 Task: Open a blank google sheet and write heading  Prime Sales. Add 10 people name  'David White, Emily Green, Andrew Baker, Madison Evans, Logan King, Grace Hill, Gabriel Young, Elizabeth Flores, Samuel Reed, Avery Nelson'Item code in between  1005-1056. Product range in between  1000-10000. Add Products   Keen Shoe, Lacoste Shoe, Merrell Shoe, Mizuno  Shoe, Onitsuka Tiger Shoe, Salomon Shoe, Sanuk Shoe, Saucony Shoe, Sperry Shoe, Superga Shoe.Choose quantity  1 to 10  In Total Add  the Amounts. Save page  Prime Sales   book
Action: Mouse moved to (18, 91)
Screenshot: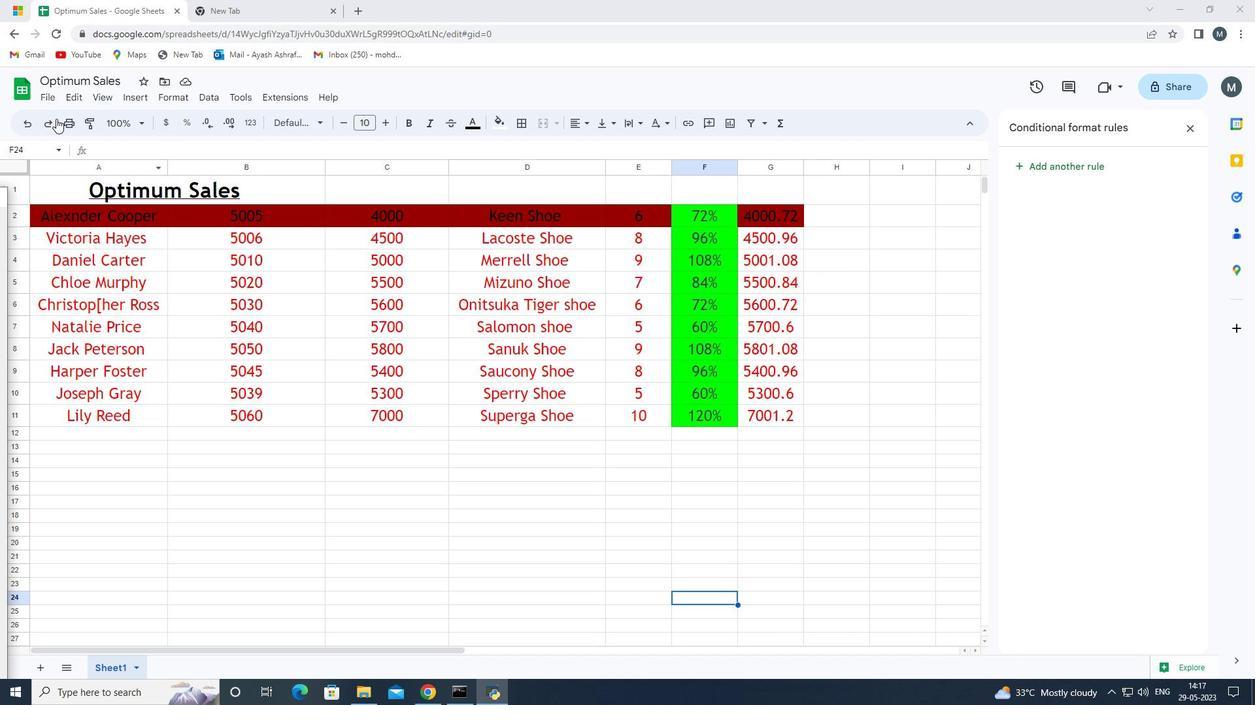 
Action: Mouse pressed left at (18, 91)
Screenshot: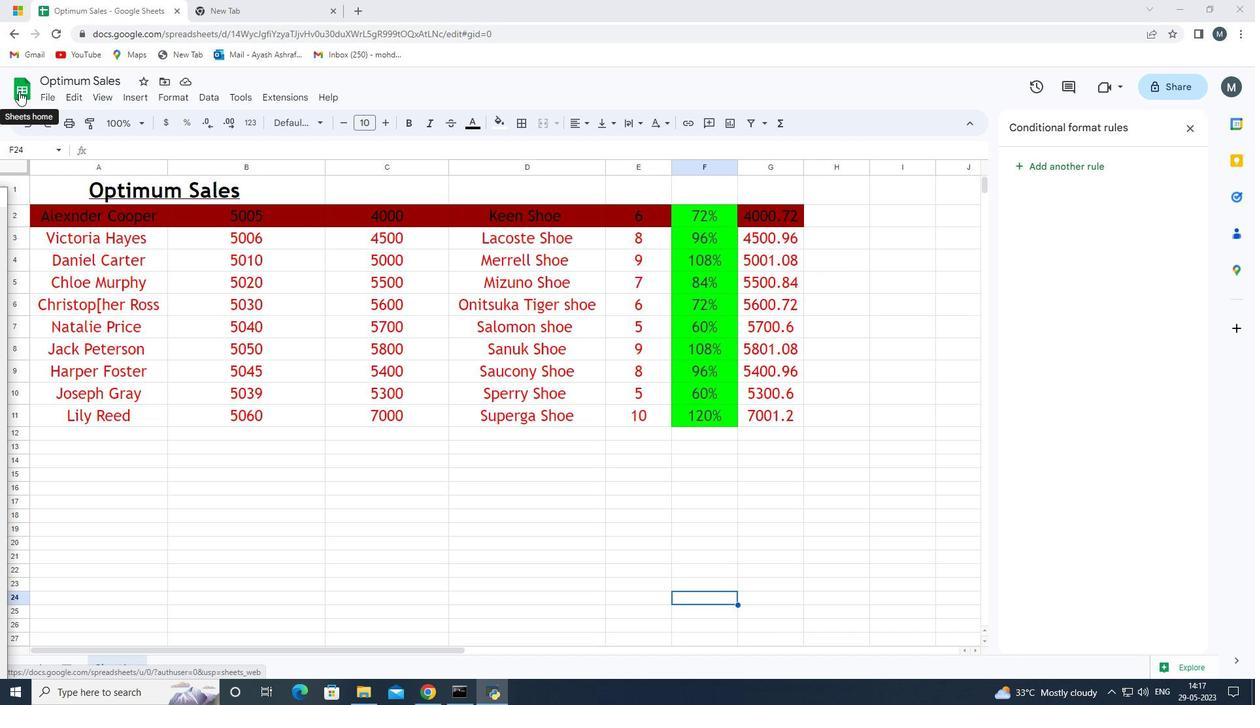 
Action: Mouse moved to (286, 164)
Screenshot: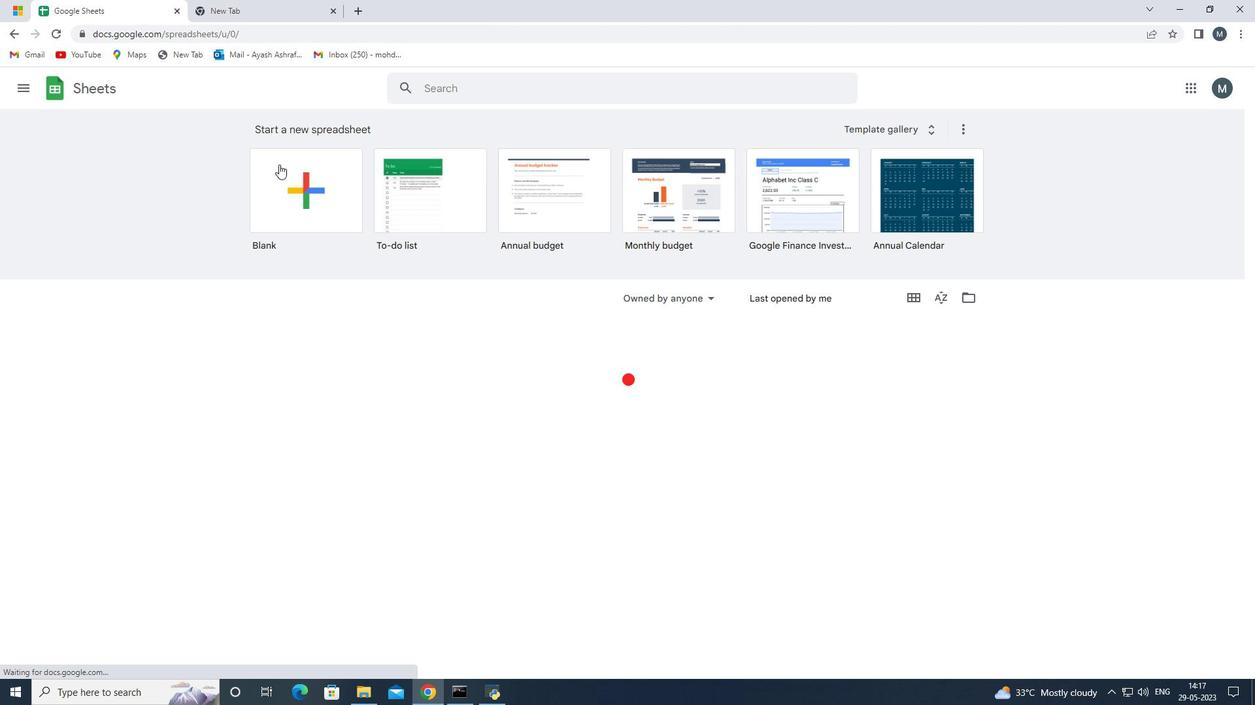 
Action: Mouse pressed left at (286, 164)
Screenshot: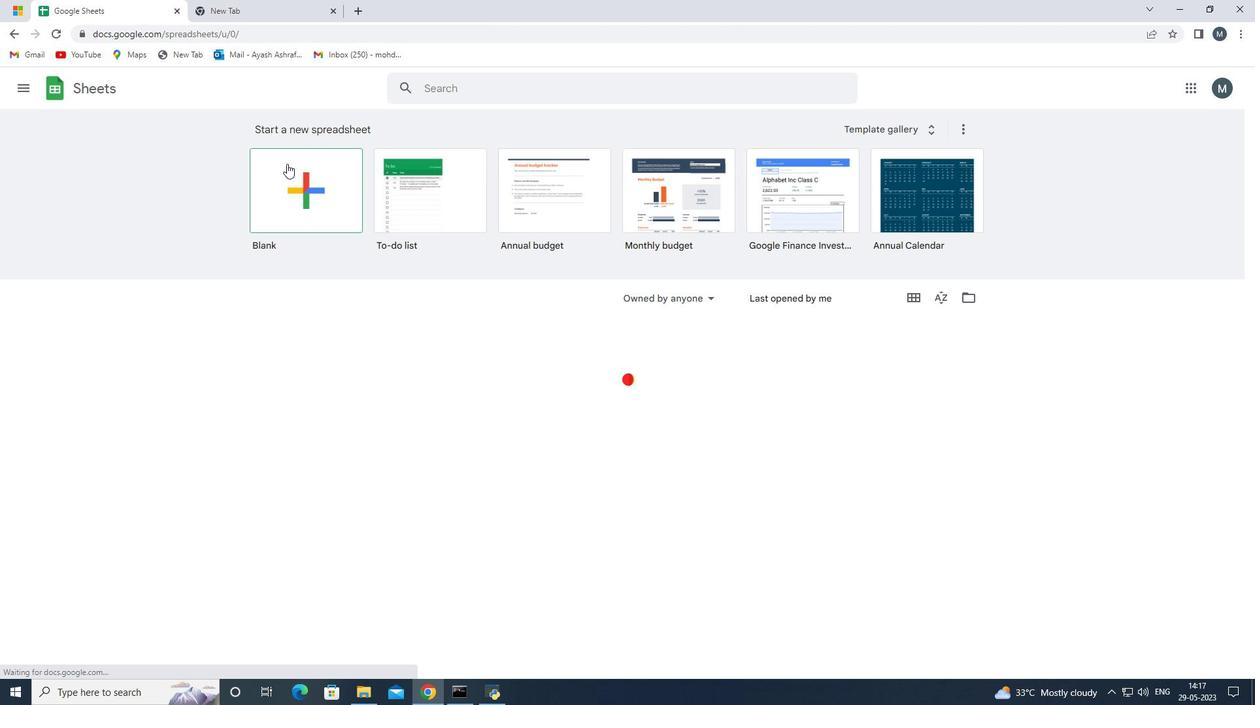 
Action: Mouse moved to (117, 192)
Screenshot: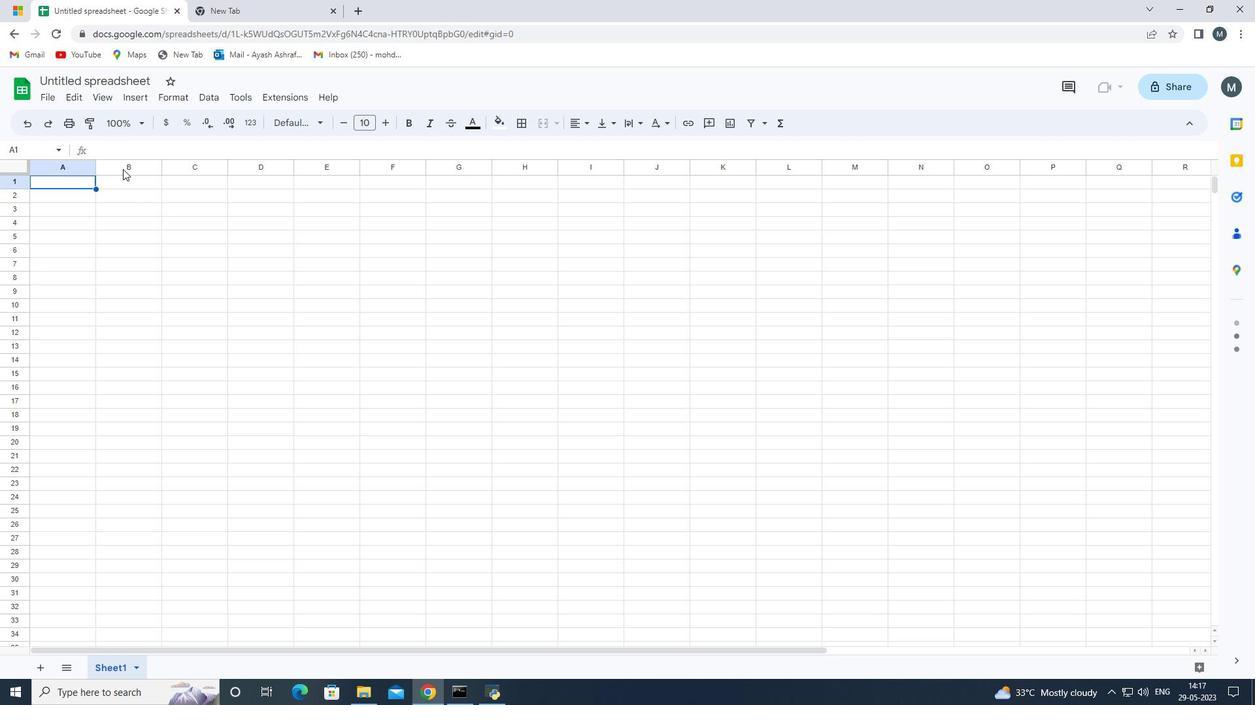 
Action: Key pressed <Key.space><Key.space><Key.space><Key.space><Key.space><Key.space><Key.space><Key.space><Key.space><Key.space><Key.space><Key.space><Key.space><Key.space><Key.space><Key.space><Key.space><Key.space><Key.space><Key.space><Key.space><Key.space><Key.space><Key.space><Key.space><Key.space><Key.space><Key.space><Key.space><Key.space><Key.space><Key.space><Key.space>
Screenshot: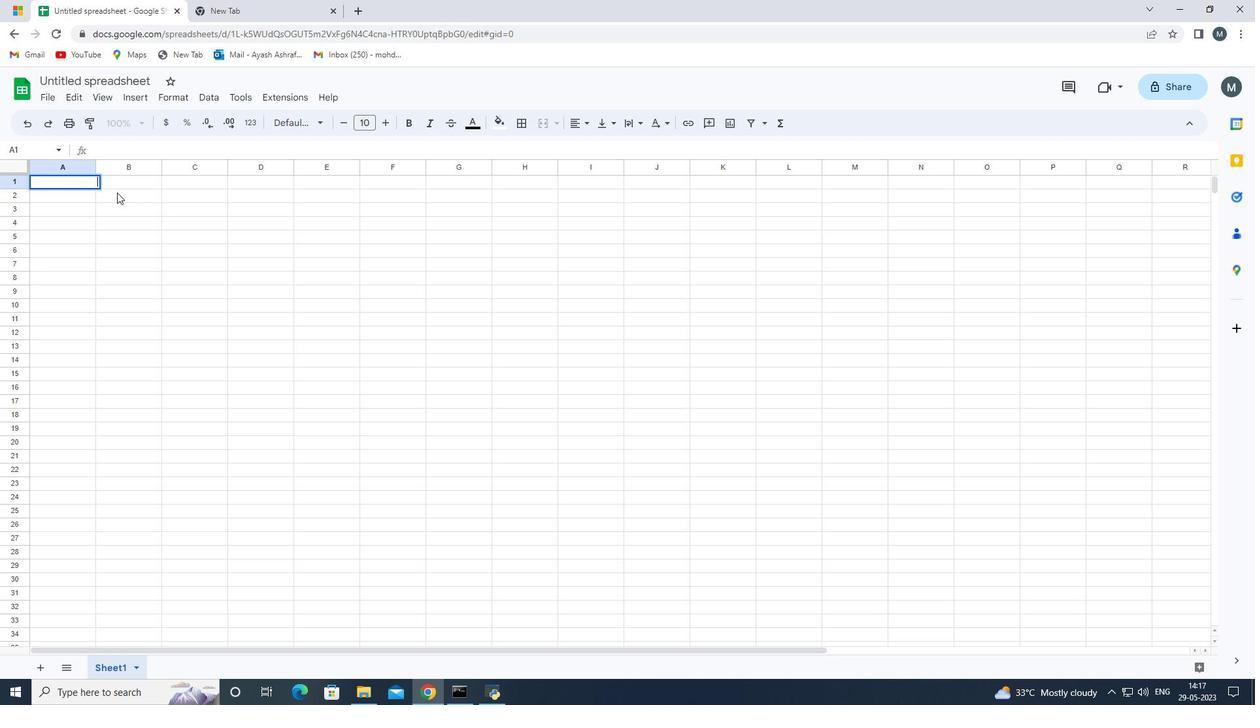 
Action: Mouse moved to (155, 154)
Screenshot: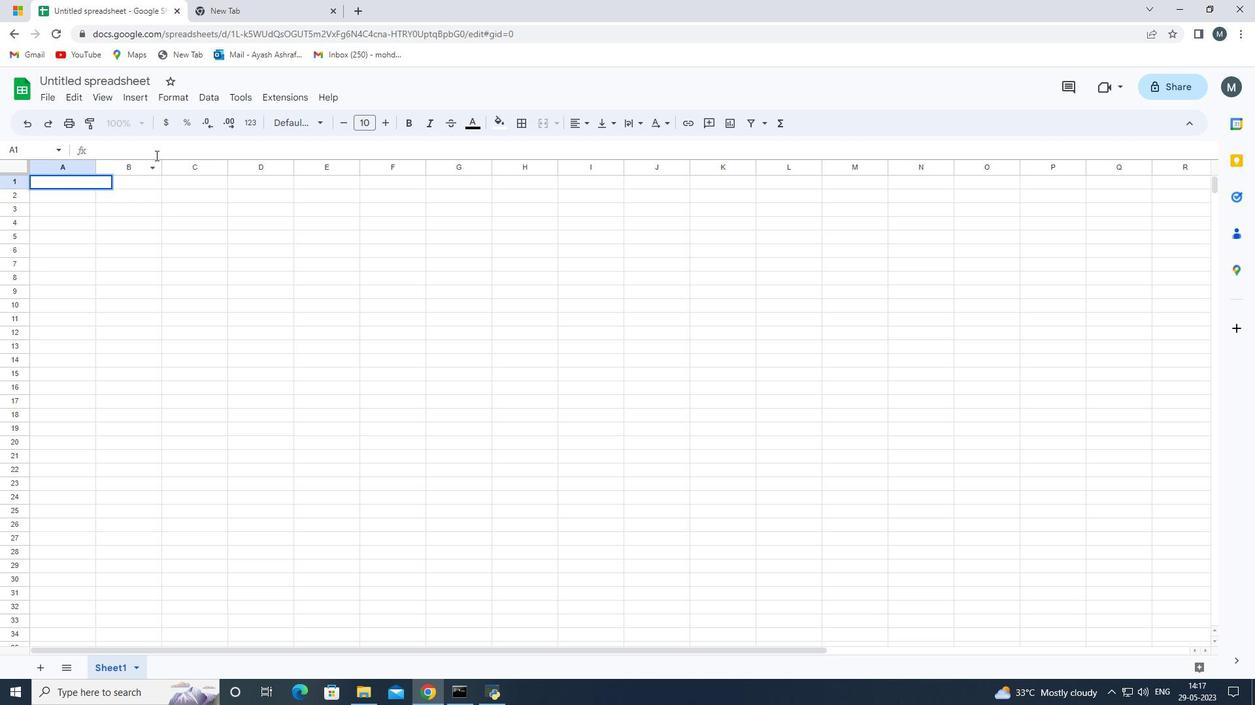 
Action: Mouse pressed left at (155, 154)
Screenshot: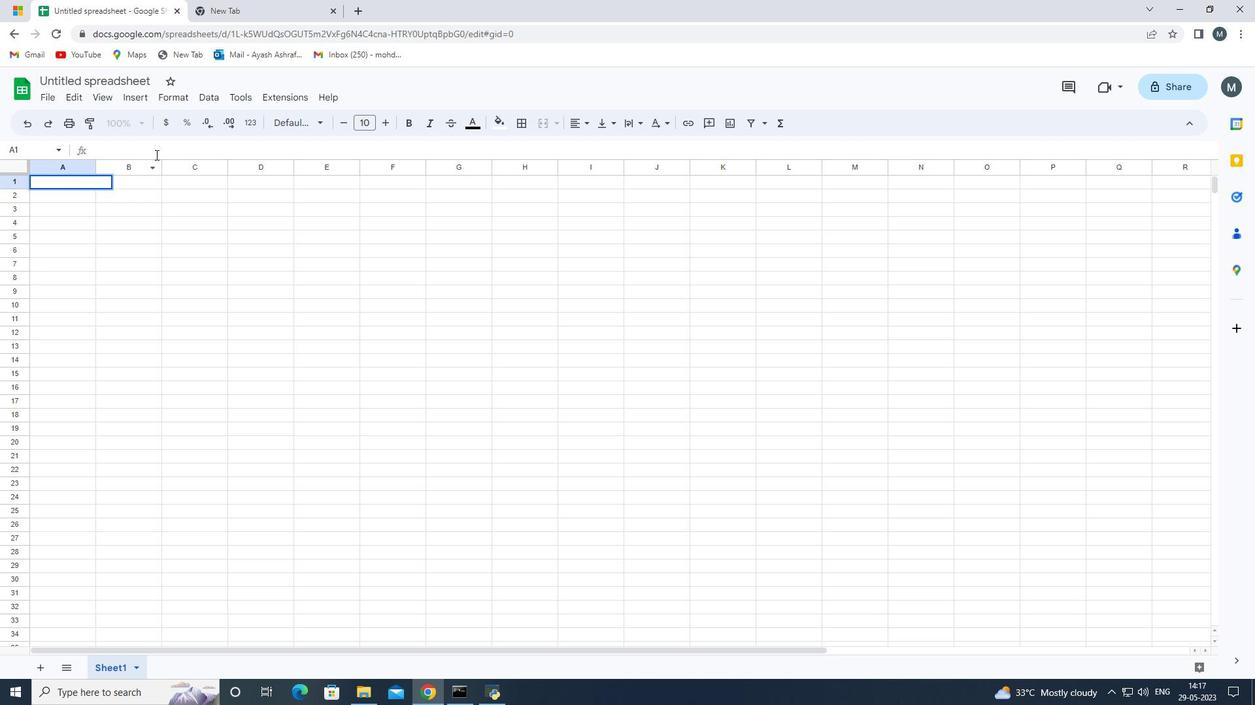 
Action: Mouse moved to (190, 150)
Screenshot: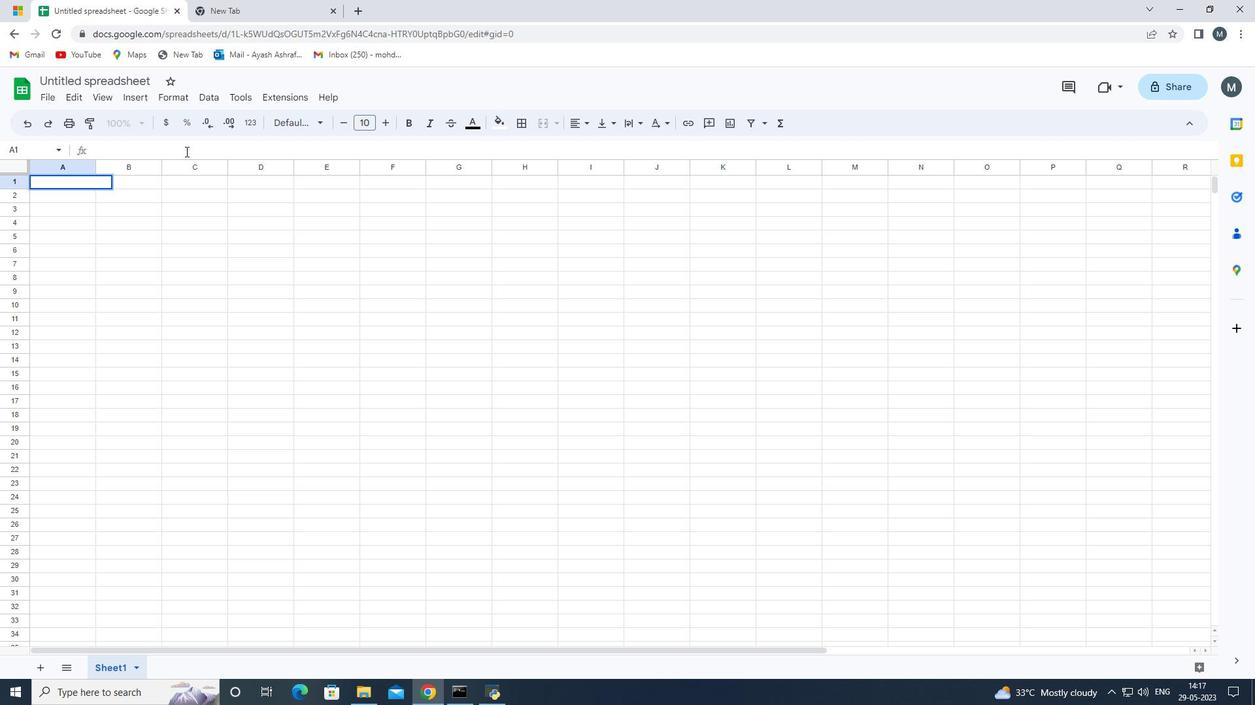 
Action: Key pressed <Key.space><Key.space><Key.space><Key.space><Key.space><Key.space><Key.space>
Screenshot: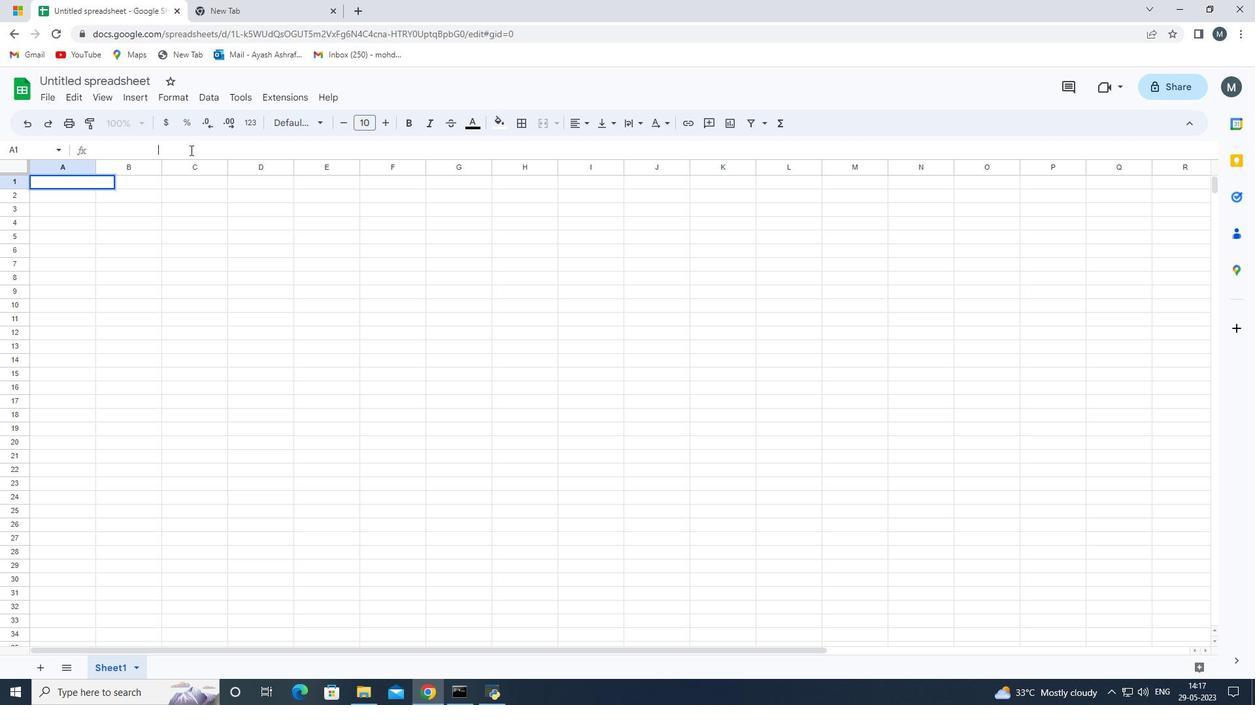 
Action: Mouse moved to (191, 150)
Screenshot: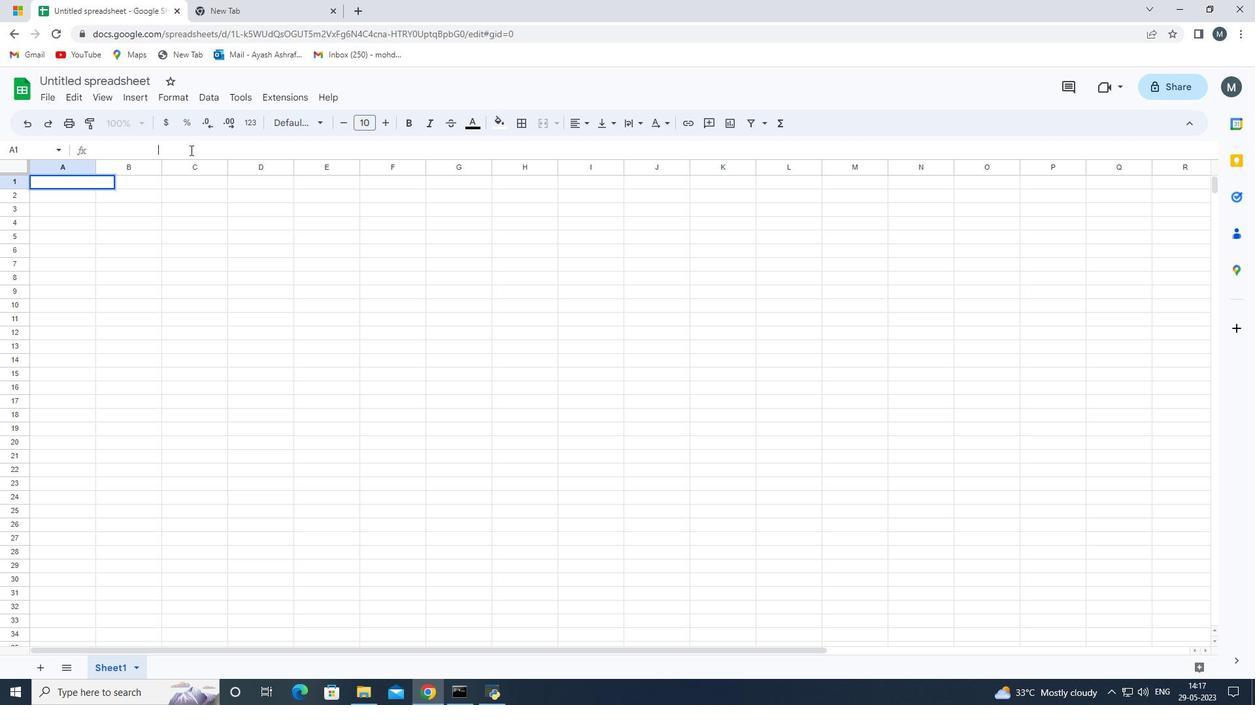 
Action: Key pressed <Key.space><Key.space>
Screenshot: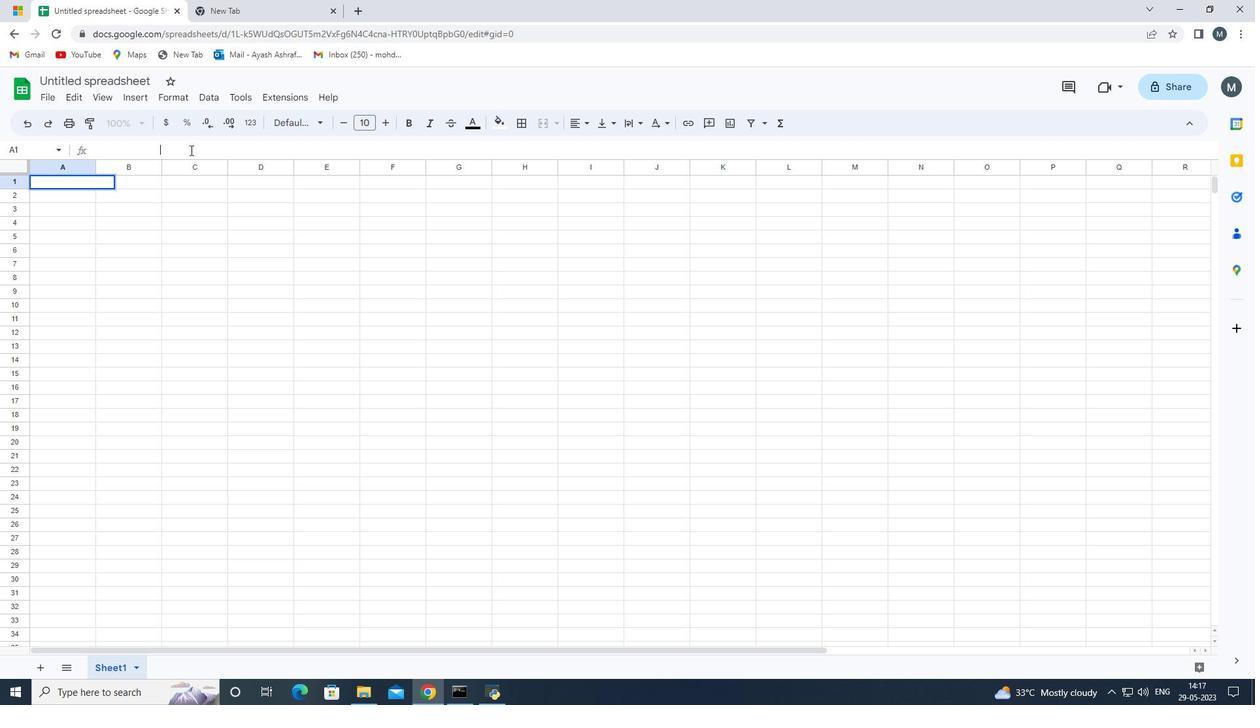 
Action: Mouse moved to (192, 150)
Screenshot: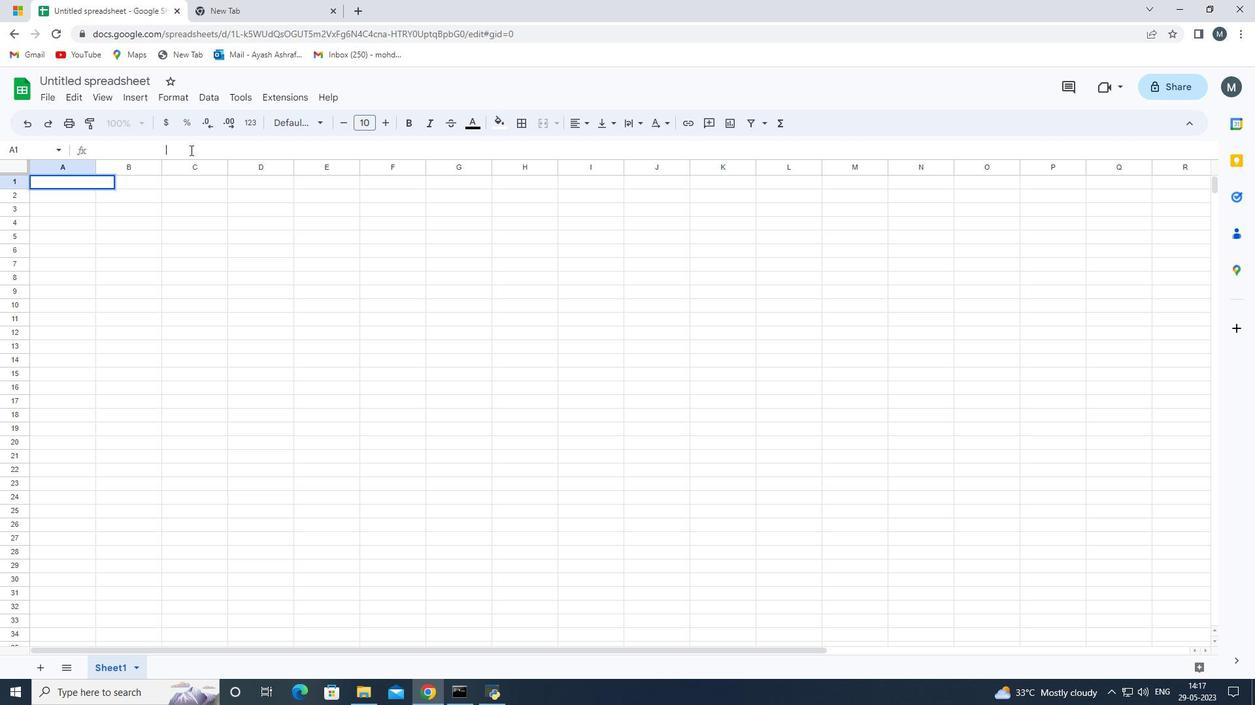 
Action: Key pressed <Key.space>
Screenshot: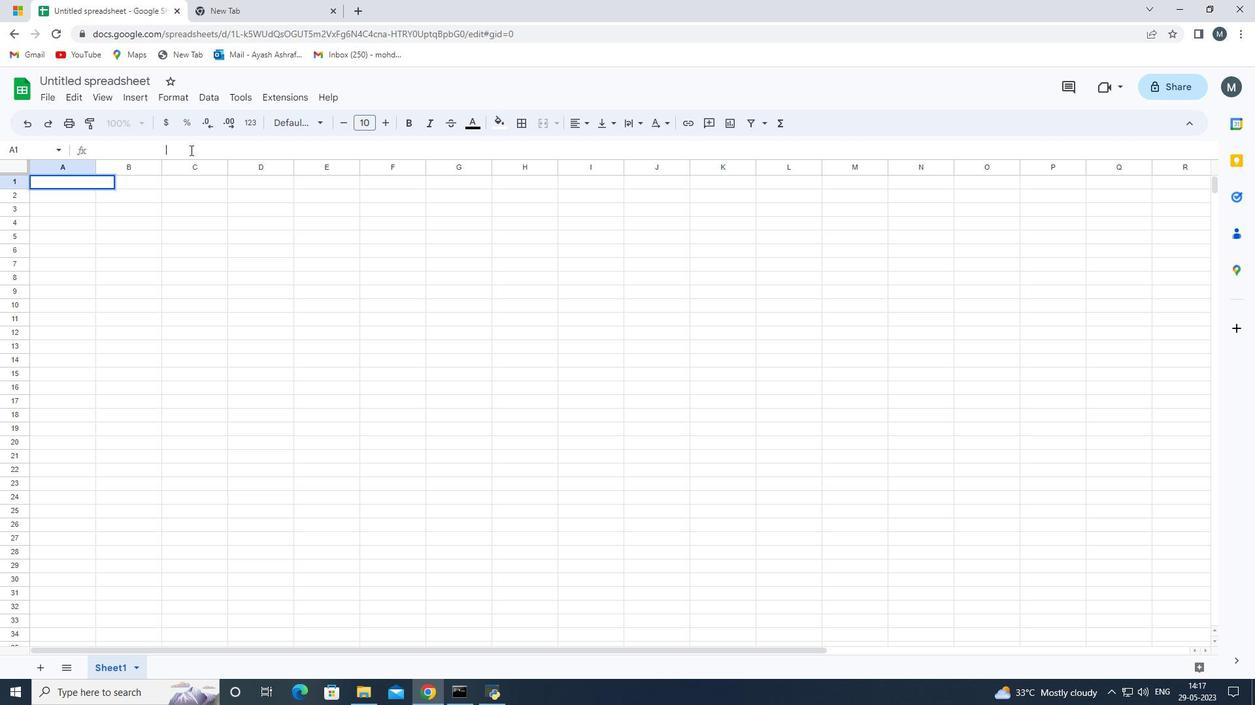 
Action: Mouse moved to (192, 150)
Screenshot: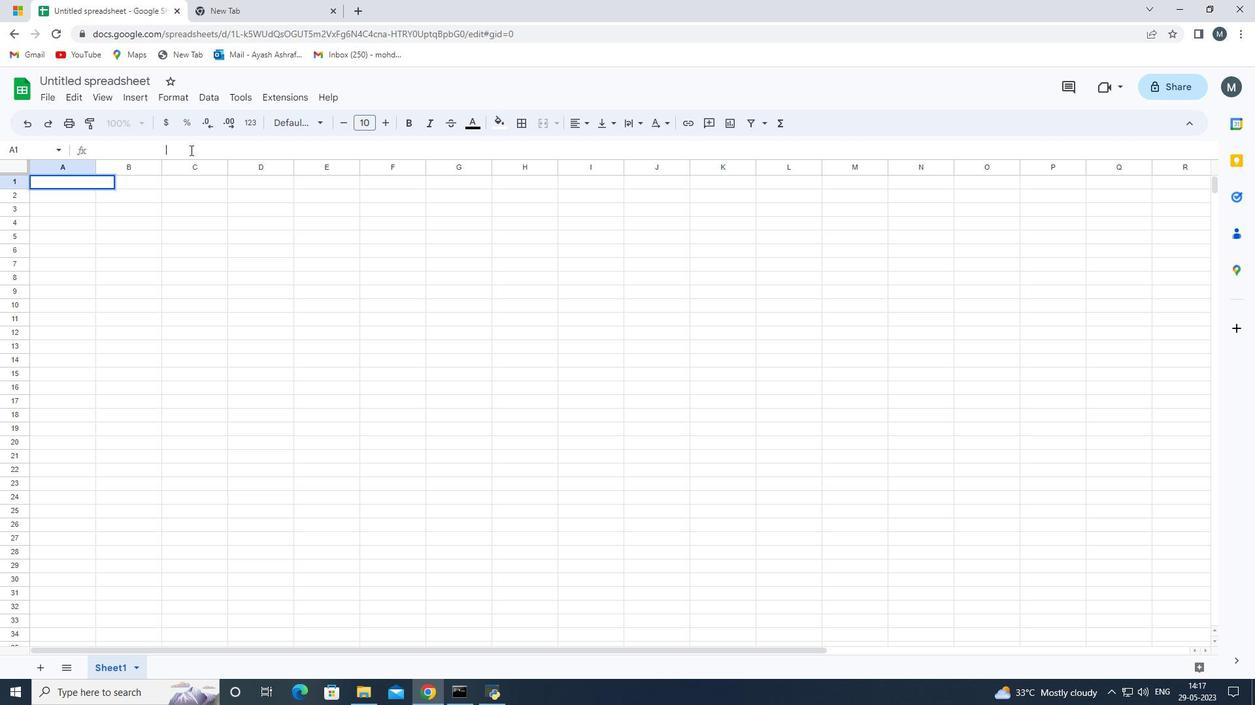 
Action: Key pressed <Key.space>
Screenshot: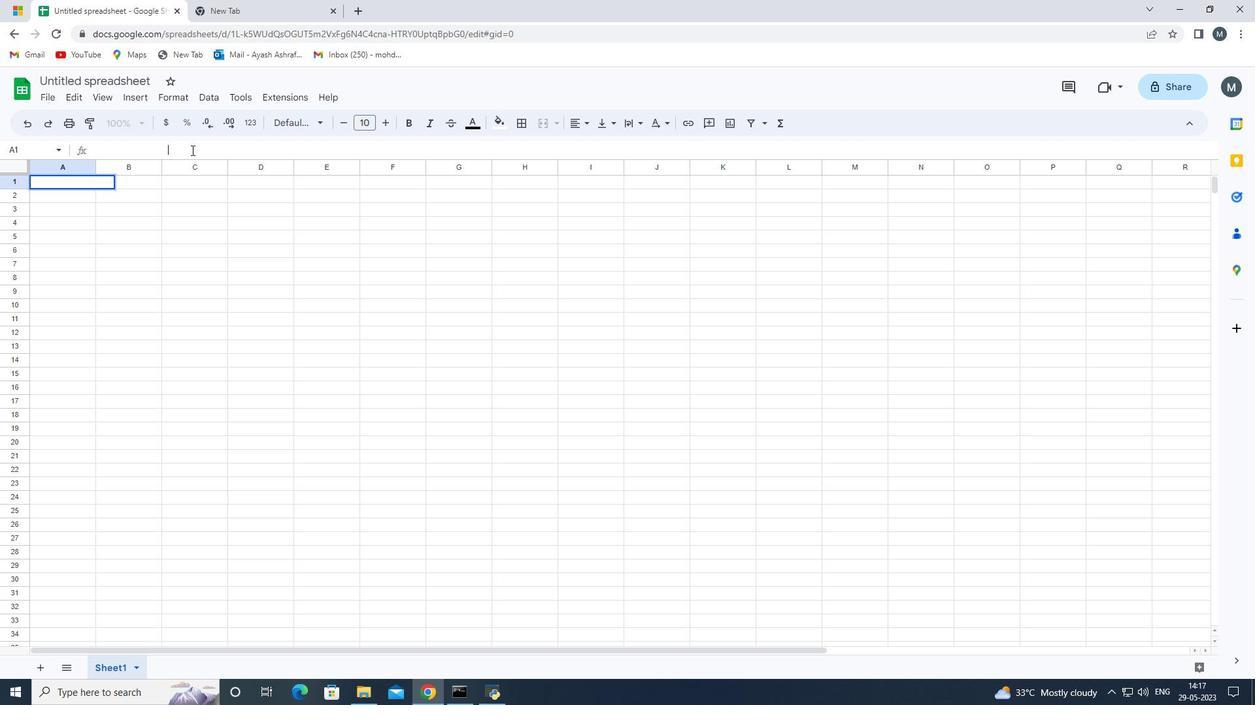 
Action: Mouse moved to (193, 150)
Screenshot: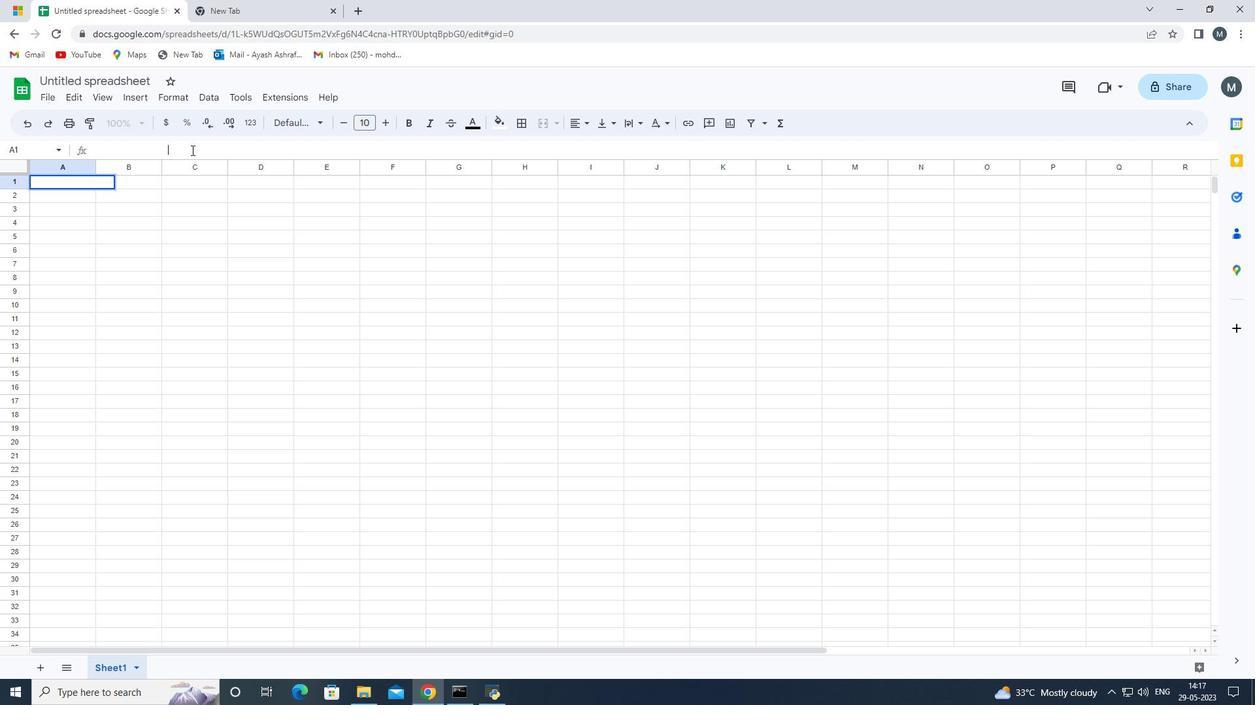 
Action: Key pressed <Key.space><Key.space>
Screenshot: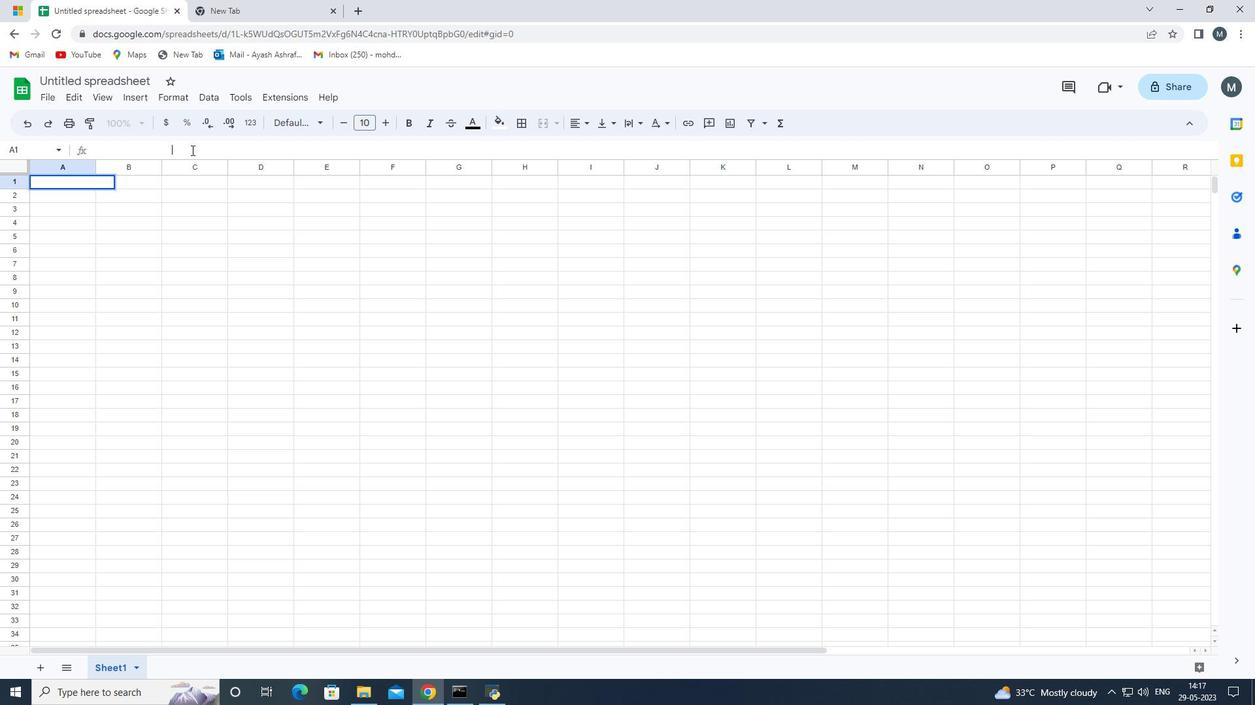 
Action: Mouse moved to (194, 150)
Screenshot: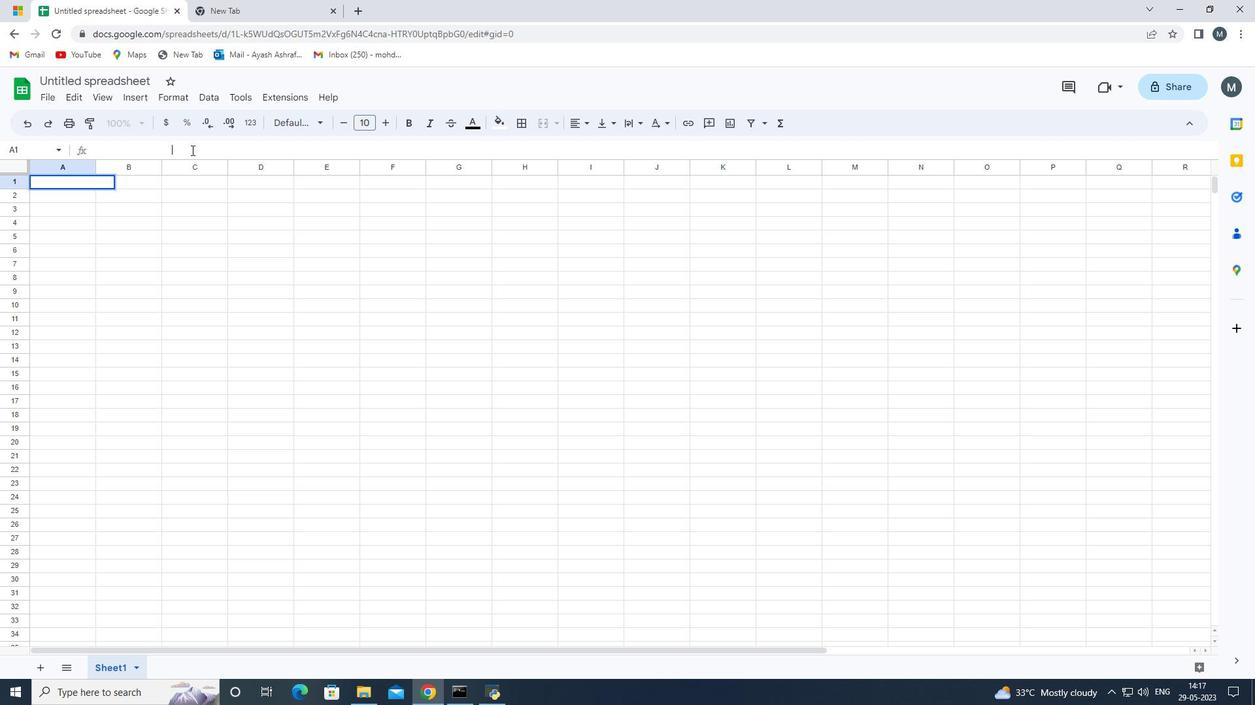 
Action: Key pressed <Key.space><Key.space><Key.space><Key.space><Key.space>
Screenshot: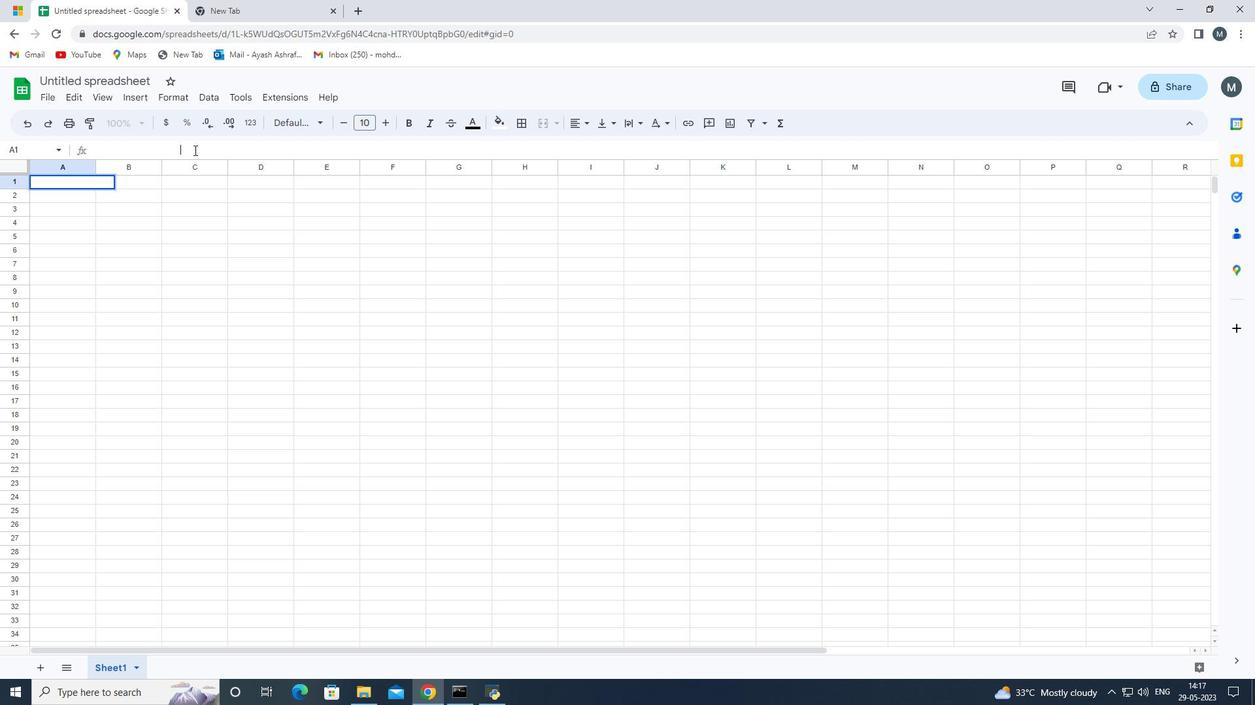 
Action: Mouse moved to (195, 150)
Screenshot: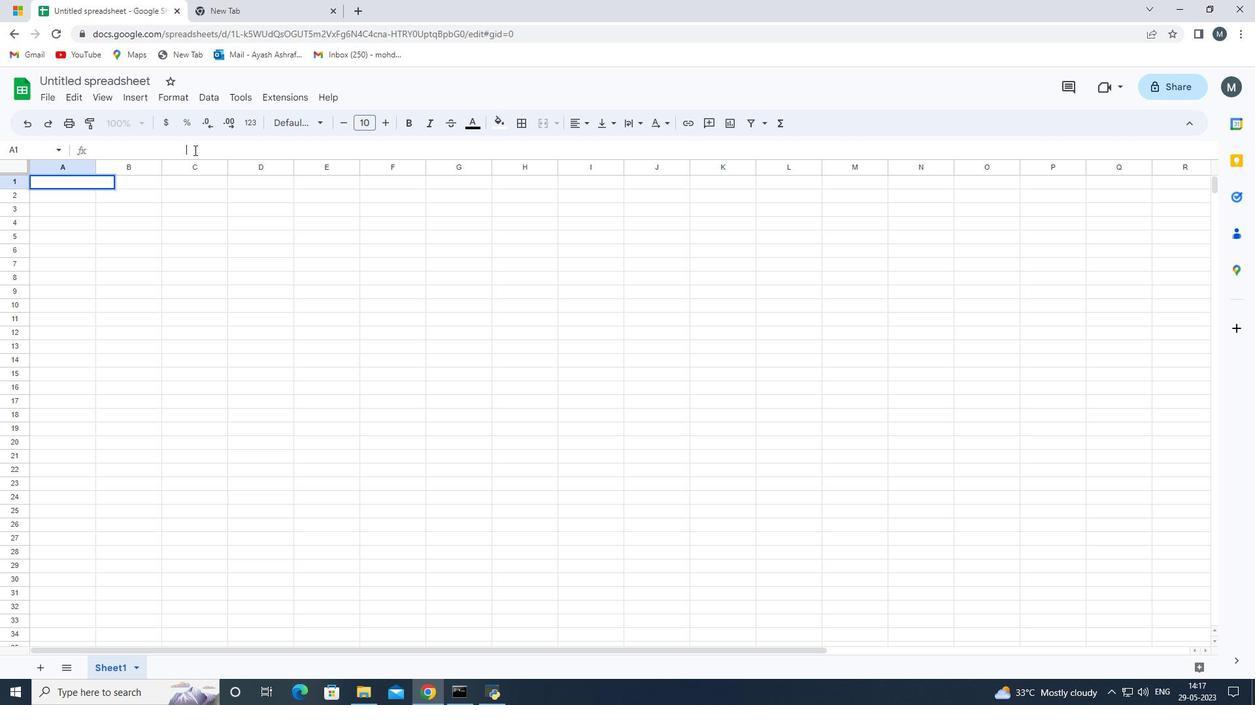 
Action: Key pressed <Key.space>
Screenshot: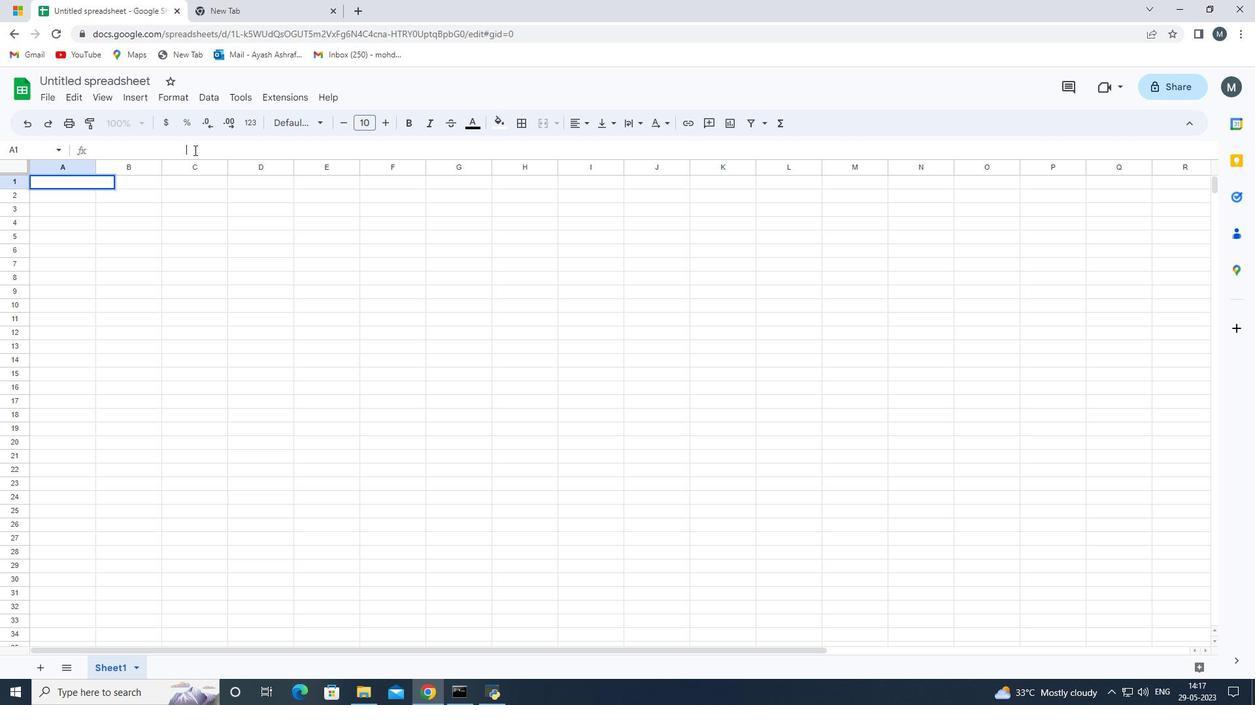 
Action: Mouse moved to (195, 150)
Screenshot: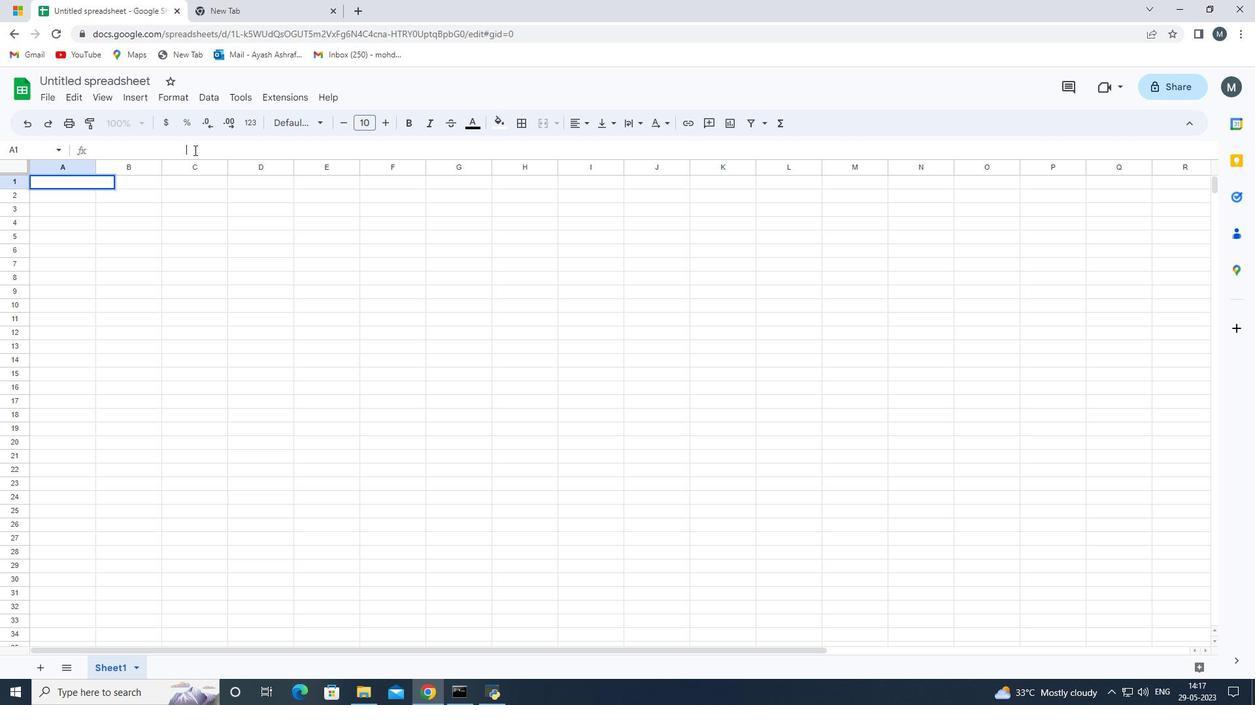 
Action: Key pressed <Key.space><Key.space><Key.space>
Screenshot: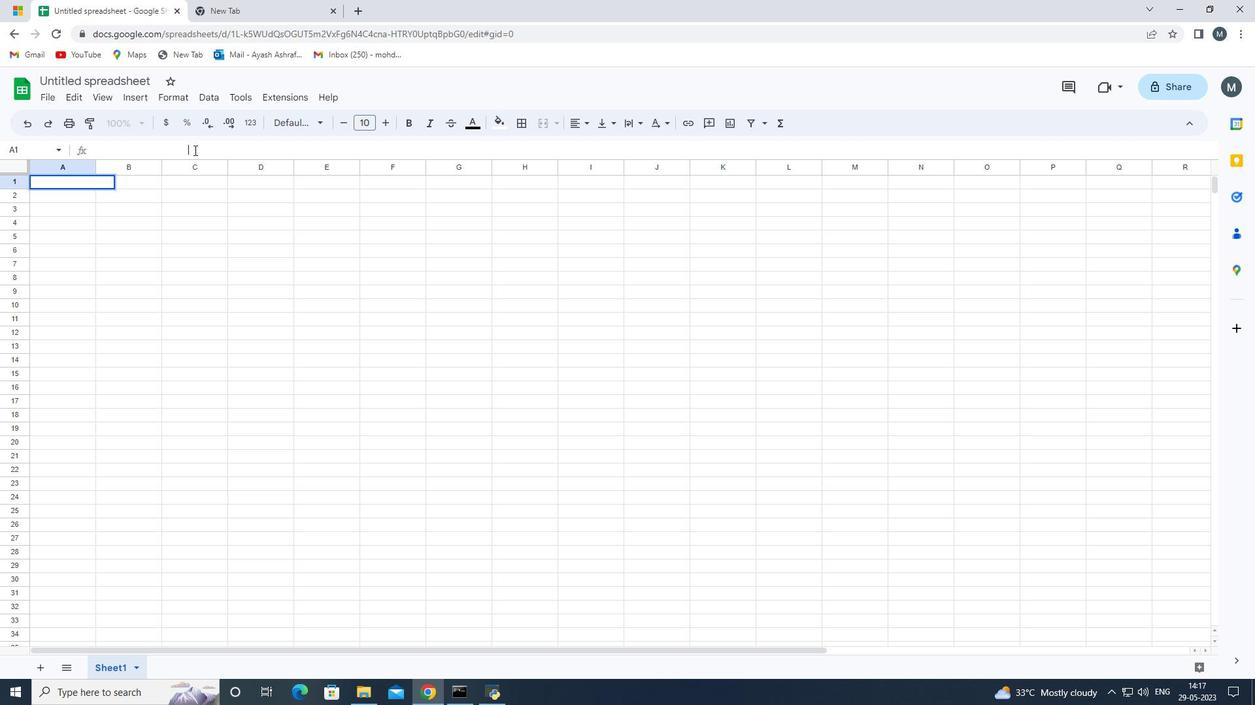 
Action: Mouse moved to (196, 150)
Screenshot: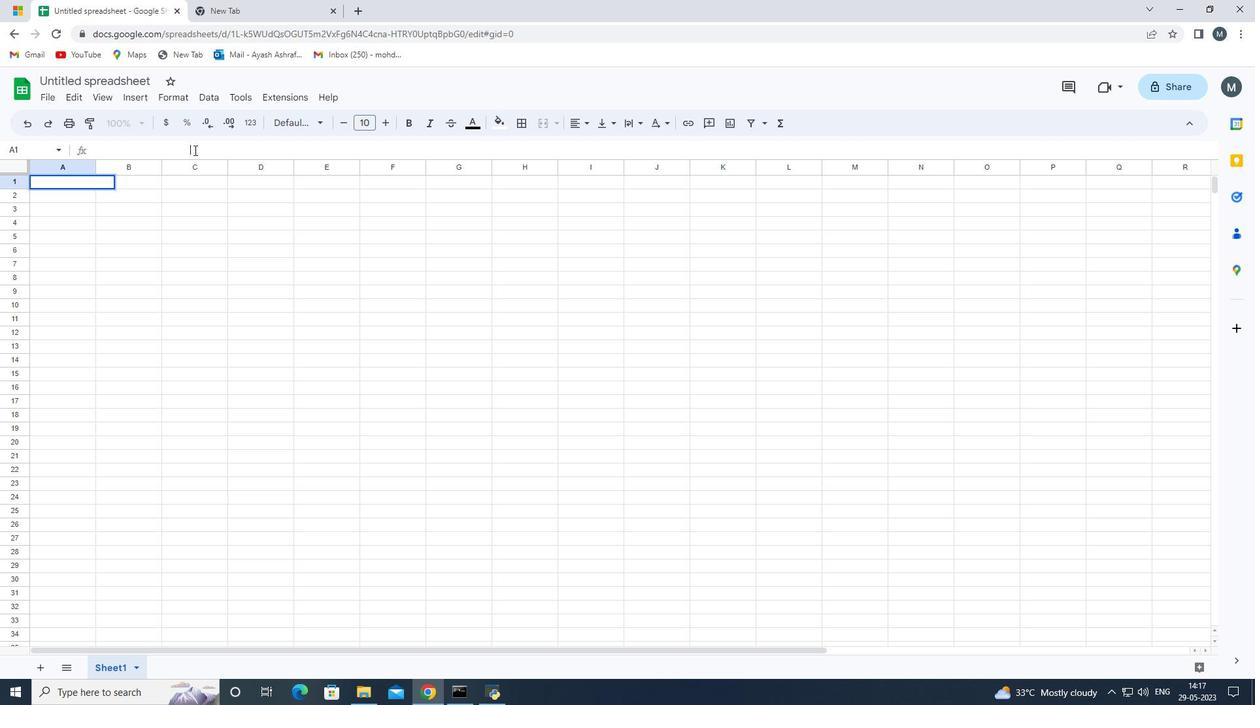 
Action: Key pressed <Key.space>
Screenshot: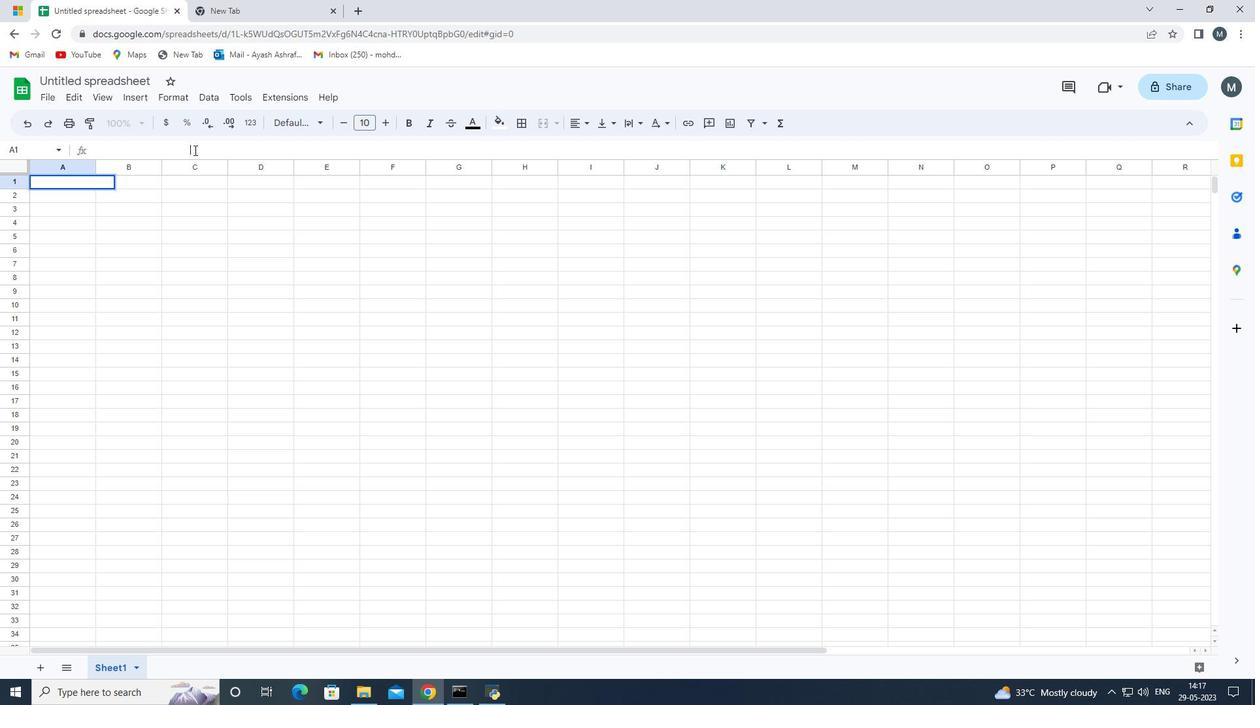 
Action: Mouse moved to (197, 150)
Screenshot: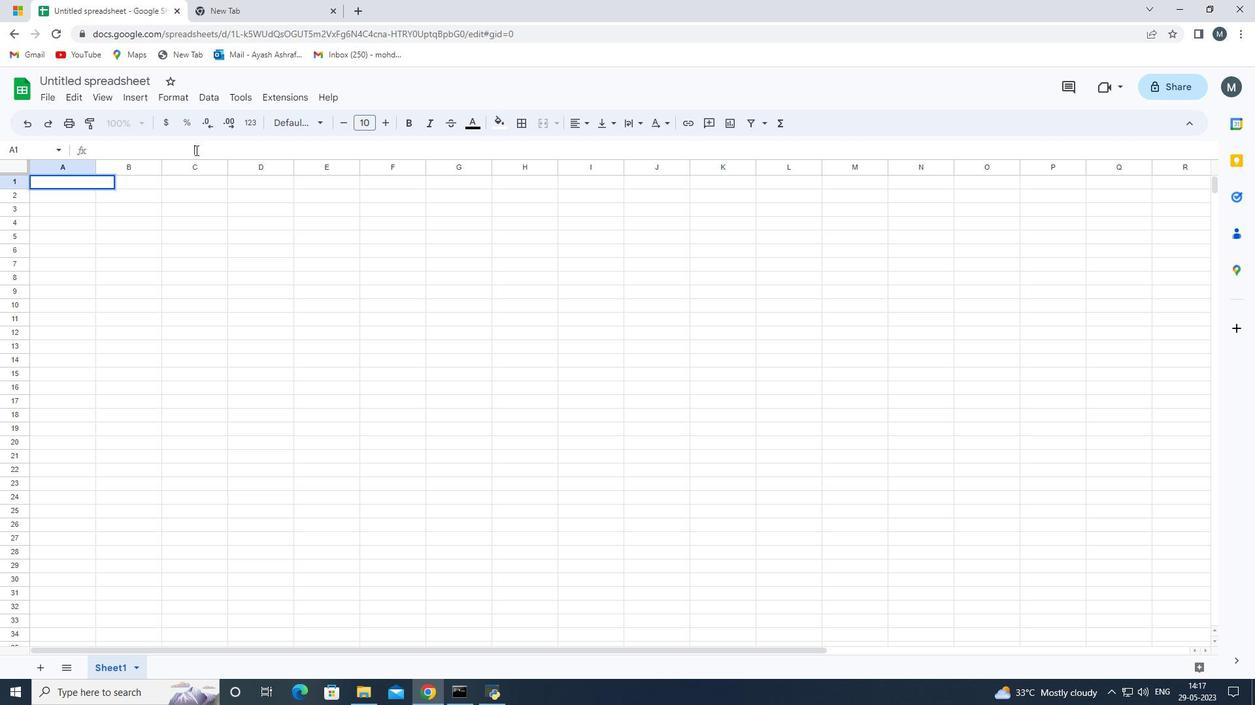 
Action: Key pressed <Key.space><Key.space><Key.space><Key.space><Key.space><Key.space><Key.space><Key.space><Key.space><Key.space><Key.space><Key.space><Key.shift>Prime<Key.space><Key.shift>Sales<Key.space>
Screenshot: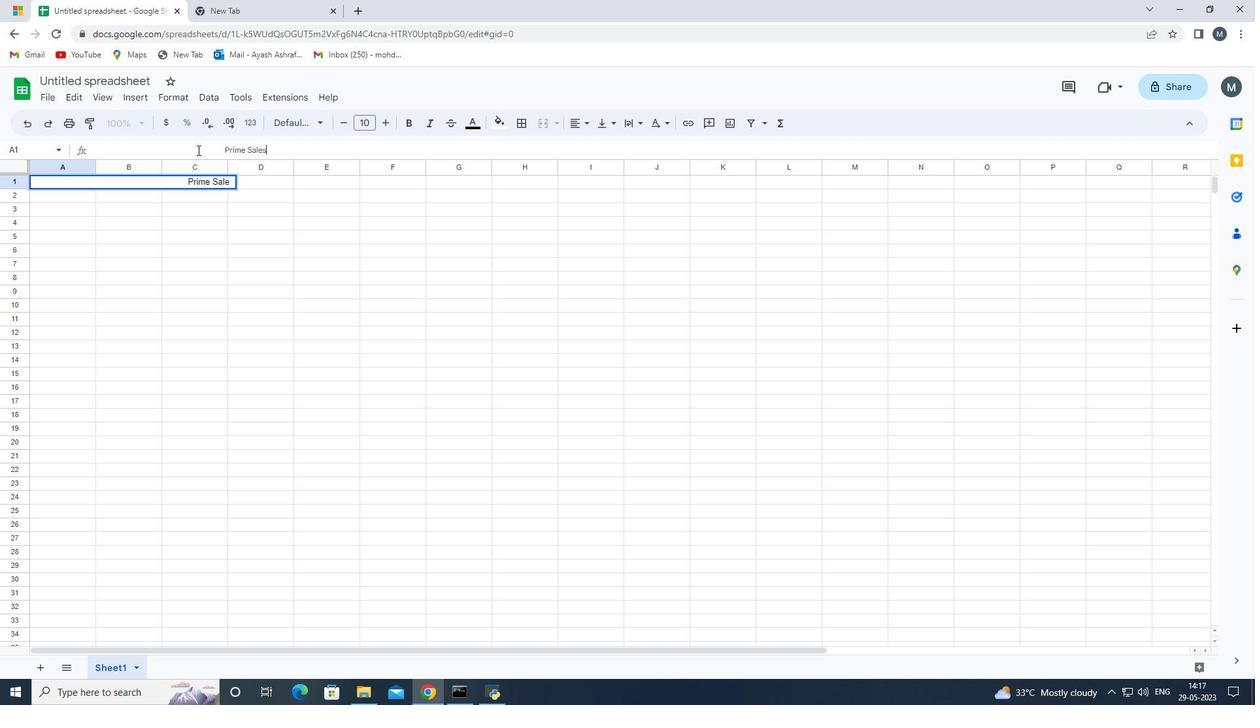 
Action: Mouse moved to (58, 198)
Screenshot: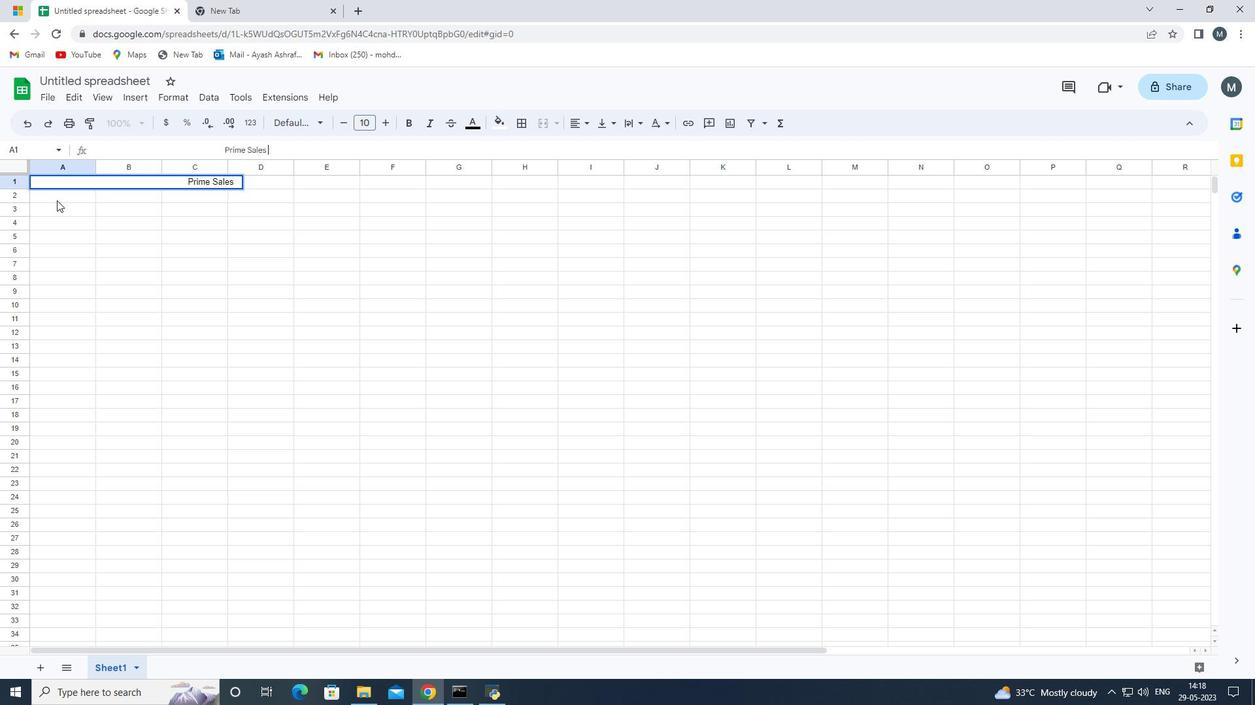 
Action: Mouse pressed left at (58, 198)
Screenshot: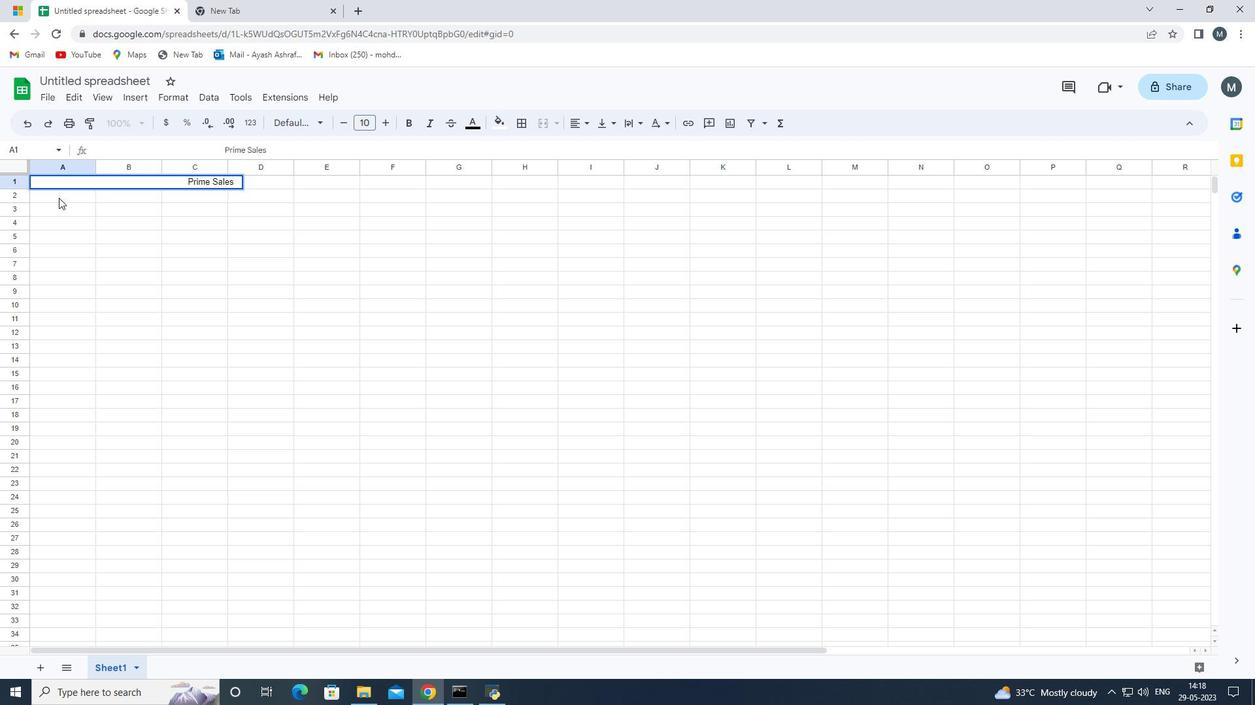 
Action: Mouse moved to (63, 196)
Screenshot: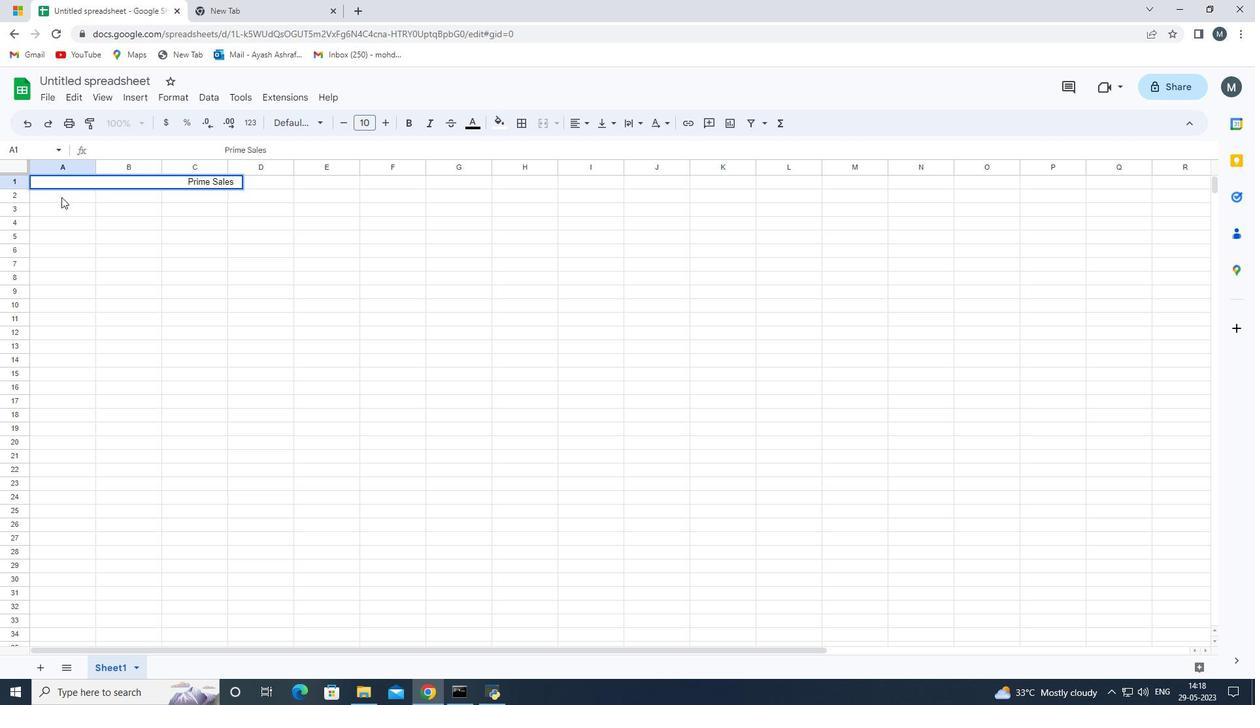 
Action: Mouse pressed left at (63, 196)
Screenshot: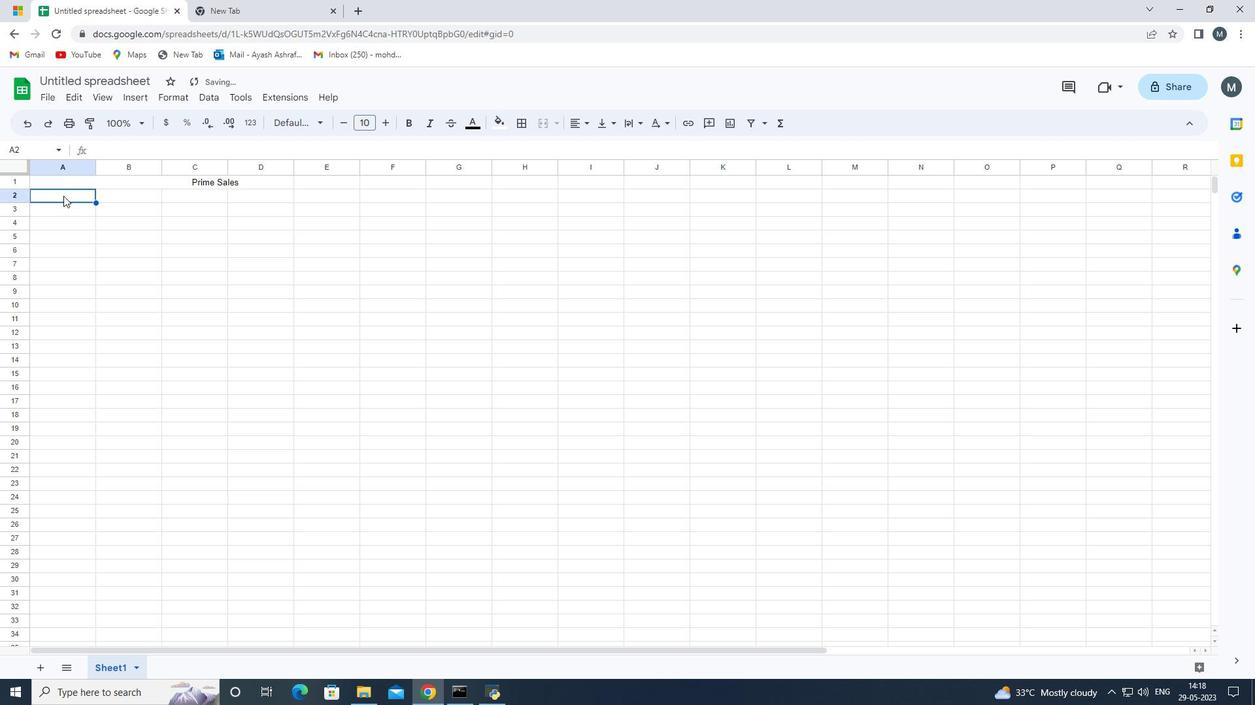 
Action: Mouse moved to (69, 192)
Screenshot: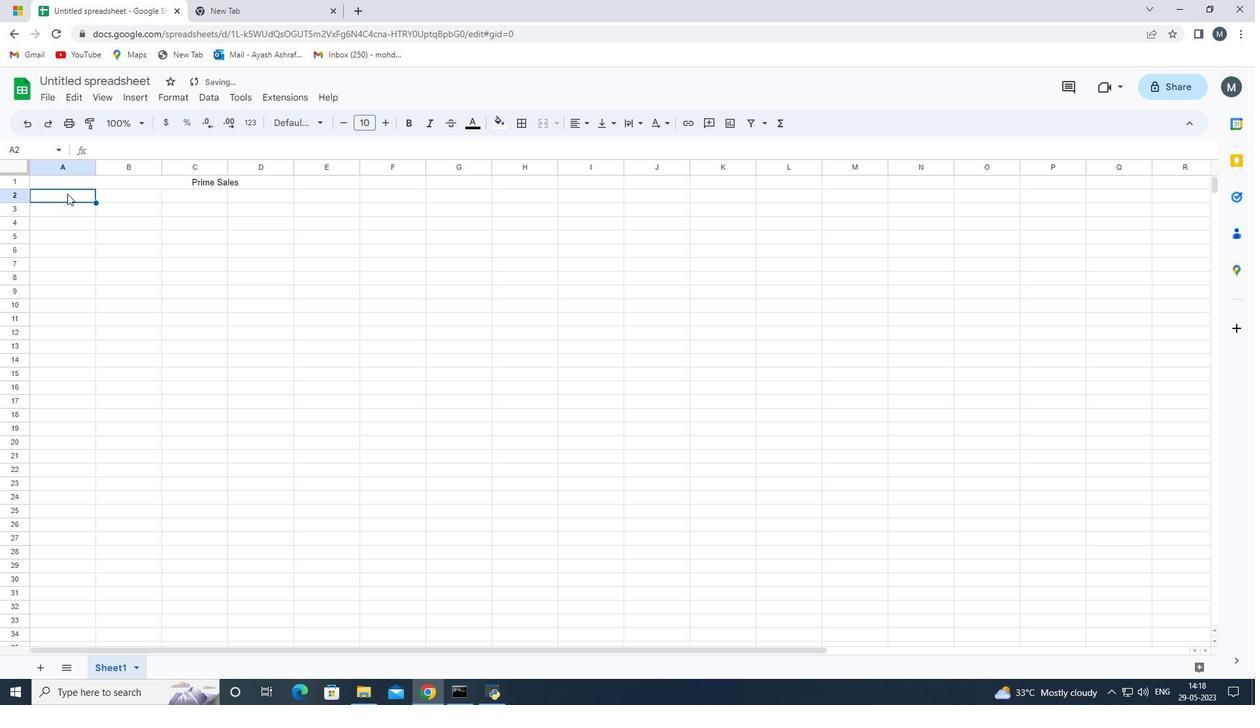 
Action: Mouse pressed left at (69, 192)
Screenshot: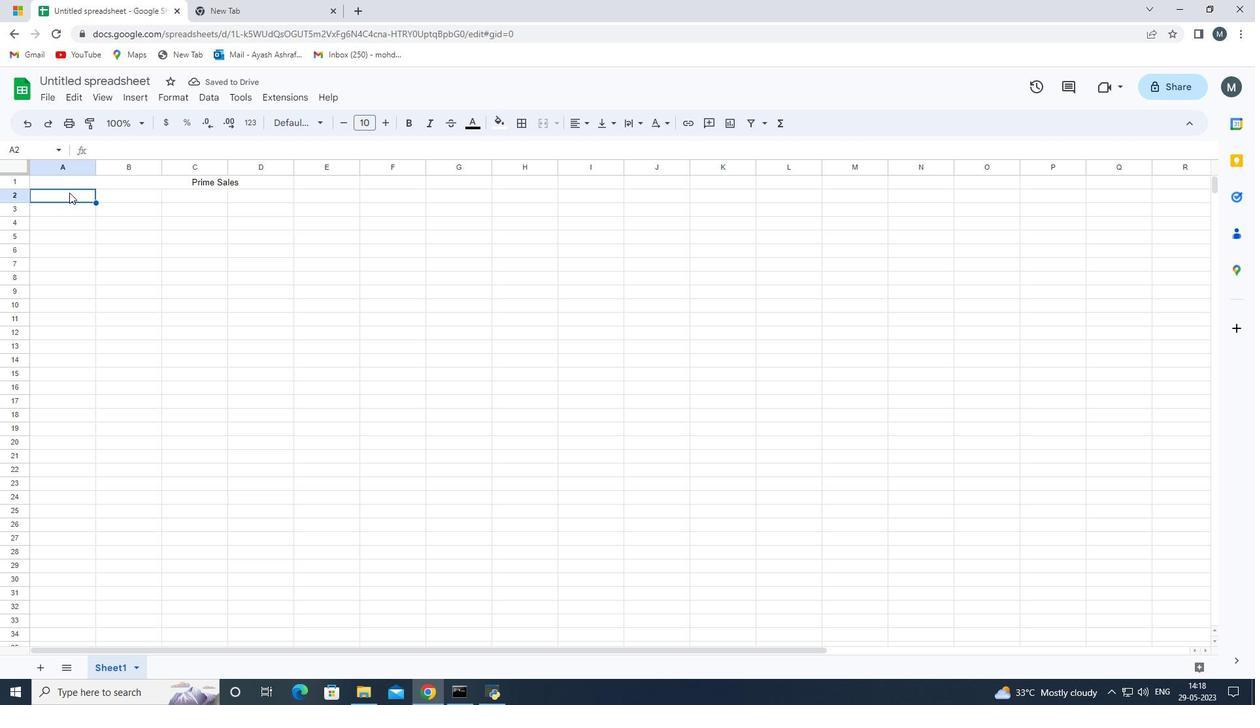 
Action: Mouse pressed left at (69, 192)
Screenshot: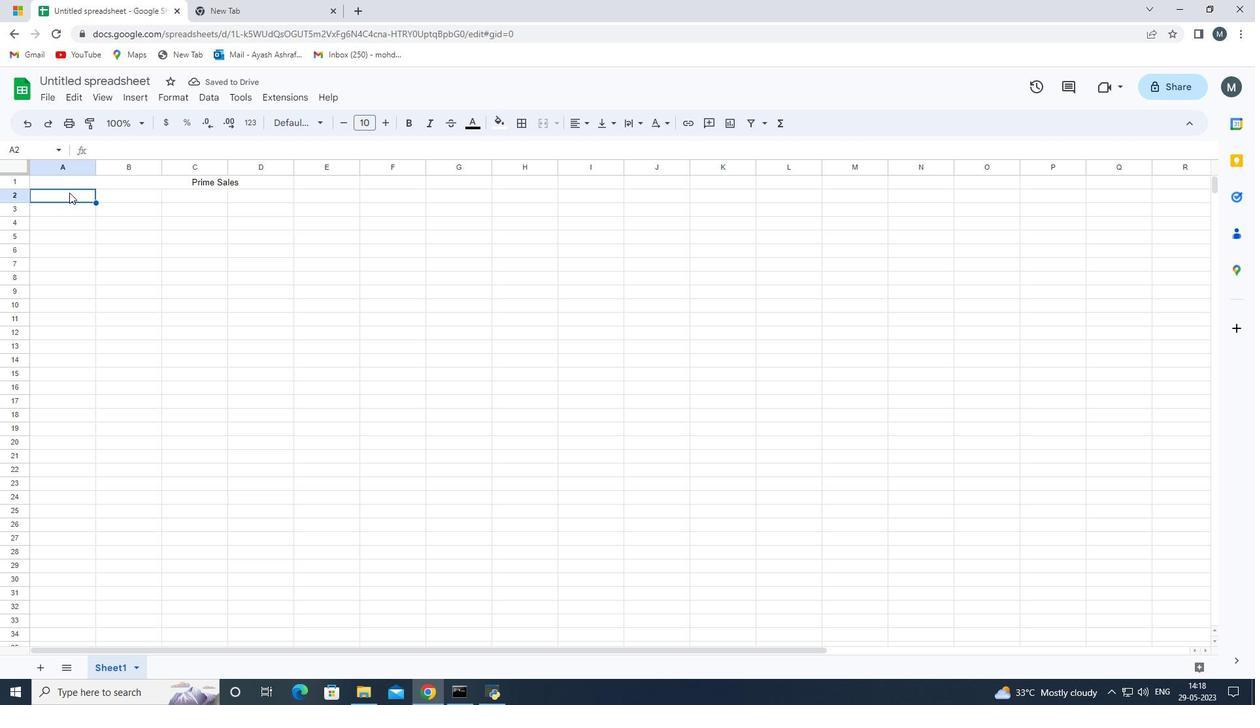 
Action: Key pressed <Key.shift>Name<Key.space><Key.enter><Key.shift><Key.shift>David<Key.space><Key.shift><Key.shift><Key.shift><Key.shift><Key.shift><Key.shift><Key.shift><Key.shift><Key.shift><Key.shift><Key.shift><Key.shift><Key.shift><Key.shift>White<Key.space><Key.enter><Key.shift><Key.shift><Key.shift><Key.shift><Key.shift><Key.shift><Key.shift><Key.shift><Key.shift><Key.shift><Key.shift><Key.shift><Key.backspace><Key.shift><Key.shift><Key.shift><Key.shift><Key.shift>Emily<Key.space><Key.shift><Key.shift><Key.shift><Key.shift>Green<Key.space><Key.enter><Key.shift><Key.shift>Andrew<Key.space><Key.shift>Baker<Key.enter><Key.shift>Madison<Key.space><Key.shift>Evans<Key.space><Key.enter><Key.shift>Logan<Key.space><Key.shift><Key.shift><Key.shift><Key.shift><Key.shift><Key.shift><Key.shift>King<Key.space><Key.enter><Key.shift>D<Key.backspace><Key.backspace><Key.shift><Key.shift><Key.shift><Key.shift><Key.shift><Key.shift><Key.shift><Key.shift><Key.shift><Key.shift><Key.shift><Key.shift><Key.shift><Key.shift><Key.shift><Key.shift><Key.shift>Grace<Key.space><Key.shift>Ho<Key.backspace>ill<Key.enter><Key.shift><Key.shift><Key.shift><Key.shift><Key.shift><Key.shift><Key.shift><Key.shift><Key.shift><Key.shift><Key.shift><Key.shift><Key.shift><Key.shift><Key.shift><Key.shift><Key.shift><Key.shift><Key.shift>Gabriel<Key.space><Key.shift>Young<Key.space><Key.enter><Key.shift>Elizabeth<Key.space><Key.shift>Flores<Key.space><Key.enter><Key.shift>Samuel<Key.enter><Key.up><Key.shift><Key.shift><Key.shift><Key.shift><Key.shift><Key.shift><Key.shift>R<Key.backspace><Key.shift>Samuel<Key.space><Key.shift>Reed<Key.space><Key.enter><Key.shift>Avery<Key.space><Key.shift><Key.shift><Key.shift><Key.shift><Key.shift><Key.shift><Key.shift><Key.shift><Key.shift><Key.shift><Key.shift><Key.shift><Key.shift><Key.shift><Key.shift><Key.shift><Key.shift><Key.shift><Key.shift><Key.shift><Key.shift><Key.shift><Key.shift><Key.shift><Key.shift><Key.shift><Key.shift><Key.shift><Key.shift><Key.shift><Key.shift><Key.shift><Key.shift>B<Key.backspace><Key.shift>Nelson
Screenshot: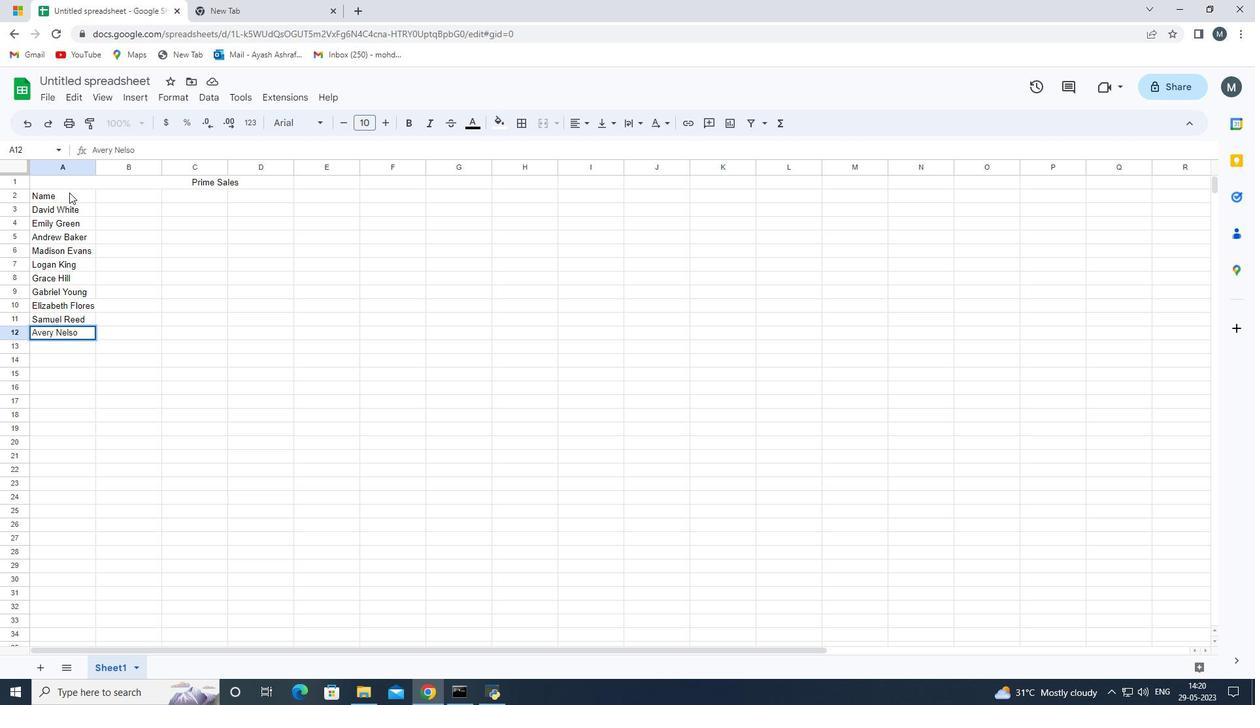 
Action: Mouse moved to (69, 196)
Screenshot: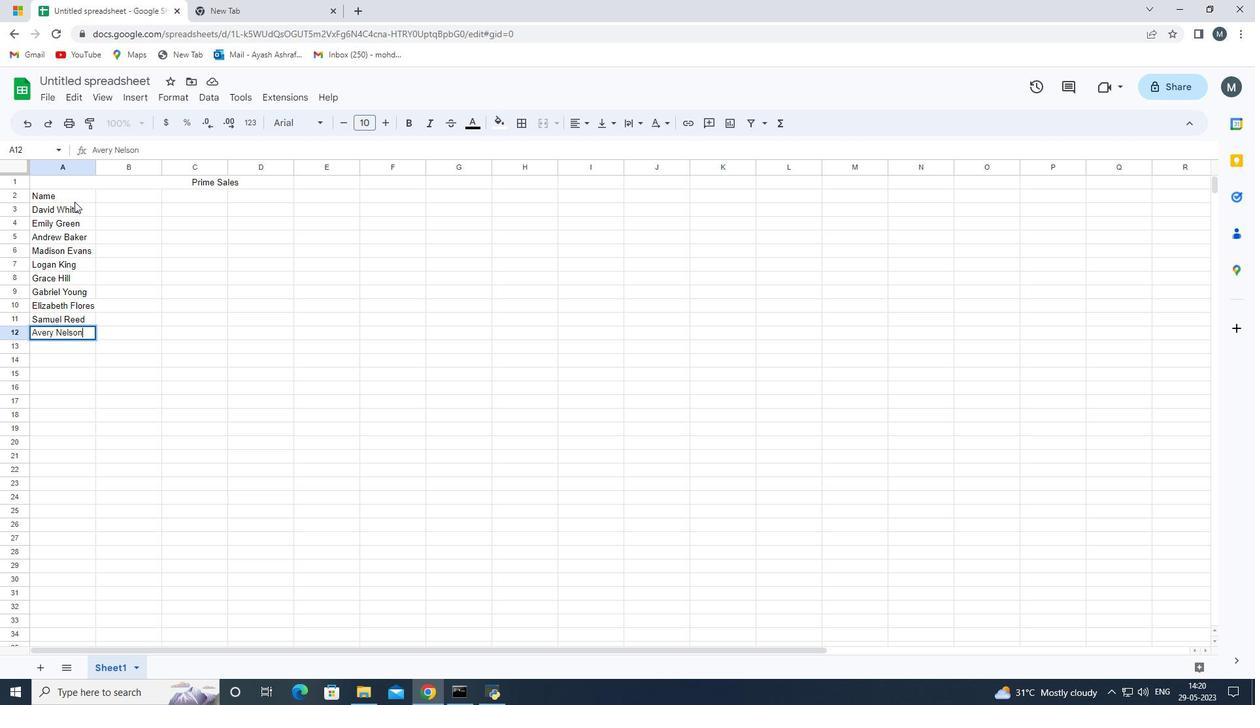 
Action: Mouse pressed left at (69, 196)
Screenshot: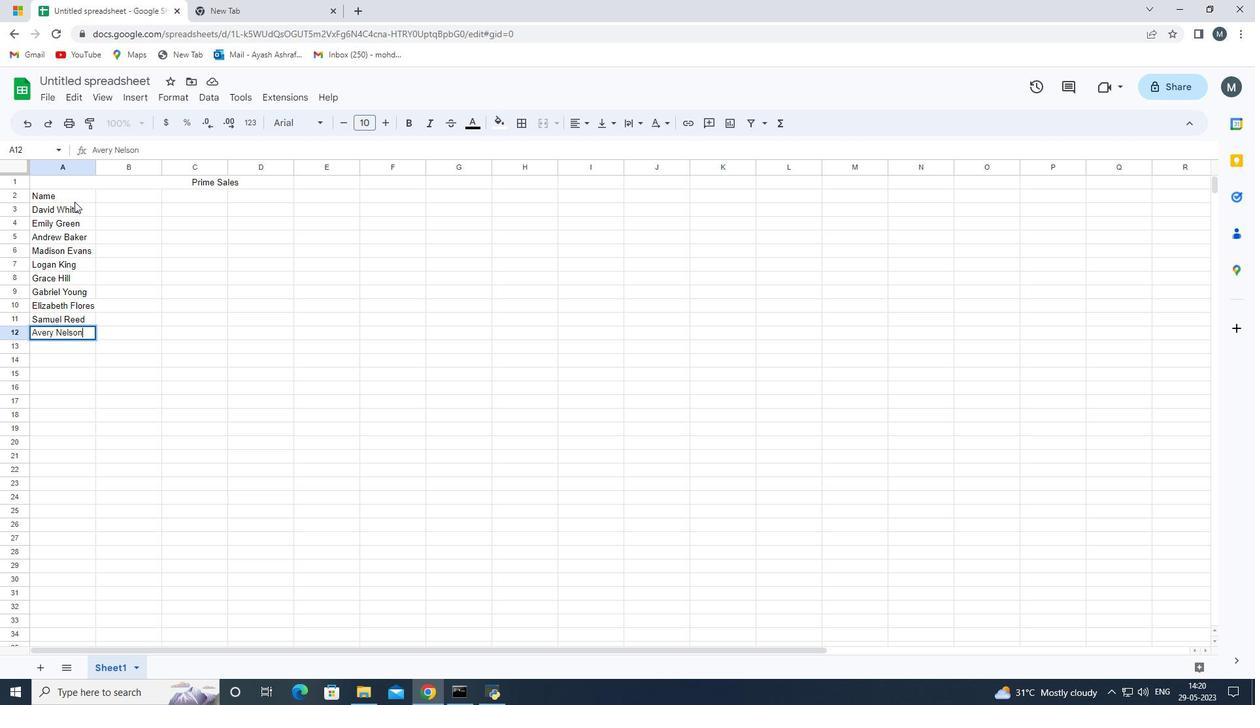 
Action: Mouse moved to (94, 164)
Screenshot: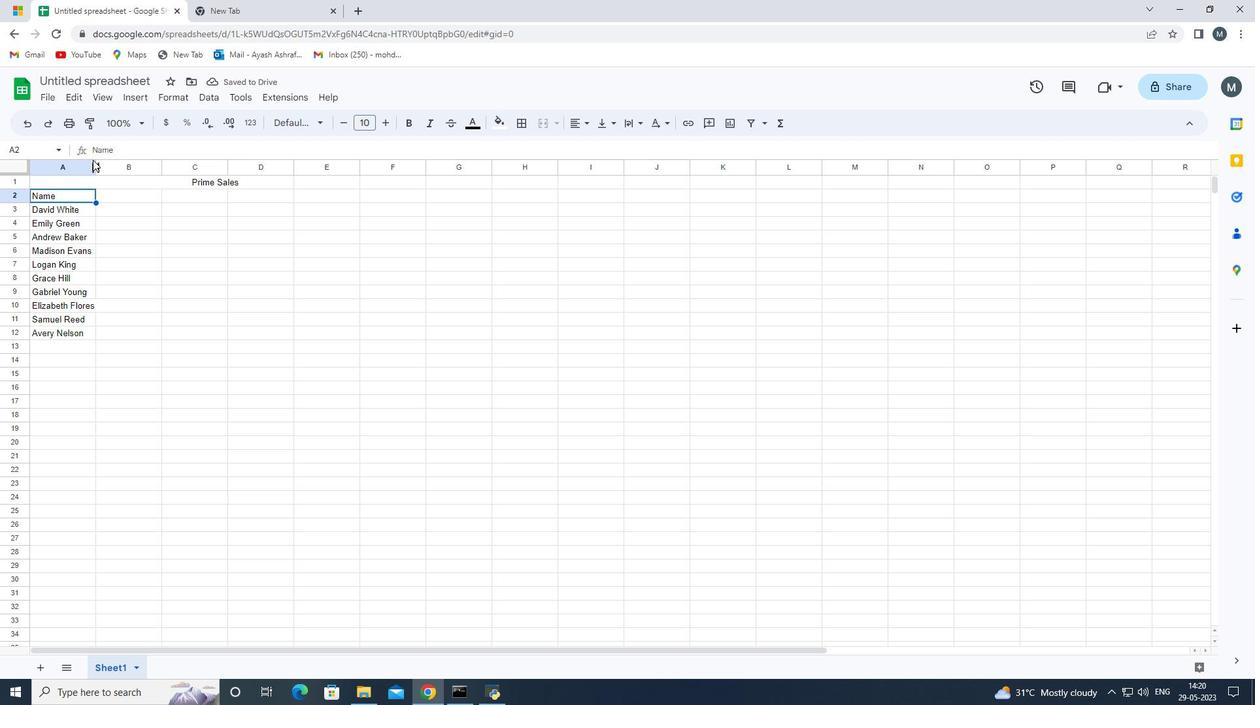 
Action: Mouse pressed left at (94, 164)
Screenshot: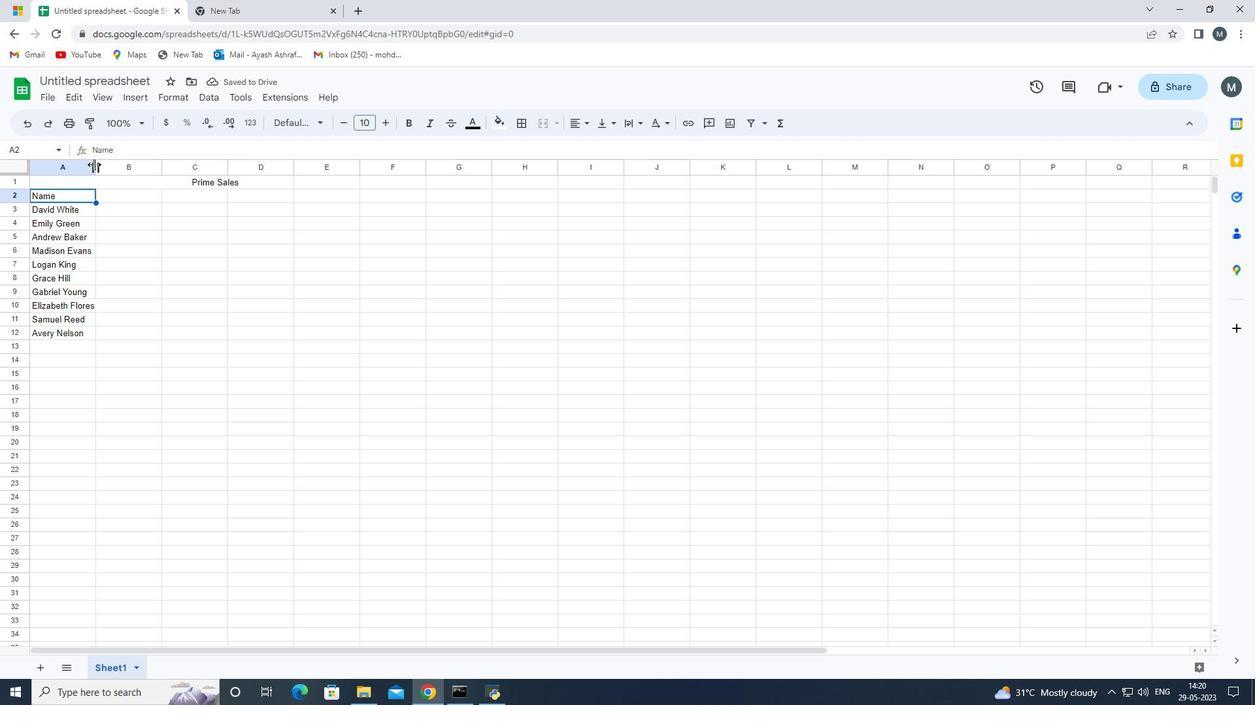 
Action: Mouse moved to (152, 194)
Screenshot: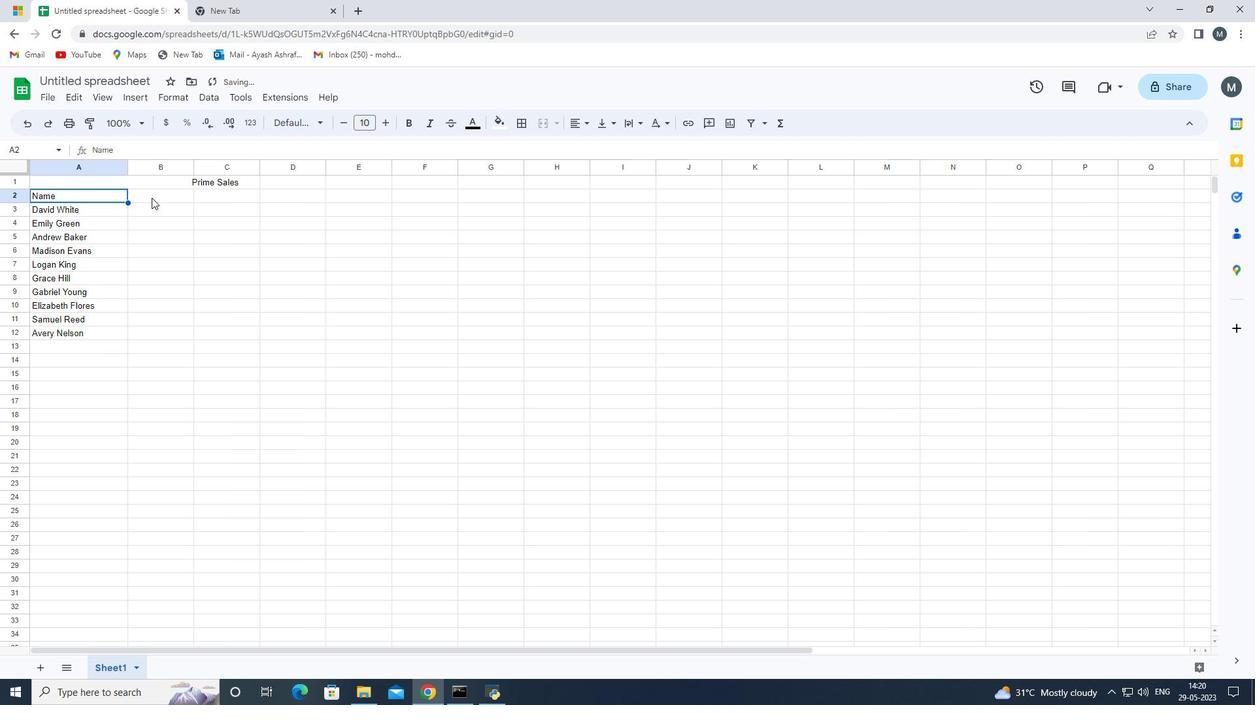
Action: Mouse pressed left at (152, 194)
Screenshot: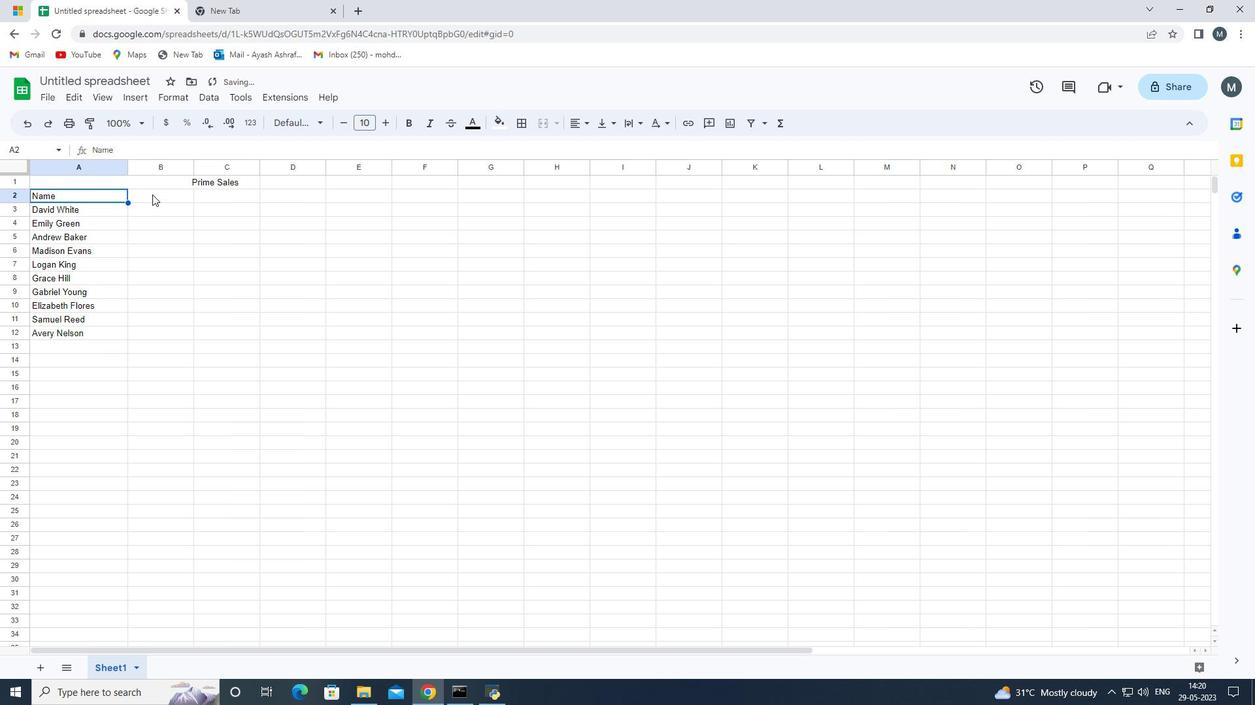 
Action: Mouse pressed left at (152, 194)
Screenshot: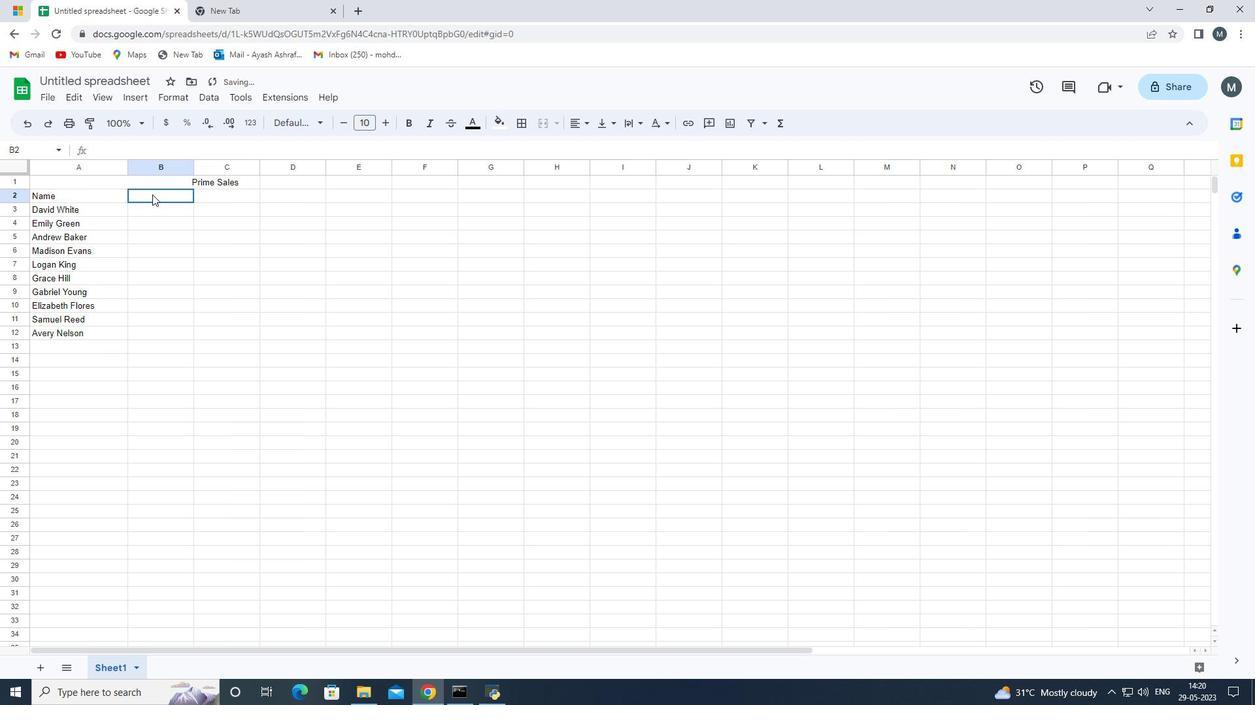 
Action: Mouse moved to (152, 194)
Screenshot: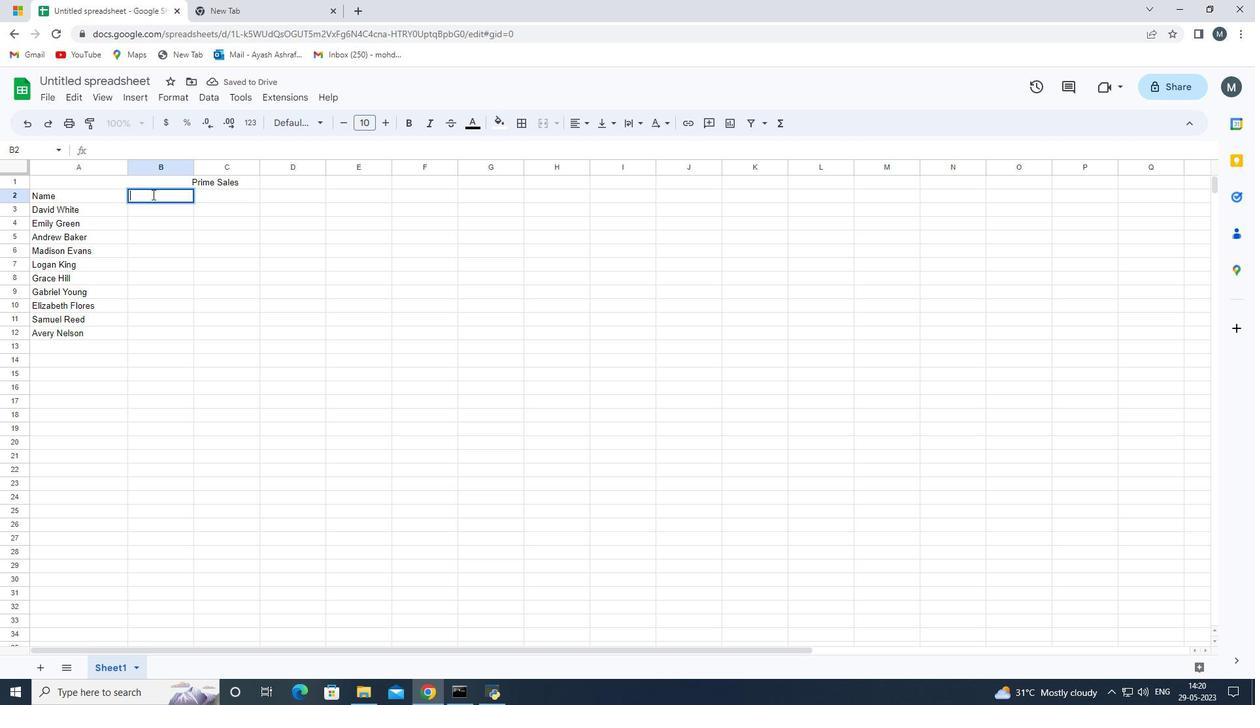 
Action: Key pressed <Key.shift>Item<Key.space><Key.shift>Code<Key.enter>1005<Key.enter>1010<Key.enter>1020<Key.enter>1030<Key.enter>1025<Key.enter>1023<Key.enter>106<Key.backspace>36<Key.enter>1040<Key.enter>1045<Key.enter>1056<Key.enter>
Screenshot: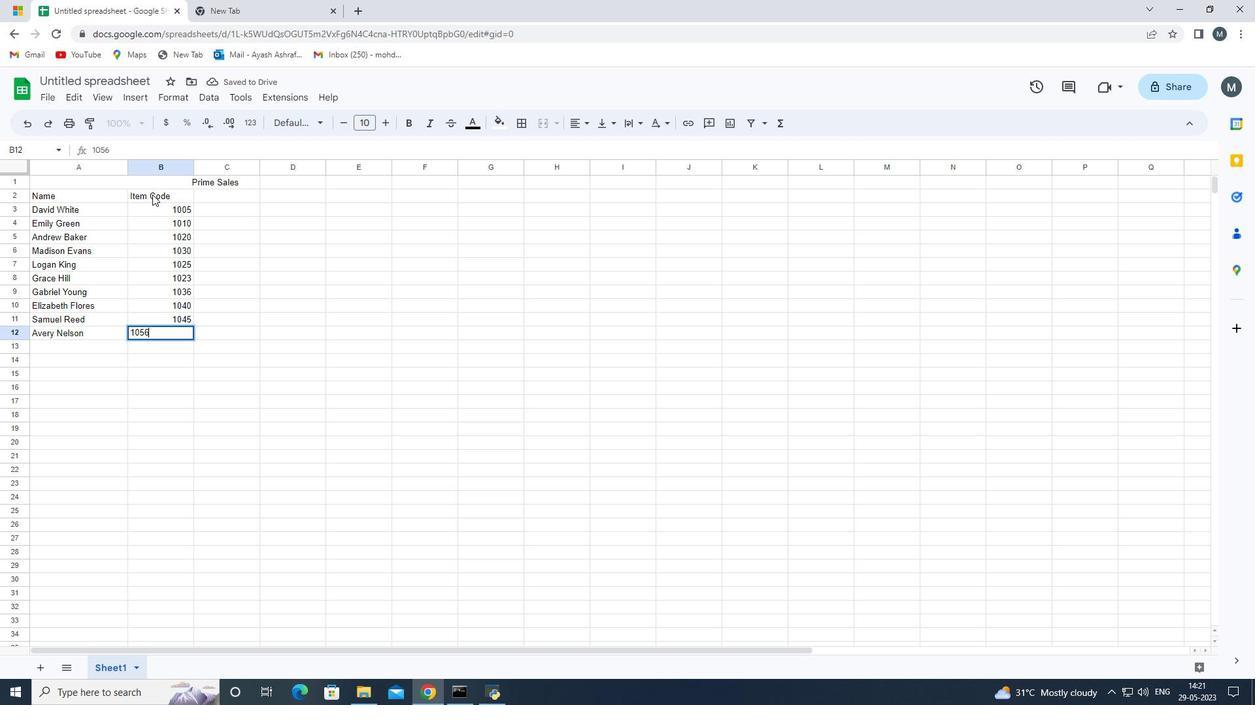 
Action: Mouse moved to (218, 196)
Screenshot: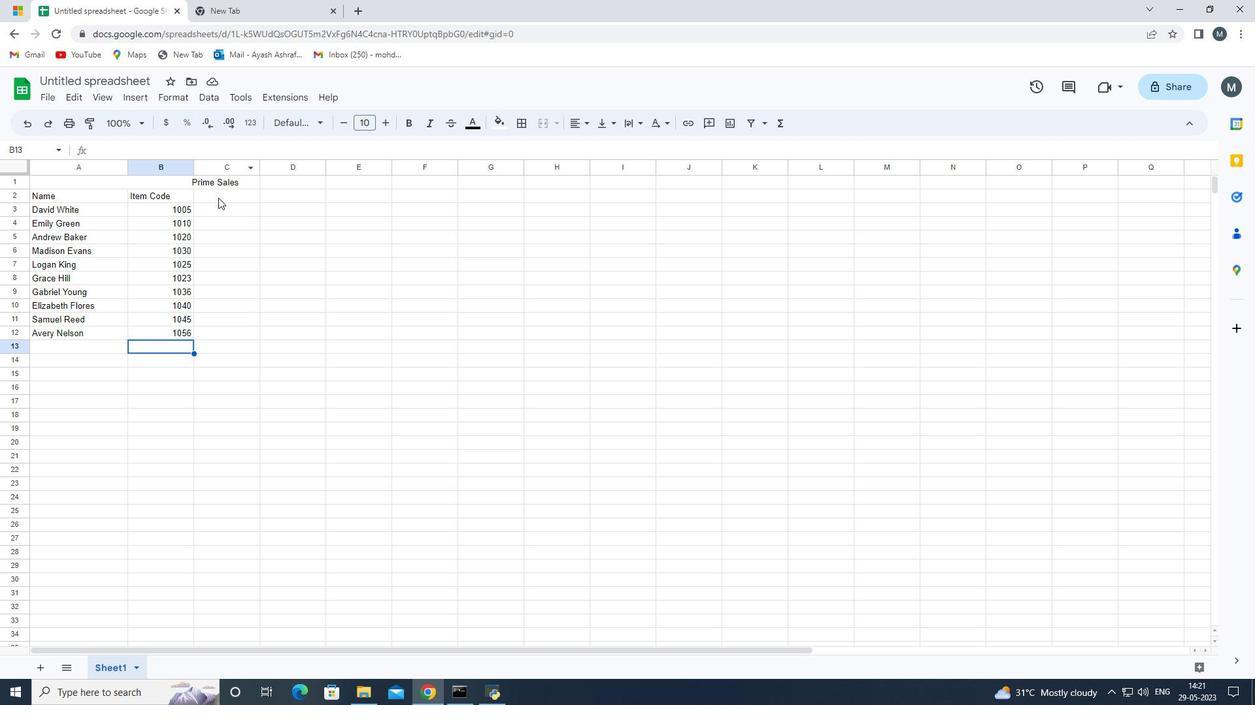 
Action: Mouse pressed left at (218, 196)
Screenshot: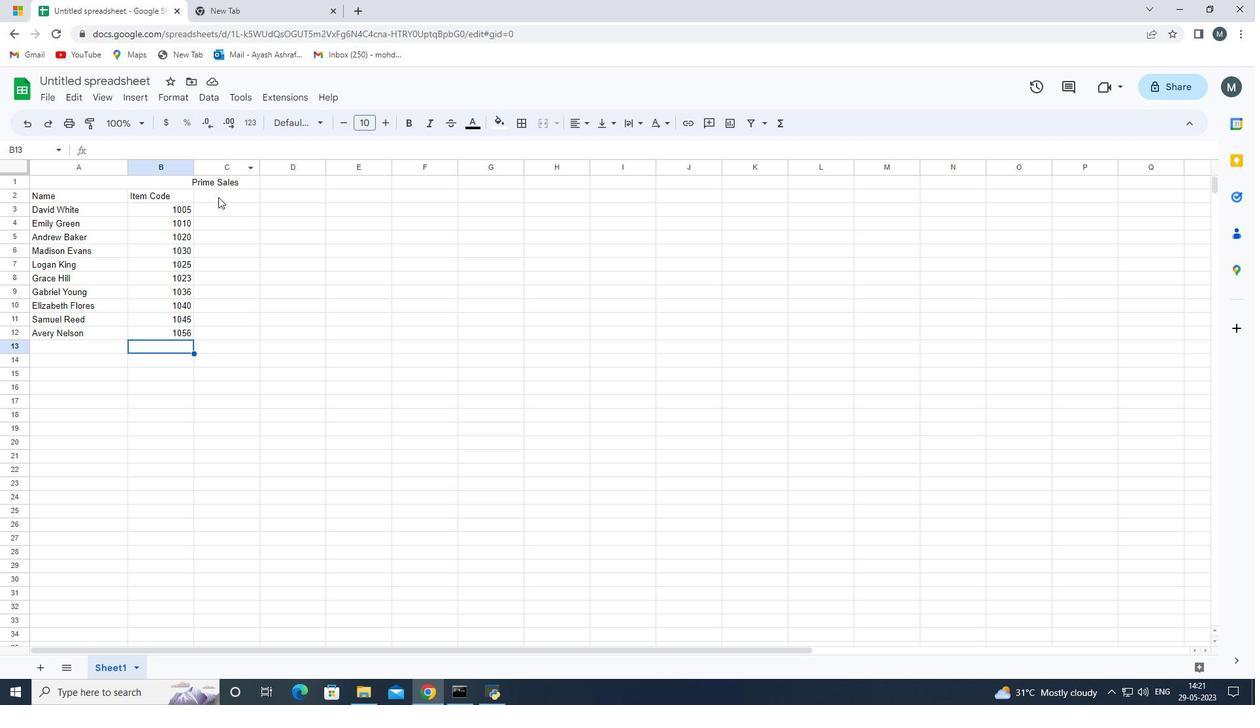 
Action: Mouse moved to (220, 193)
Screenshot: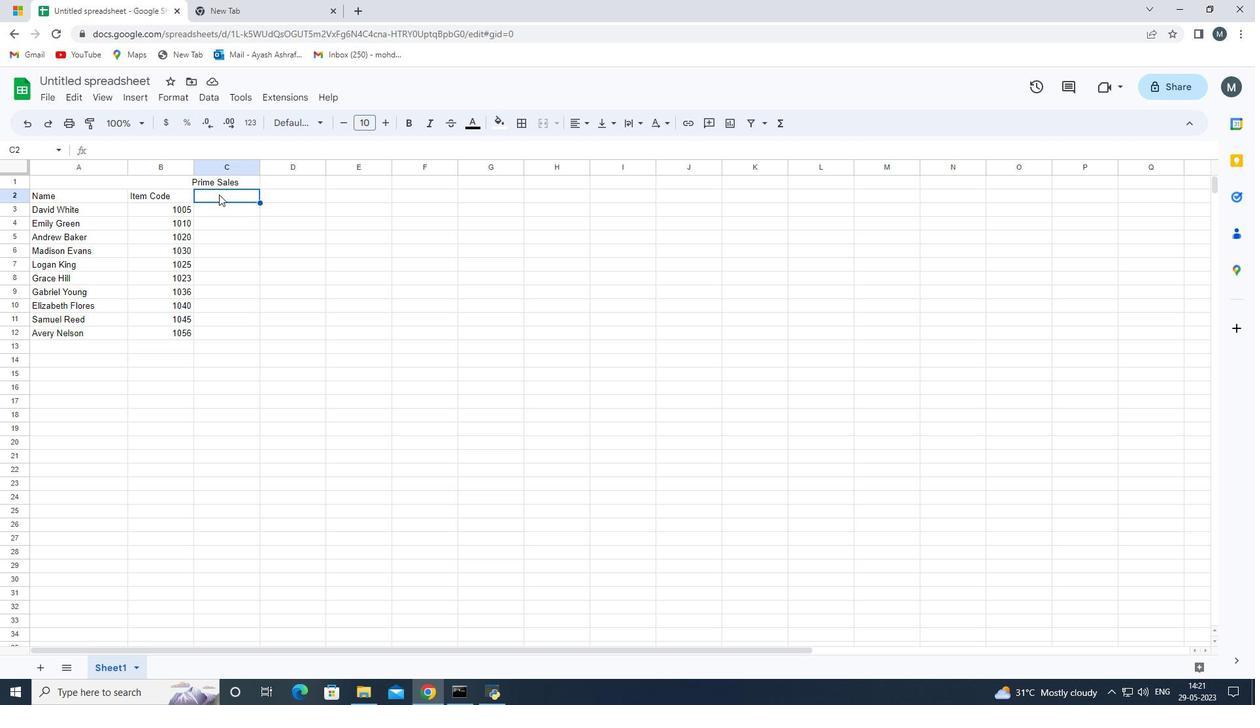 
Action: Mouse pressed left at (220, 193)
Screenshot: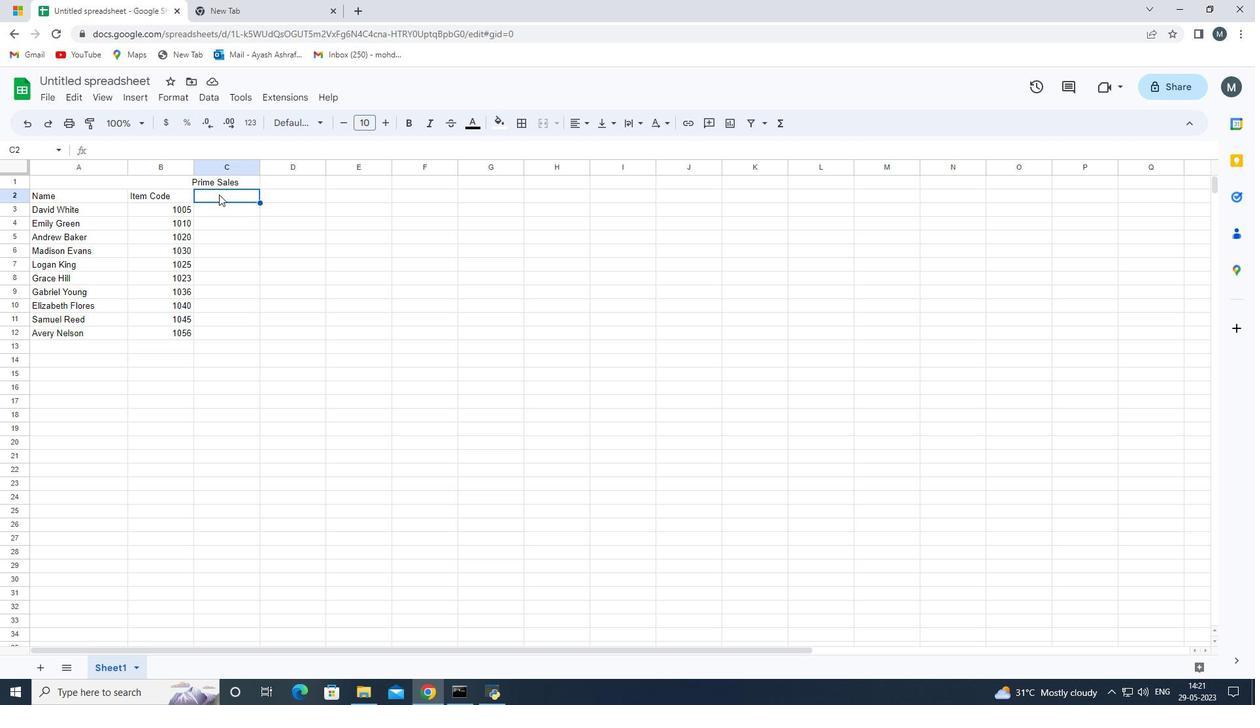 
Action: Mouse pressed left at (220, 193)
Screenshot: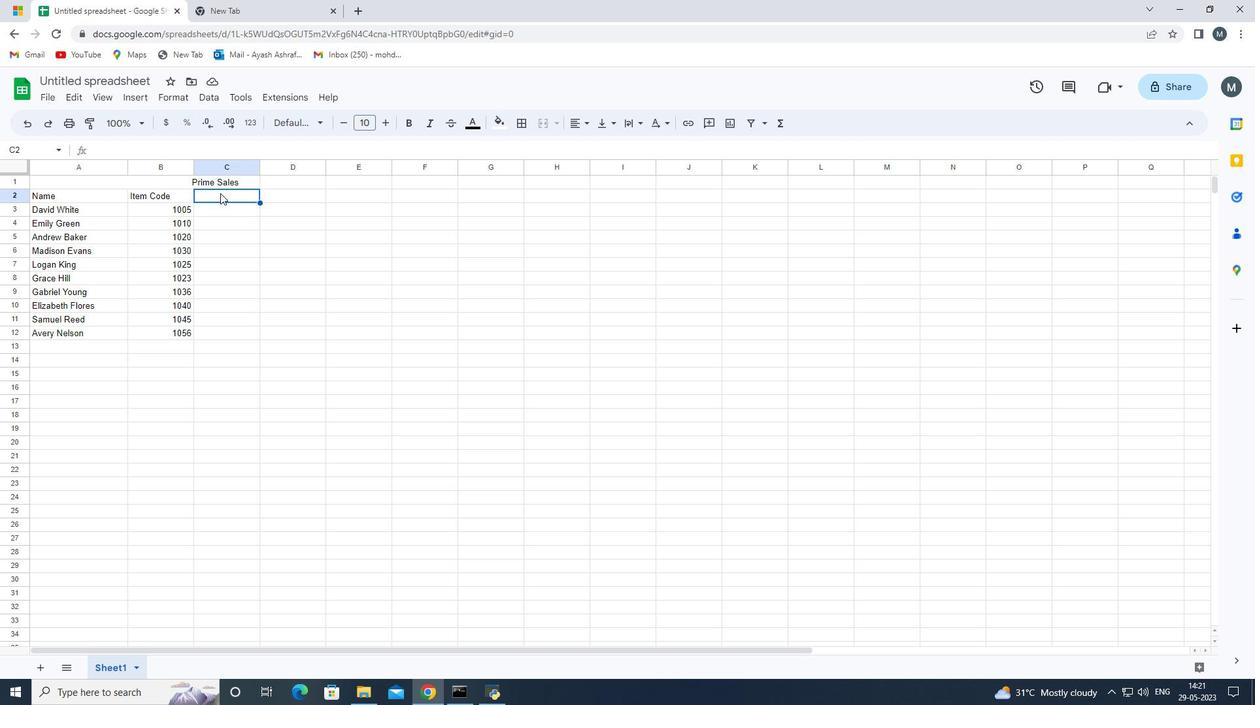 
Action: Mouse moved to (220, 193)
Screenshot: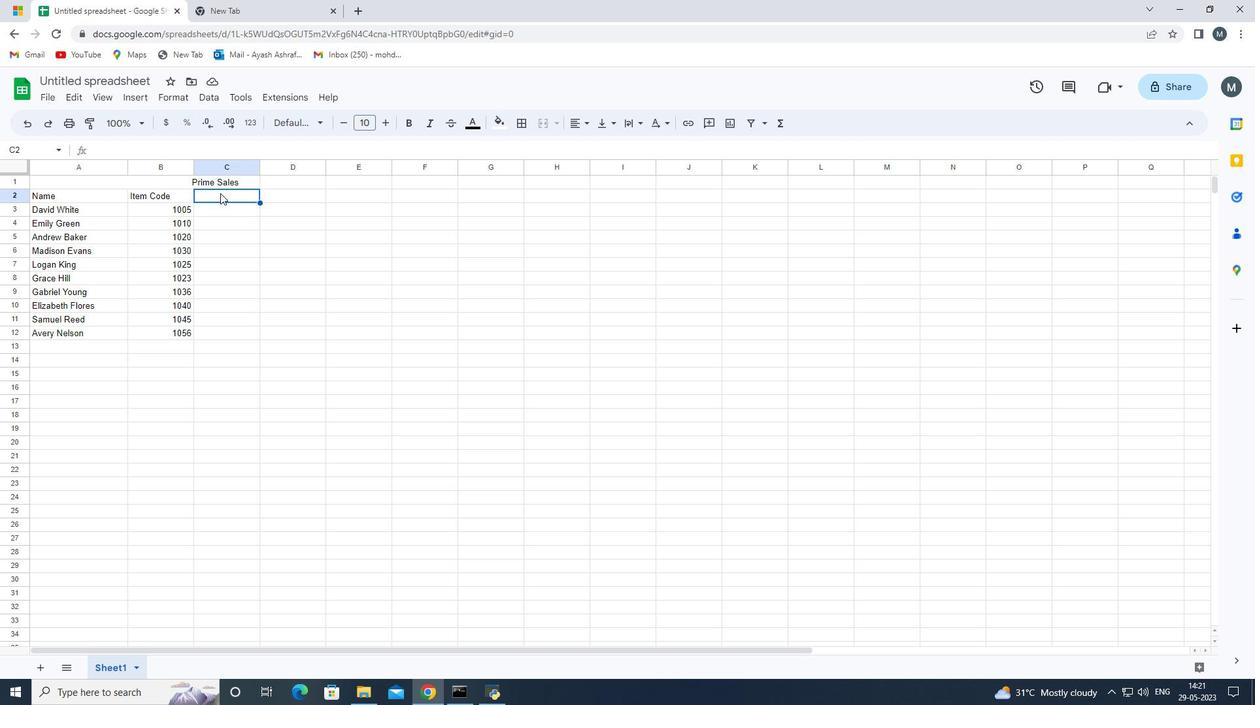 
Action: Key pressed <Key.shift>Product<Key.space><Key.shift><Key.shift><Key.shift><Key.shift><Key.shift><Key.shift>Rab<Key.backspace>nge<Key.enter>1000<Key.enter>11000<Key.enter>12000<Key.enter>12500<Key.enter>13500<Key.enter>14500<Key.enter>16000
Screenshot: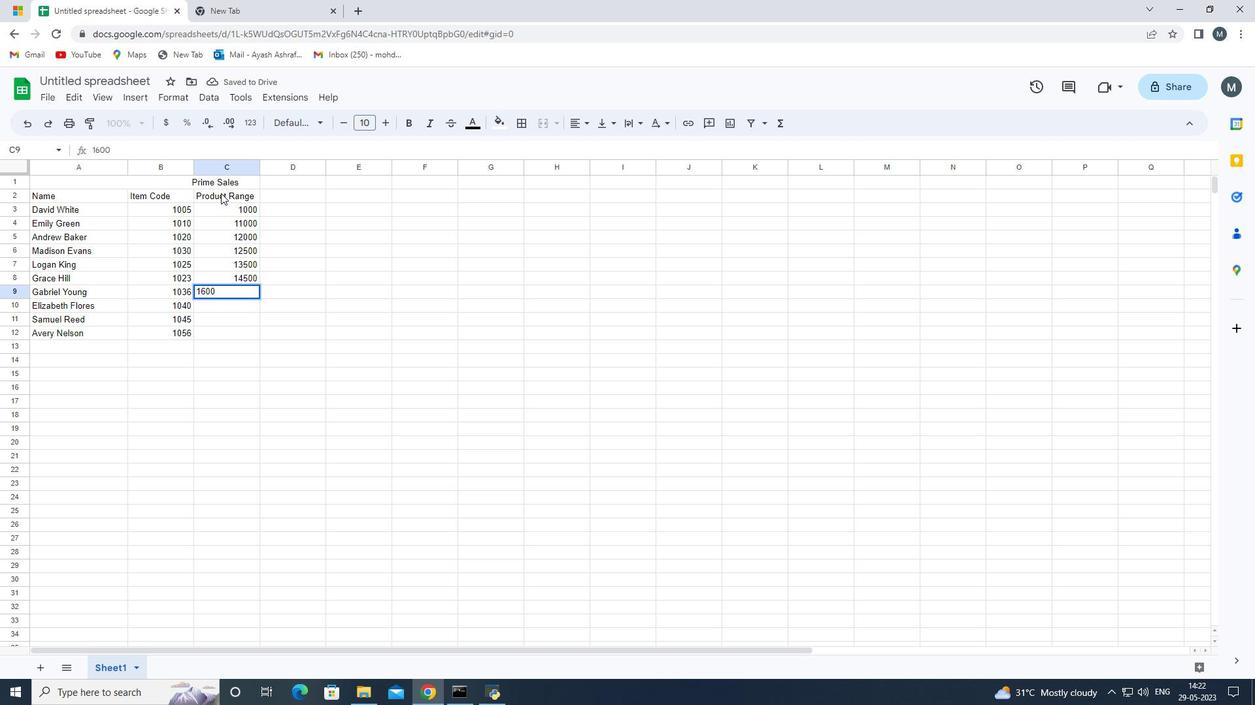 
Action: Mouse moved to (249, 222)
Screenshot: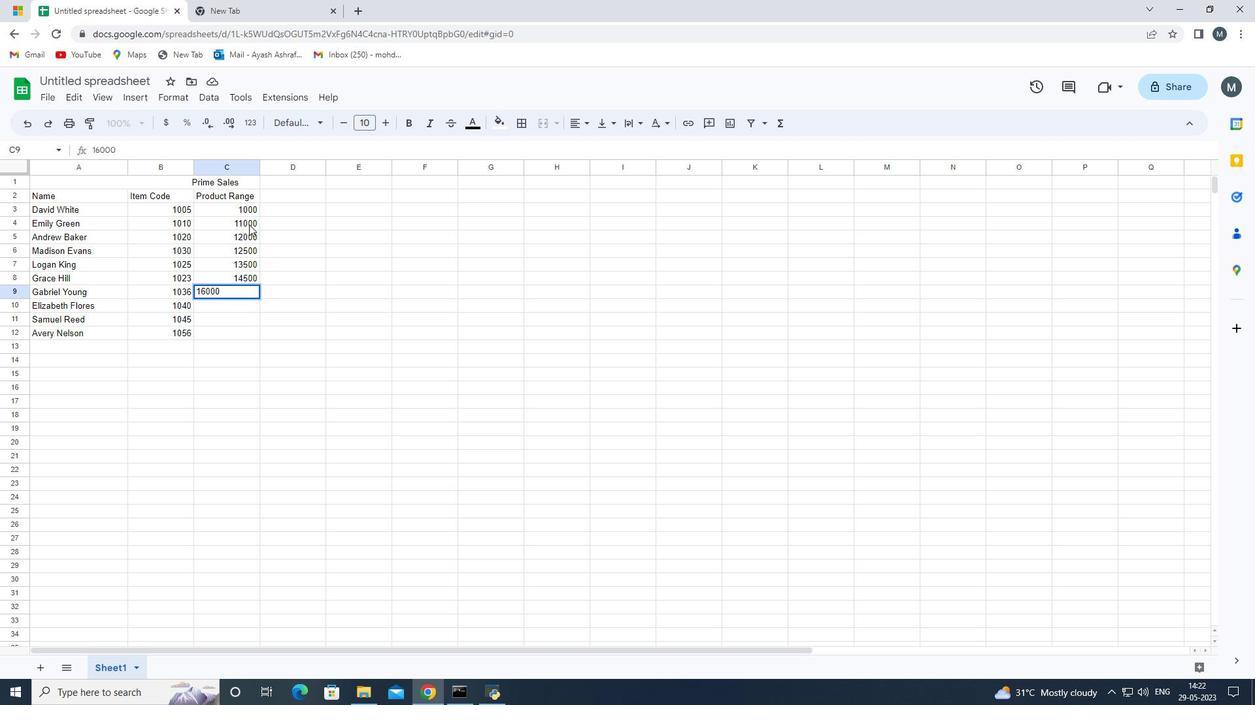 
Action: Mouse pressed left at (249, 222)
Screenshot: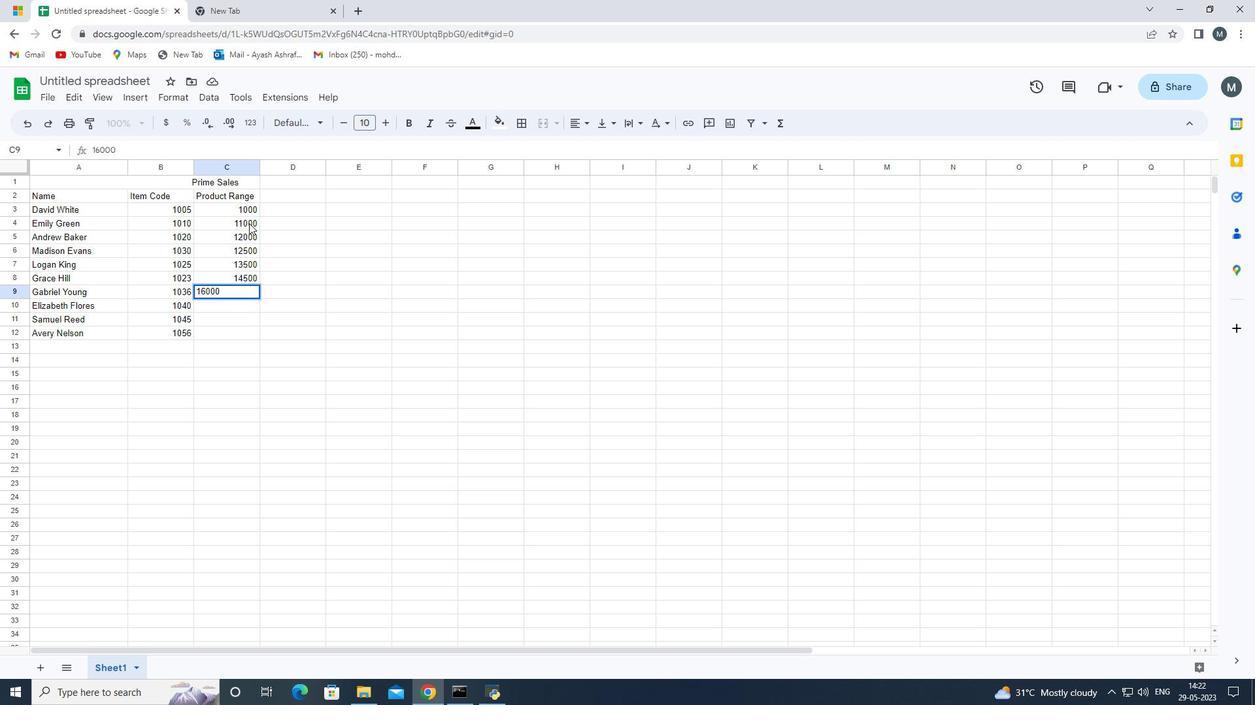 
Action: Key pressed 1200<Key.enter>13000<Key.backspace><Key.enter>
Screenshot: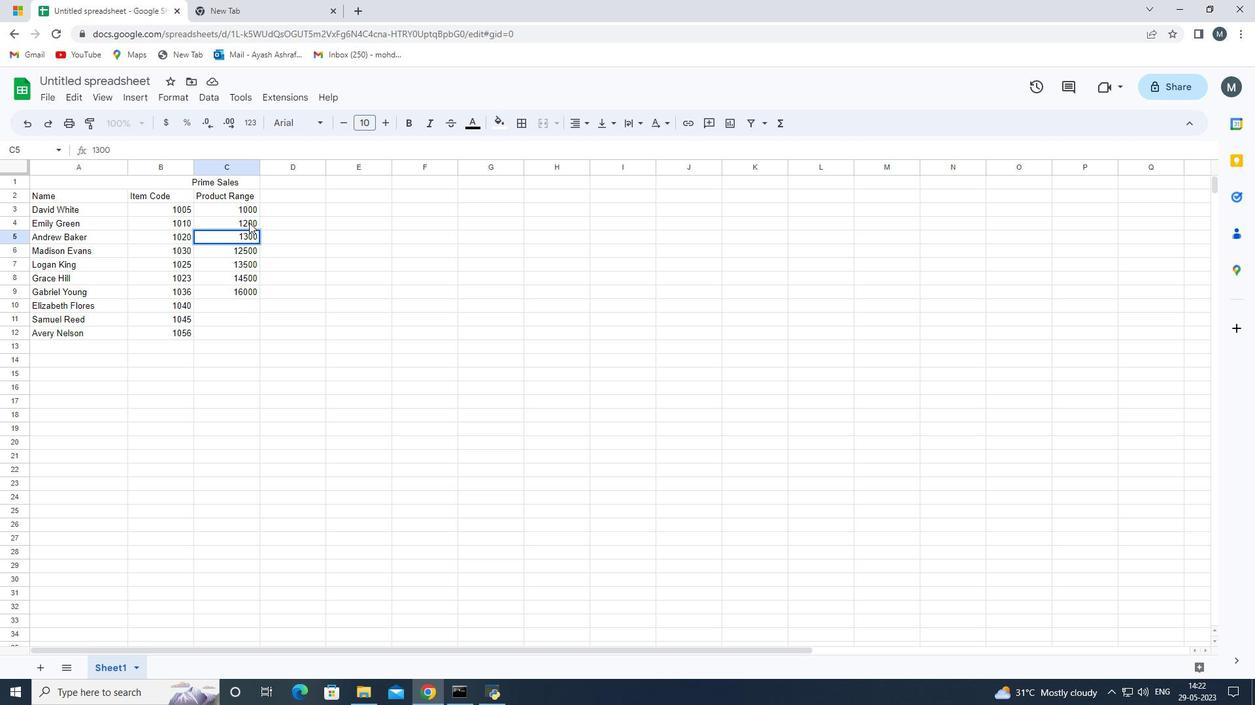 
Action: Mouse moved to (241, 266)
Screenshot: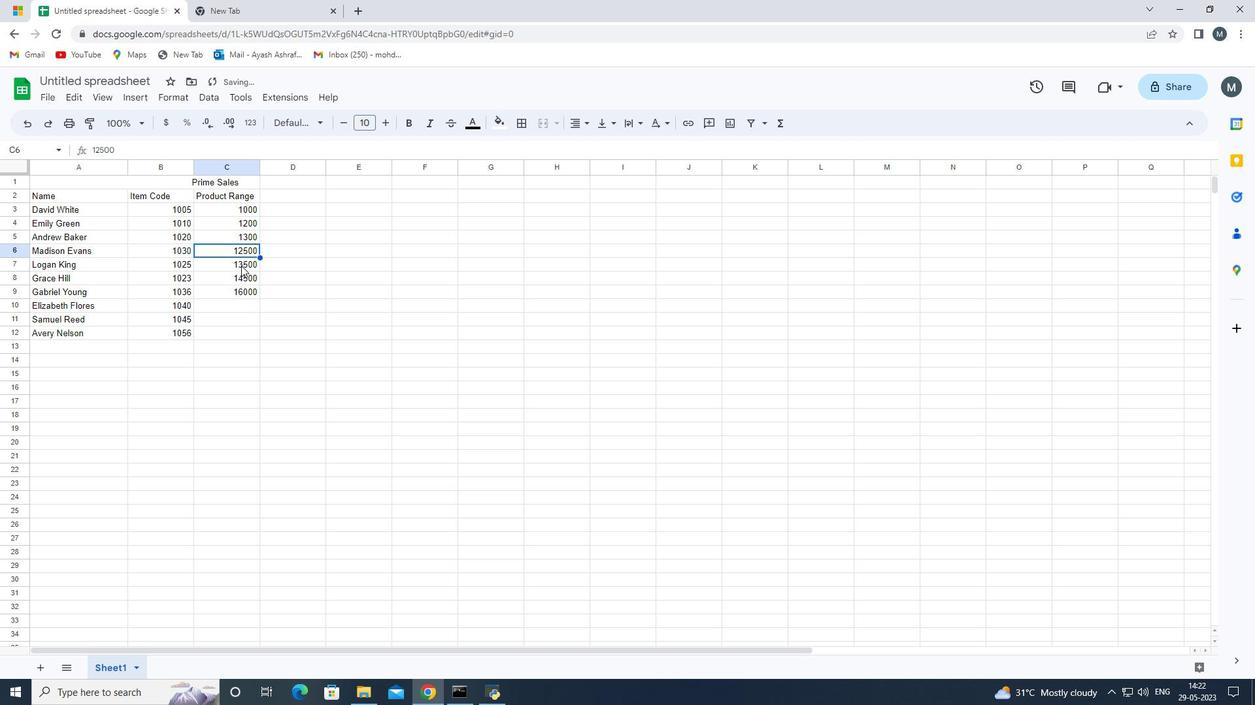 
Action: Mouse pressed left at (241, 266)
Screenshot: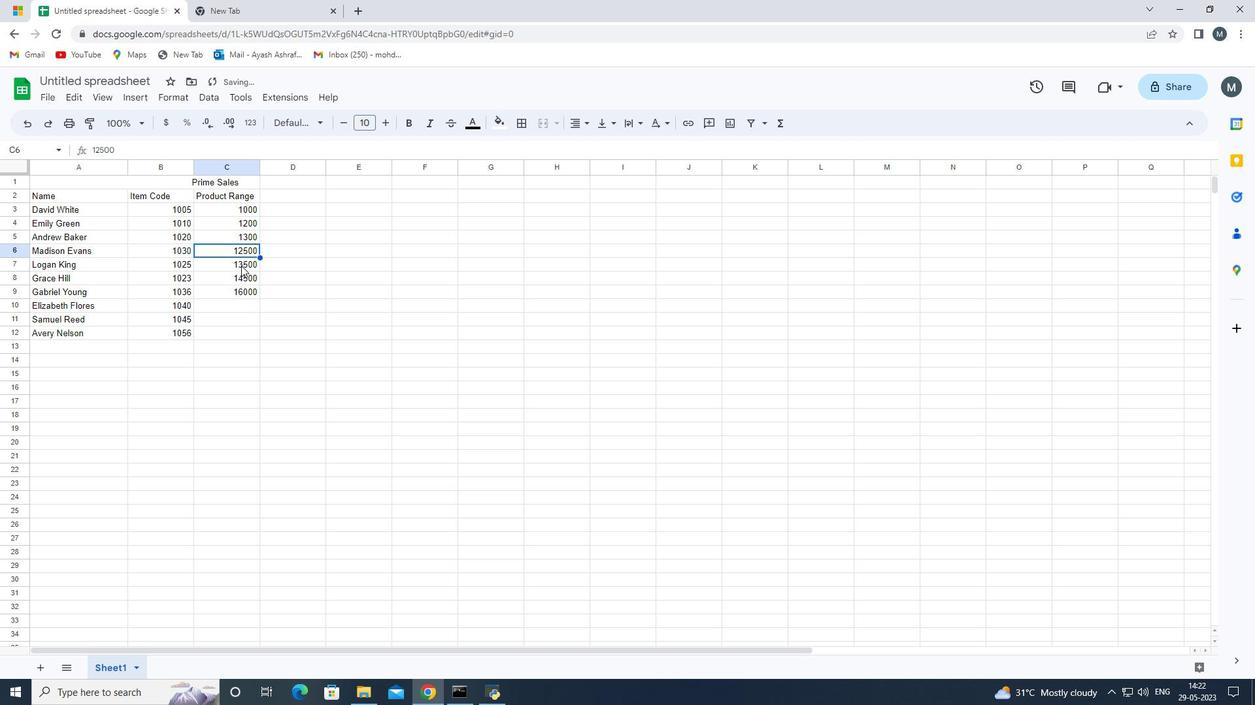 
Action: Key pressed 9000<Key.enter>7000<Key.enter>6000<Key.enter>4000<Key.enter>2000<Key.enter>10000<Key.enter>
Screenshot: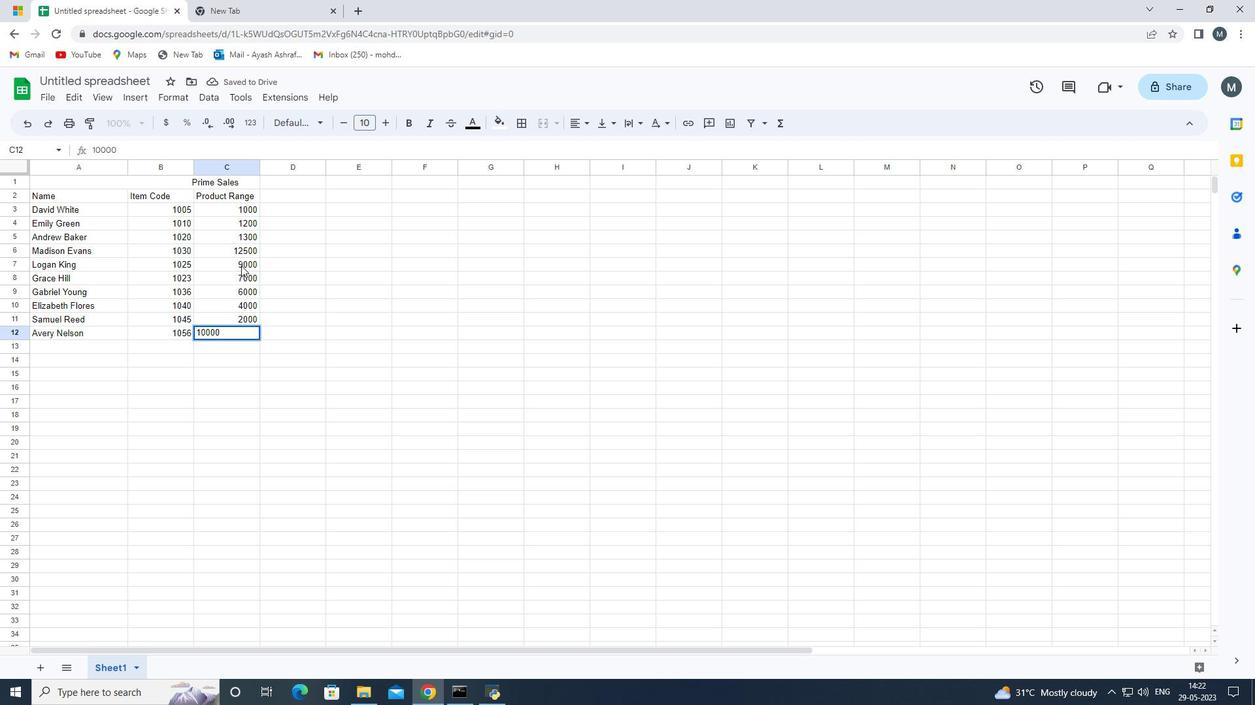 
Action: Mouse moved to (289, 182)
Screenshot: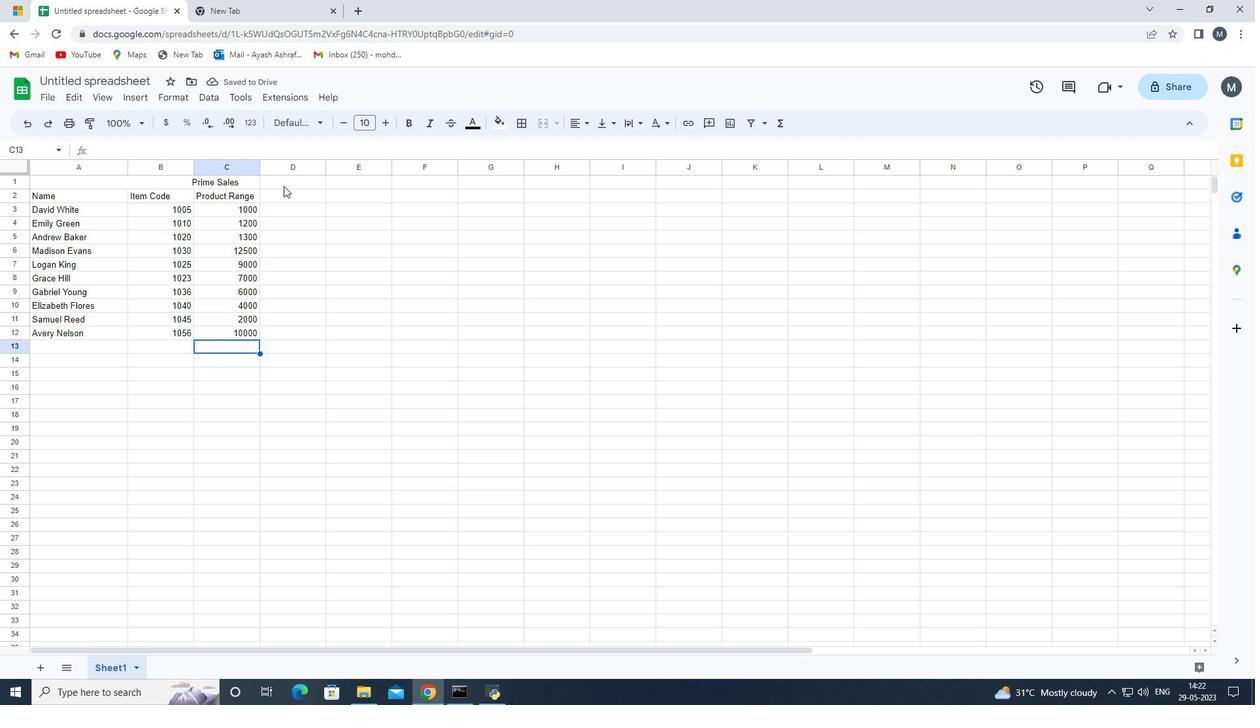 
Action: Mouse pressed left at (289, 182)
Screenshot: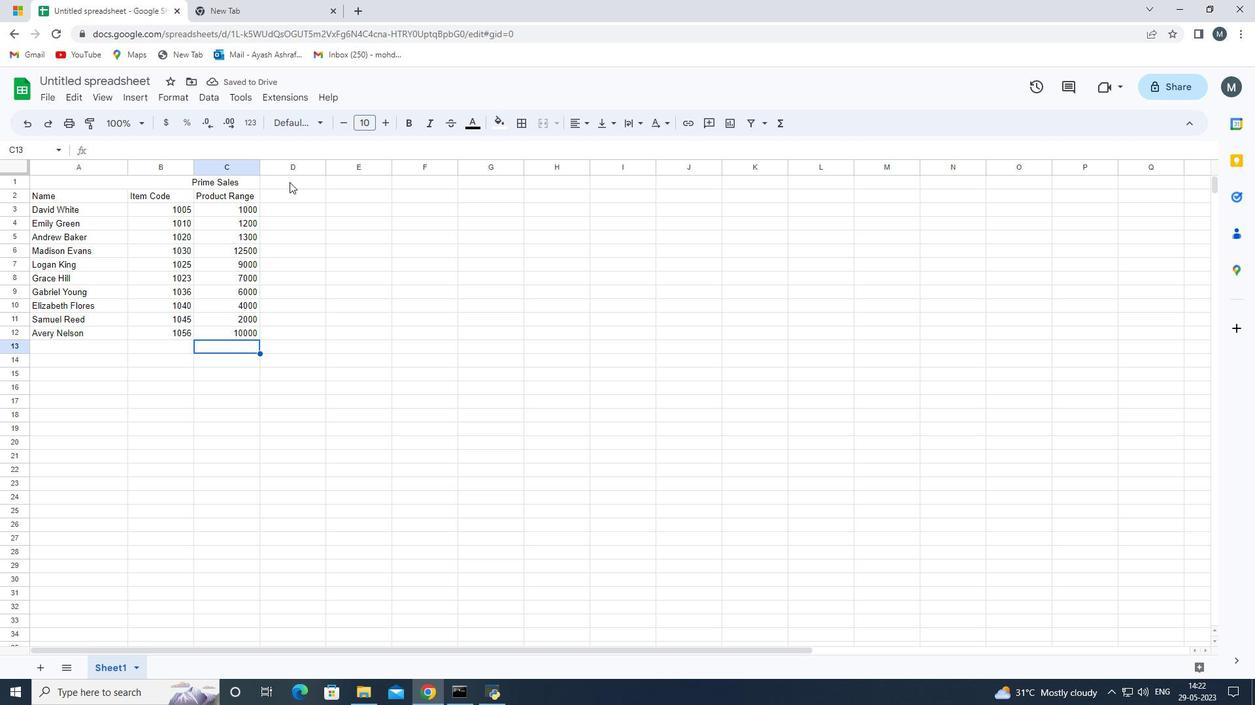 
Action: Mouse moved to (293, 198)
Screenshot: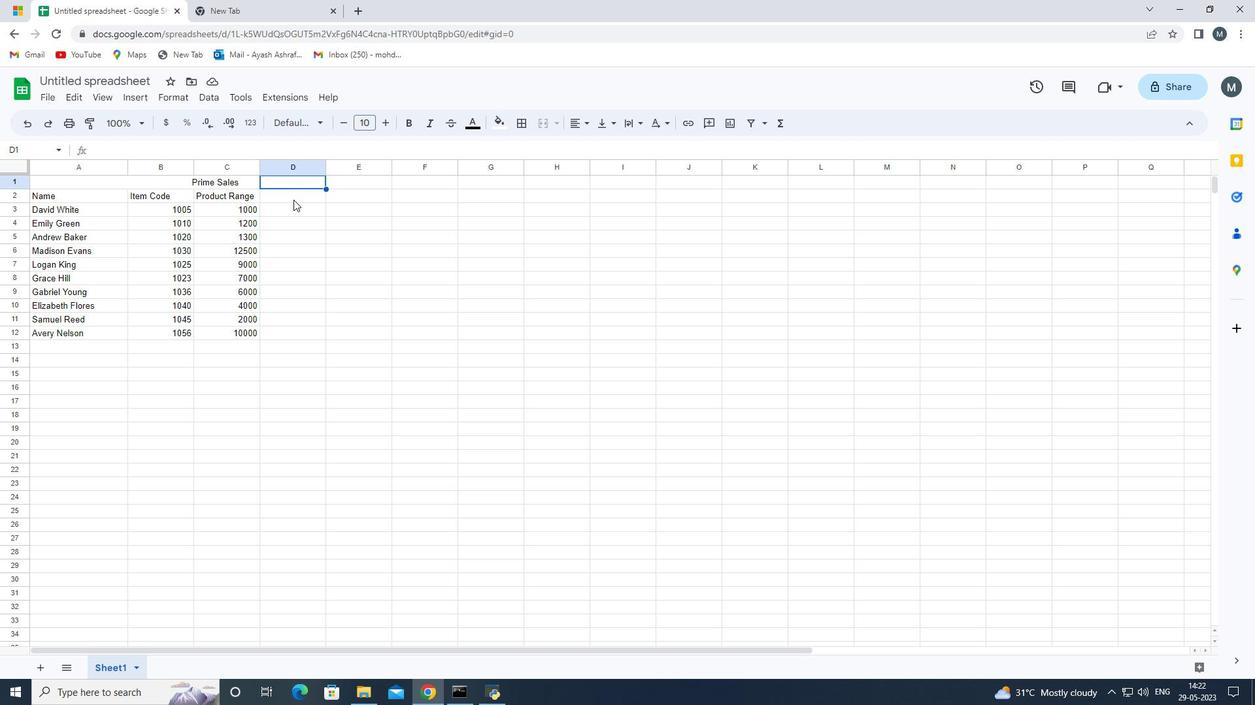 
Action: Mouse pressed left at (293, 198)
Screenshot: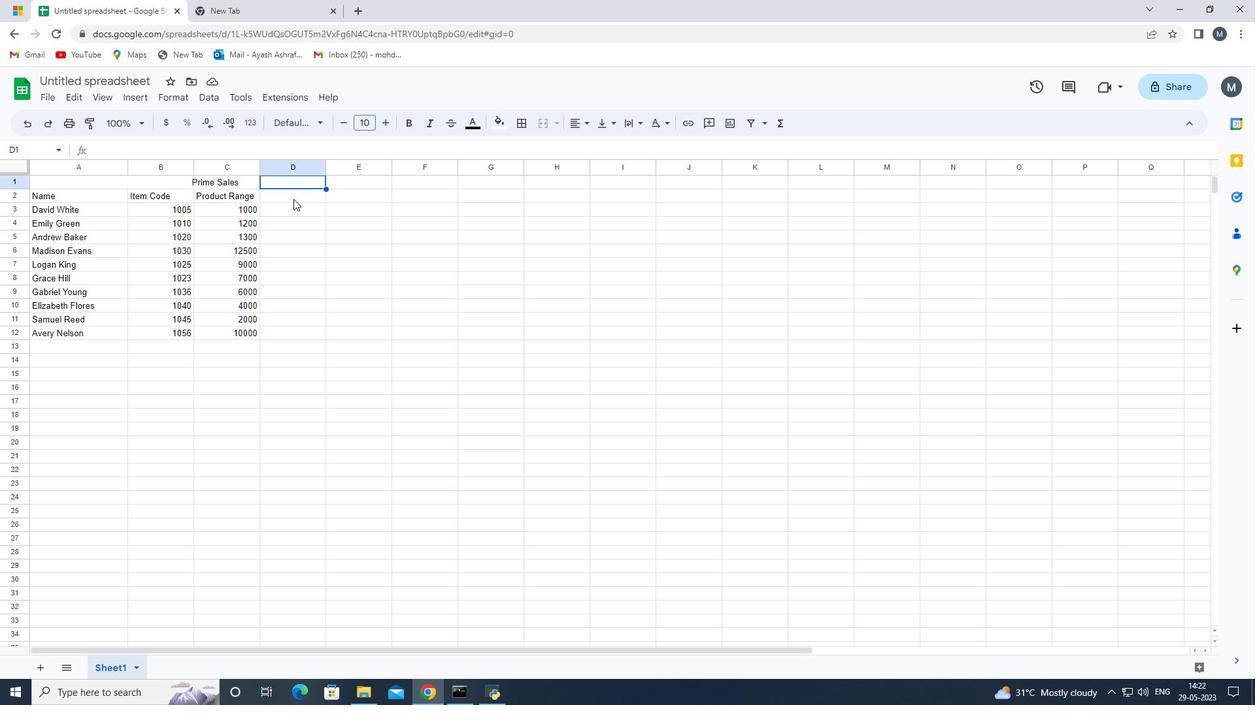 
Action: Key pressed <Key.shift>Products<Key.space><Key.enter><Key.shift>Keen<Key.space><Key.shift>Shoe<Key.enter><Key.shift>Lacoste<Key.space><Key.shift>Shoe<Key.enter><Key.shift>Merrell<Key.space><Key.shift>Shoe<Key.space><Key.enter><Key.shift>Mizuno<Key.enter><Key.up>
Screenshot: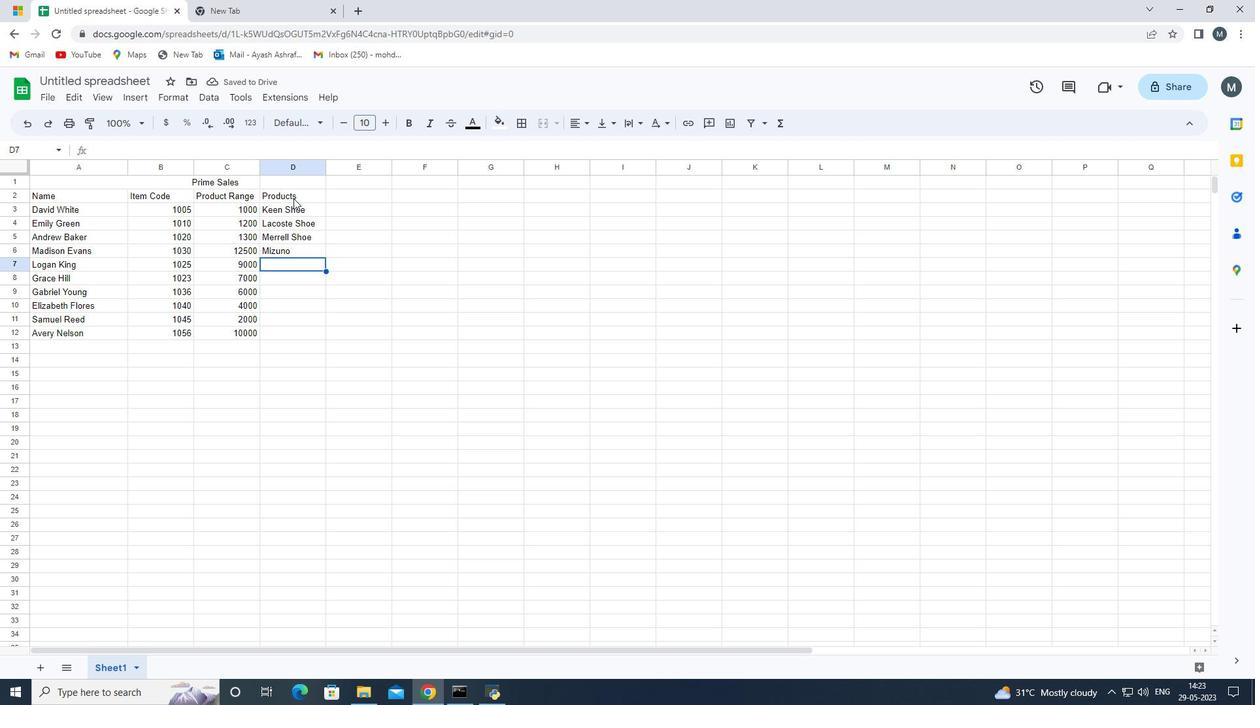 
Action: Mouse moved to (296, 251)
Screenshot: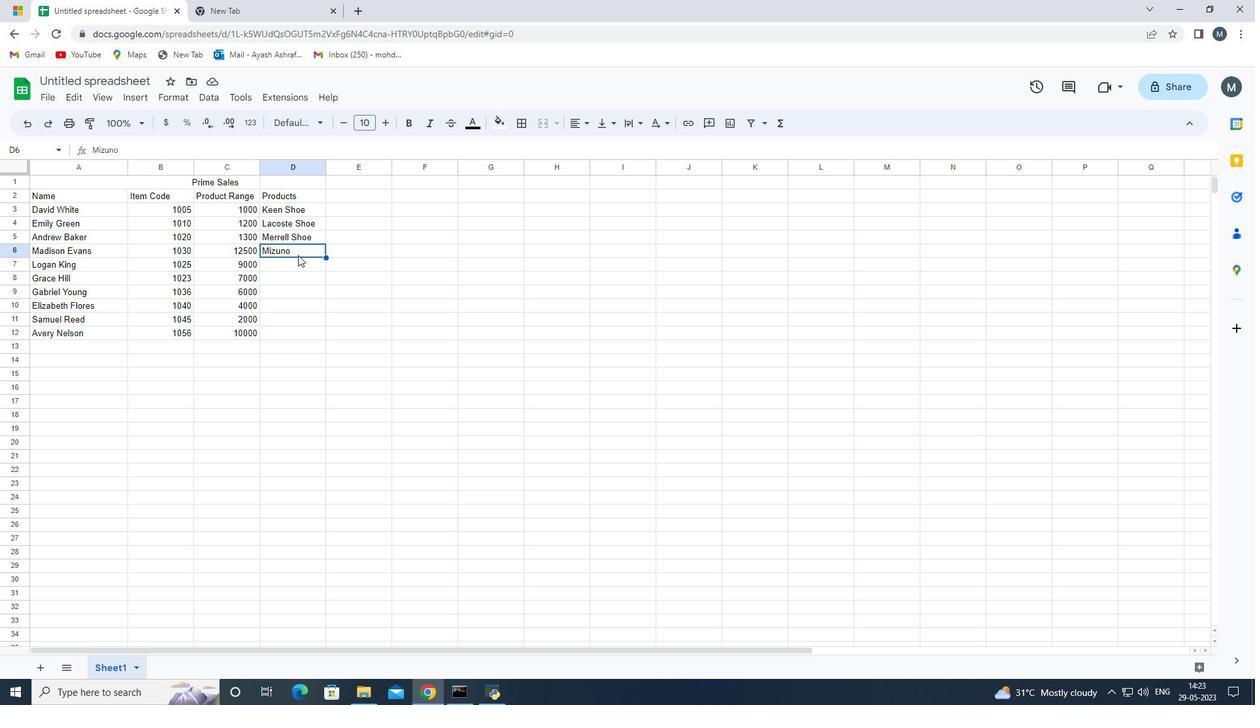 
Action: Mouse pressed left at (296, 251)
Screenshot: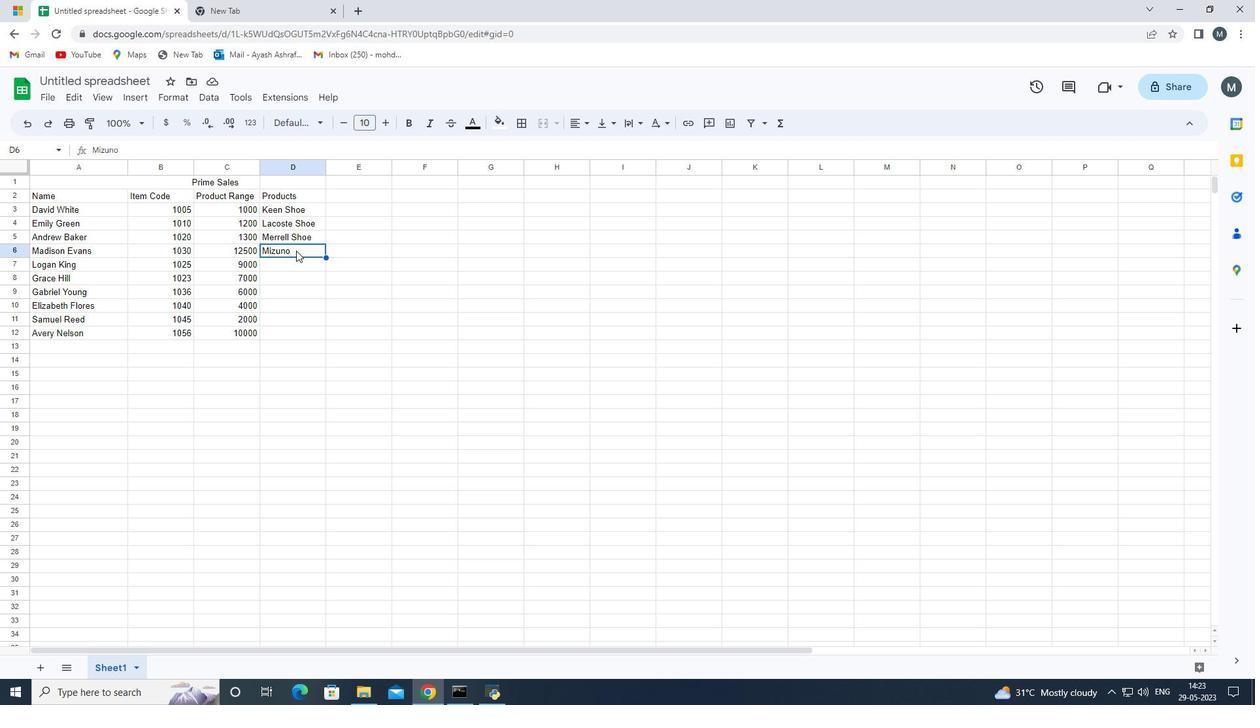 
Action: Mouse moved to (297, 249)
Screenshot: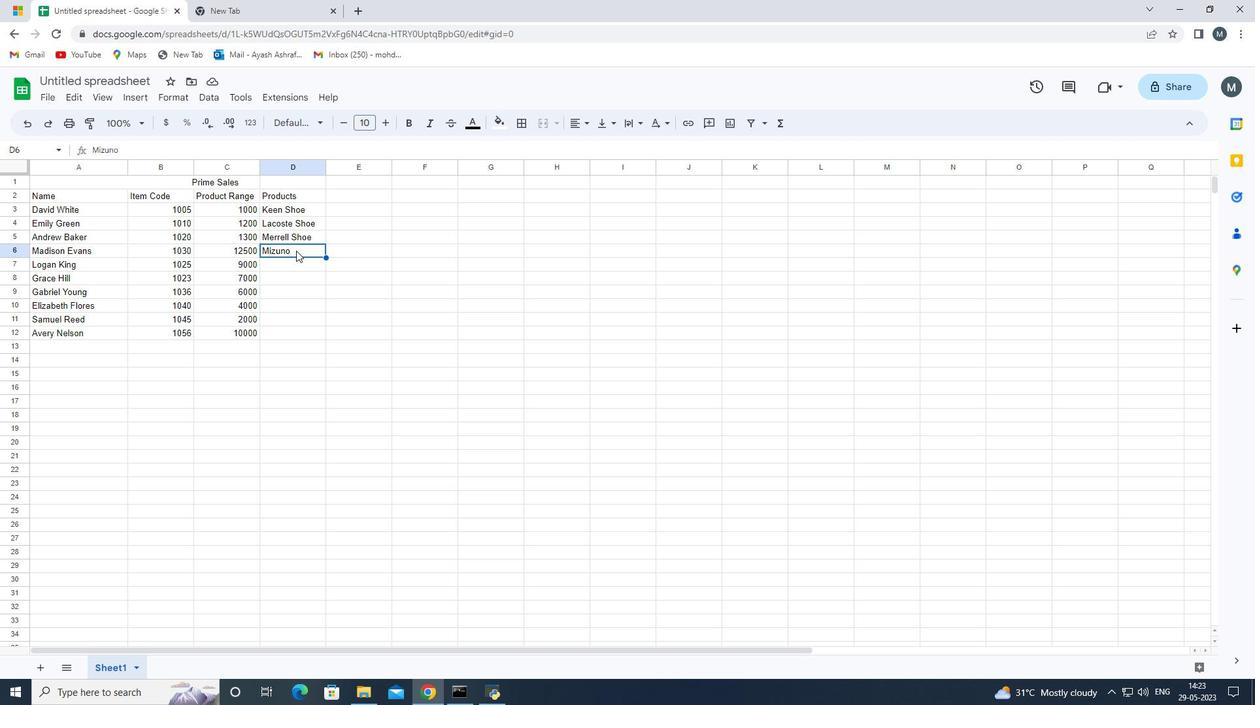 
Action: Mouse pressed left at (297, 249)
Screenshot: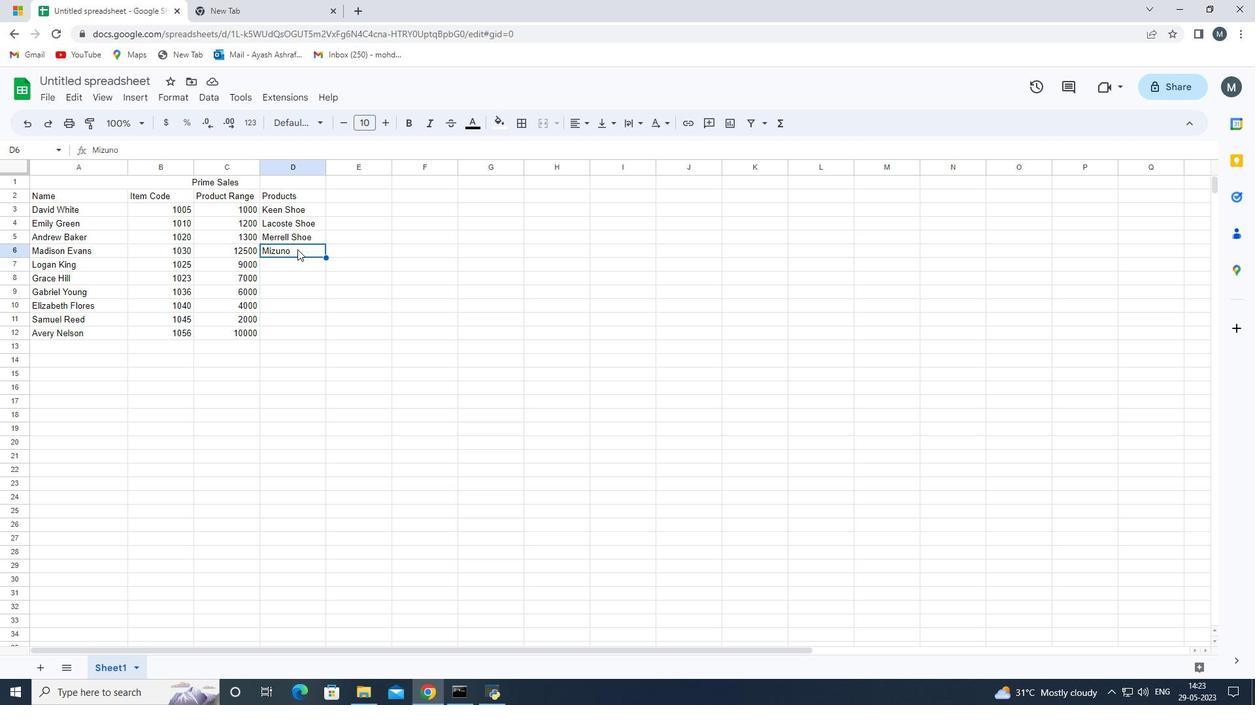 
Action: Mouse pressed left at (297, 249)
Screenshot: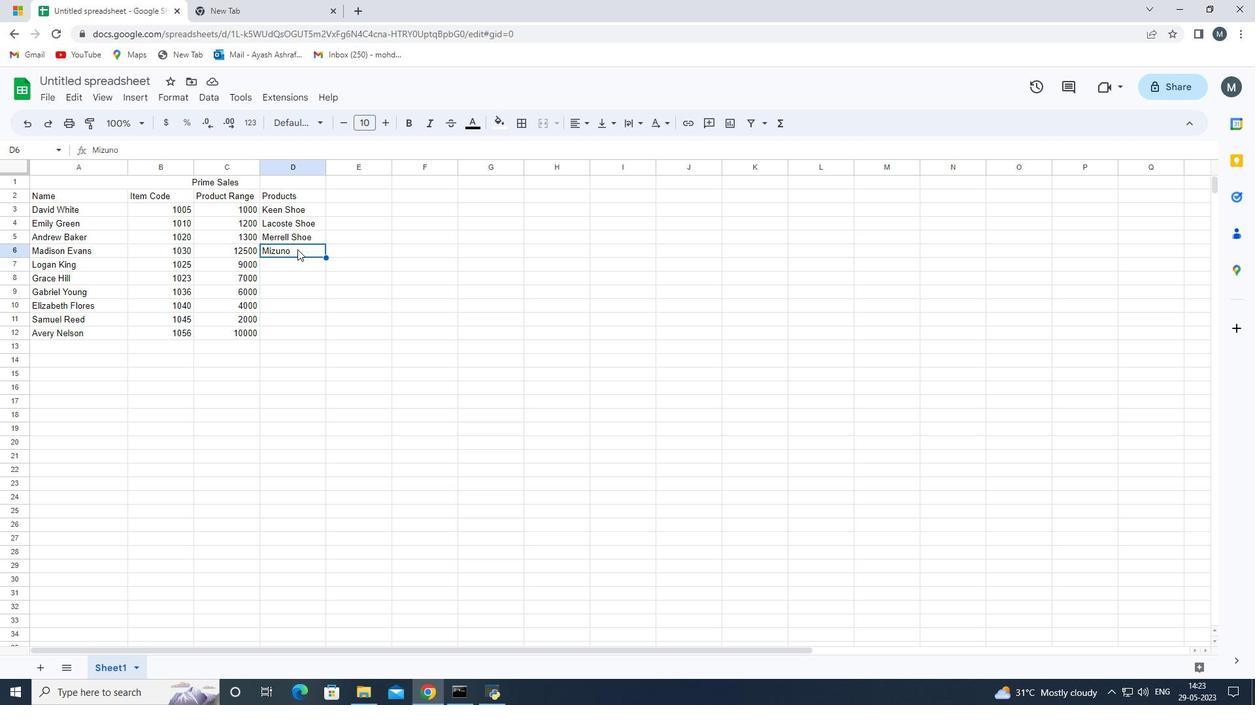 
Action: Mouse moved to (298, 253)
Screenshot: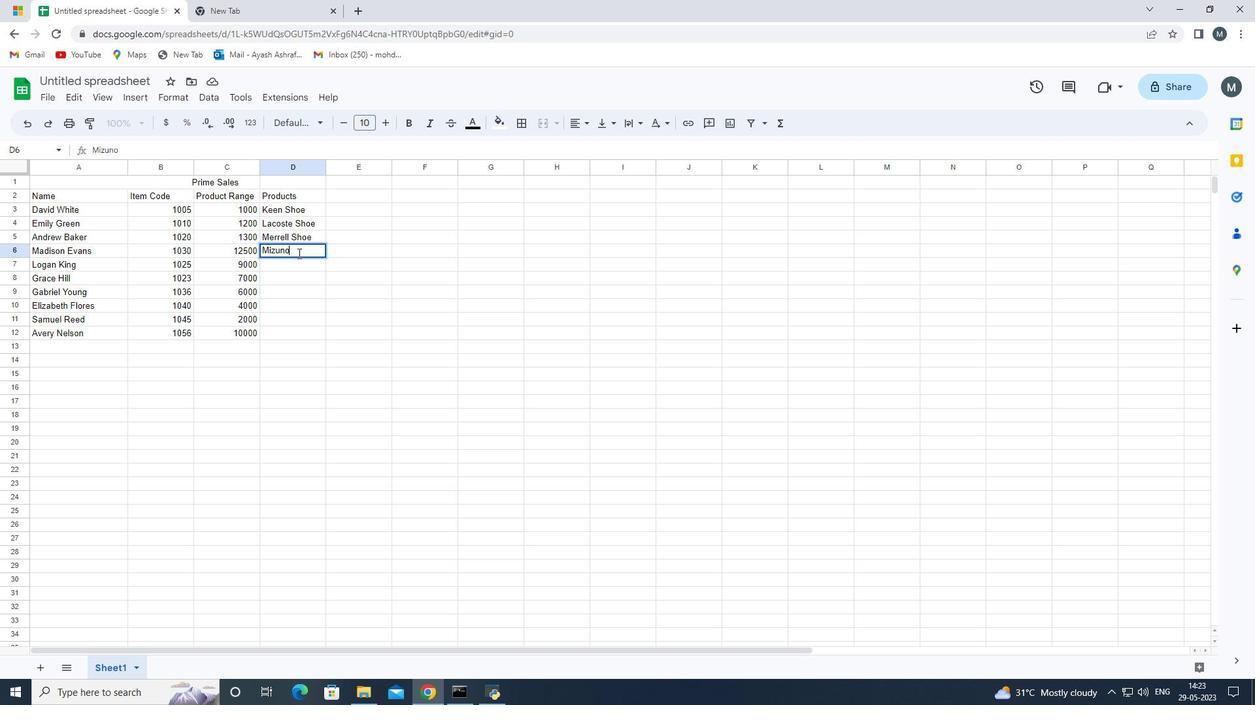 
Action: Key pressed <Key.space><Key.shift>Sj<Key.backspace>hoe<Key.space><Key.enter><Key.shift>Onitsuka<Key.enter><Key.shift>Saloma<Key.backspace>on<Key.space><Key.shift>Shoe<Key.space>
Screenshot: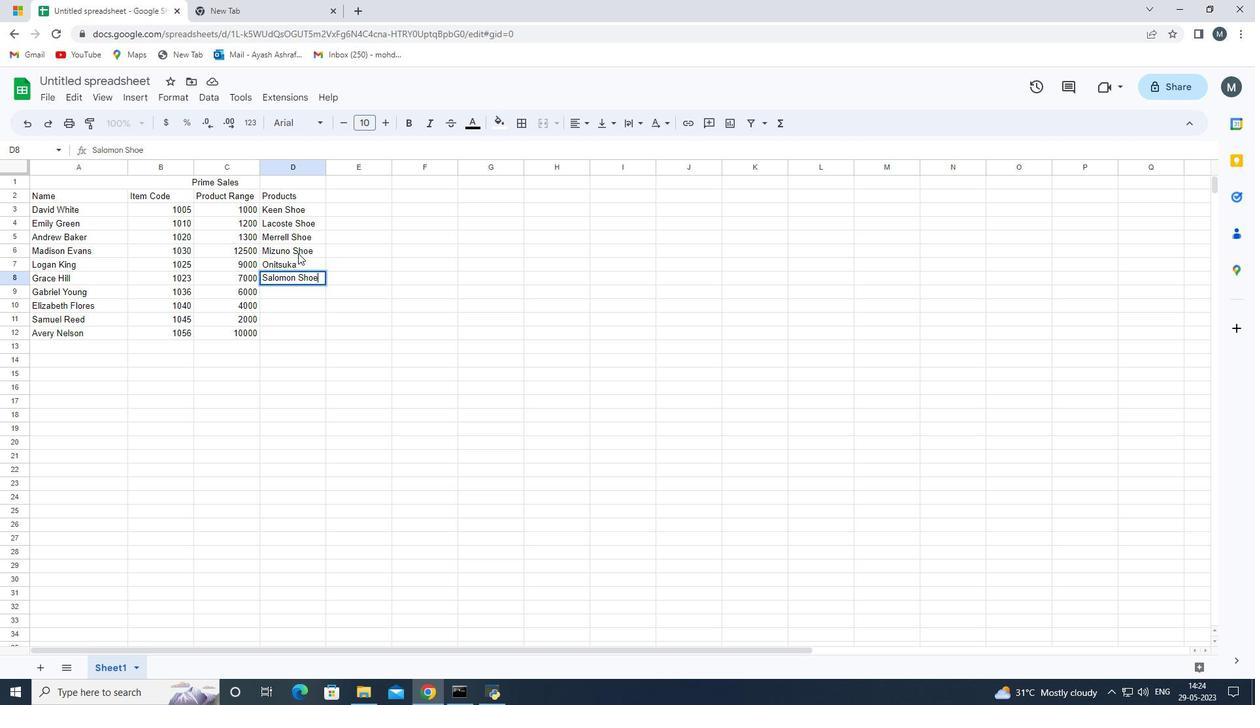 
Action: Mouse moved to (284, 294)
Screenshot: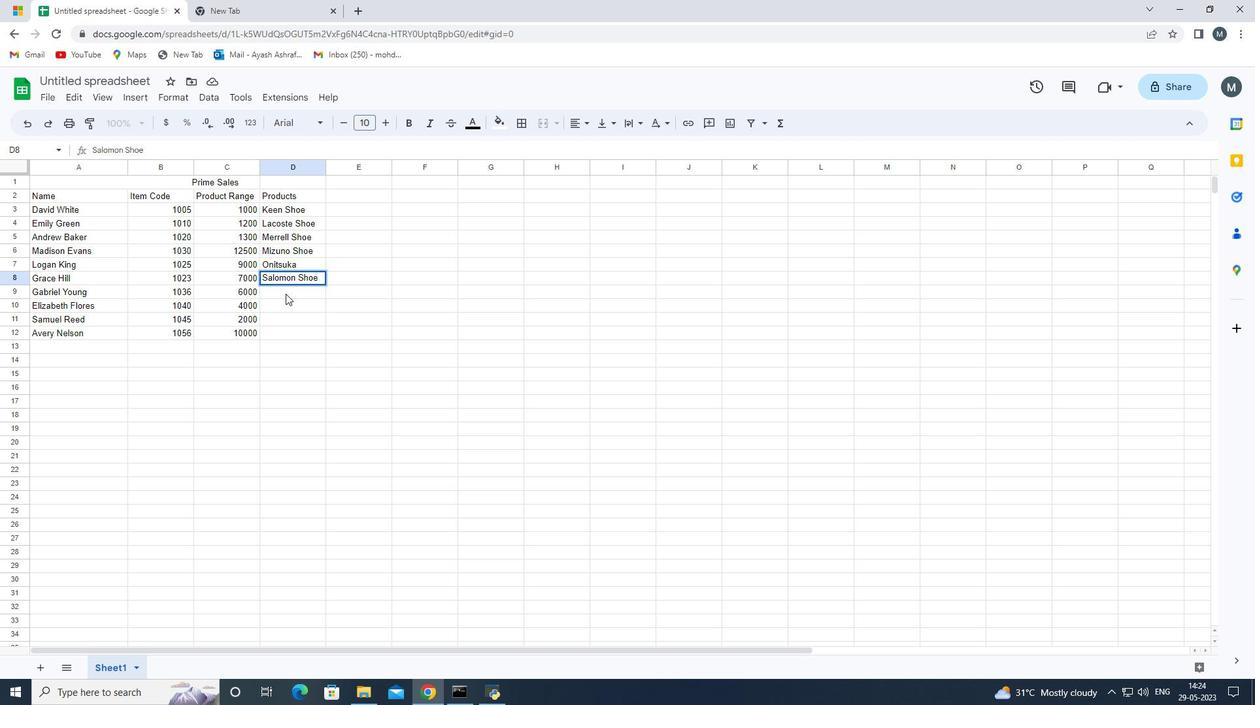 
Action: Mouse pressed left at (284, 294)
Screenshot: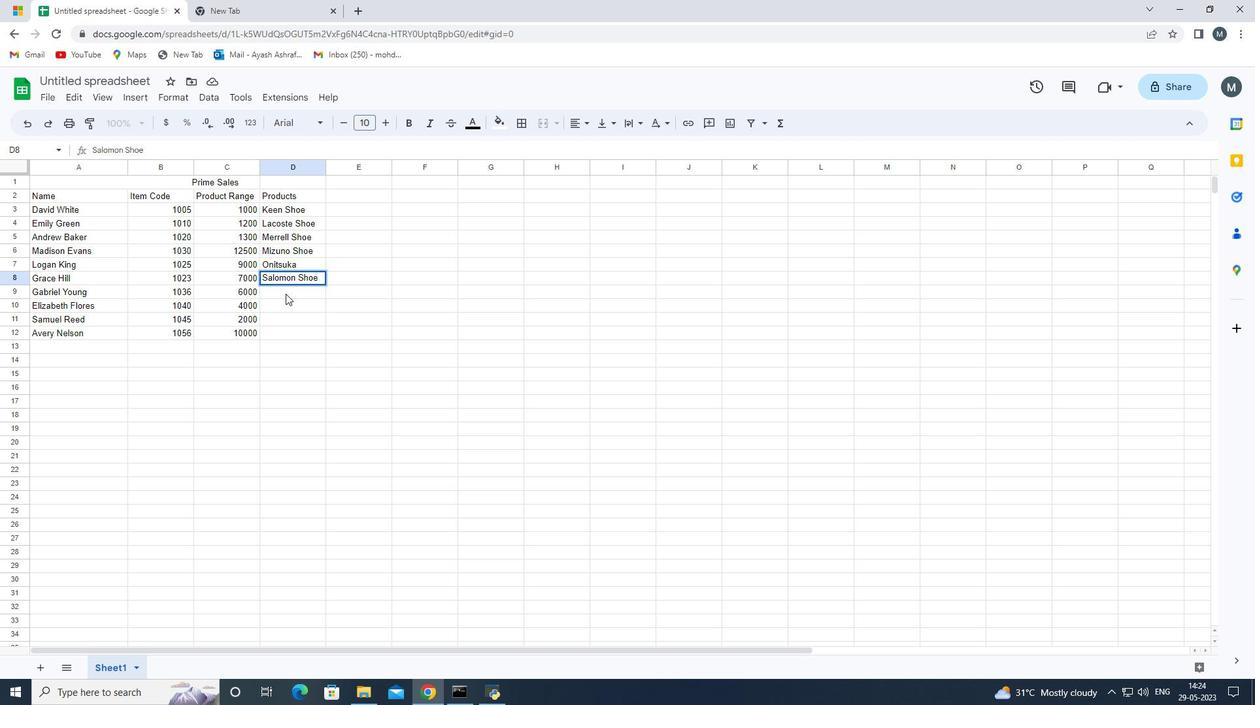 
Action: Key pressed <Key.shift>Sanuk<Key.space><Key.shift>Shoe<Key.space>
Screenshot: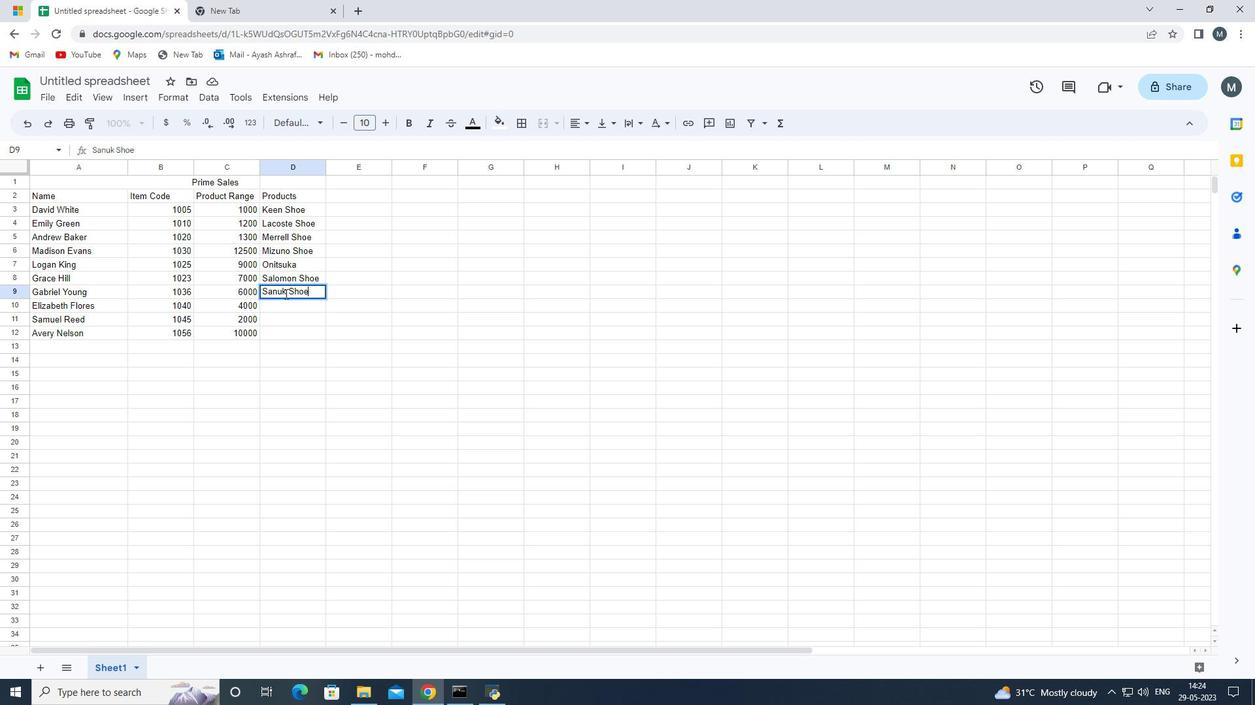 
Action: Mouse moved to (282, 305)
Screenshot: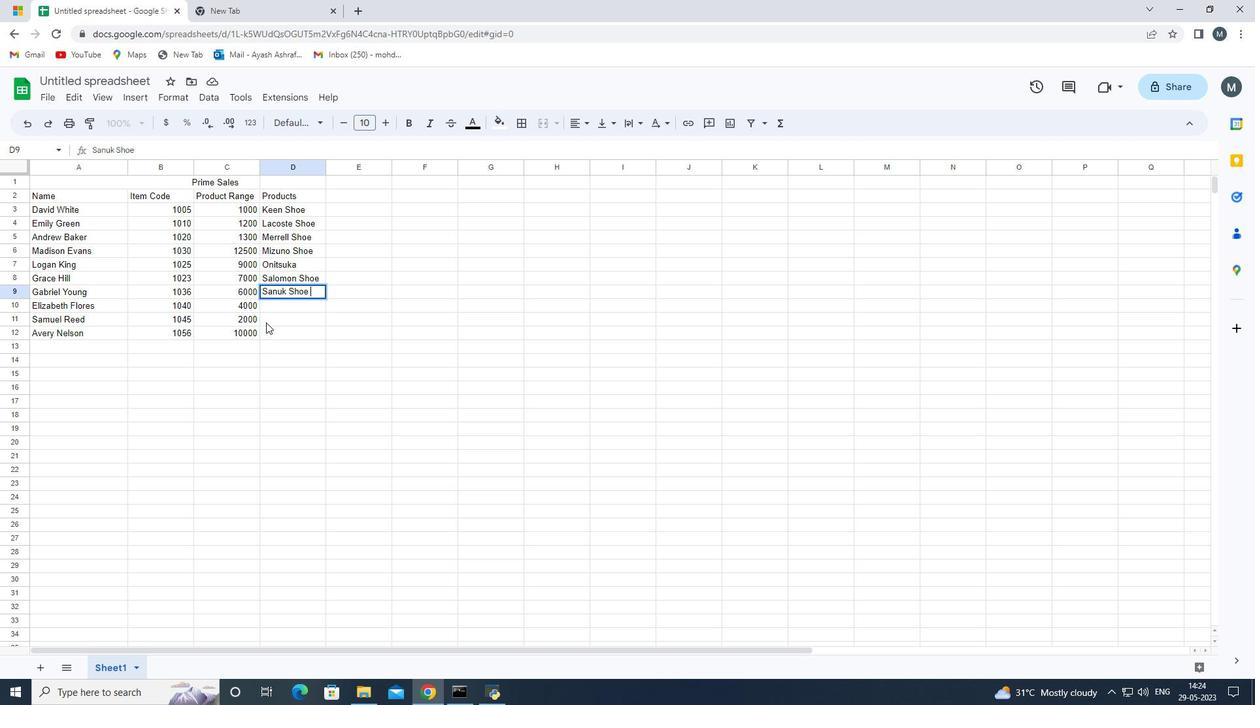 
Action: Mouse pressed left at (282, 305)
Screenshot: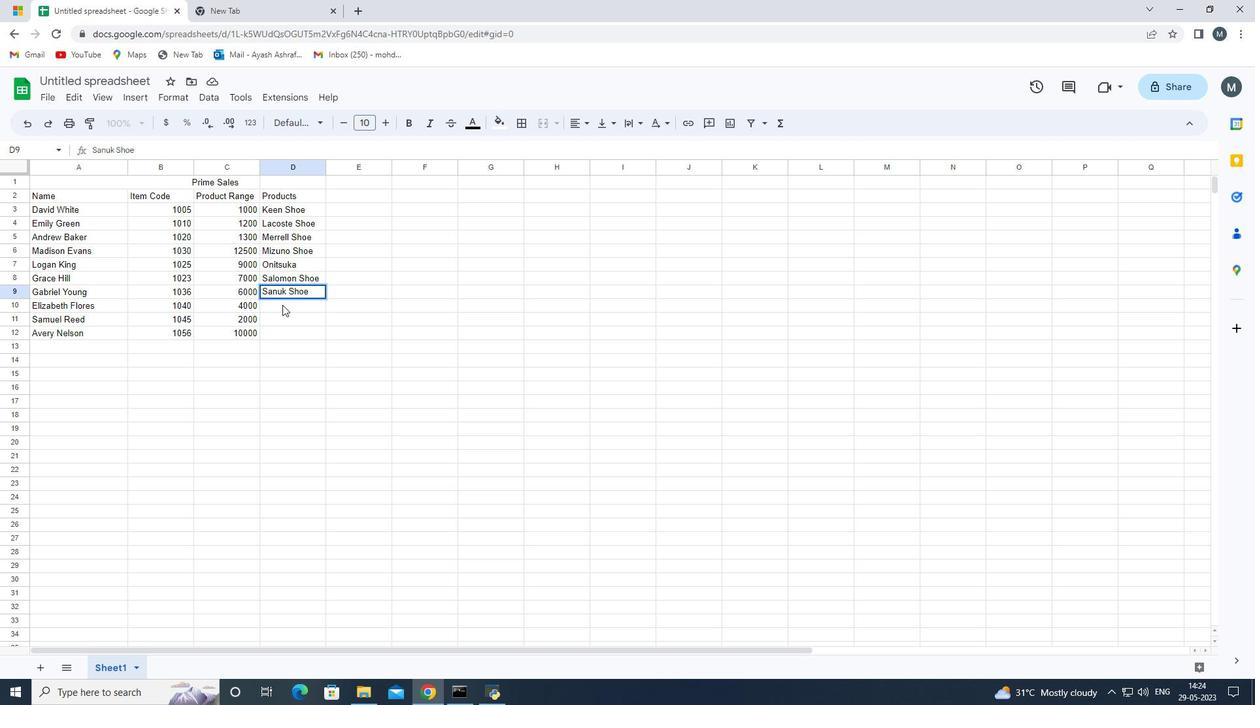 
Action: Mouse moved to (283, 305)
Screenshot: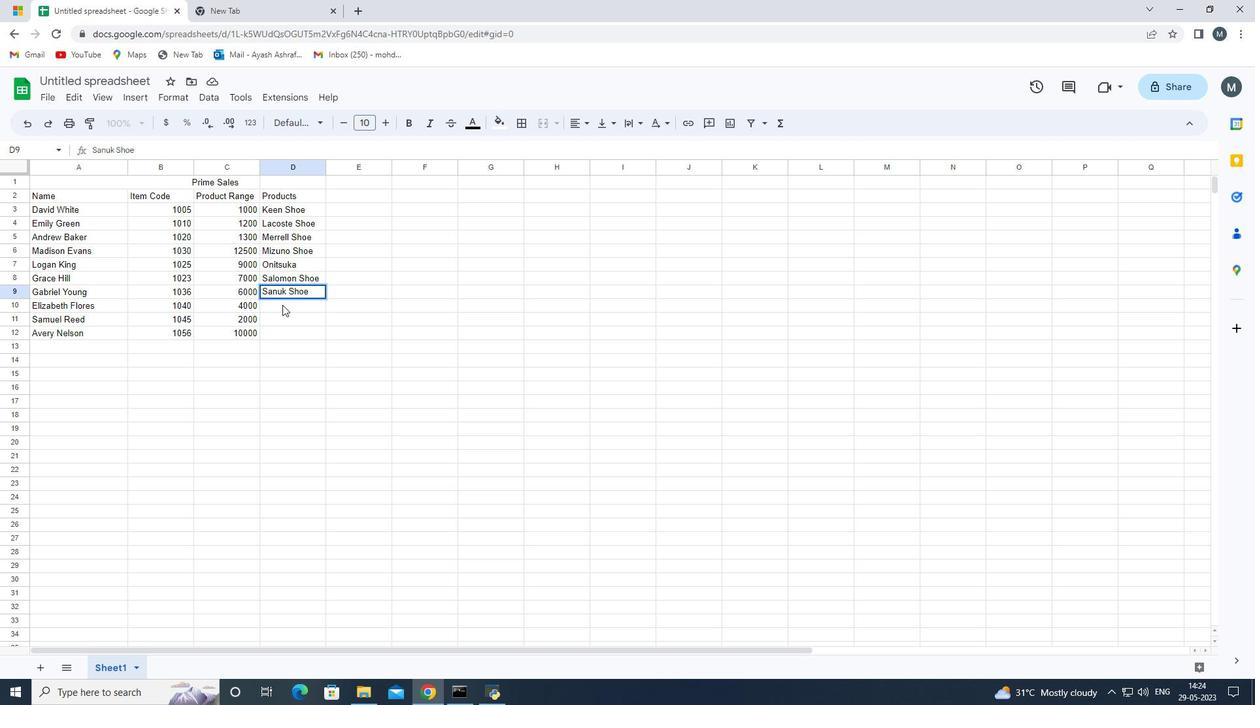 
Action: Key pressed <Key.shift><Key.shift><Key.shift><Key.shift><Key.shift><Key.shift><Key.shift>Saucony<Key.space><Key.shift>Shoe<Key.space>
Screenshot: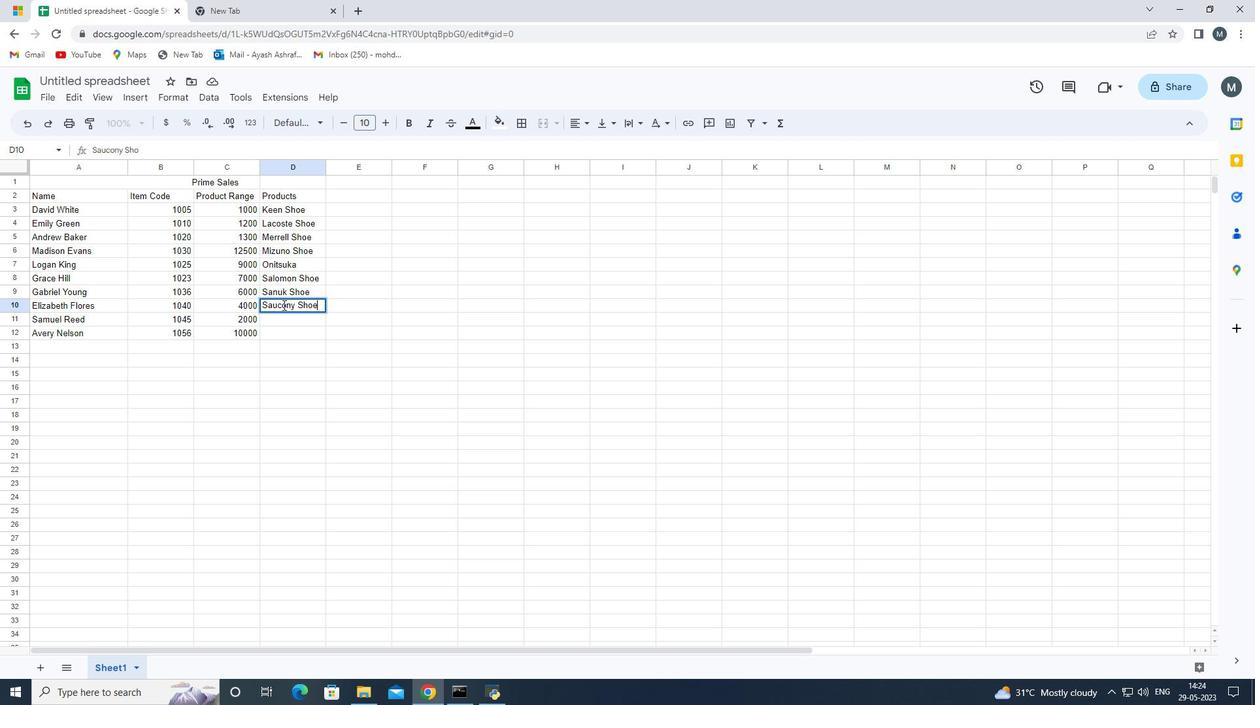 
Action: Mouse moved to (279, 320)
Screenshot: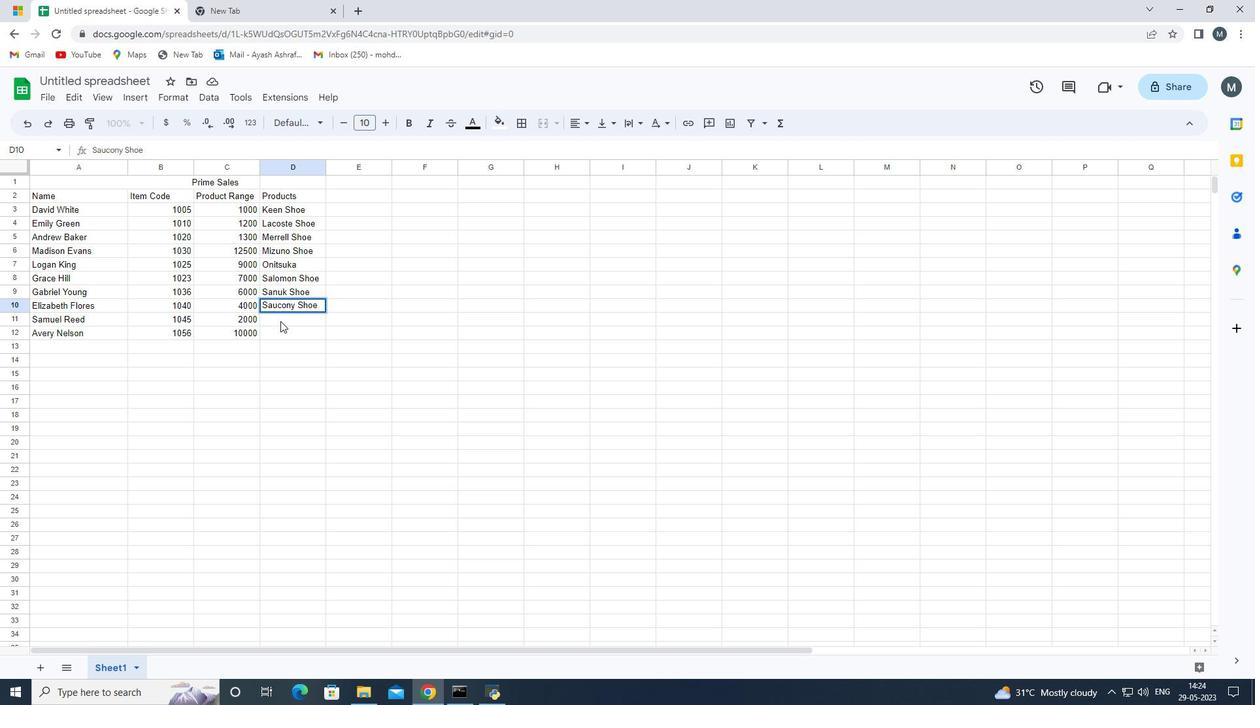 
Action: Mouse pressed left at (279, 320)
Screenshot: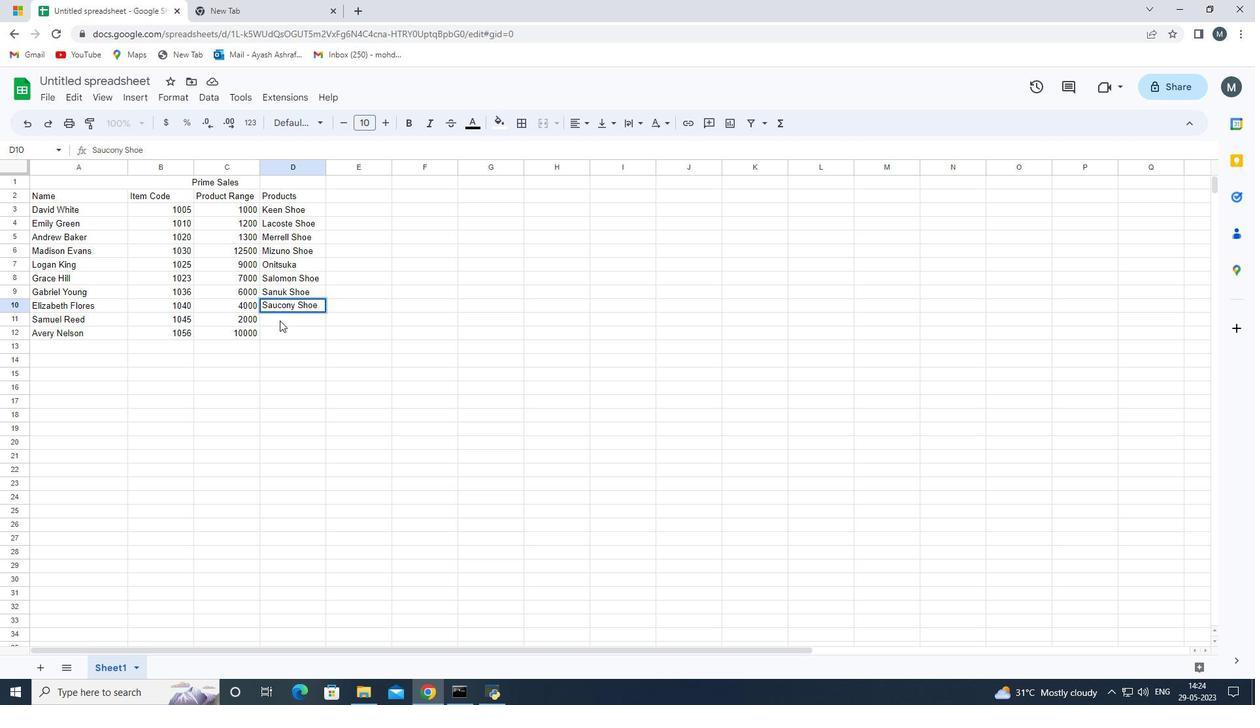 
Action: Mouse moved to (279, 320)
Screenshot: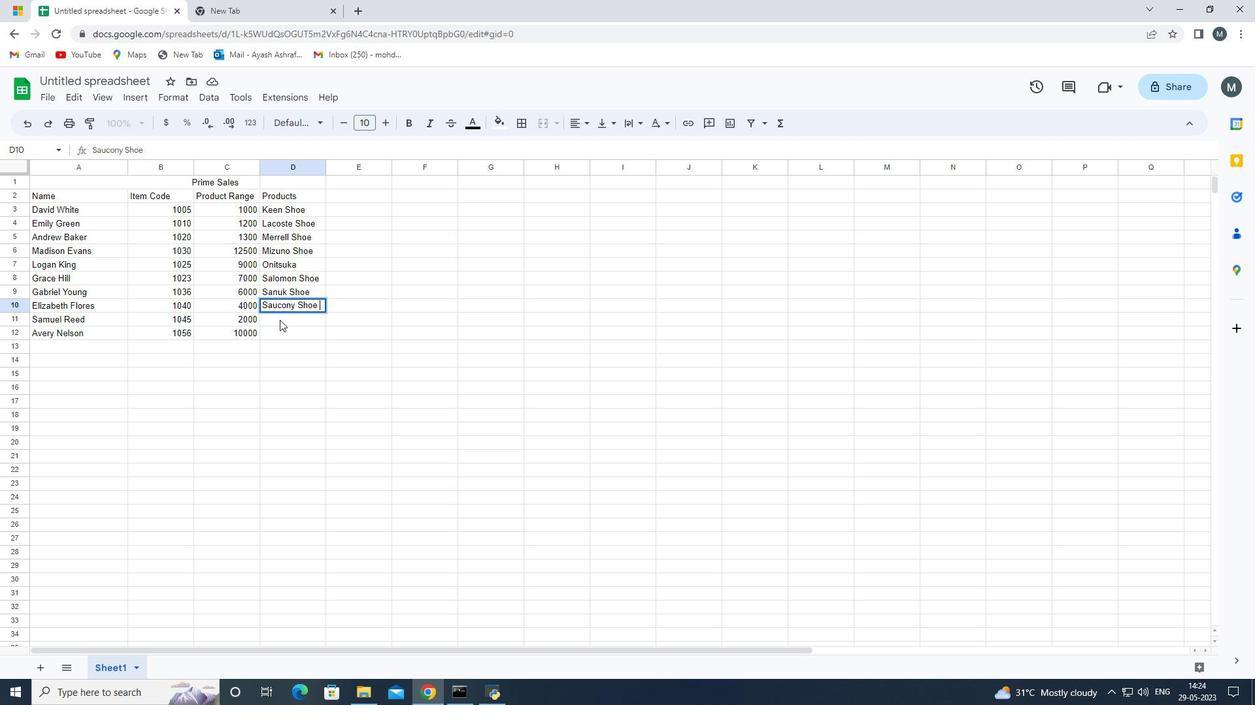 
Action: Key pressed <Key.shift>Sperry<Key.space><Key.shift>Shoe<Key.space>
Screenshot: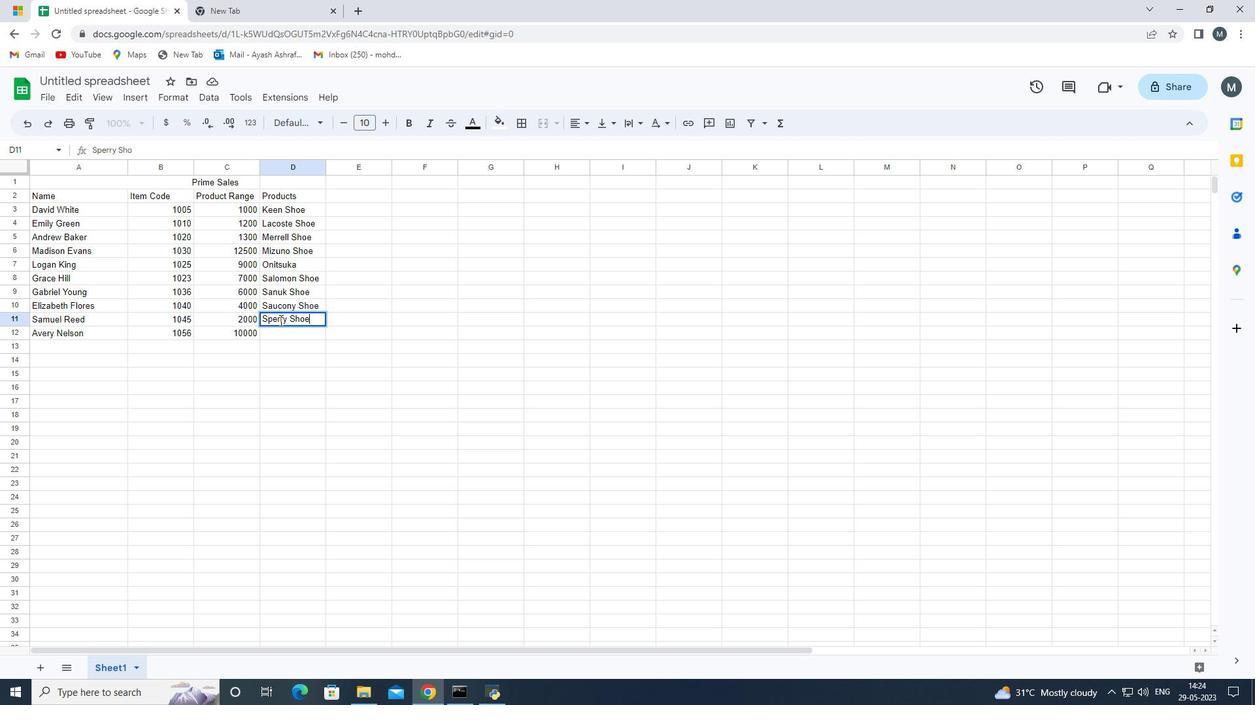 
Action: Mouse moved to (283, 335)
Screenshot: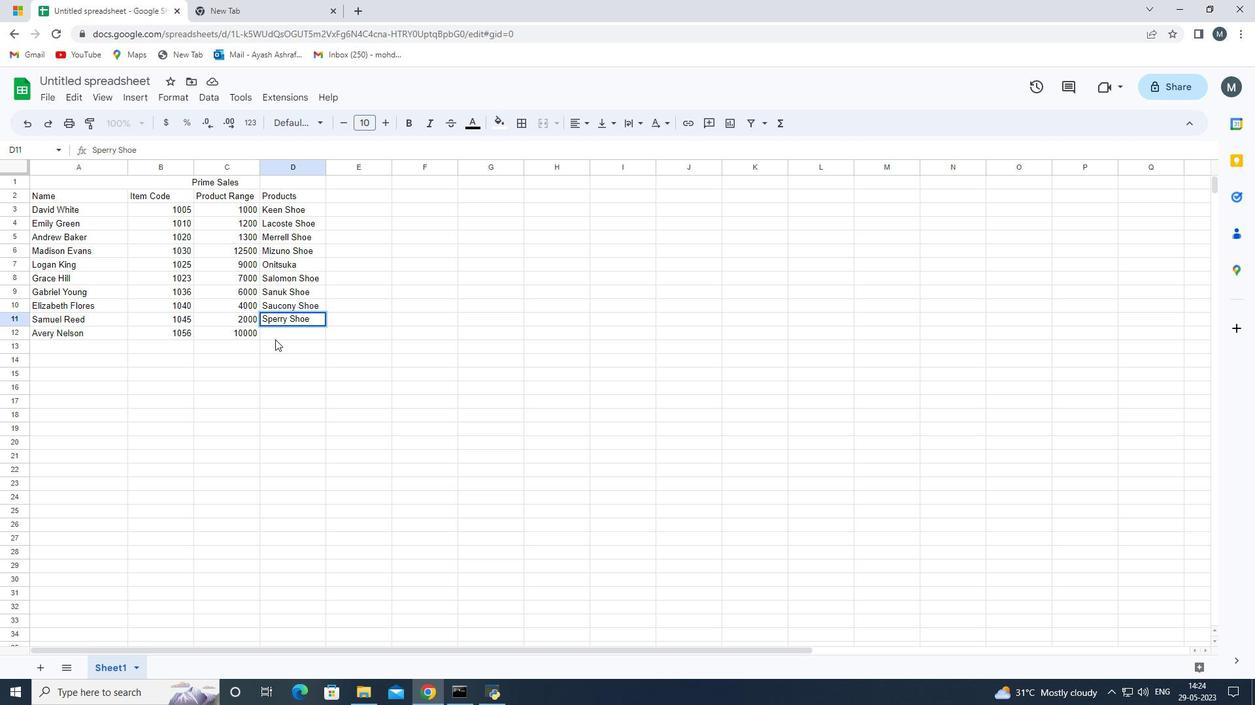 
Action: Mouse pressed left at (283, 335)
Screenshot: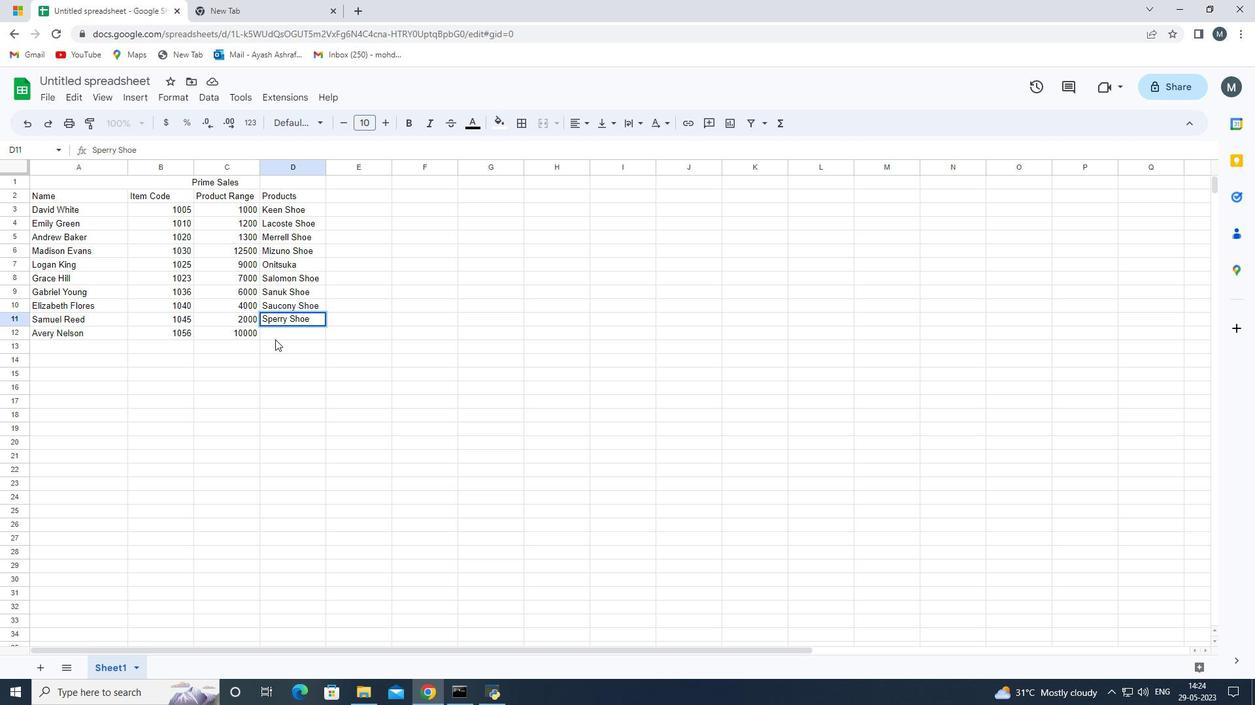 
Action: Mouse moved to (284, 334)
Screenshot: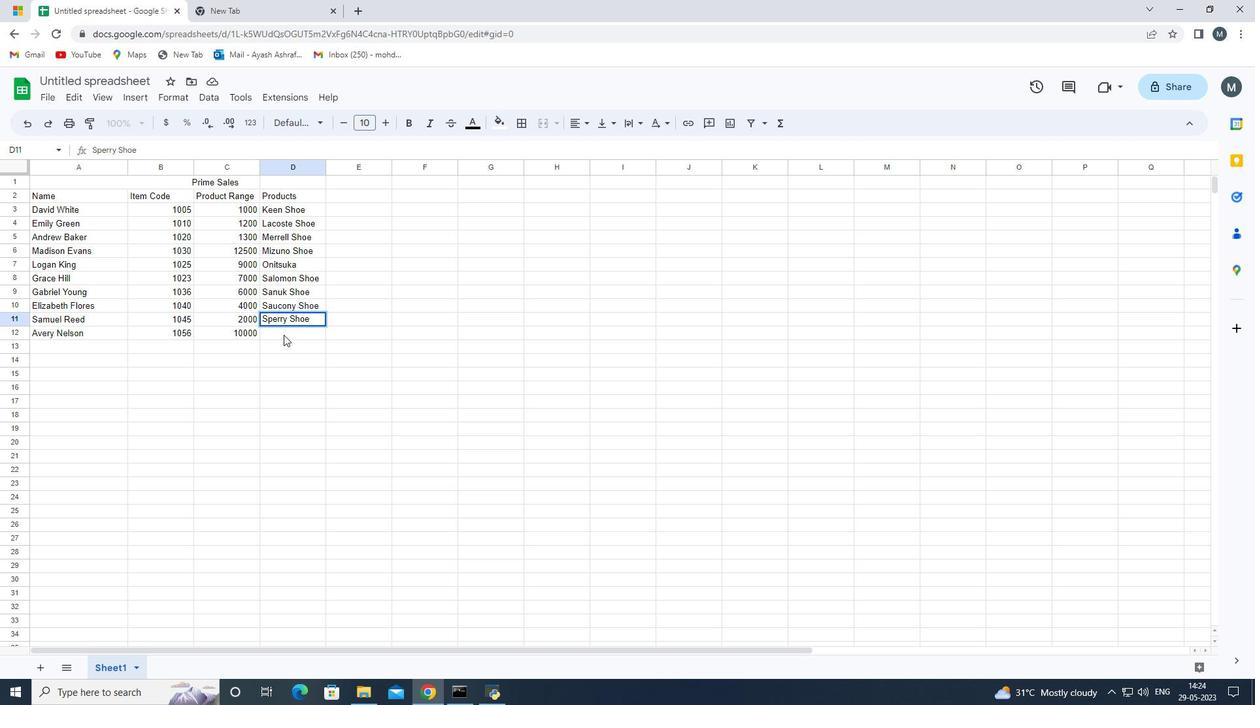 
Action: Key pressed <Key.shift>Superga<Key.space><Key.shift>Shoe<Key.space>
Screenshot: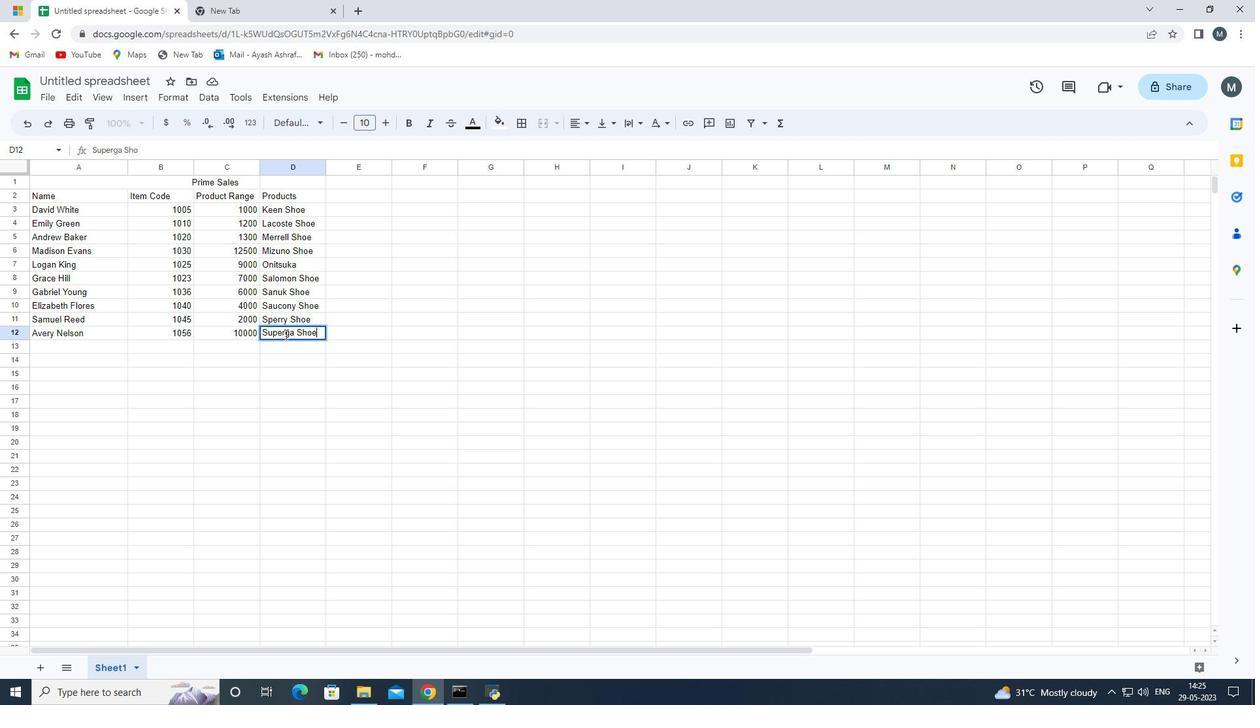 
Action: Mouse moved to (351, 189)
Screenshot: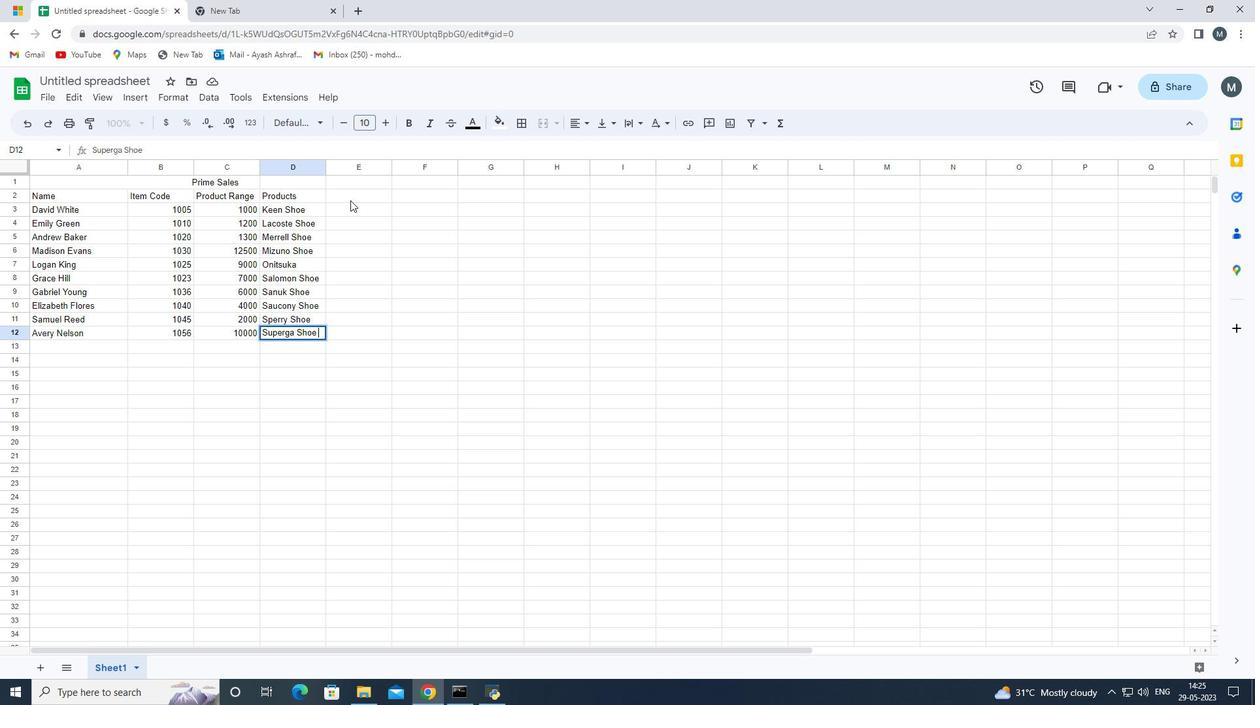 
Action: Mouse pressed left at (351, 189)
Screenshot: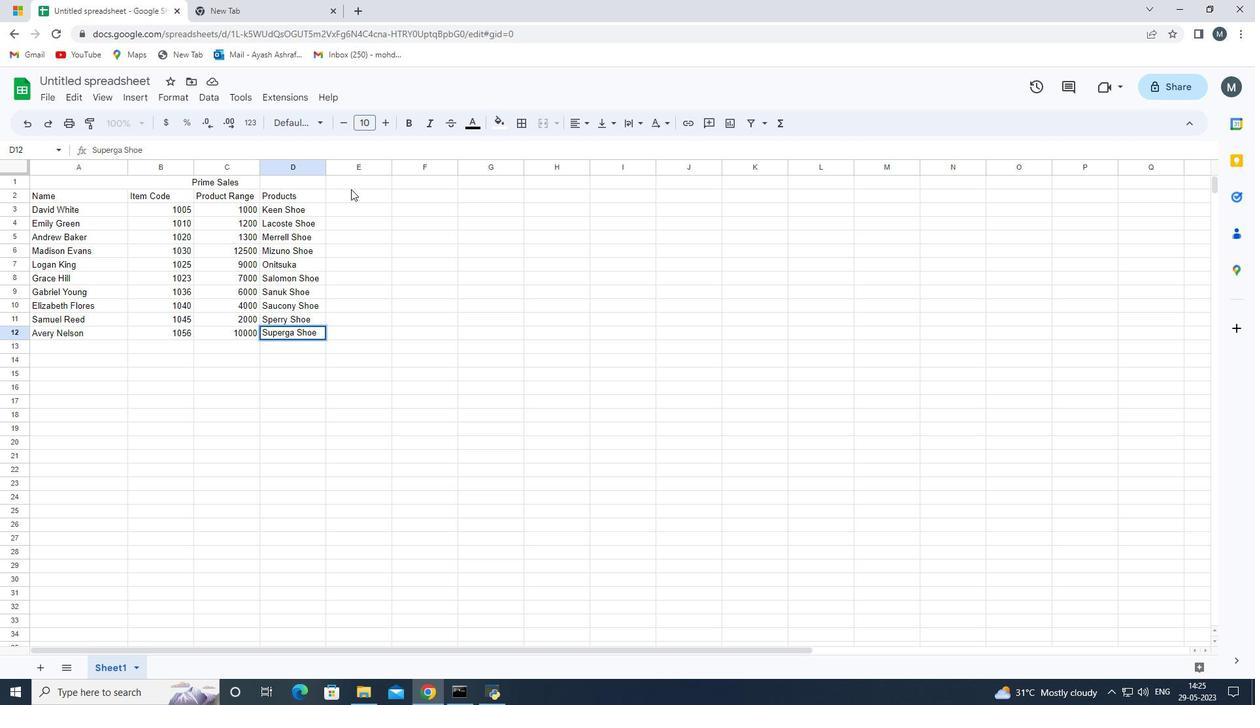 
Action: Mouse moved to (358, 195)
Screenshot: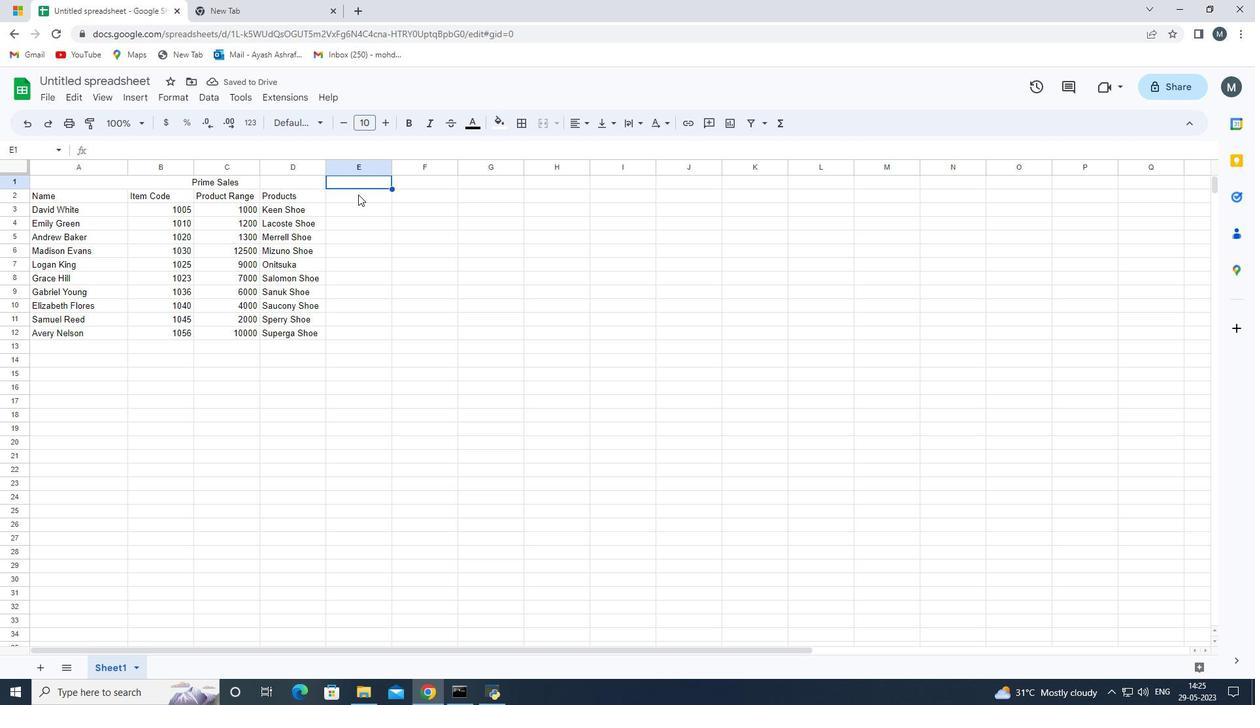 
Action: Mouse pressed left at (358, 195)
Screenshot: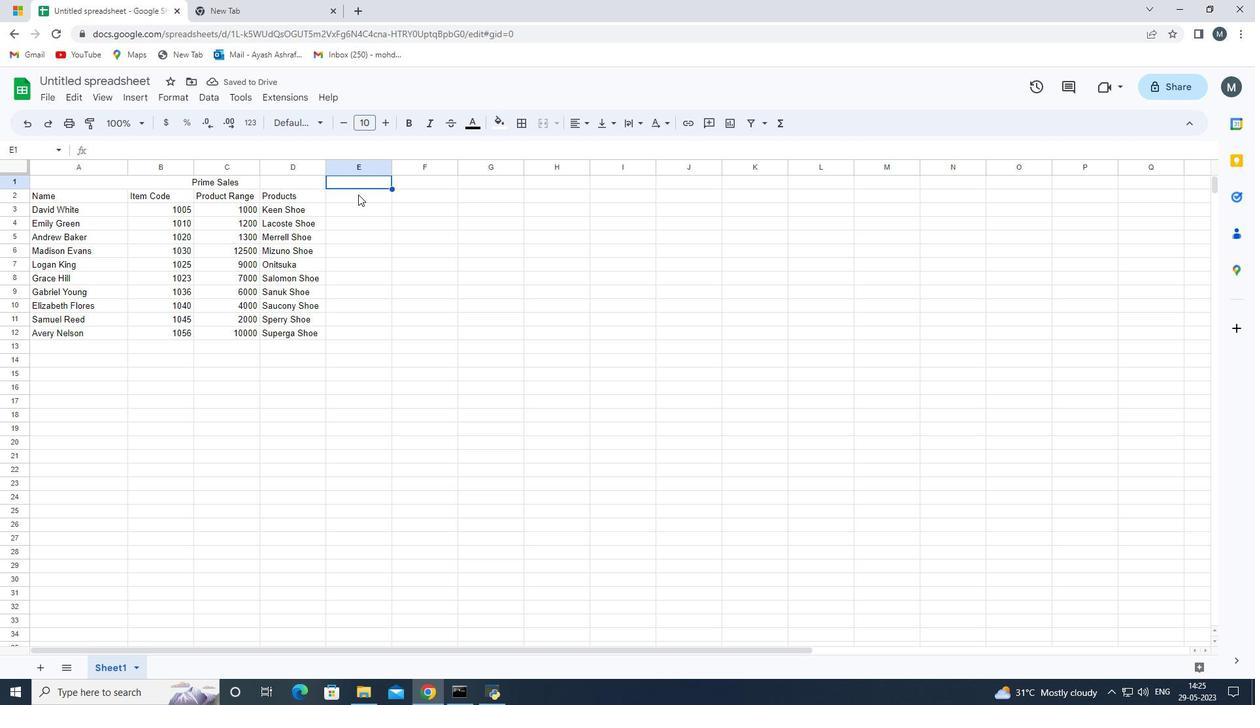 
Action: Mouse moved to (358, 196)
Screenshot: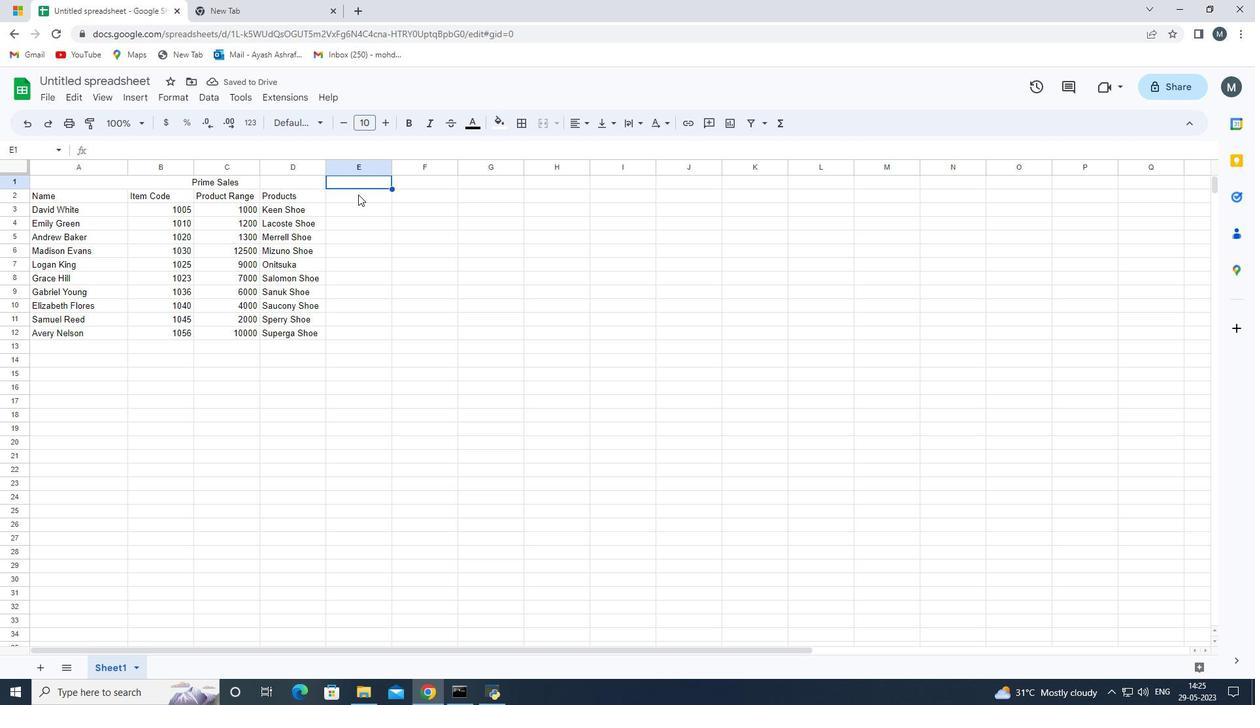 
Action: Key pressed <Key.shift>Quantity<Key.enter>9<Key.enter>1<Key.enter>8<Key.enter>5<Key.enter>6<Key.down>4<Key.enter>1<Key.enter>2<Key.enter>3<Key.enter>10
Screenshot: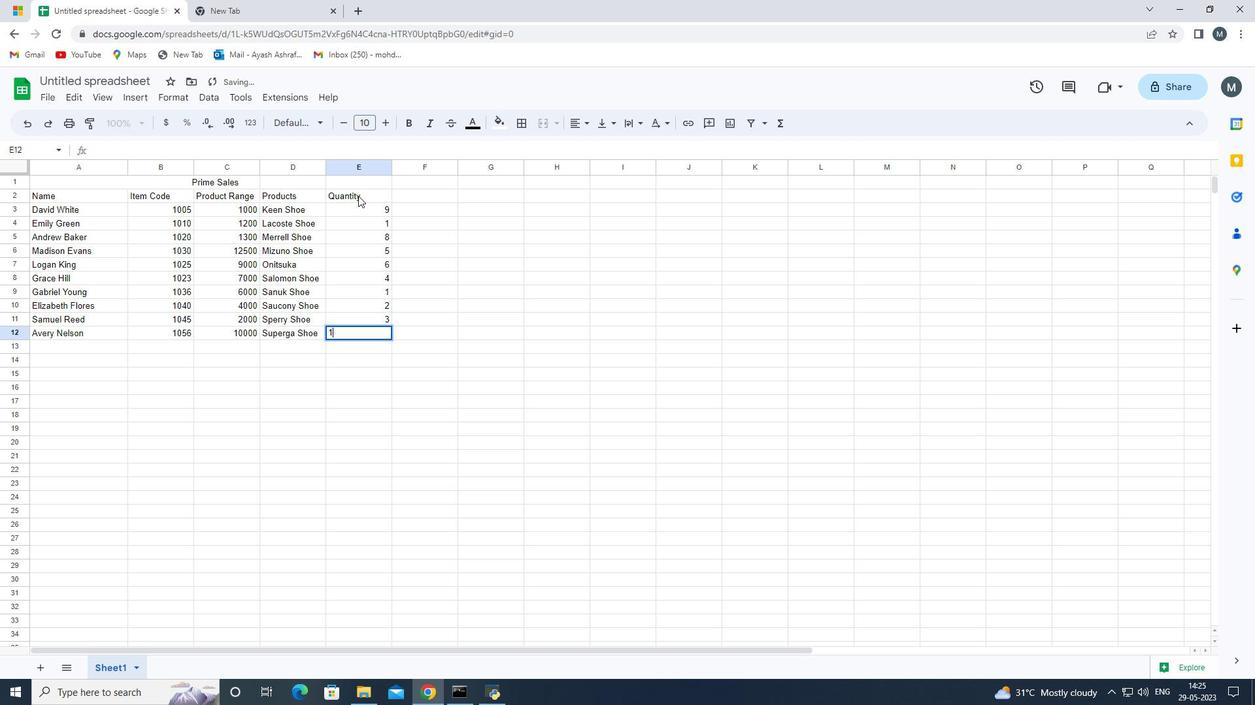 
Action: Mouse moved to (407, 197)
Screenshot: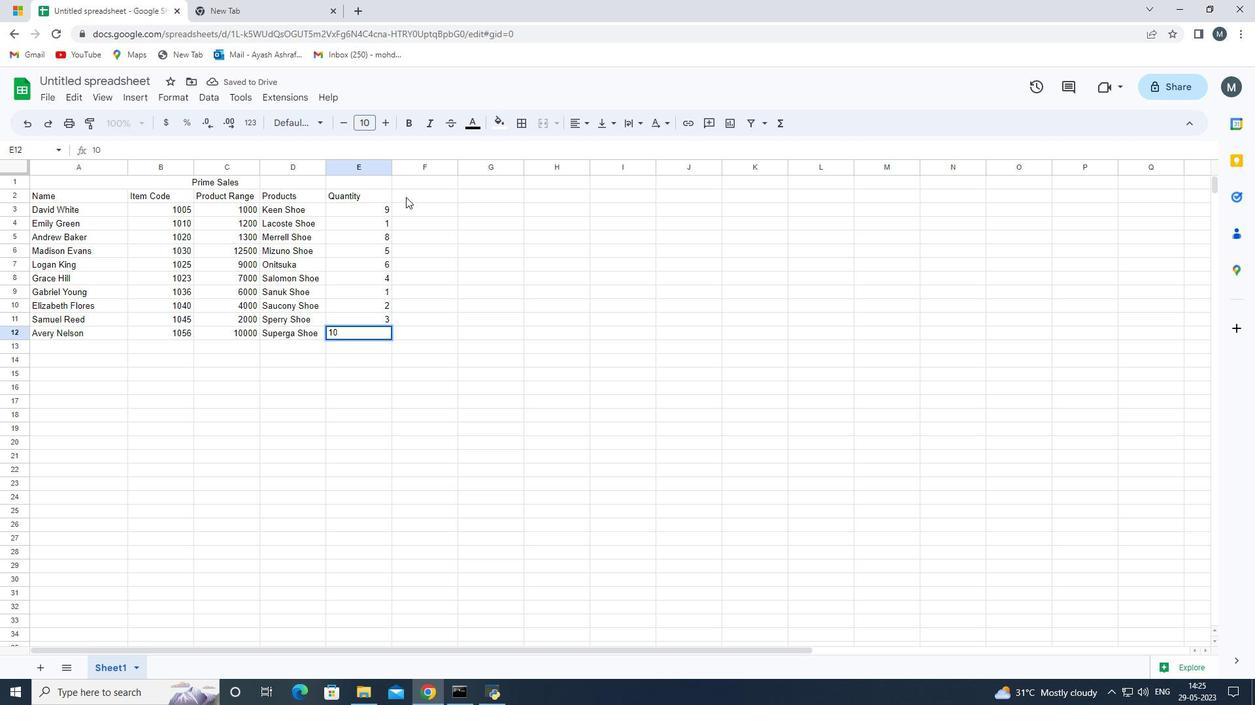 
Action: Mouse pressed left at (407, 197)
Screenshot: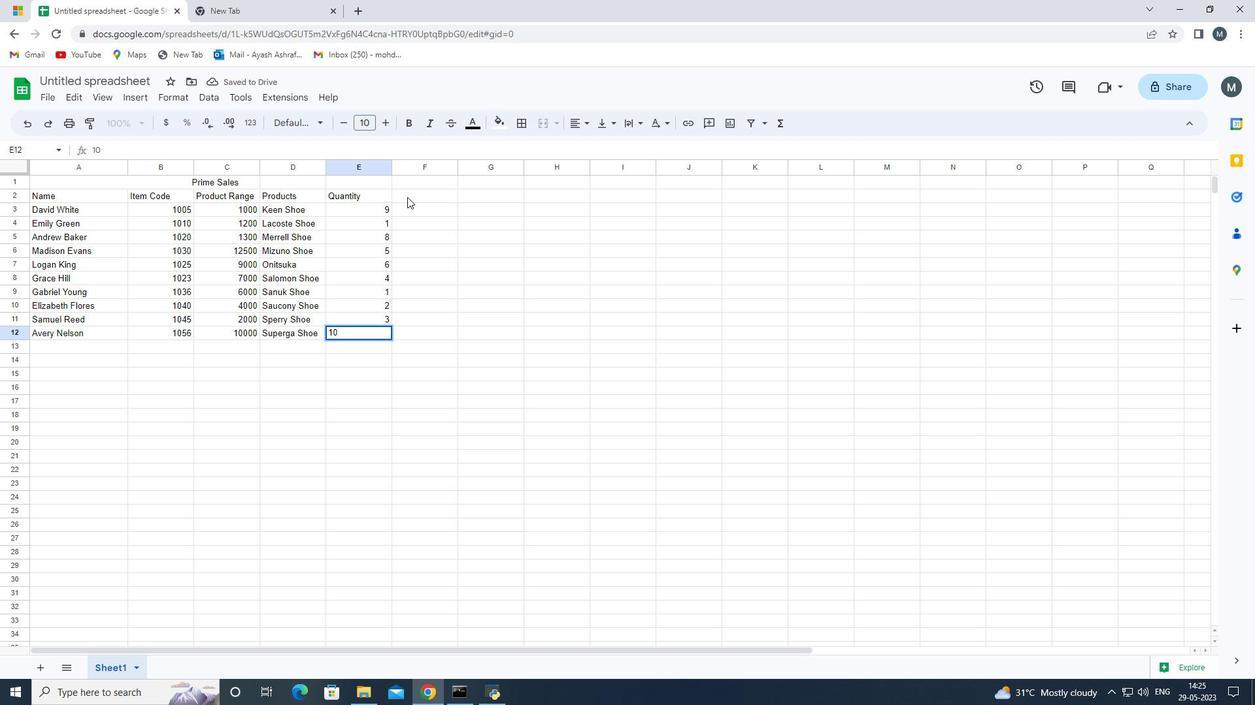 
Action: Mouse moved to (405, 198)
Screenshot: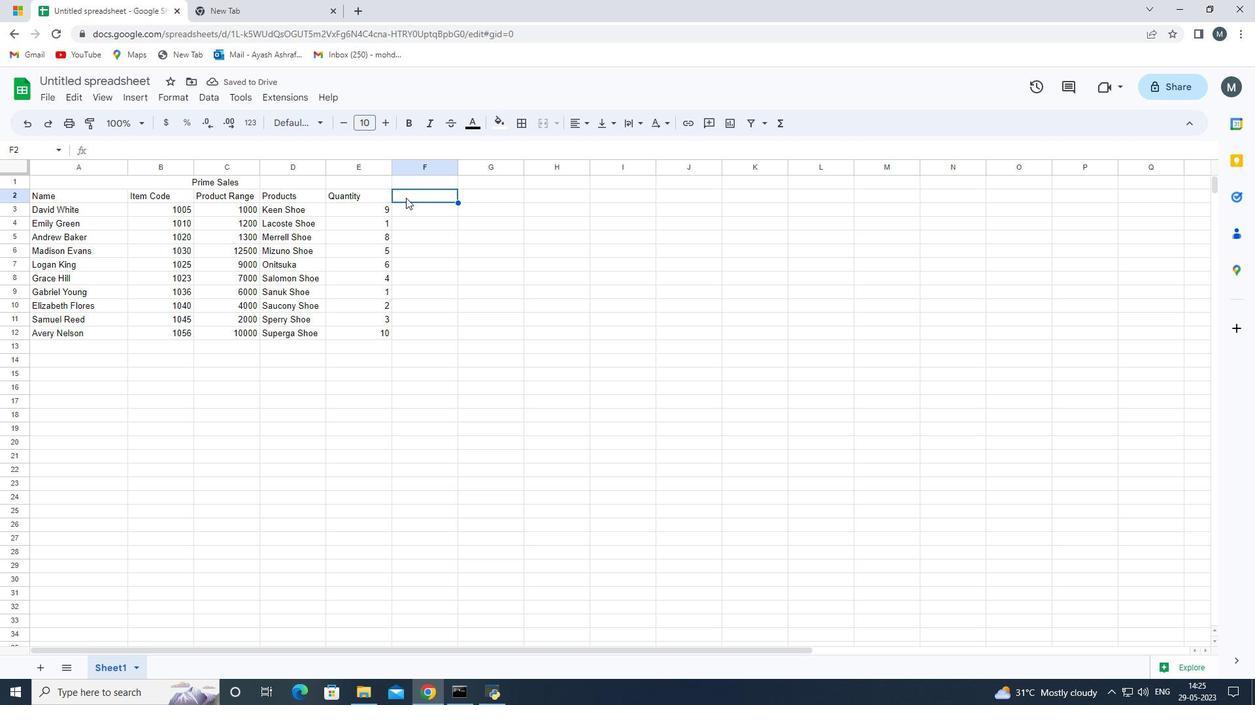 
Action: Key pressed <Key.shift>Total
Screenshot: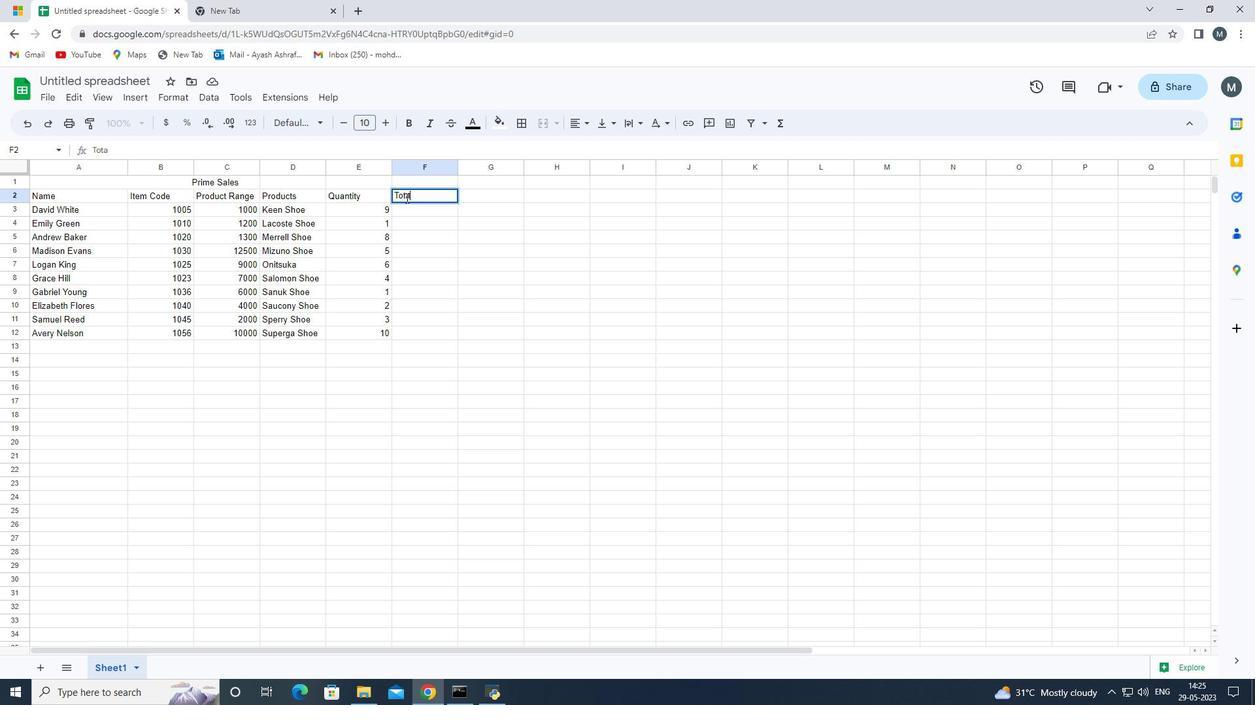 
Action: Mouse moved to (414, 209)
Screenshot: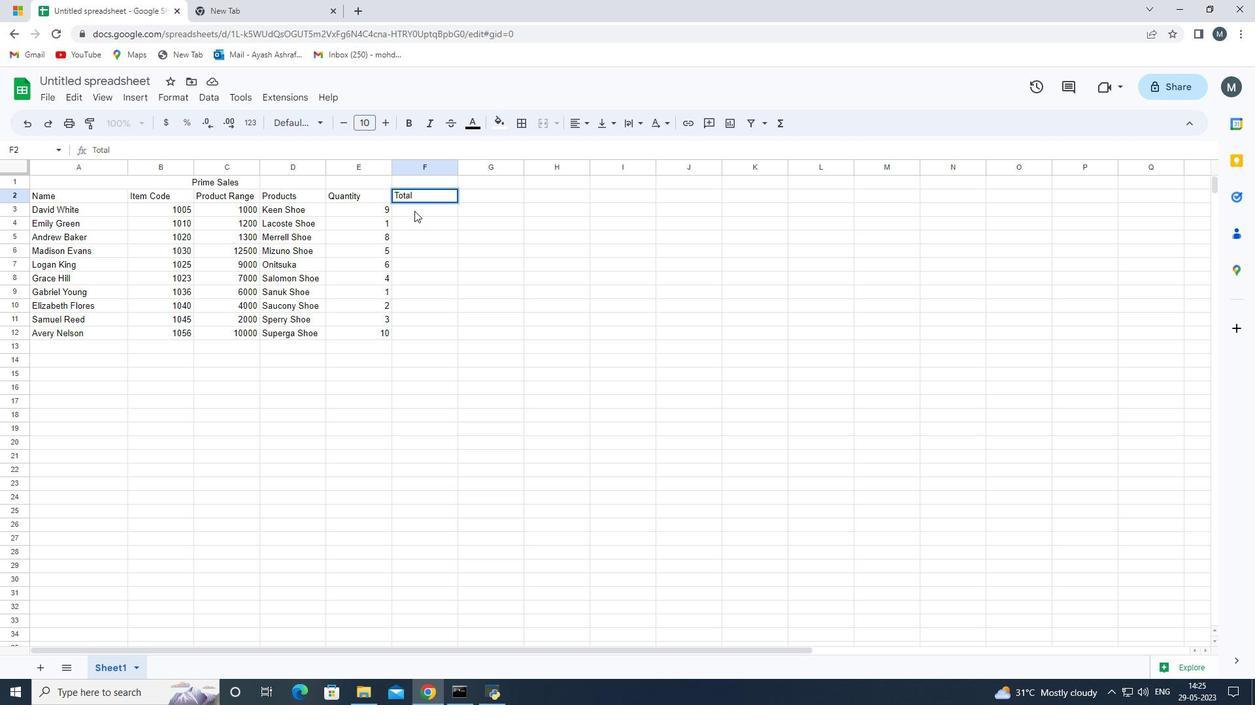 
Action: Mouse pressed left at (414, 209)
Screenshot: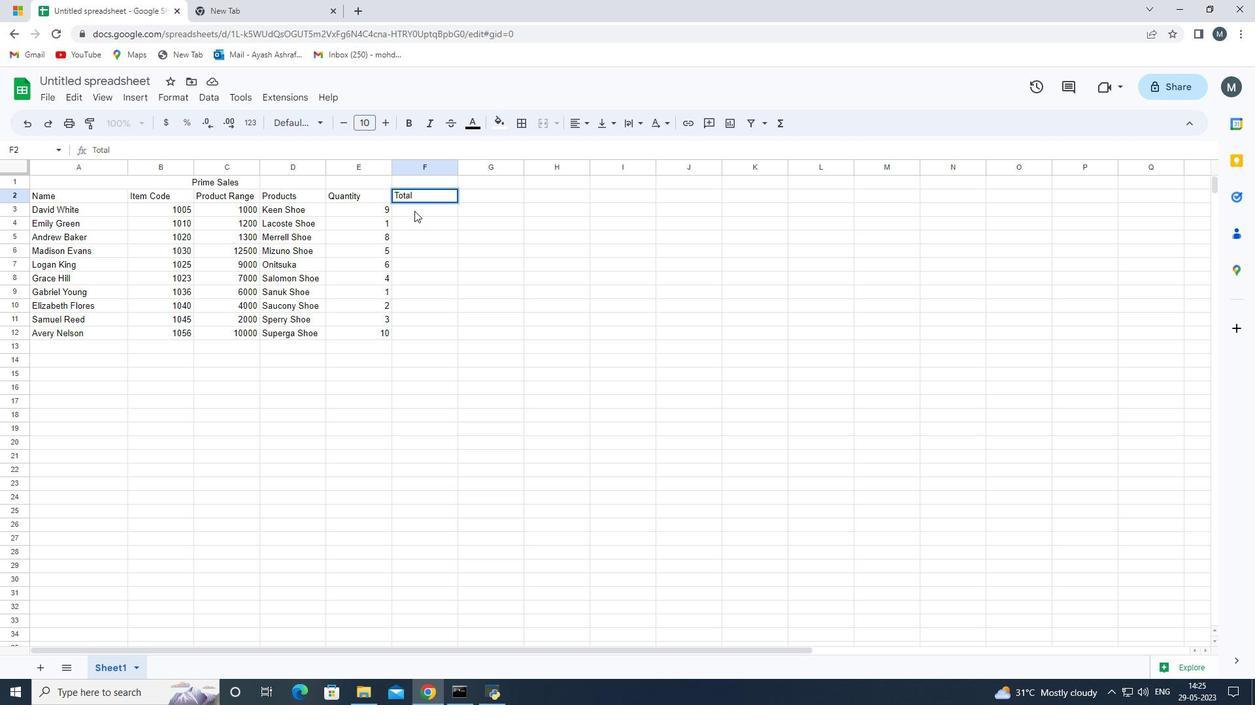
Action: Mouse moved to (418, 213)
Screenshot: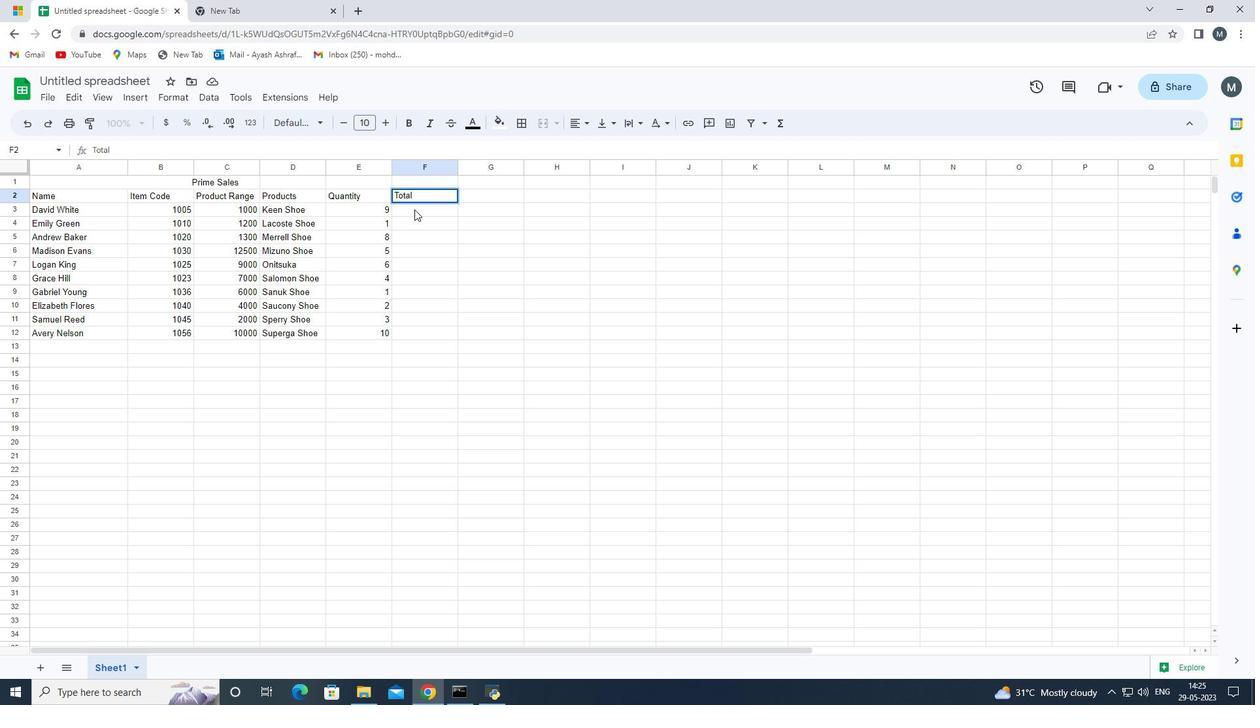 
Action: Key pressed =
Screenshot: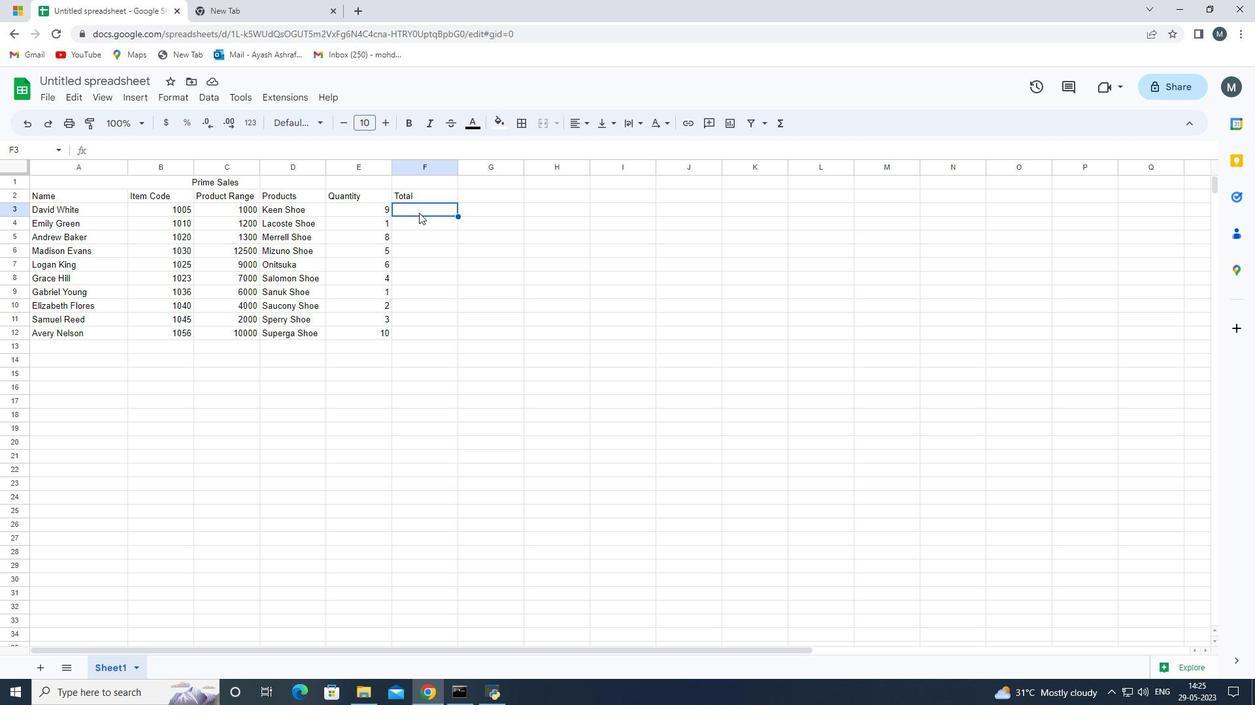 
Action: Mouse moved to (230, 209)
Screenshot: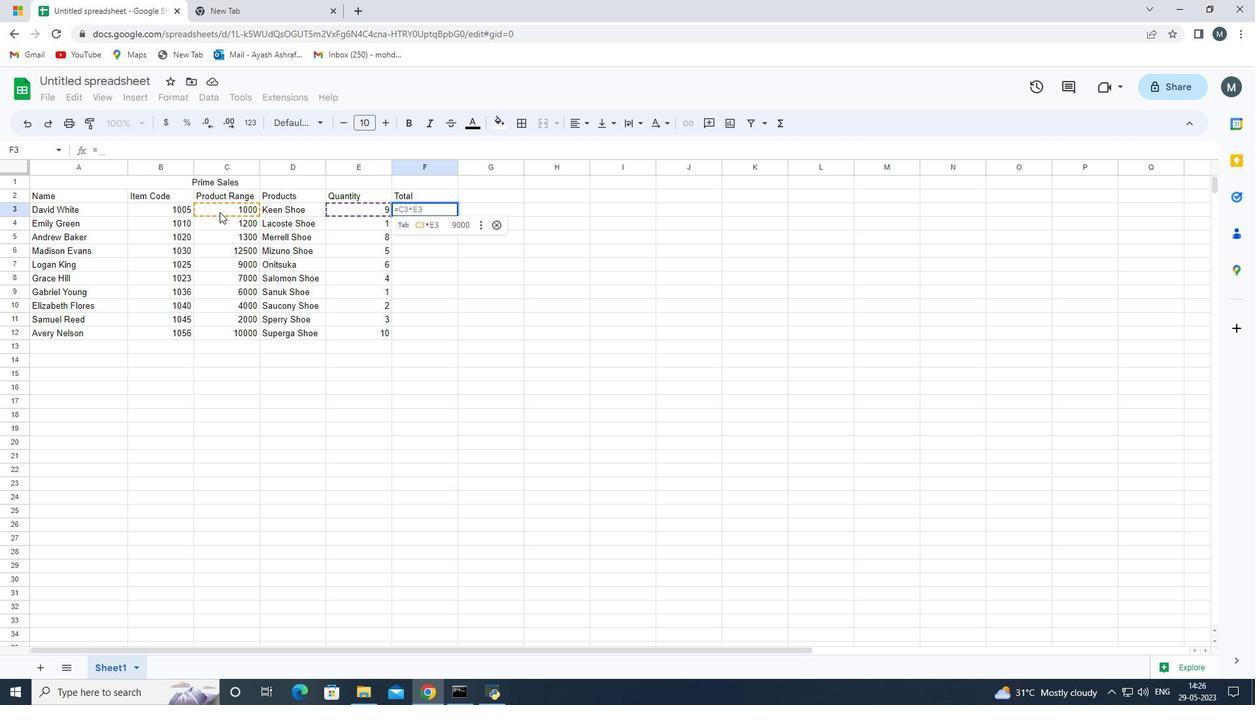 
Action: Mouse pressed left at (230, 209)
Screenshot: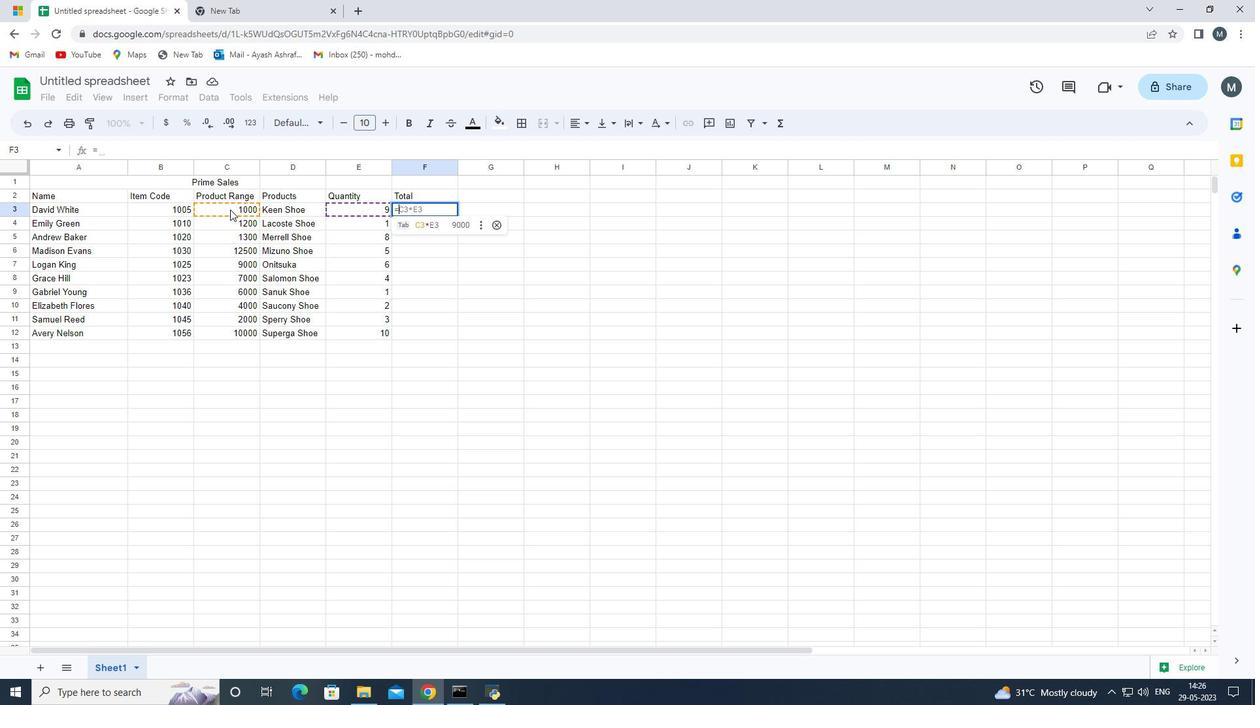 
Action: Mouse moved to (230, 209)
Screenshot: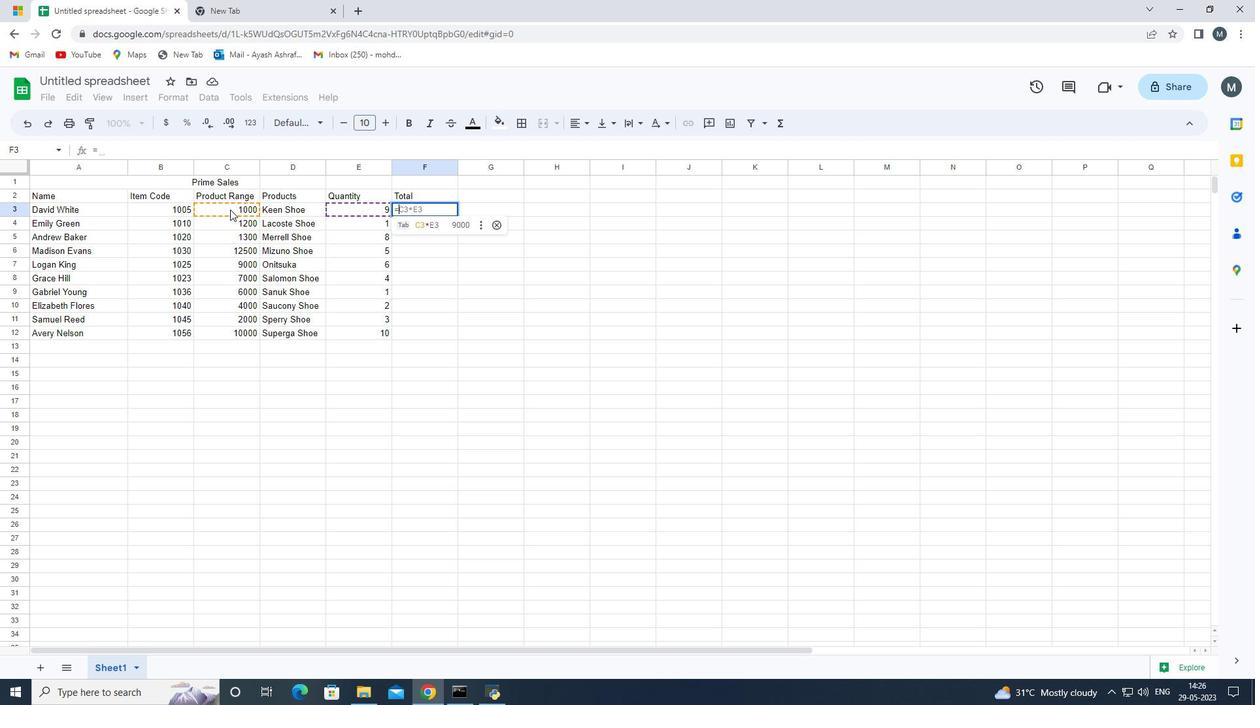 
Action: Key pressed <Key.backspace><Key.backspace>sum
Screenshot: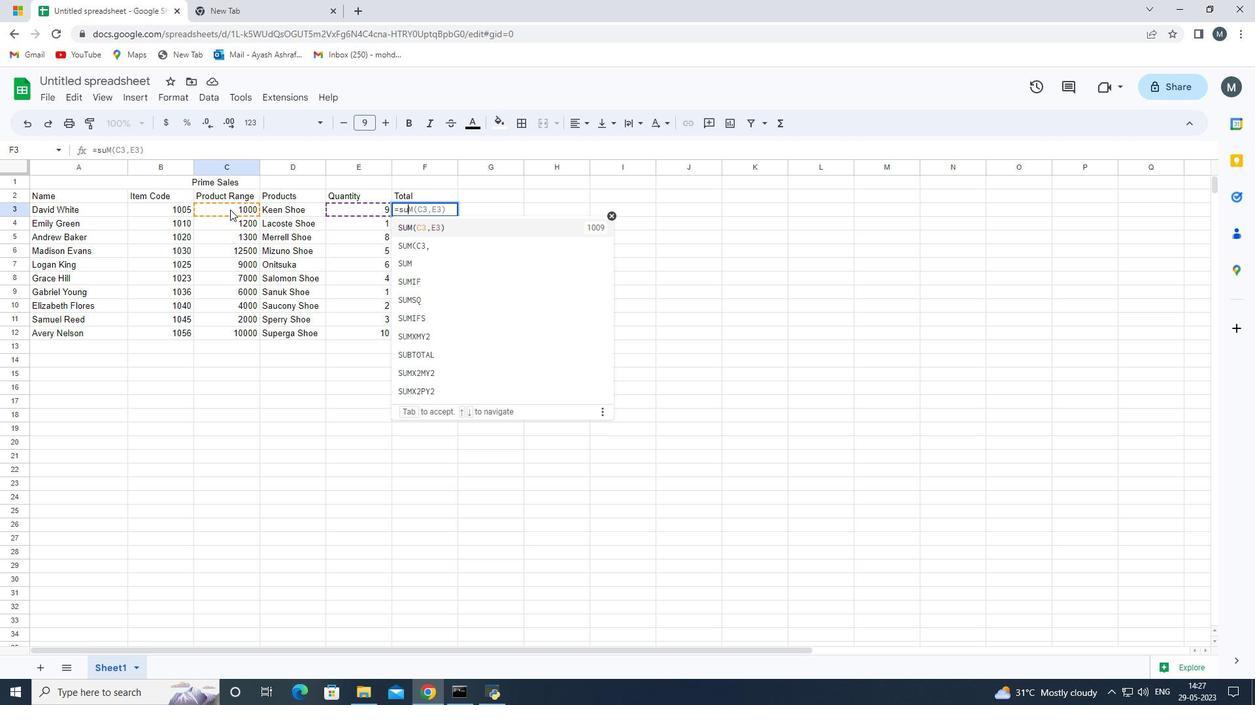 
Action: Mouse moved to (347, 205)
Screenshot: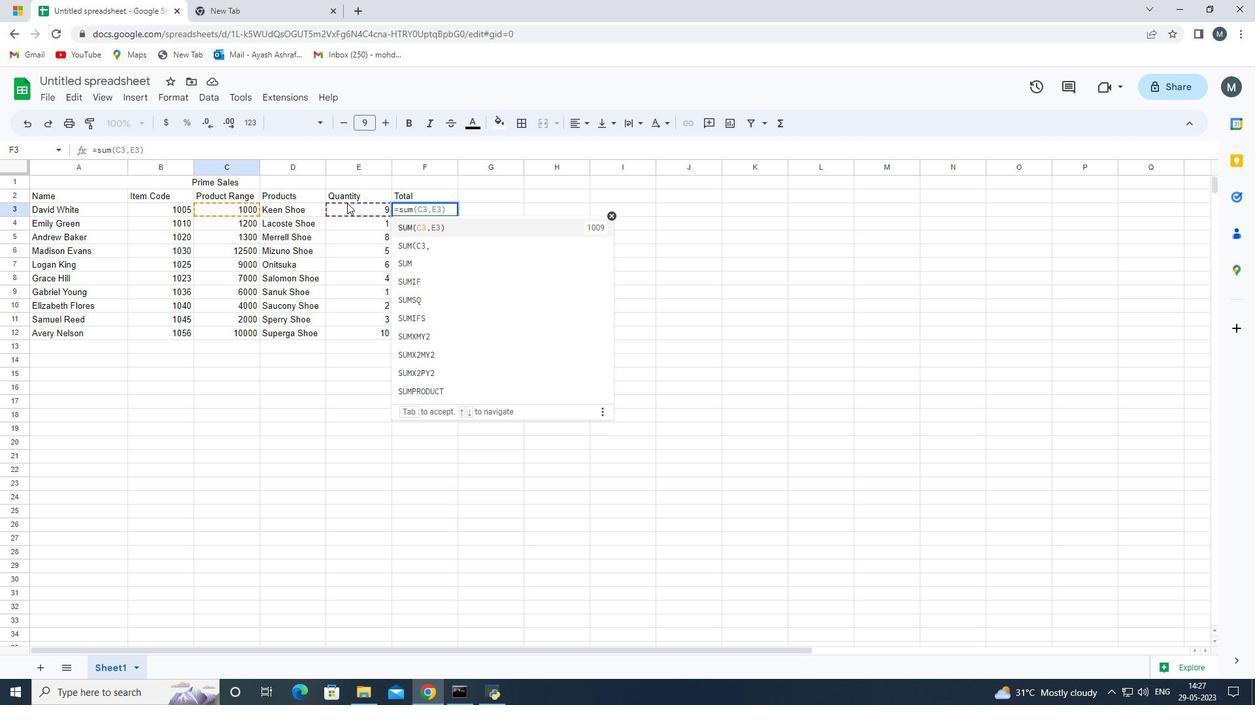 
Action: Mouse pressed left at (347, 205)
Screenshot: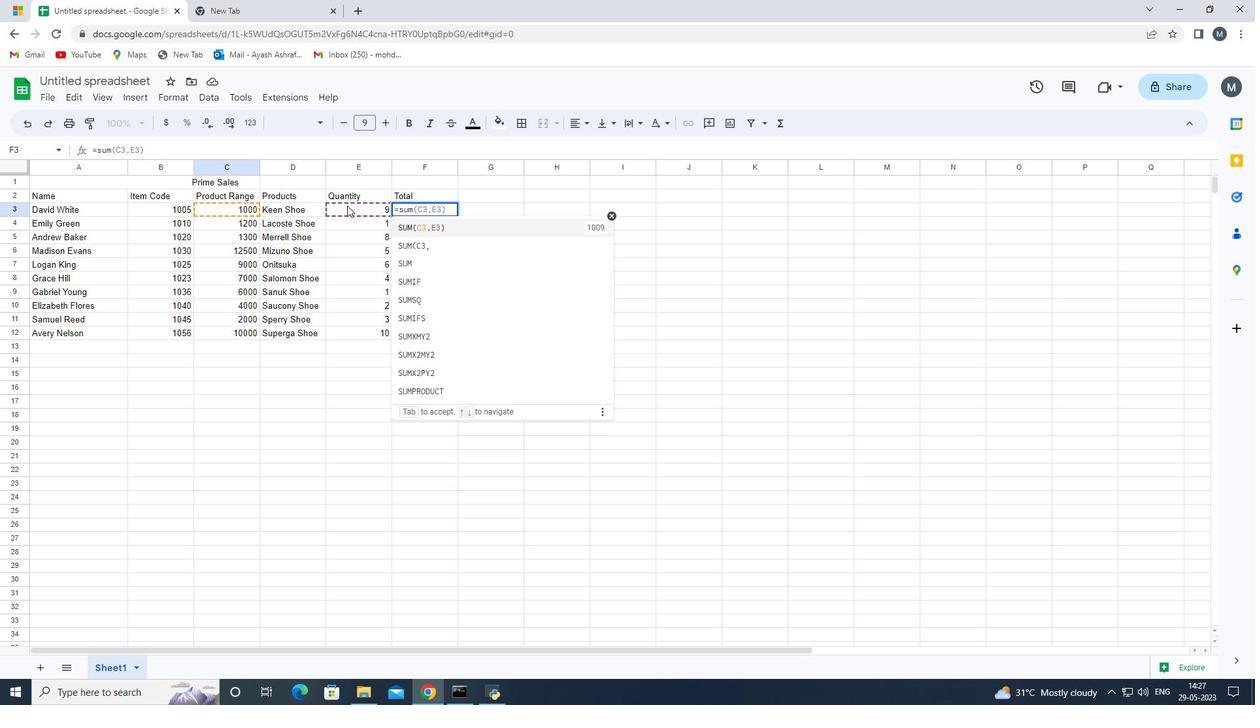
Action: Mouse moved to (434, 203)
Screenshot: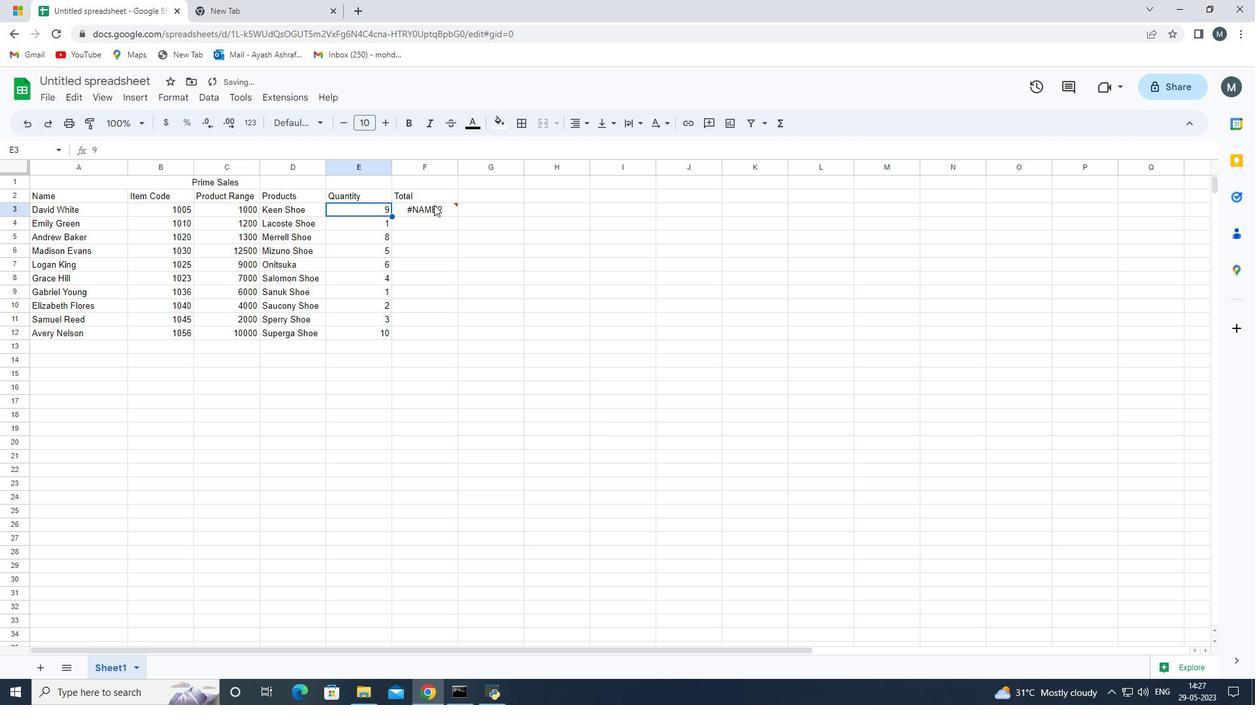 
Action: Mouse pressed left at (434, 203)
Screenshot: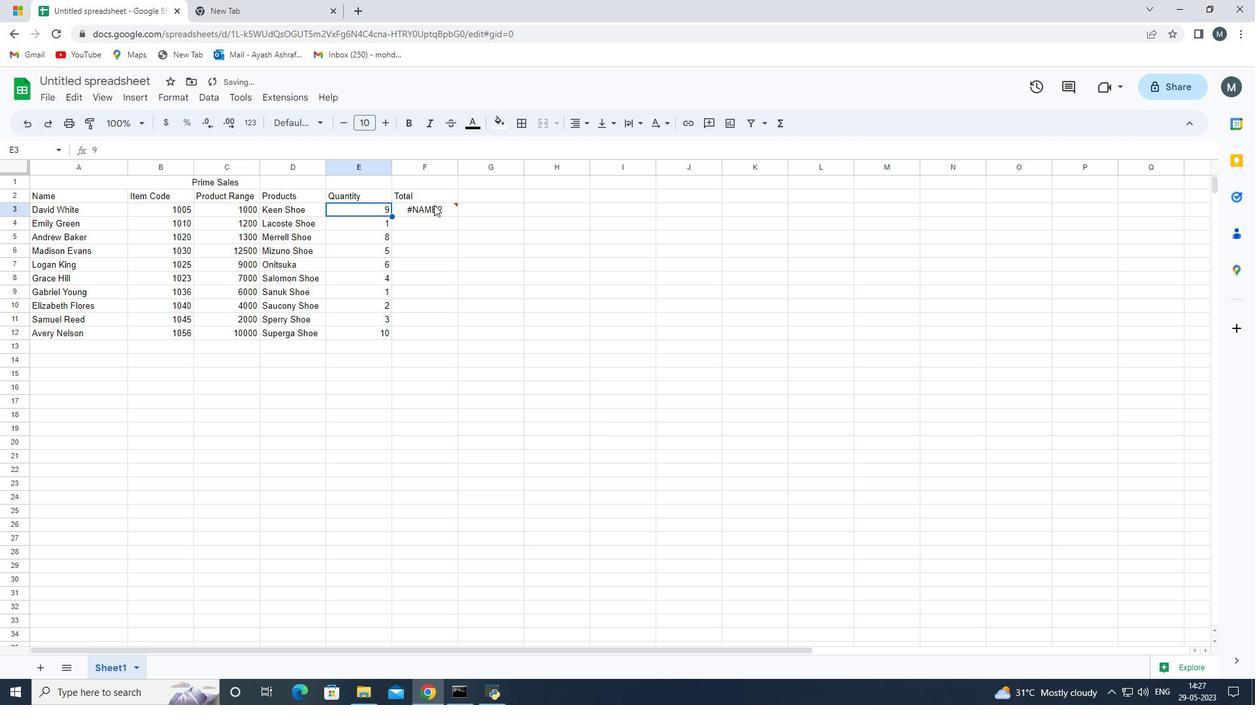 
Action: Mouse moved to (430, 207)
Screenshot: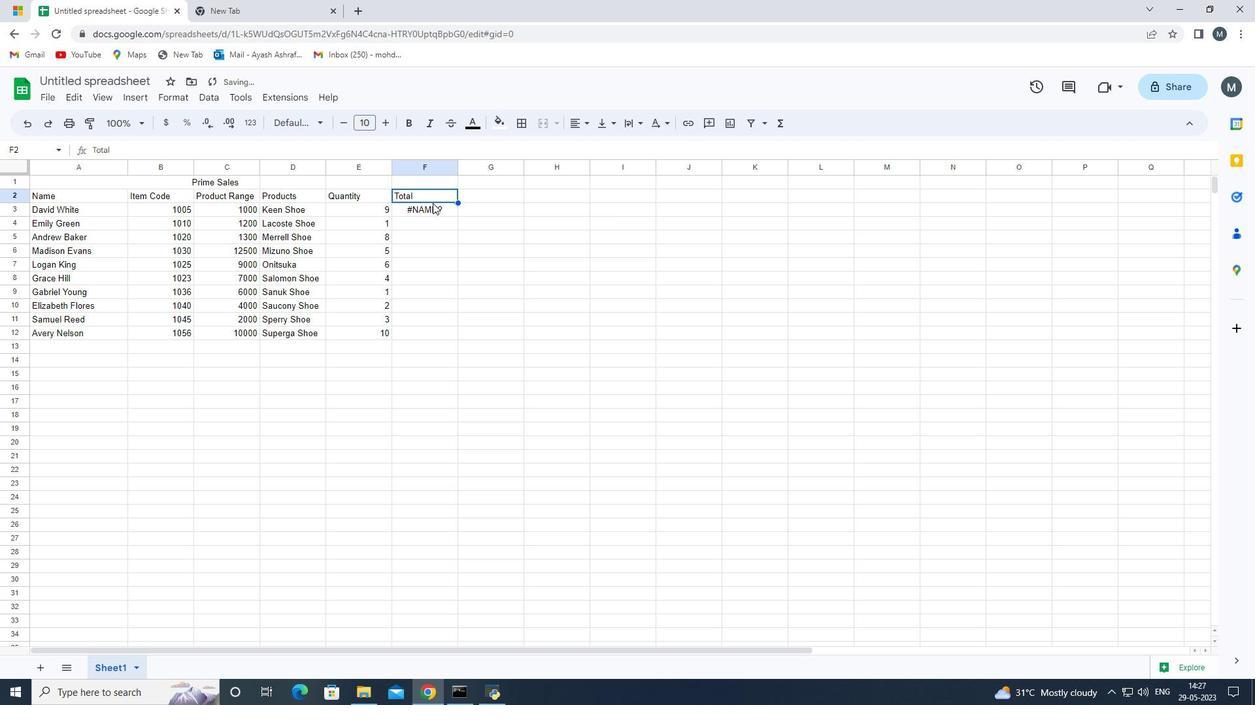 
Action: Mouse pressed left at (430, 207)
Screenshot: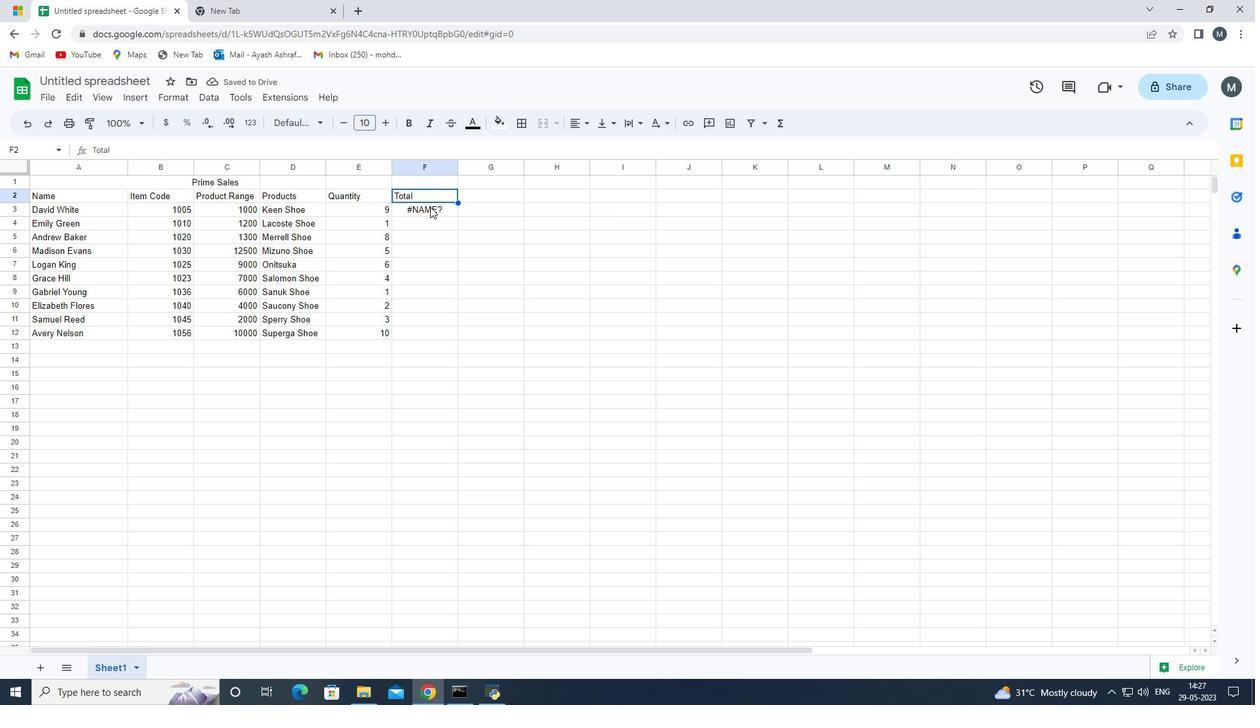 
Action: Mouse pressed left at (430, 207)
Screenshot: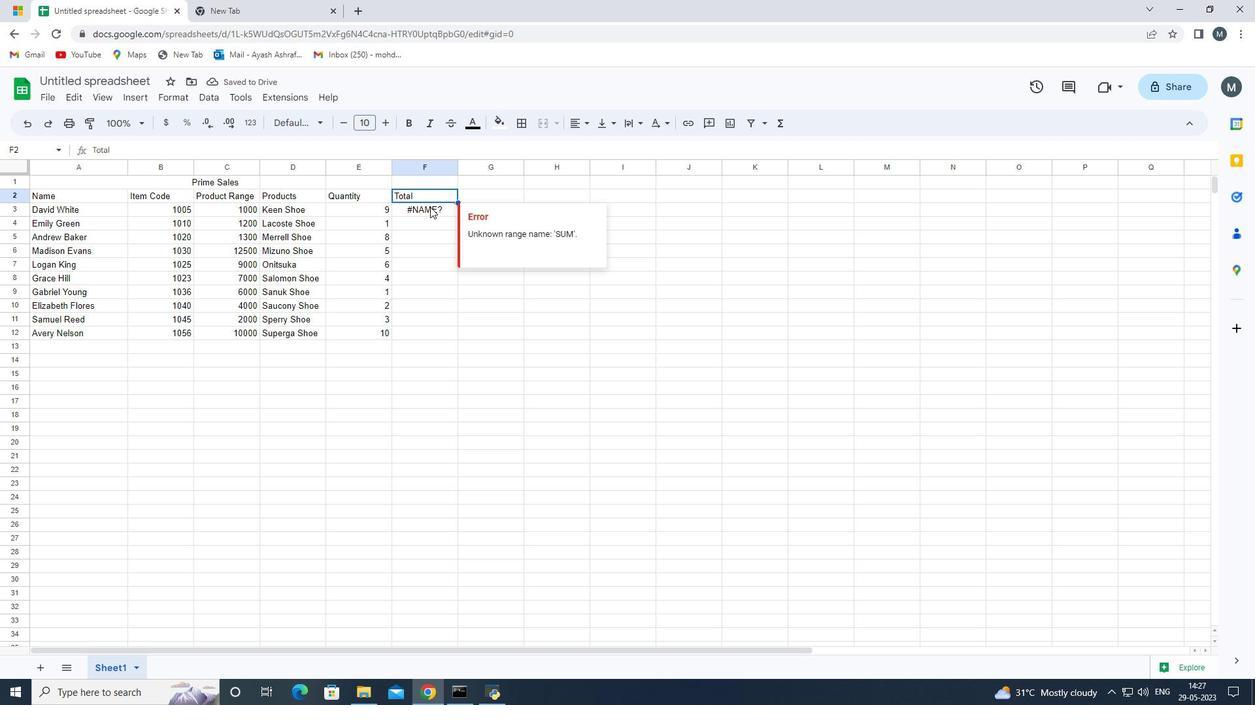 
Action: Mouse moved to (358, 209)
Screenshot: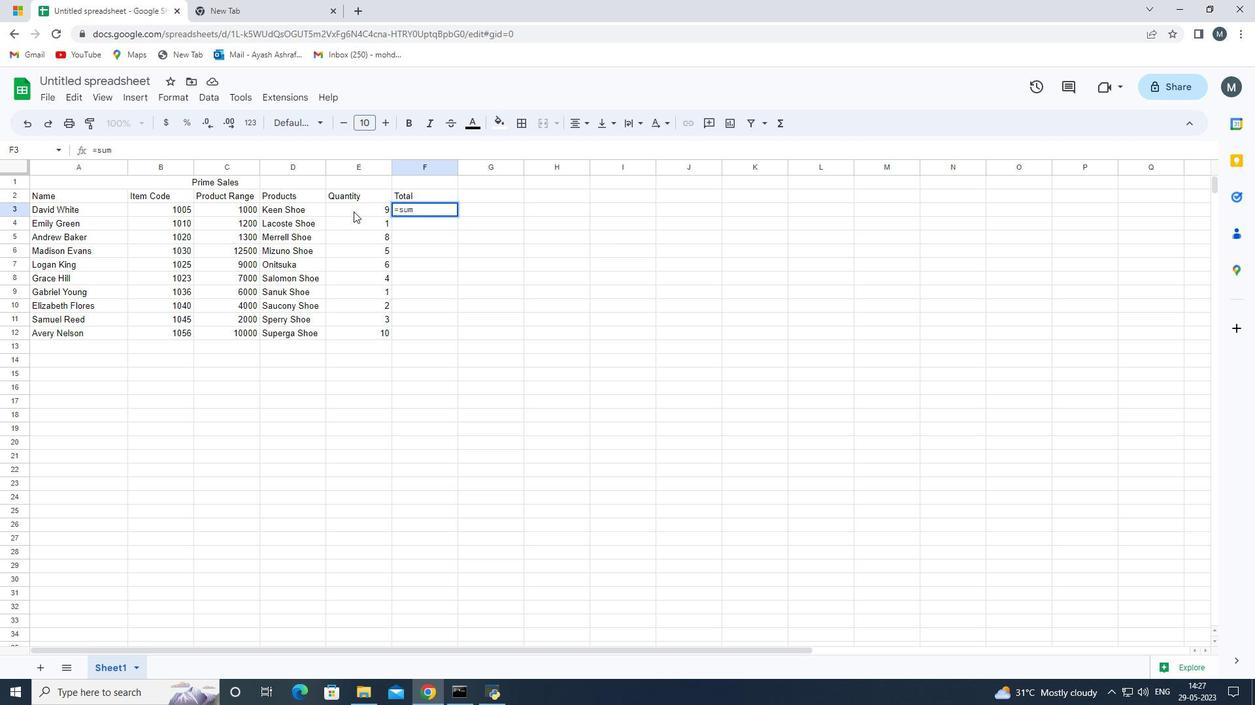 
Action: Mouse pressed left at (358, 209)
Screenshot: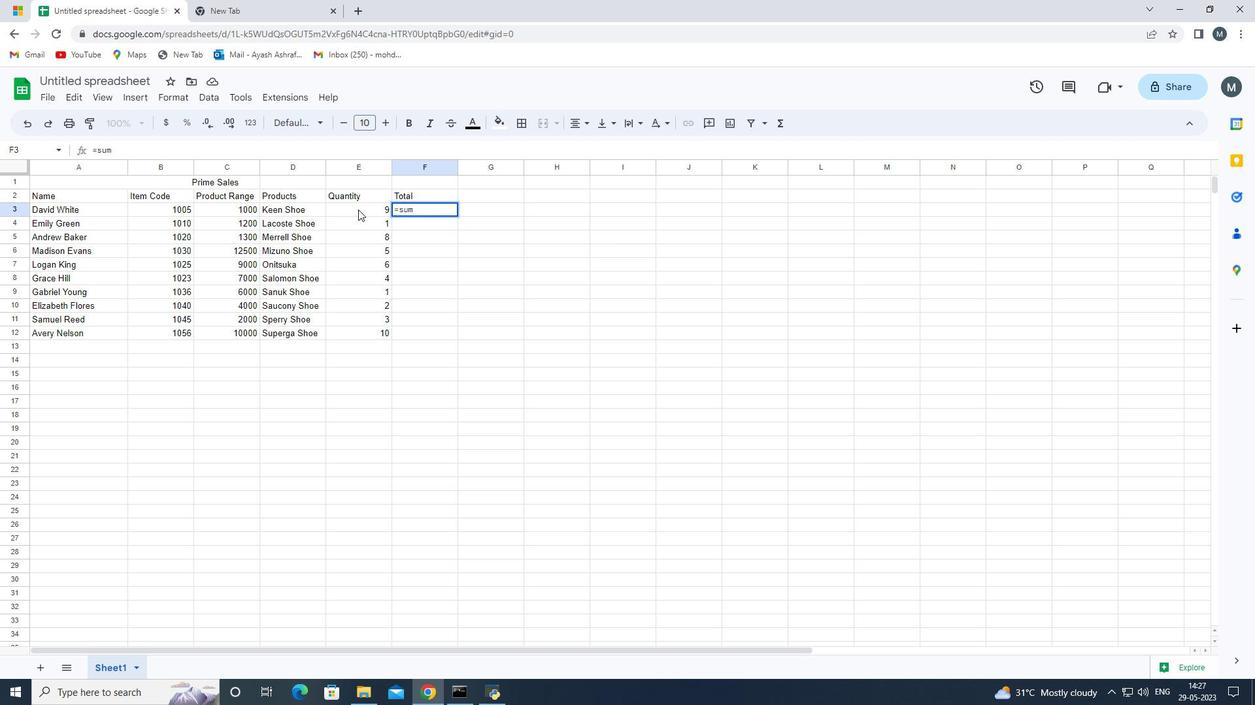 
Action: Mouse moved to (417, 205)
Screenshot: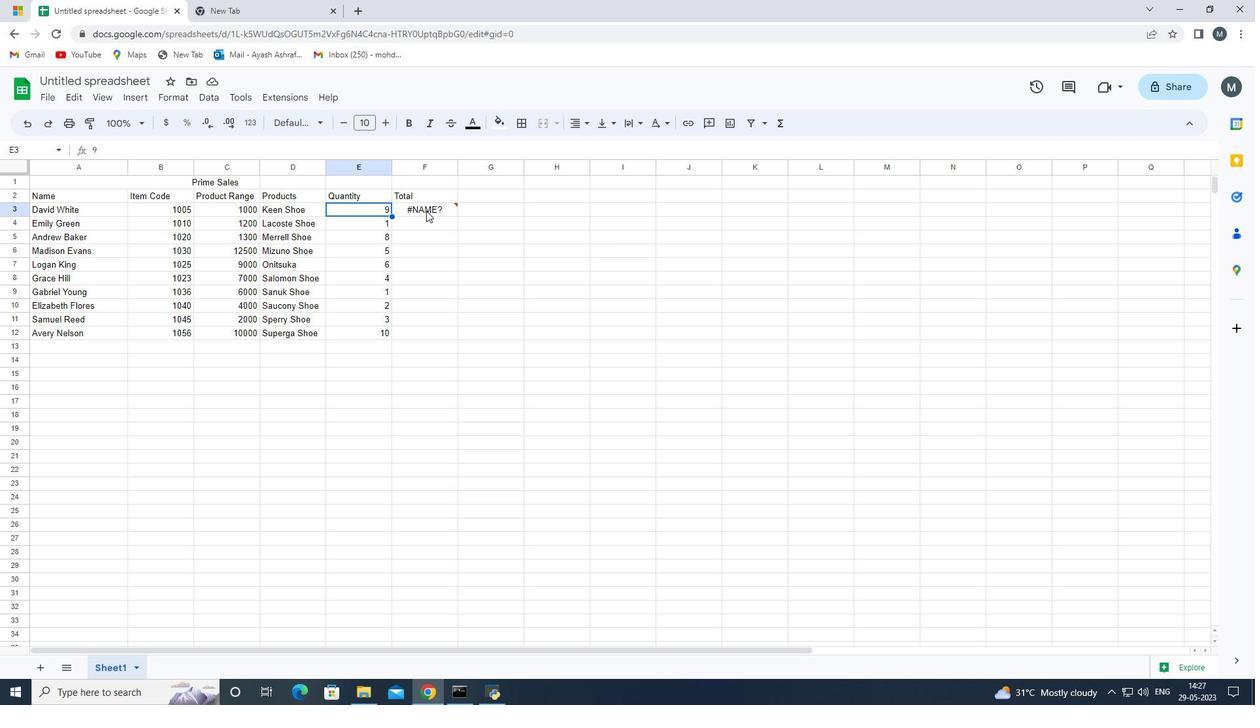 
Action: Mouse pressed left at (417, 205)
Screenshot: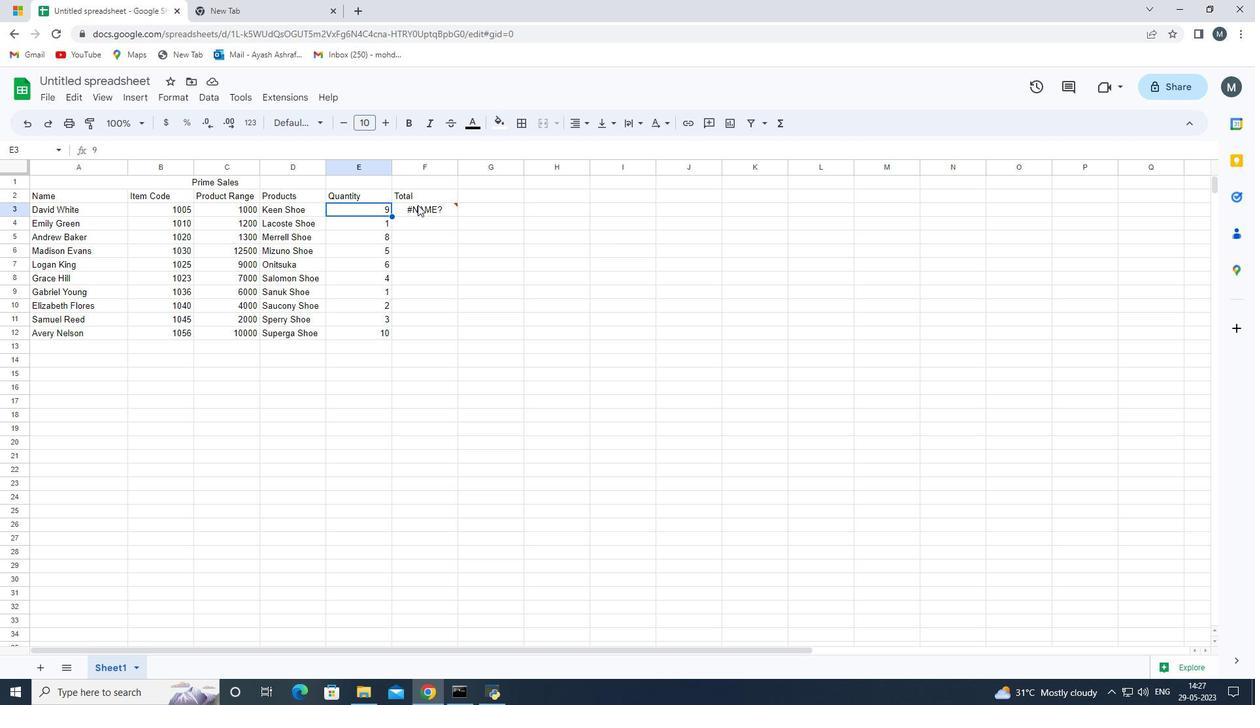 
Action: Key pressed <Key.backspace>
Screenshot: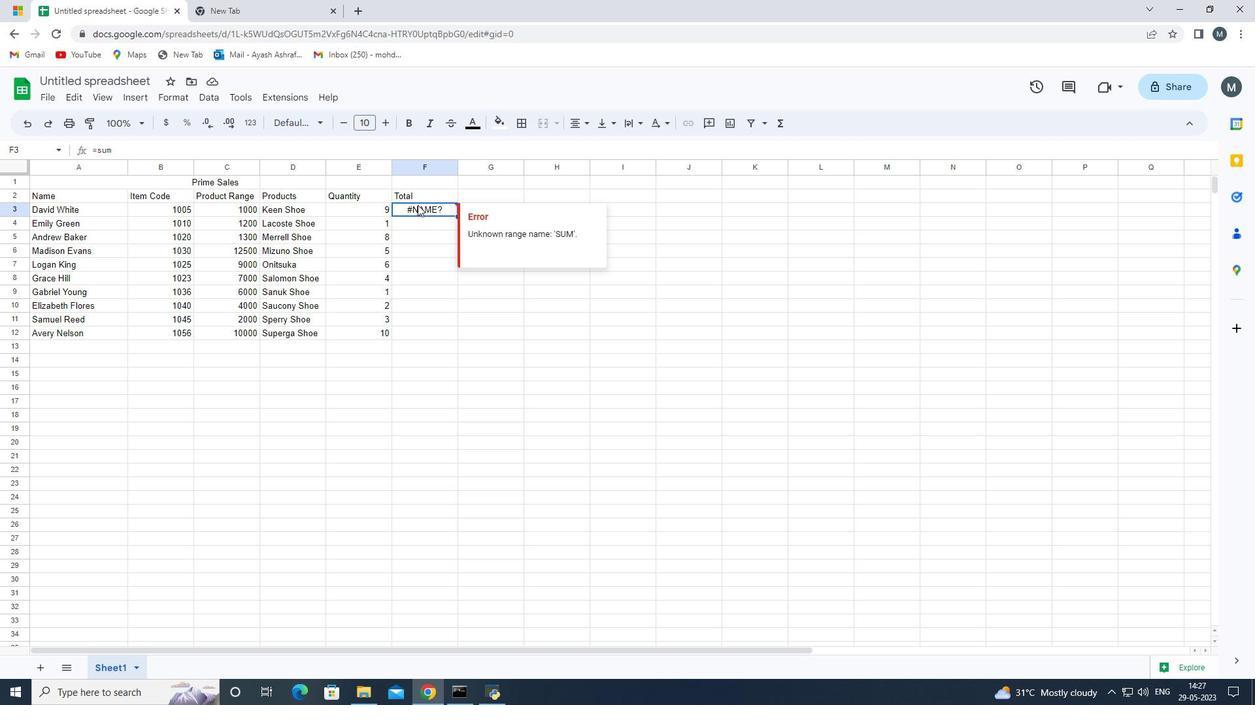 
Action: Mouse moved to (423, 207)
Screenshot: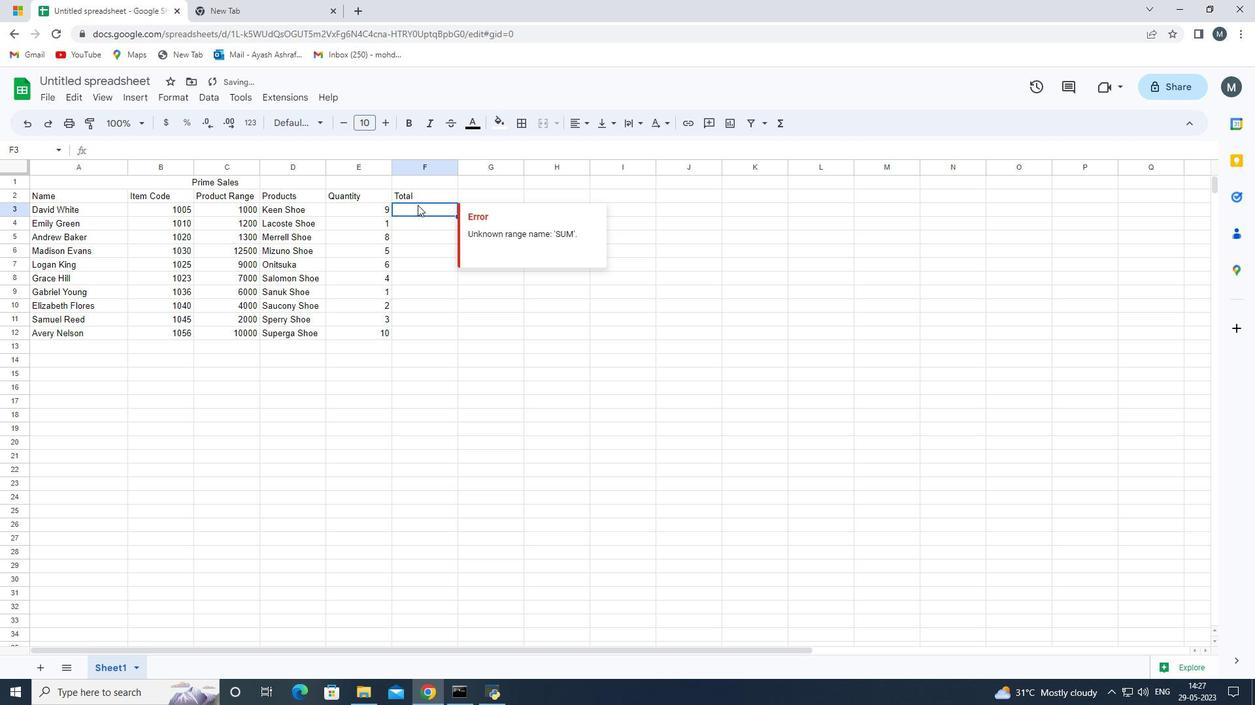 
Action: Key pressed =
Screenshot: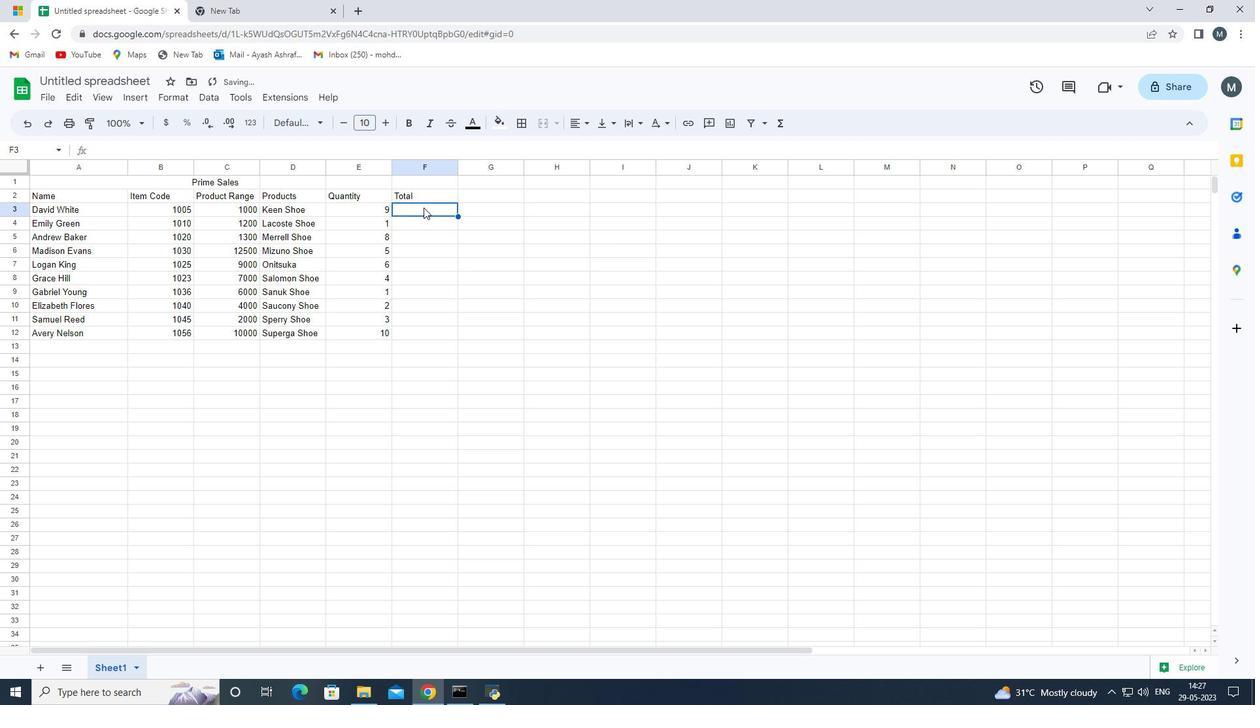 
Action: Mouse moved to (354, 208)
Screenshot: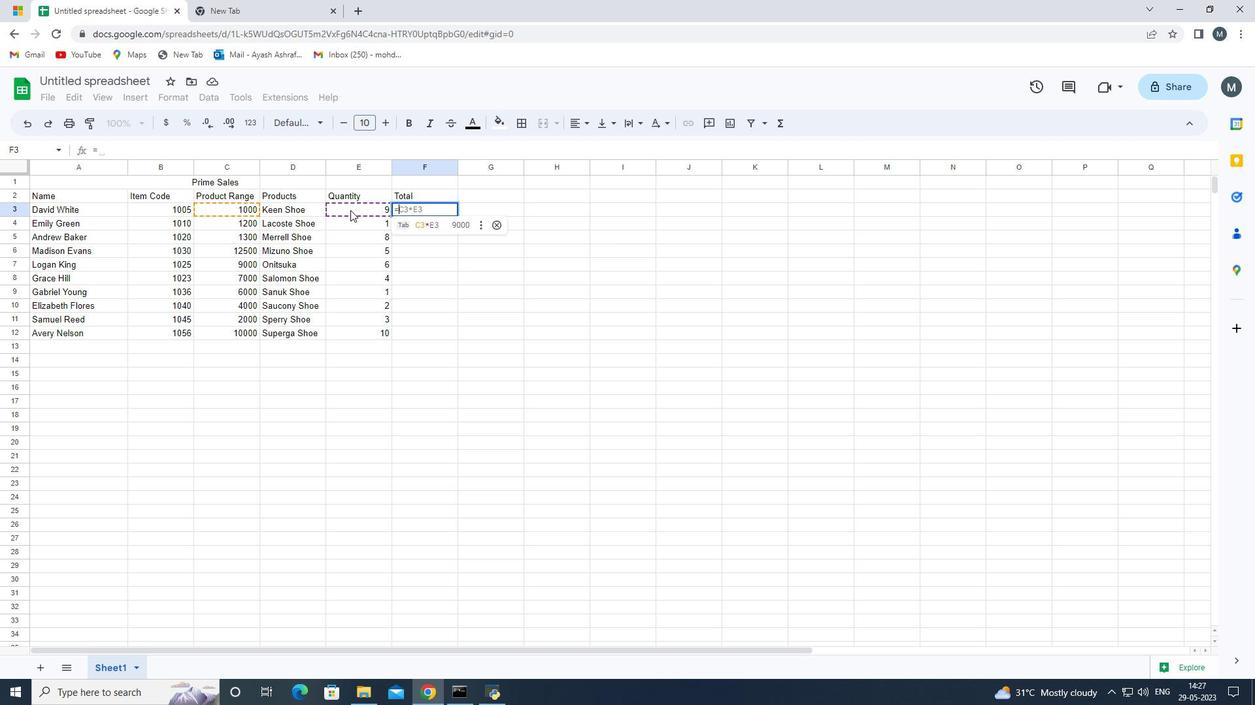 
Action: Mouse pressed left at (354, 208)
Screenshot: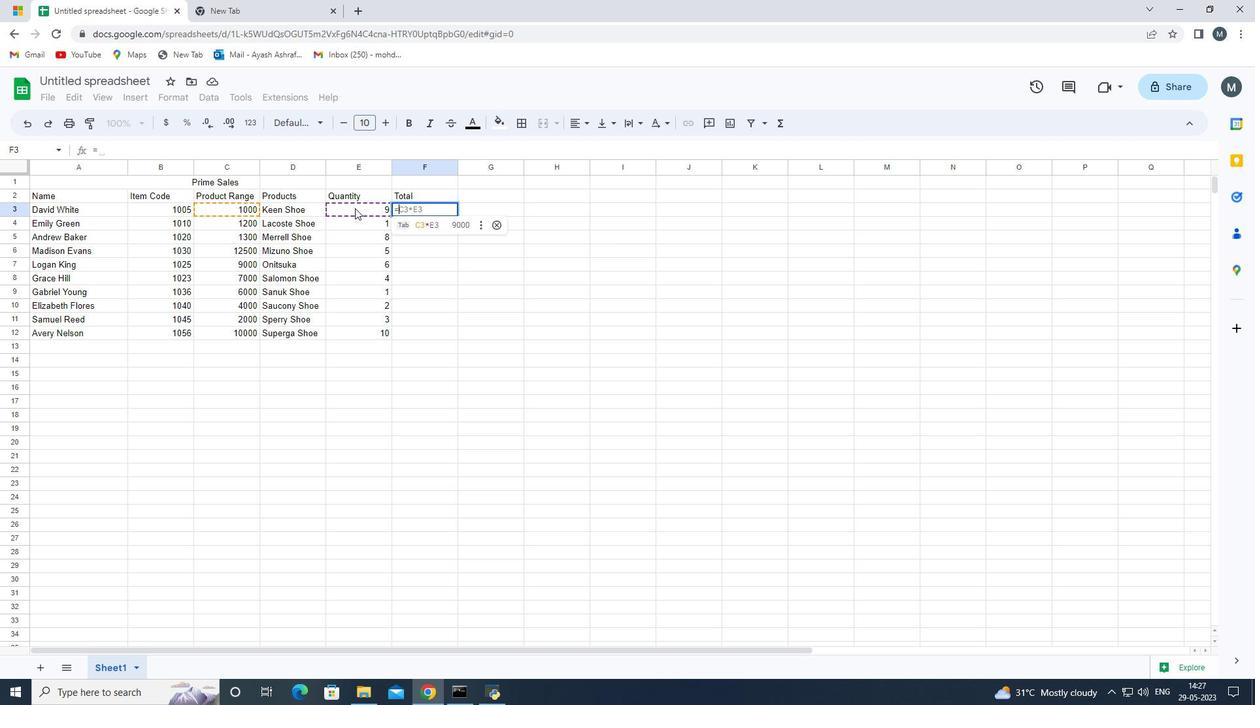
Action: Key pressed +
Screenshot: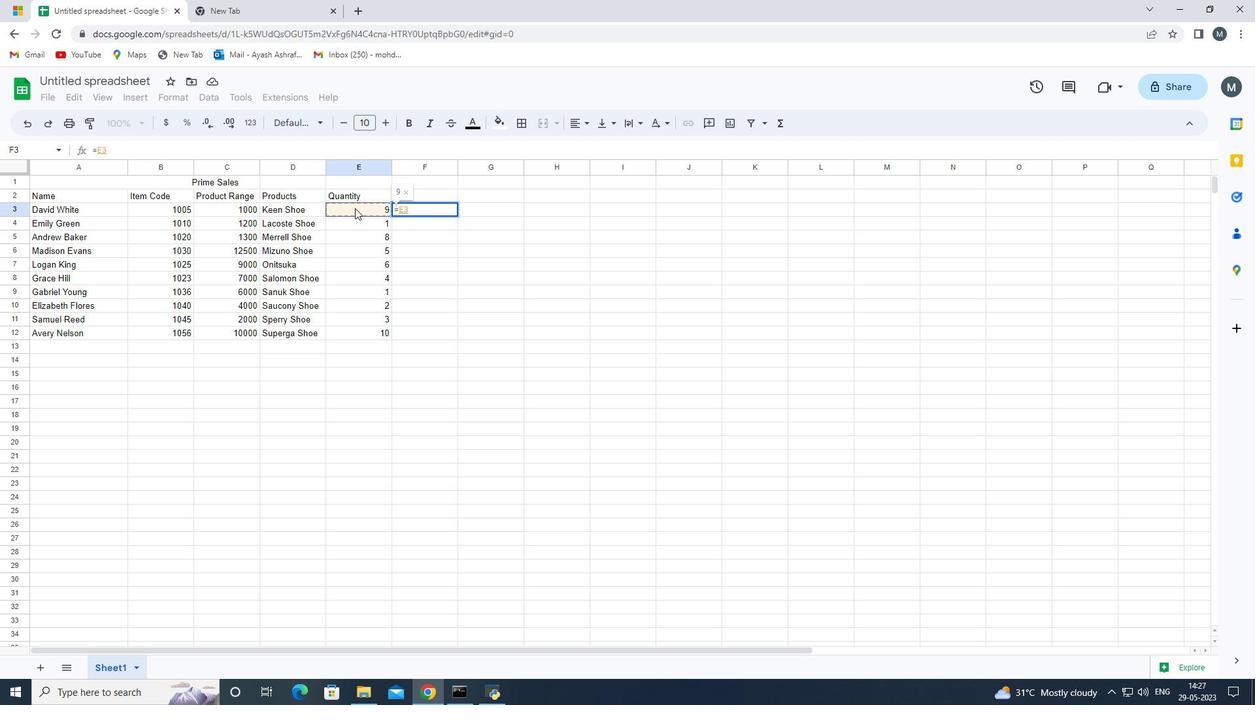 
Action: Mouse moved to (235, 209)
Screenshot: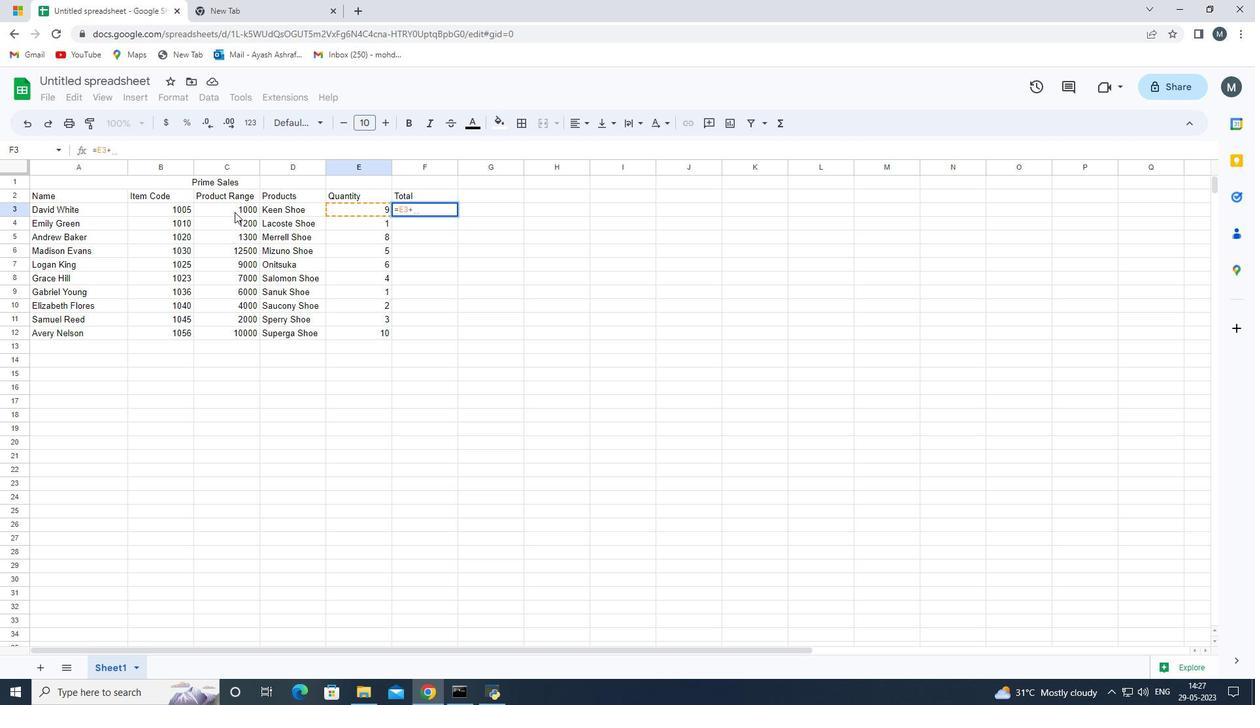 
Action: Mouse pressed left at (235, 209)
Screenshot: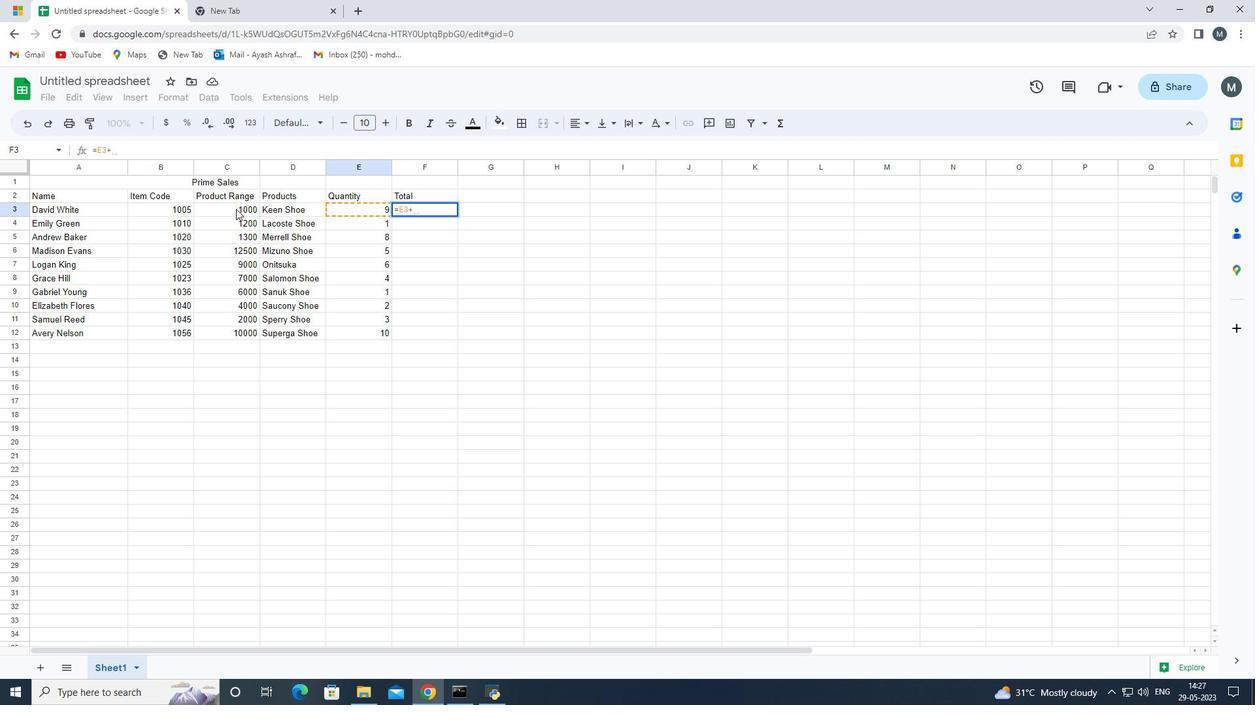 
Action: Mouse moved to (300, 215)
Screenshot: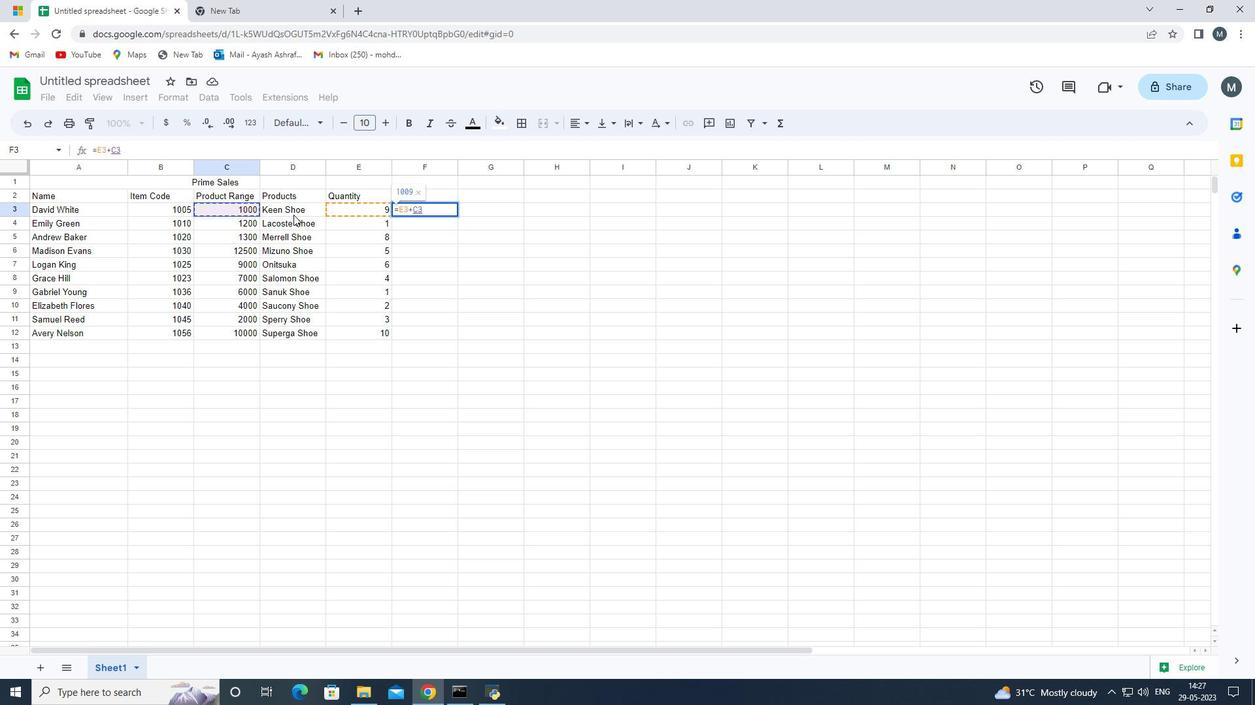 
Action: Key pressed <Key.enter>
Screenshot: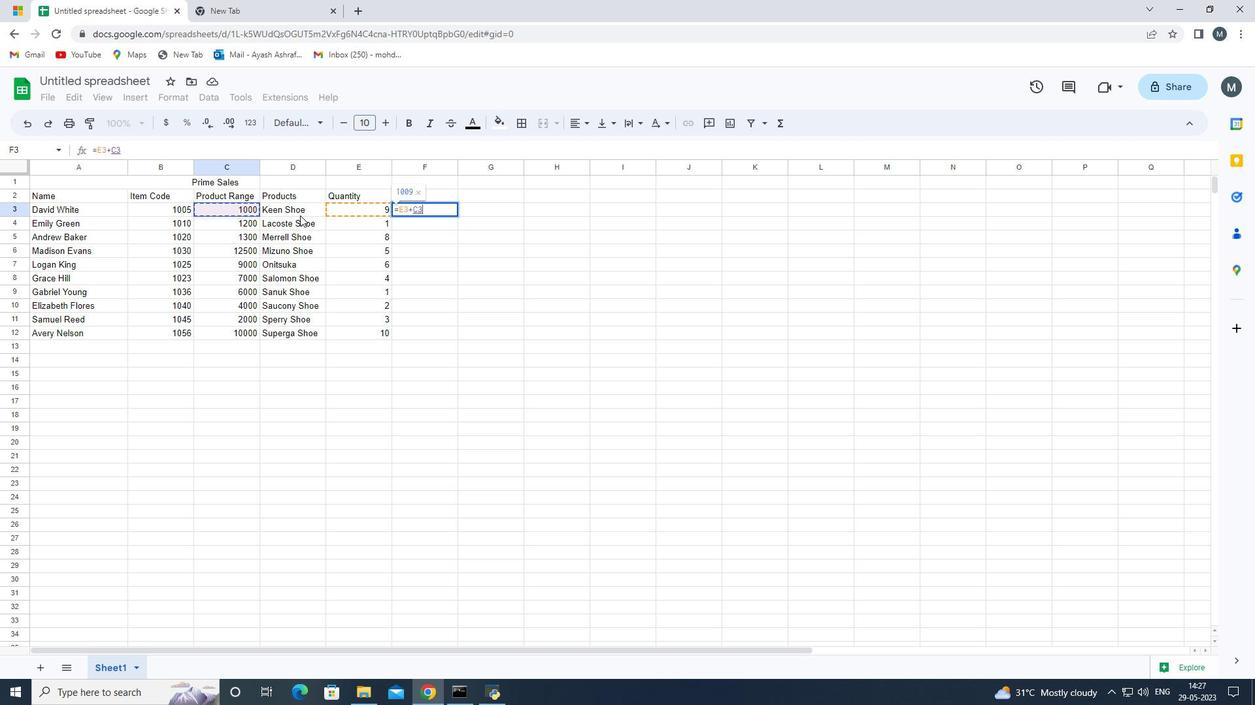 
Action: Mouse moved to (449, 234)
Screenshot: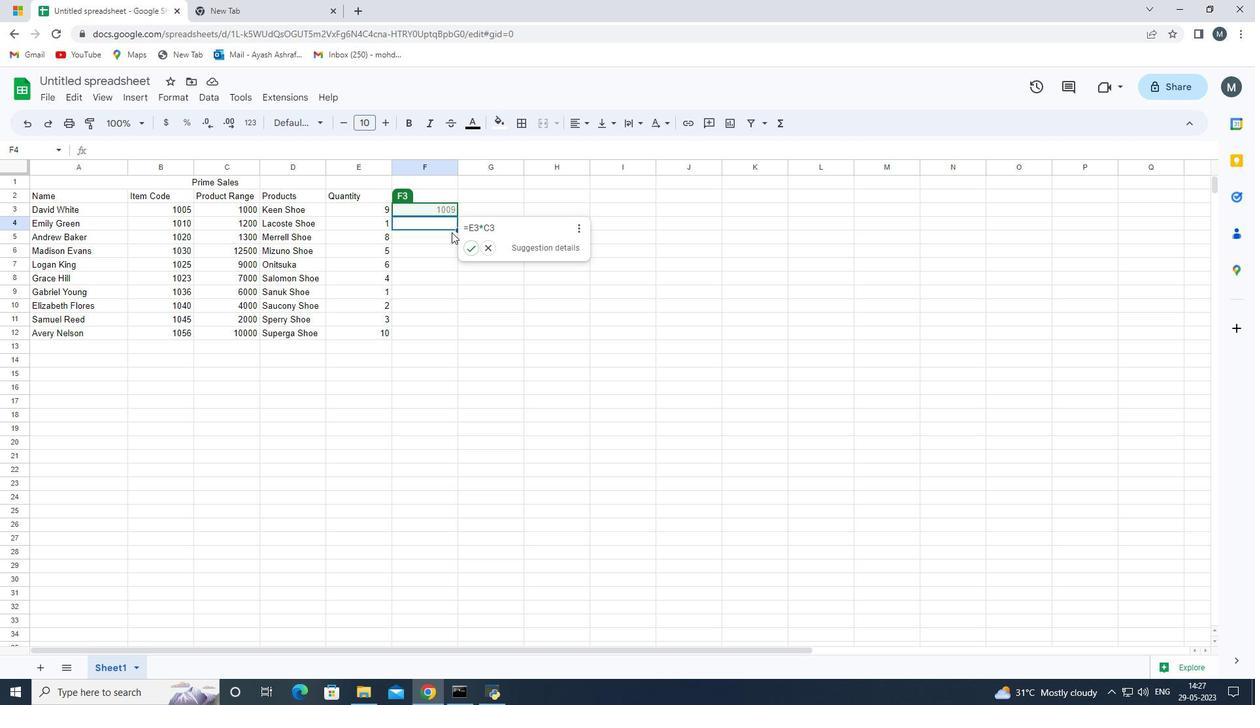 
Action: Key pressed <Key.enter>
Screenshot: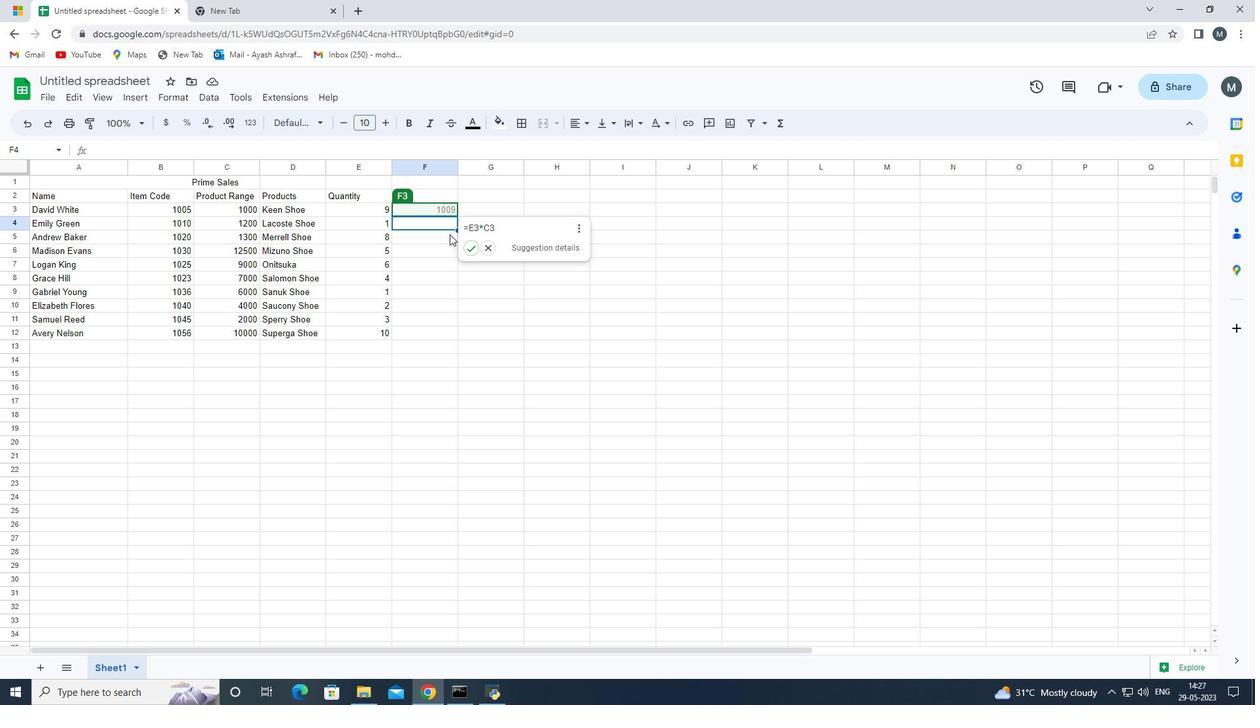 
Action: Mouse moved to (407, 405)
Screenshot: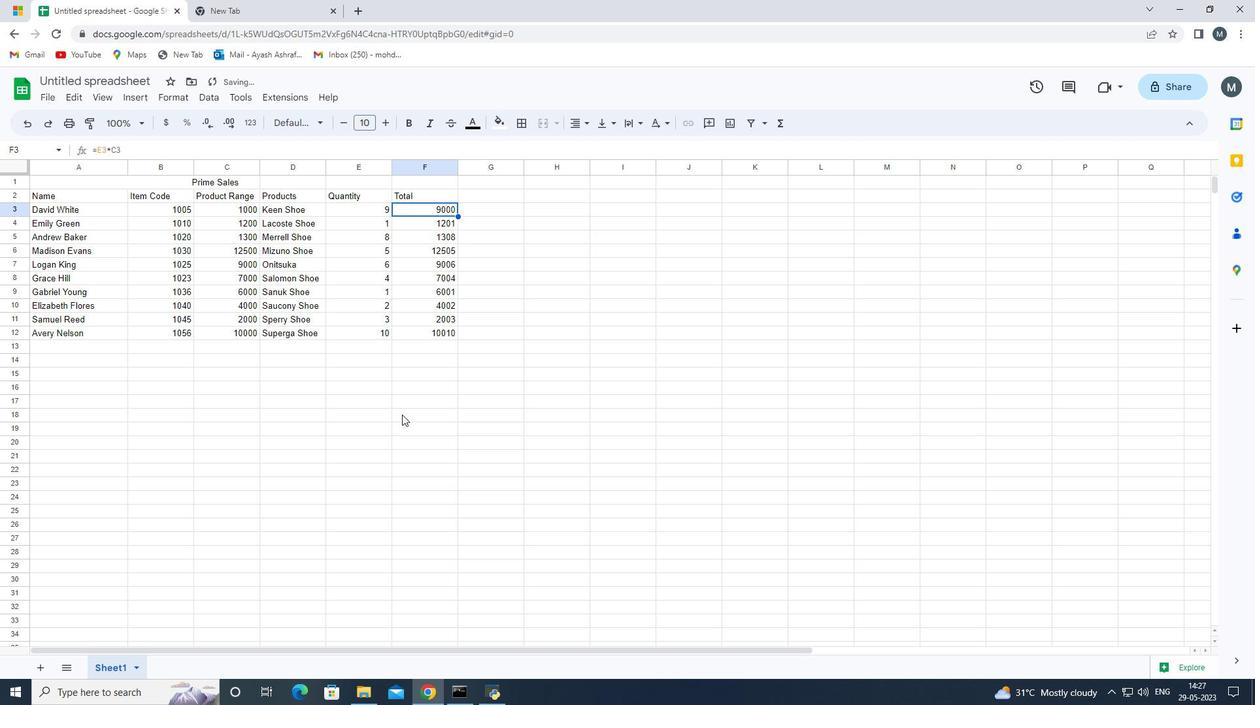 
Action: Mouse pressed left at (407, 405)
Screenshot: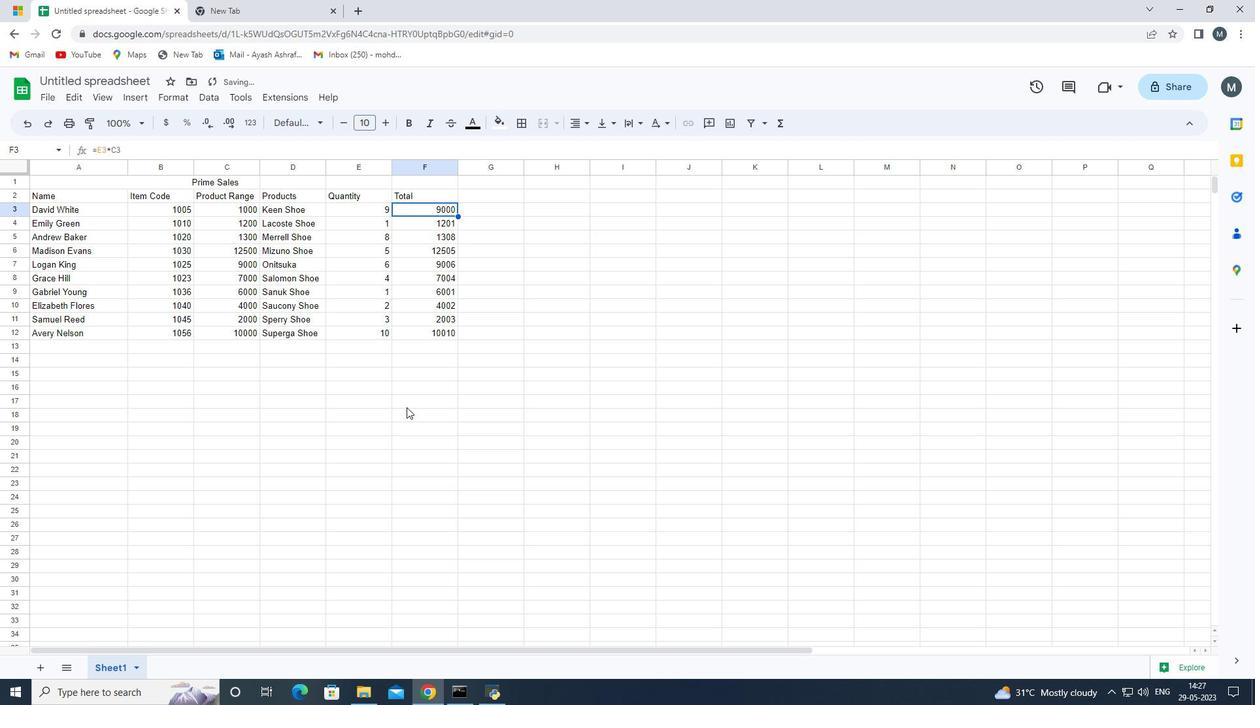 
Action: Mouse moved to (483, 208)
Screenshot: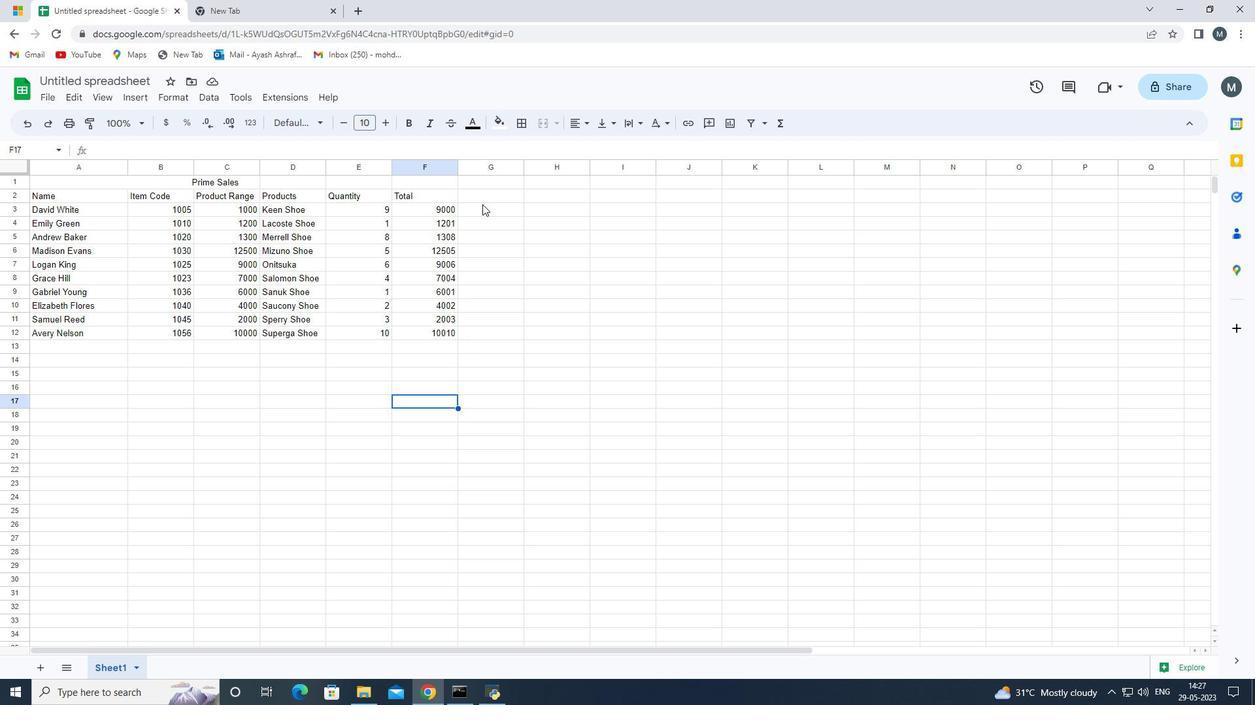 
Action: Mouse pressed left at (483, 208)
Screenshot: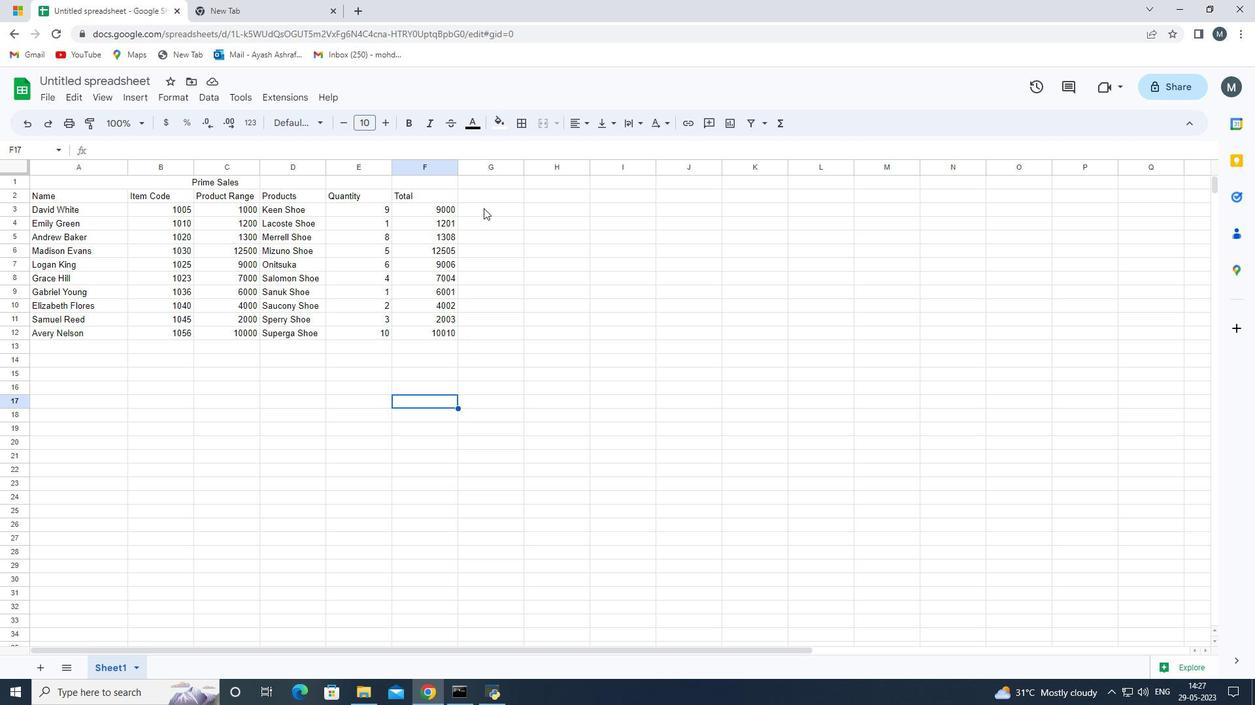 
Action: Mouse moved to (430, 335)
Screenshot: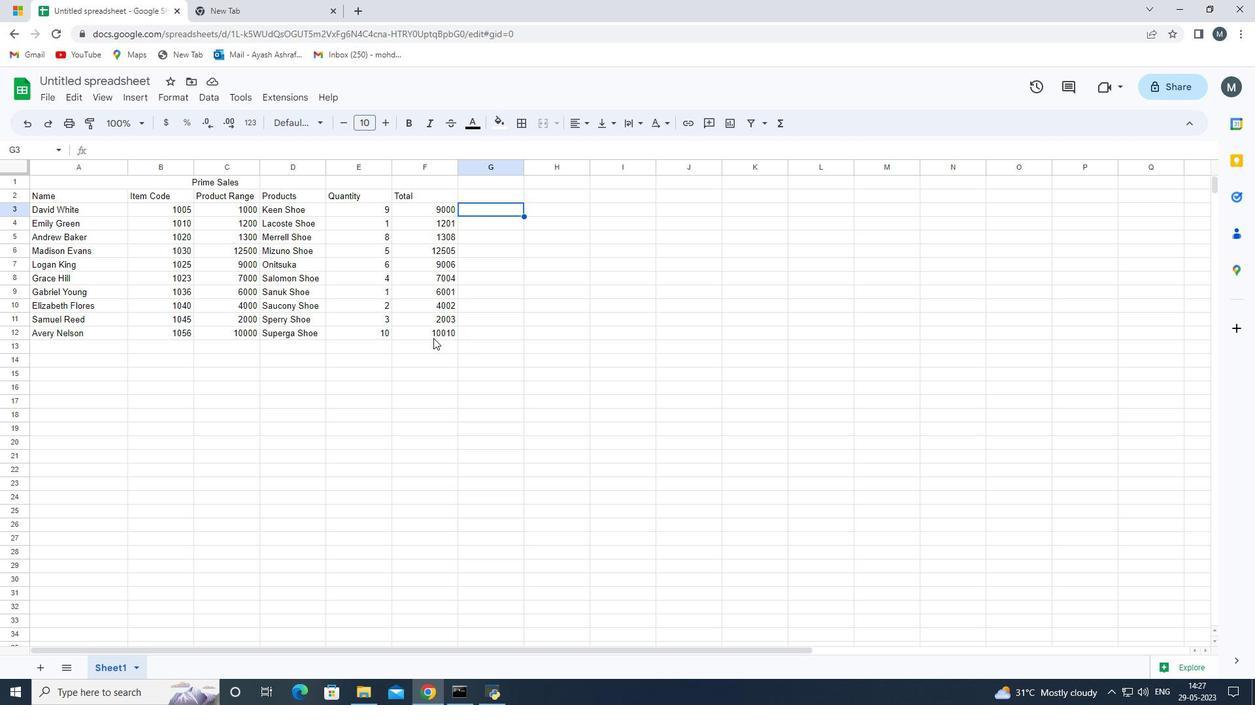 
Action: Mouse pressed left at (430, 335)
Screenshot: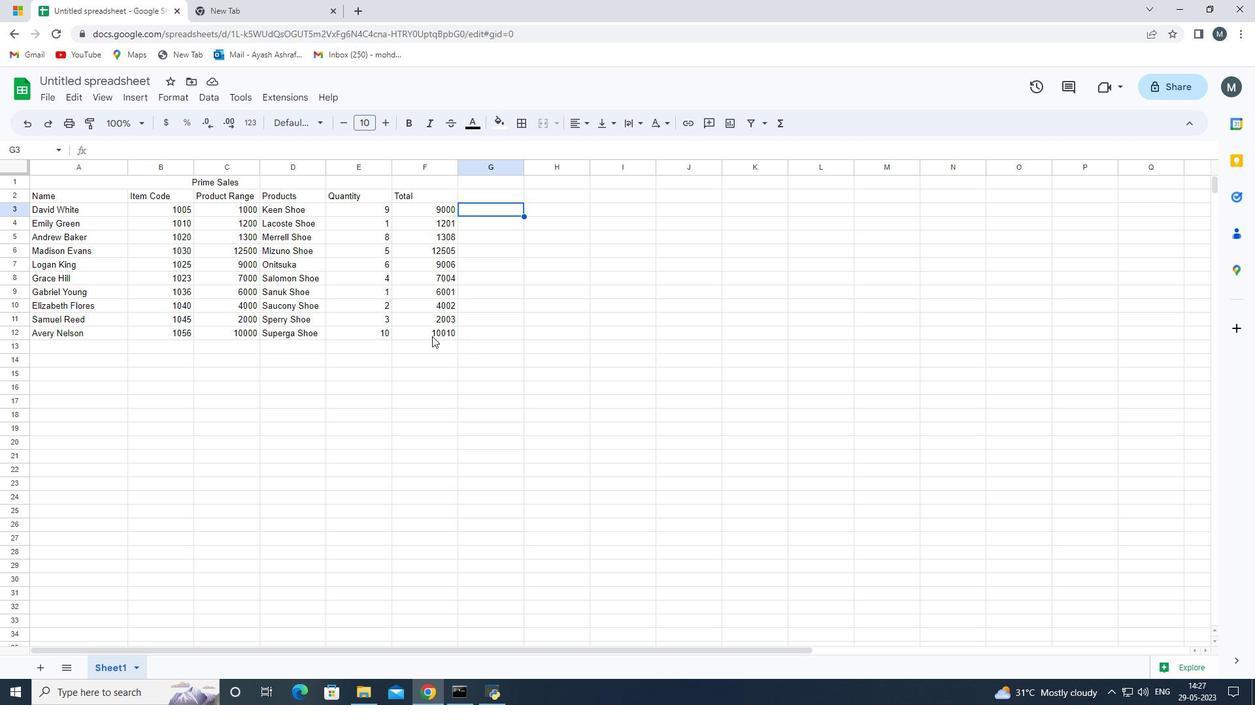 
Action: Mouse moved to (48, 98)
Screenshot: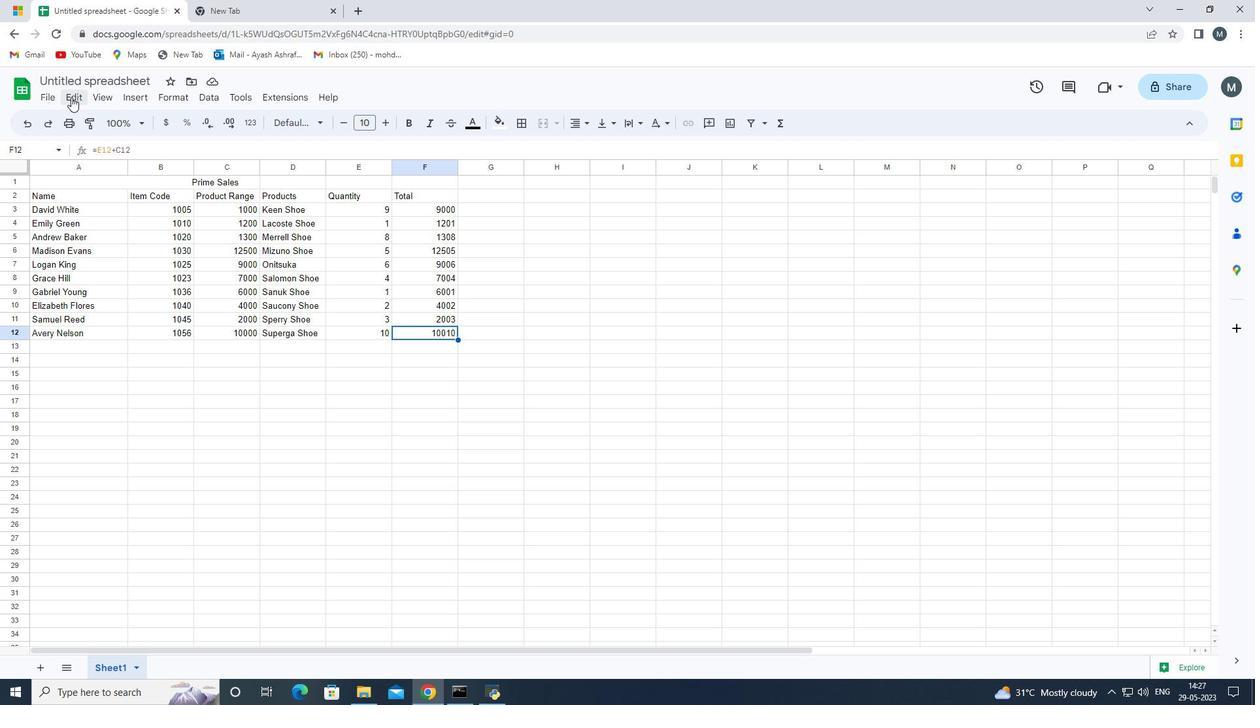
Action: Mouse pressed left at (48, 98)
Screenshot: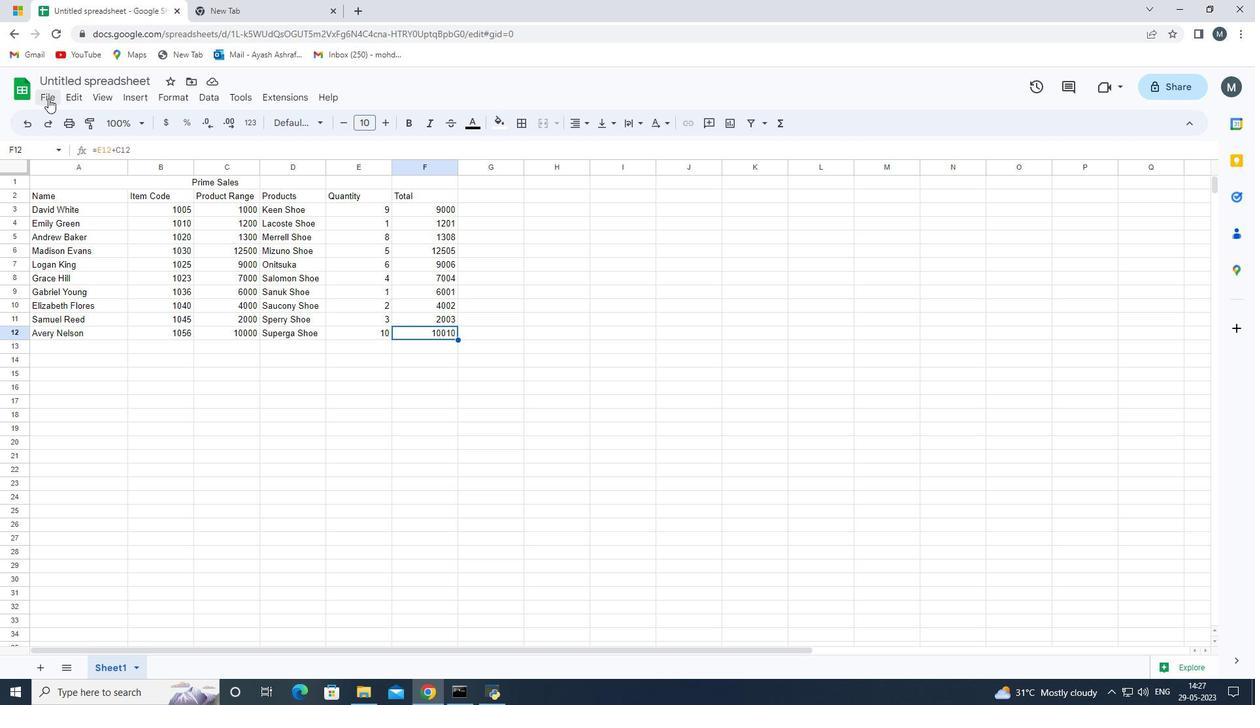 
Action: Mouse moved to (137, 278)
Screenshot: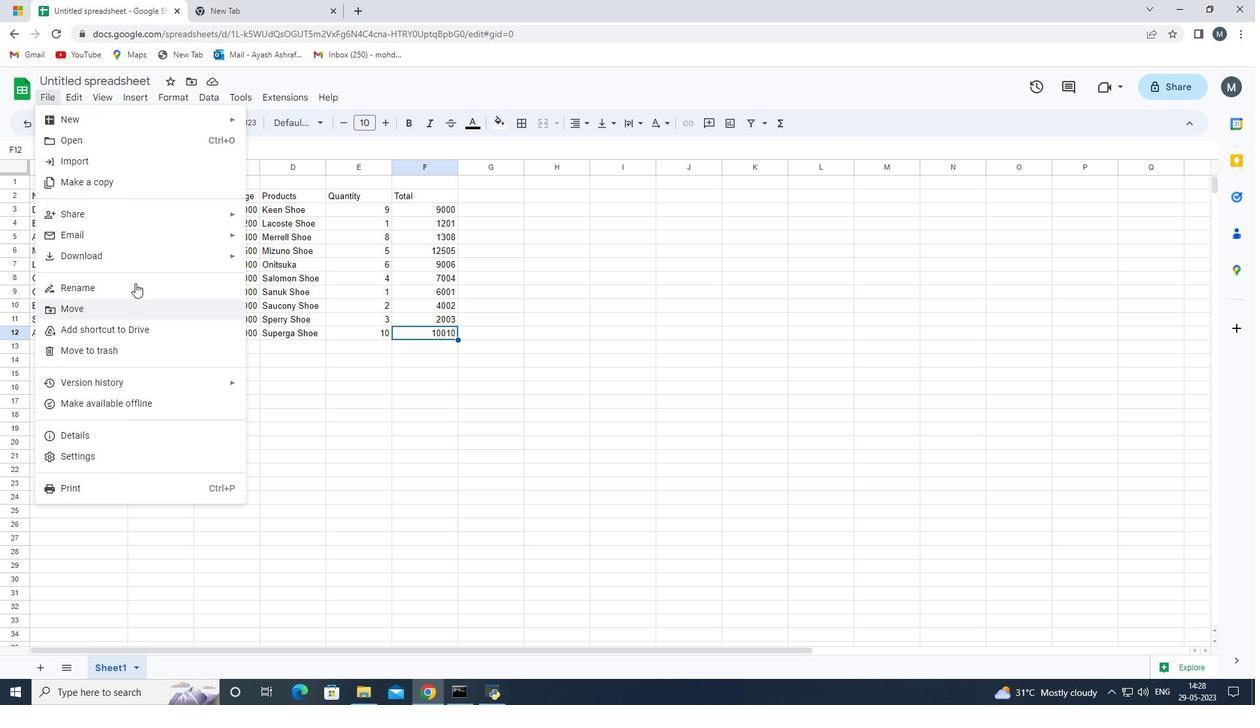 
Action: Mouse pressed left at (137, 278)
Screenshot: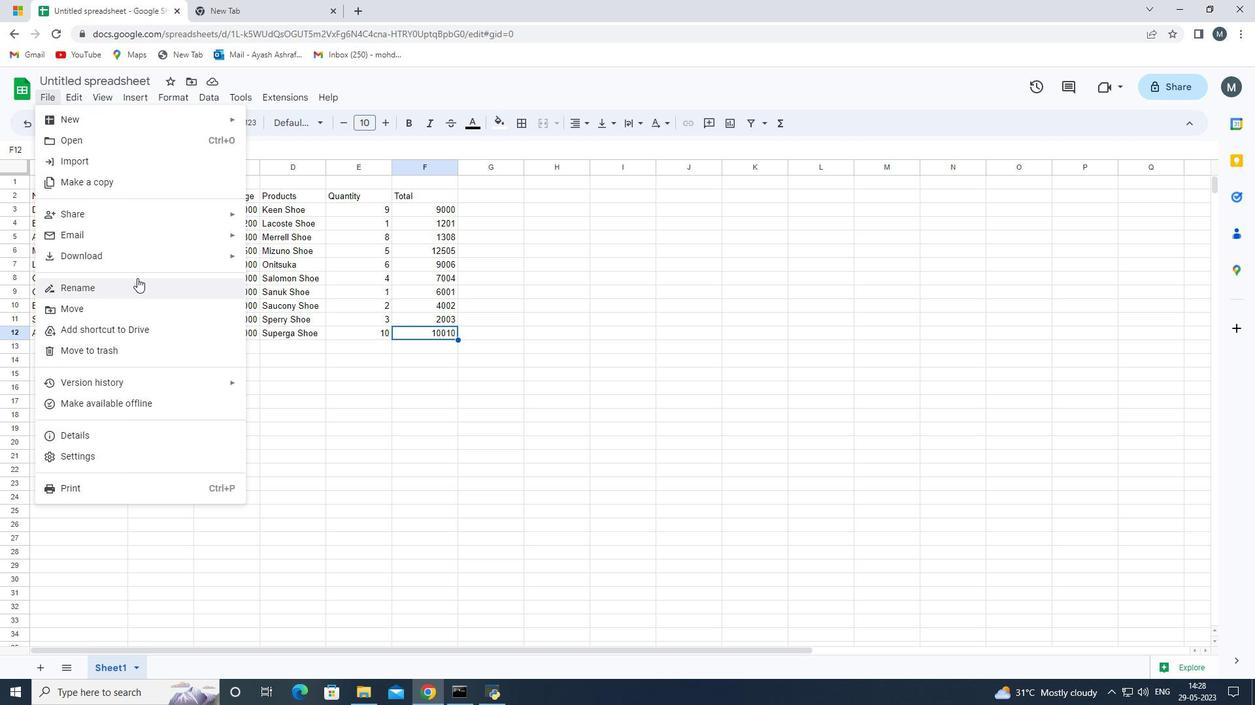 
Action: Mouse moved to (140, 277)
Screenshot: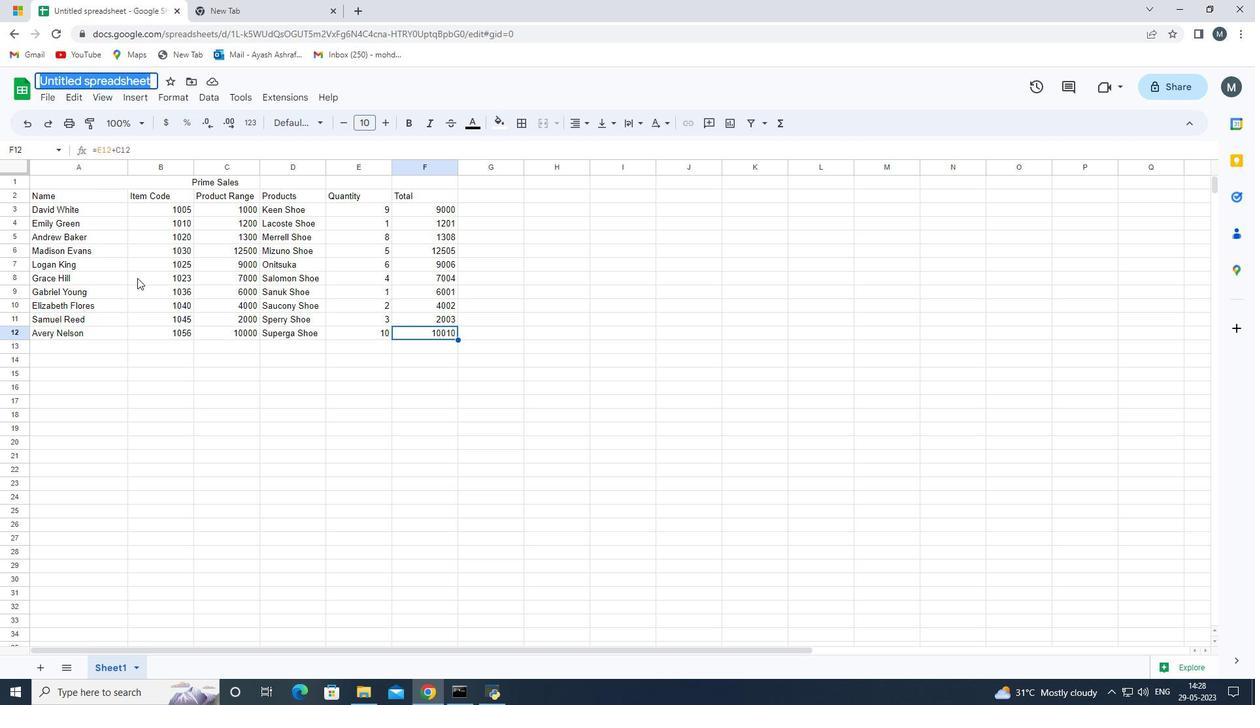 
Action: Key pressed <Key.shift>Prime<Key.space><Key.shift>Sales<Key.space><Key.shift>Book<Key.enter>
Screenshot: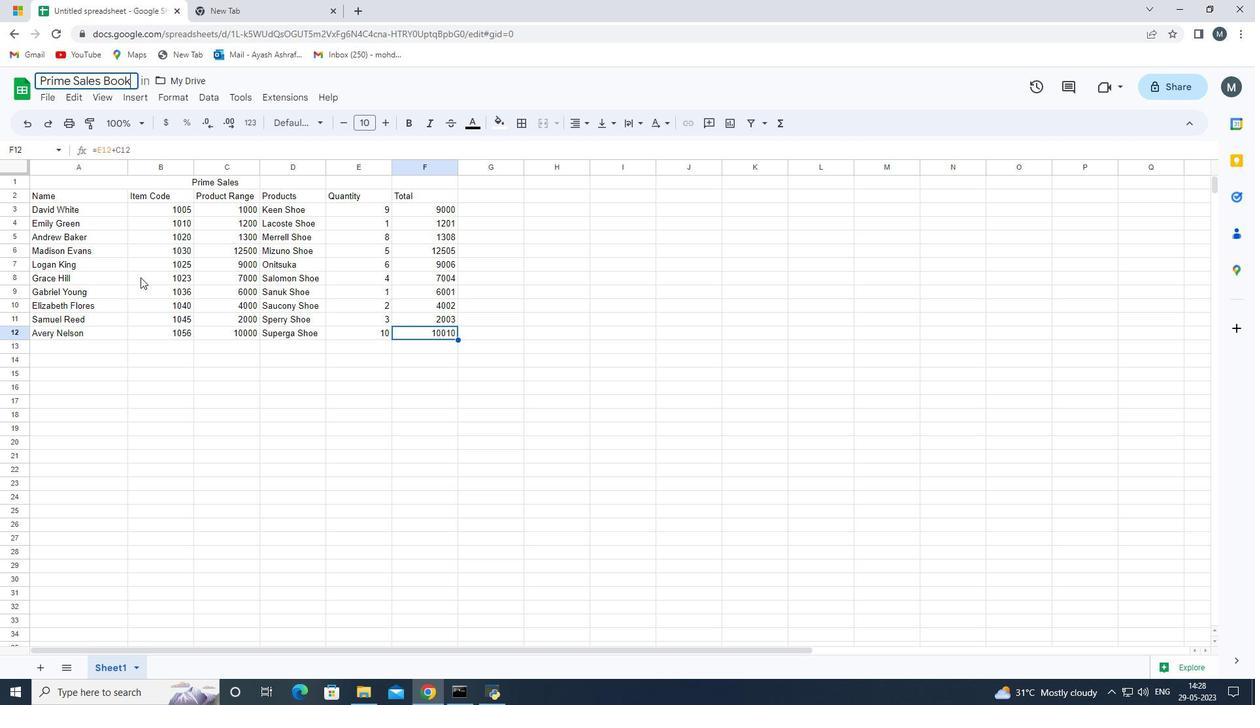 
Action: Mouse moved to (198, 311)
Screenshot: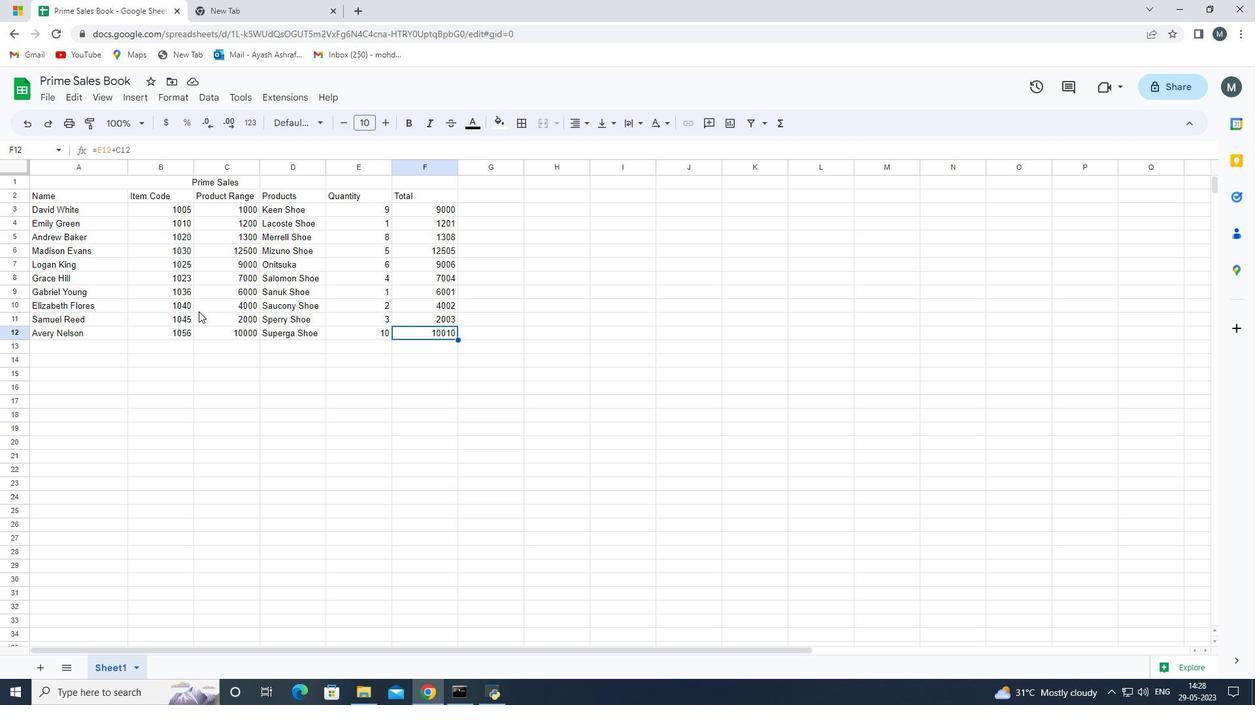 
Action: Mouse scrolled (198, 311) with delta (0, 0)
Screenshot: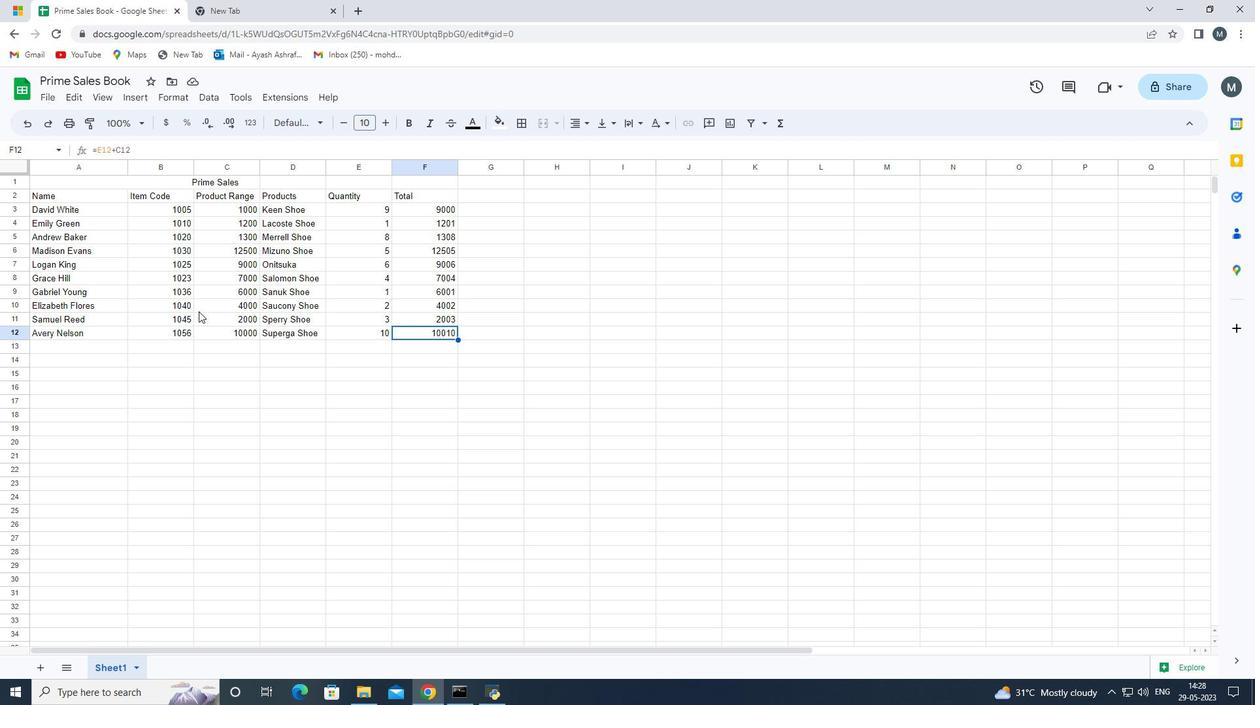 
Action: Mouse moved to (257, 342)
Screenshot: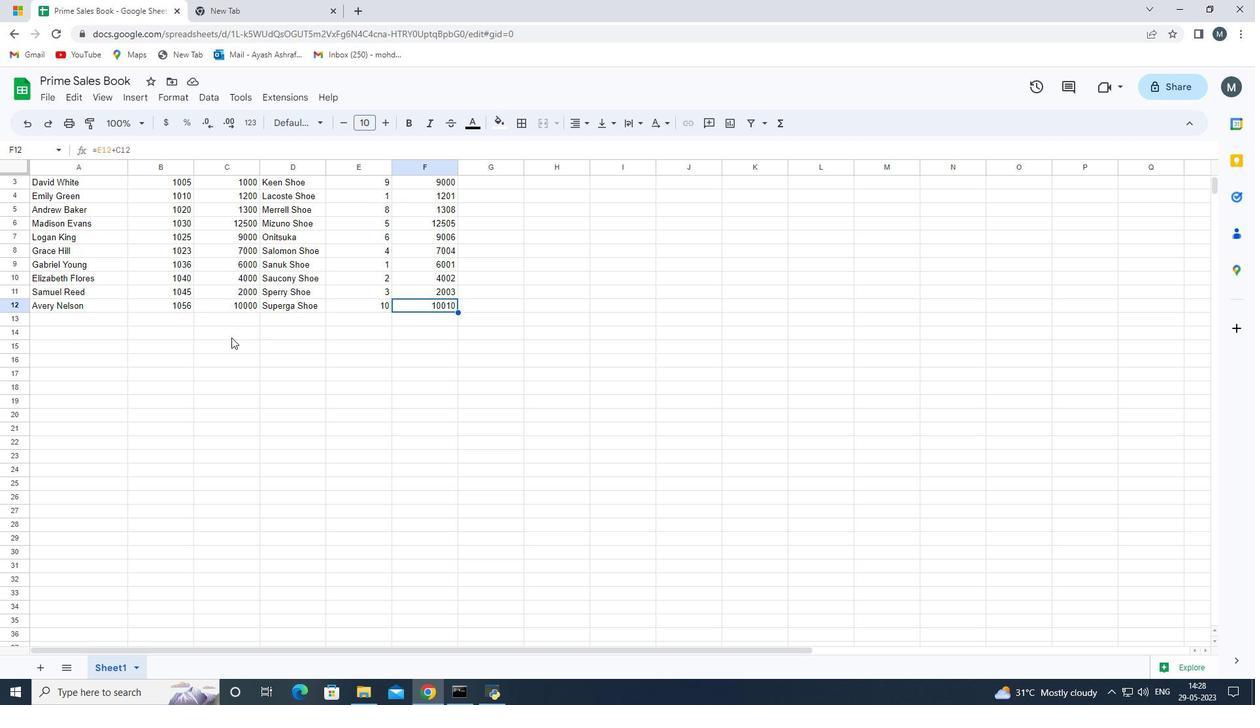 
Action: Mouse scrolled (257, 343) with delta (0, 0)
Screenshot: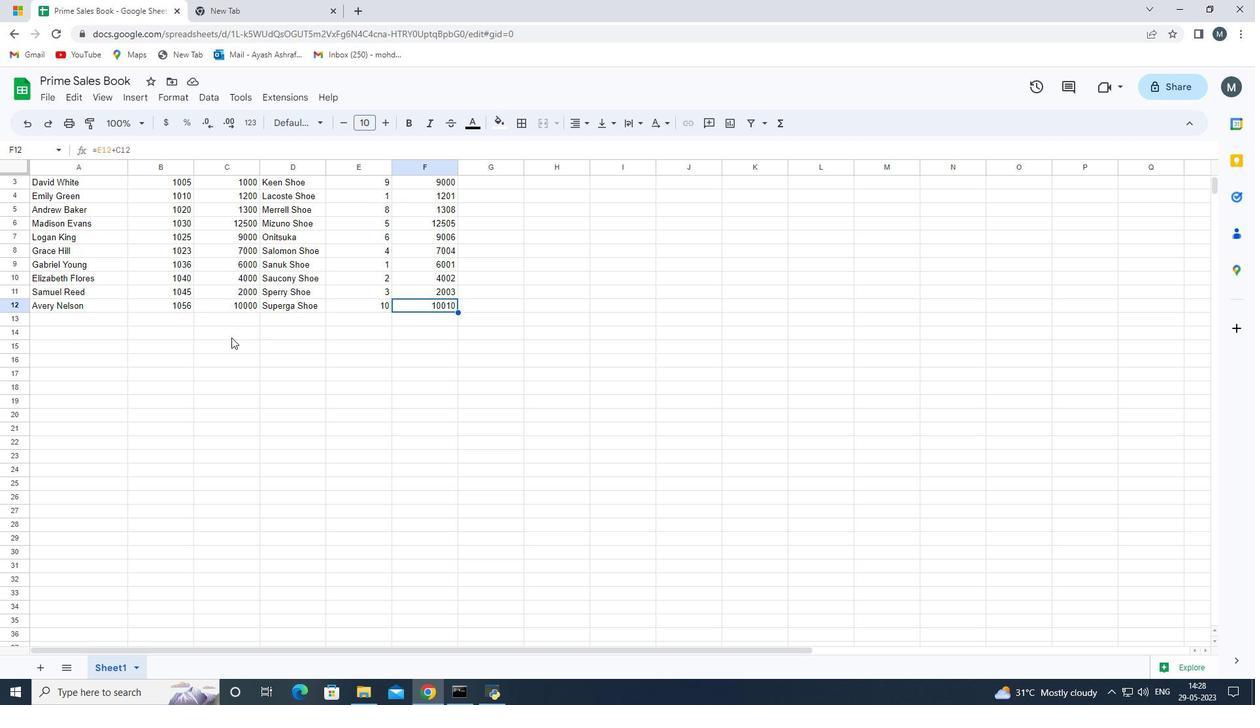 
Action: Mouse moved to (316, 325)
Screenshot: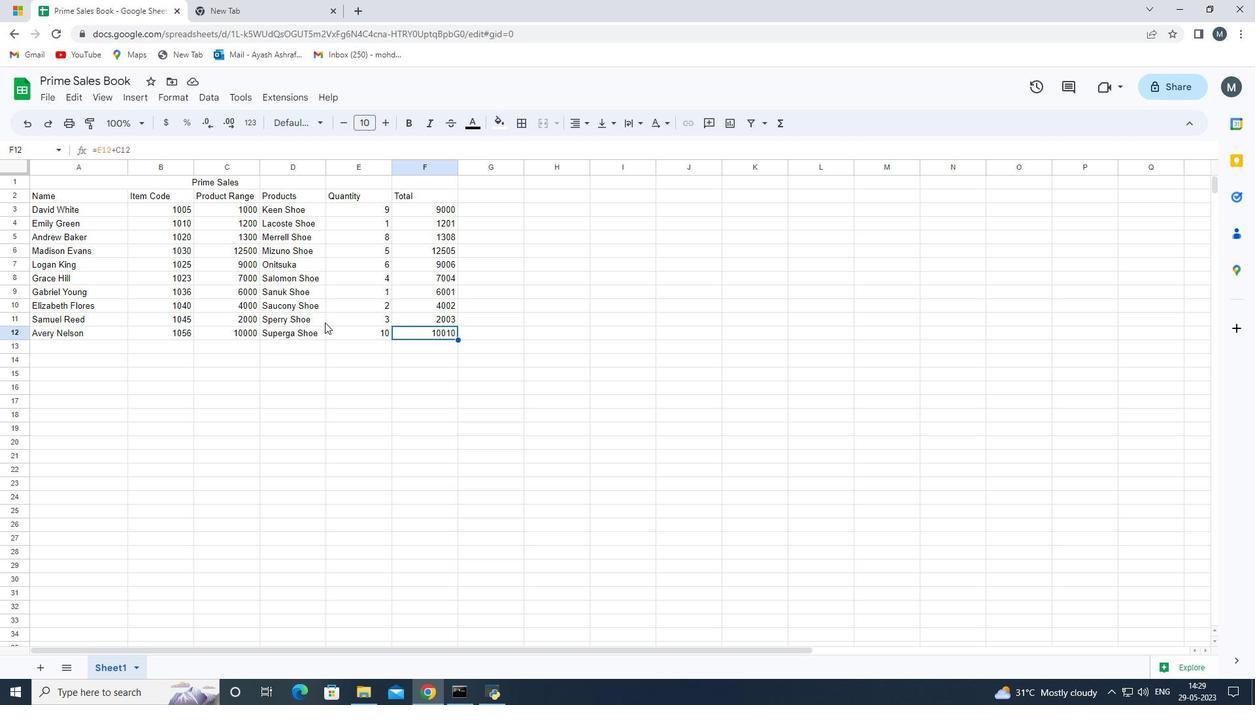 
Action: Mouse scrolled (316, 324) with delta (0, 0)
Screenshot: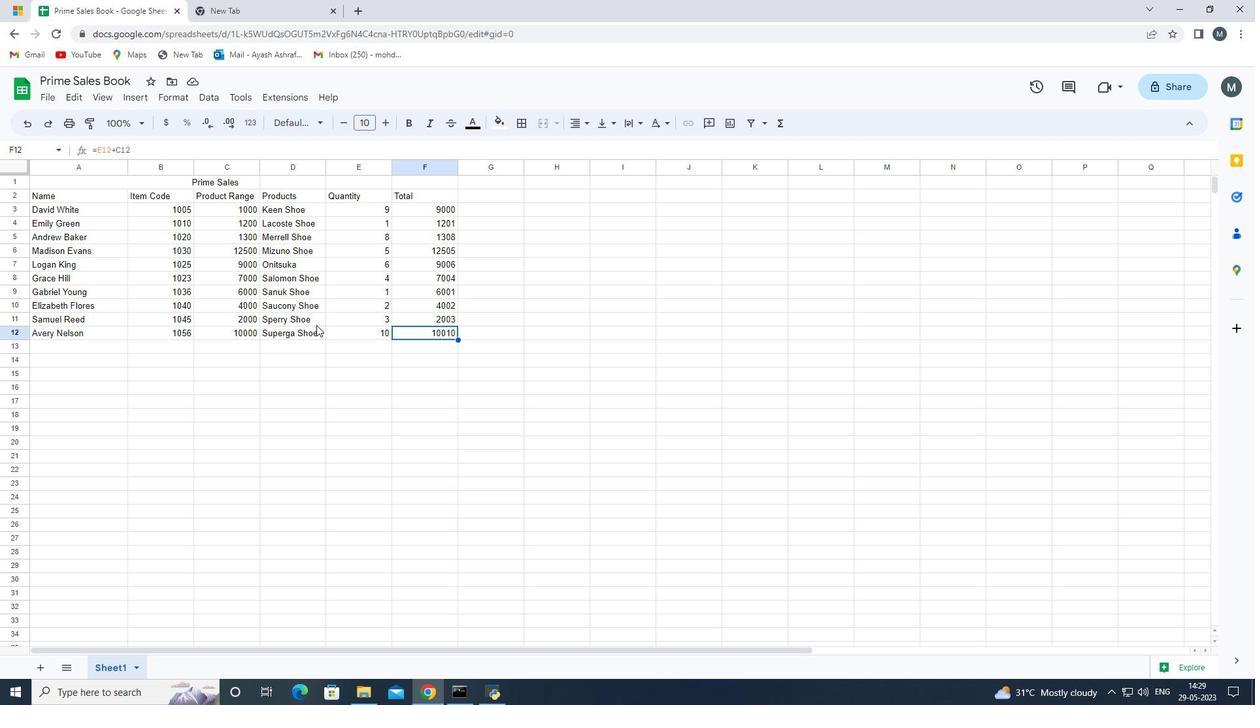 
Action: Mouse scrolled (316, 324) with delta (0, 0)
Screenshot: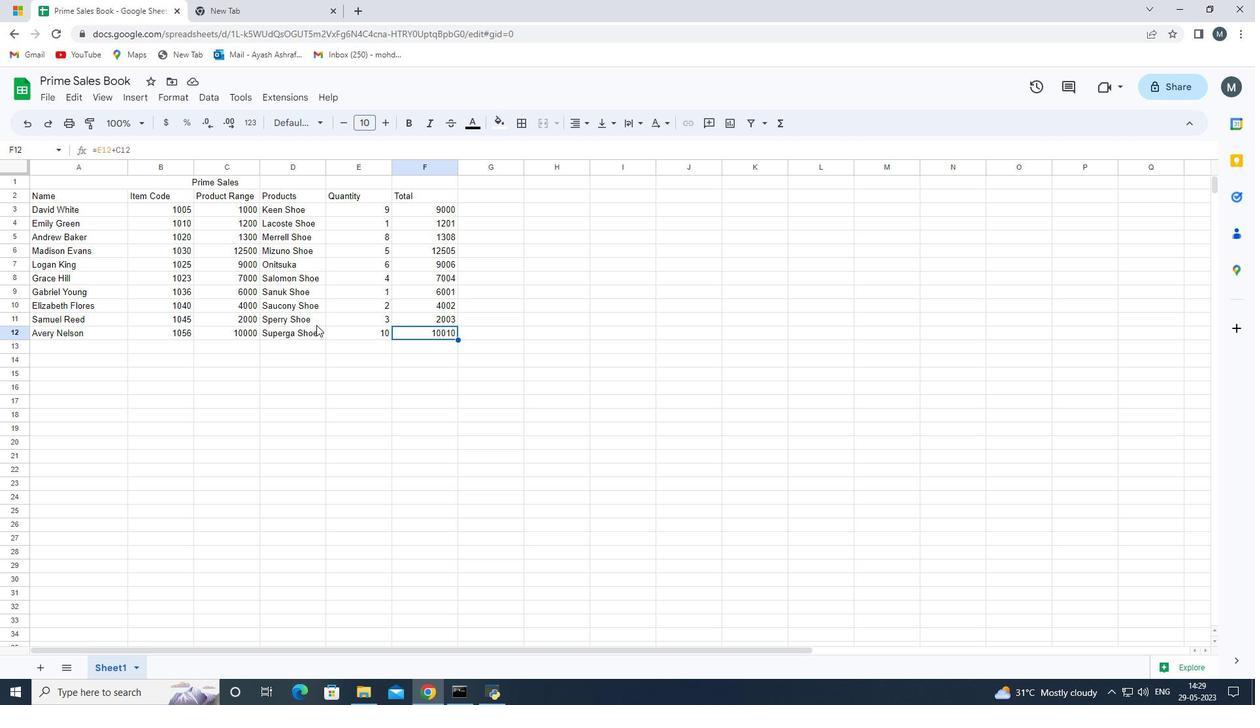 
Action: Mouse scrolled (316, 326) with delta (0, 0)
Screenshot: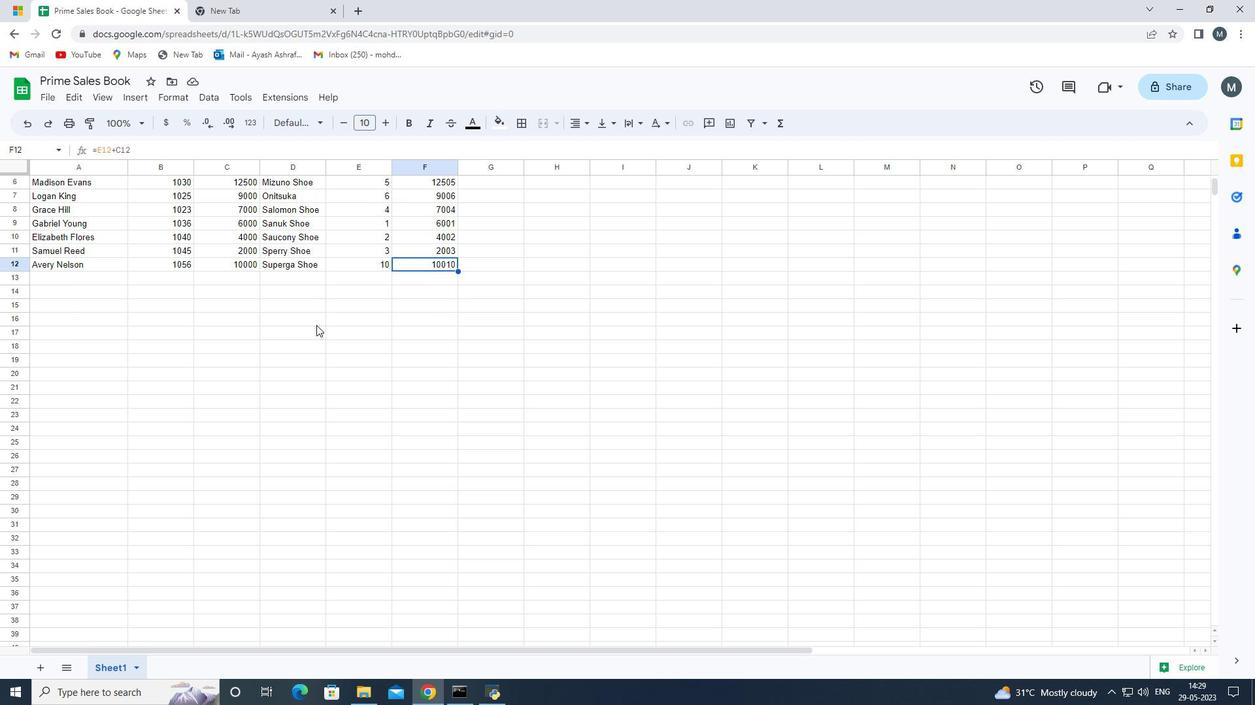 
Action: Mouse scrolled (316, 324) with delta (0, 0)
Screenshot: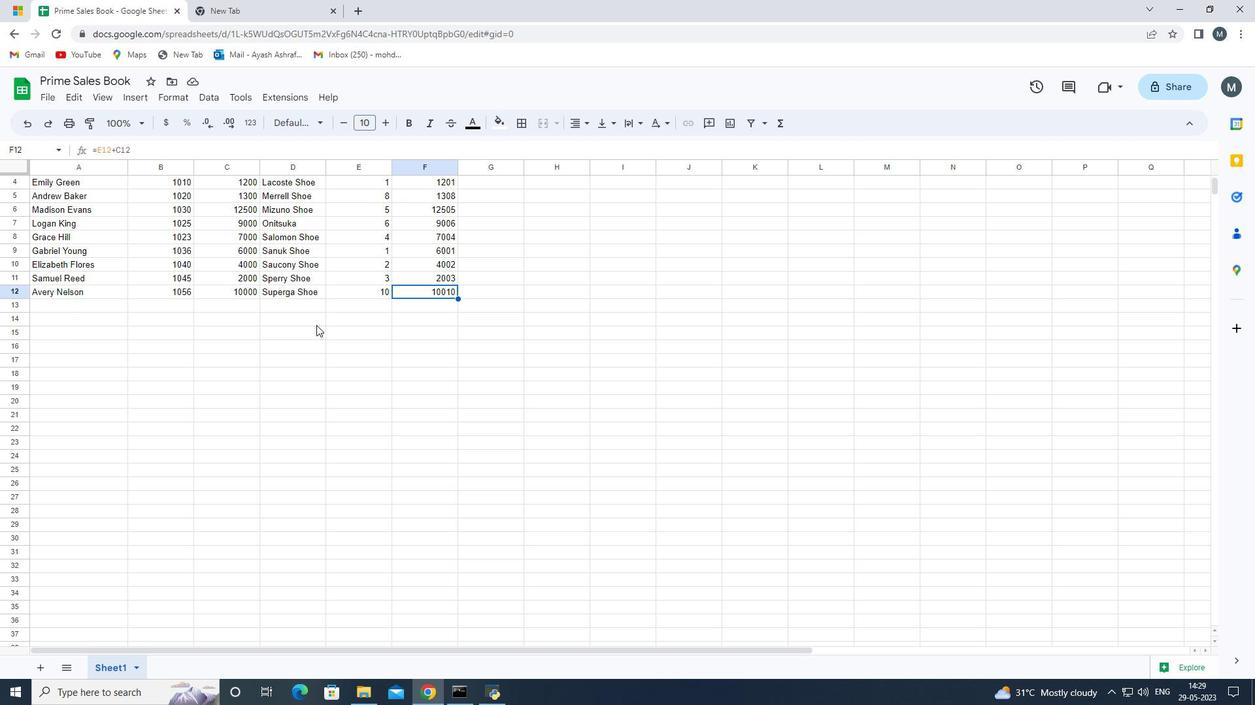 
Action: Mouse scrolled (316, 326) with delta (0, 0)
Screenshot: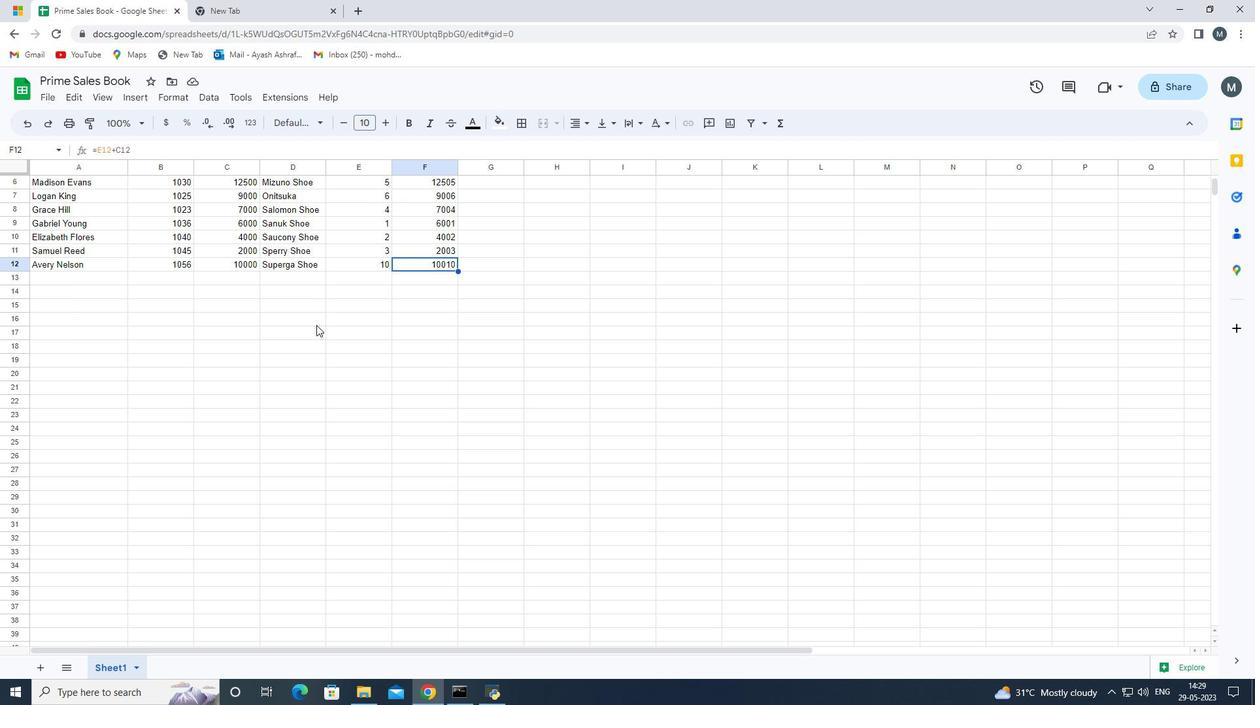 
Action: Mouse moved to (286, 317)
Screenshot: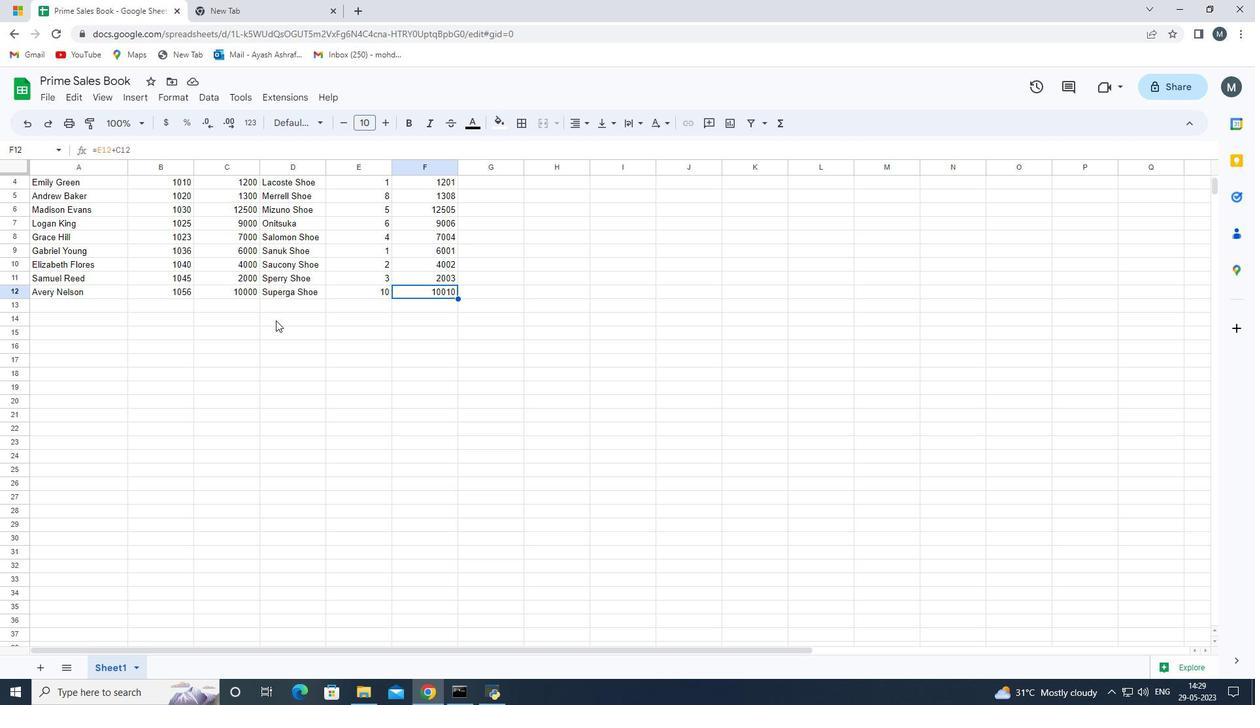 
Action: Mouse scrolled (286, 318) with delta (0, 0)
Screenshot: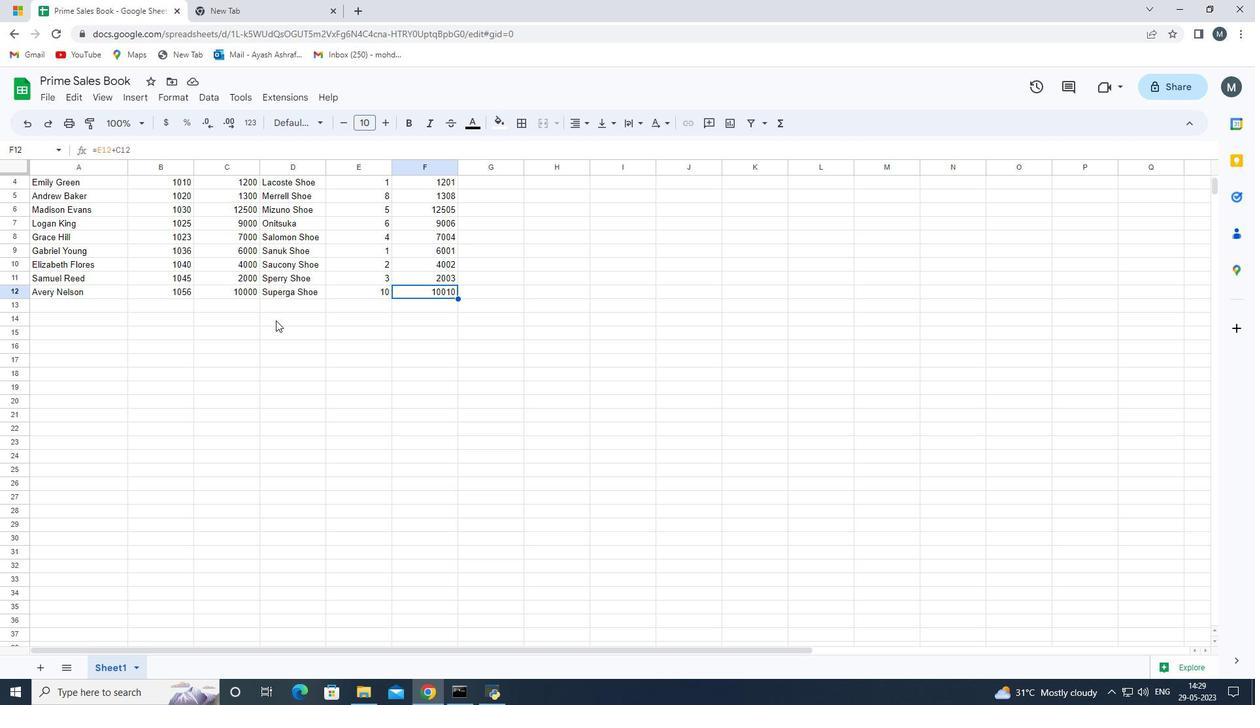 
Action: Mouse moved to (260, 317)
Screenshot: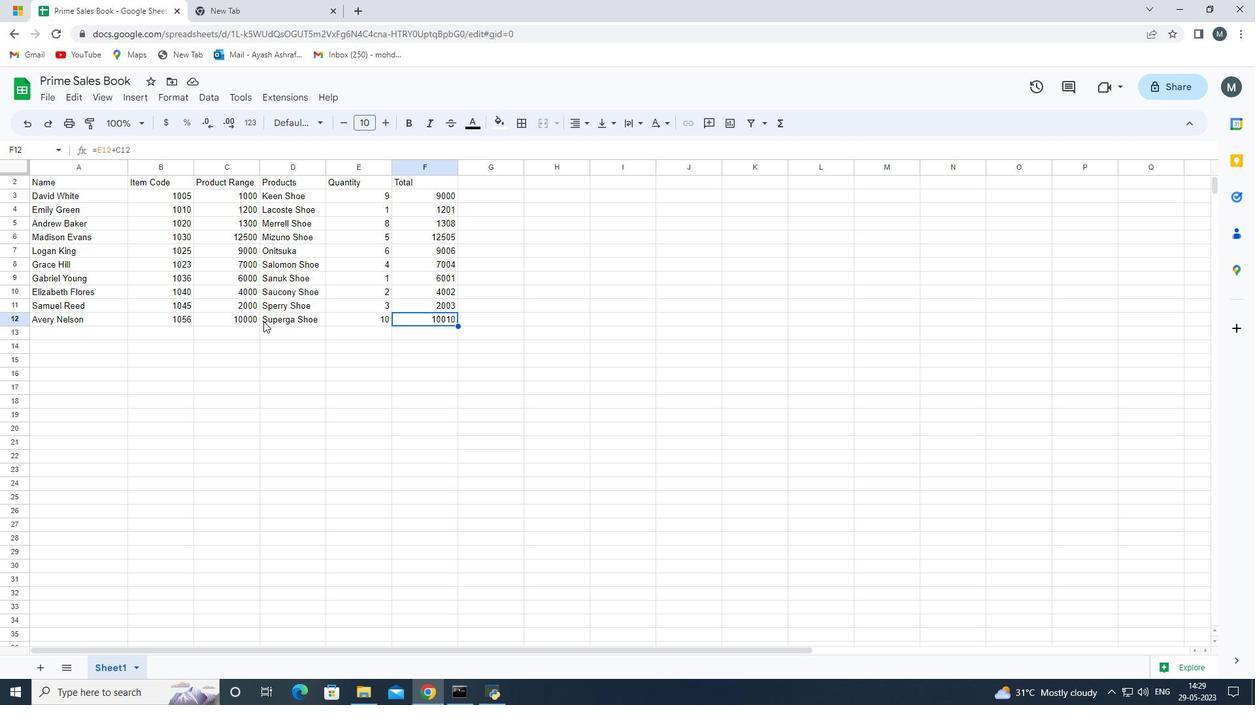 
Action: Mouse scrolled (260, 318) with delta (0, 0)
Screenshot: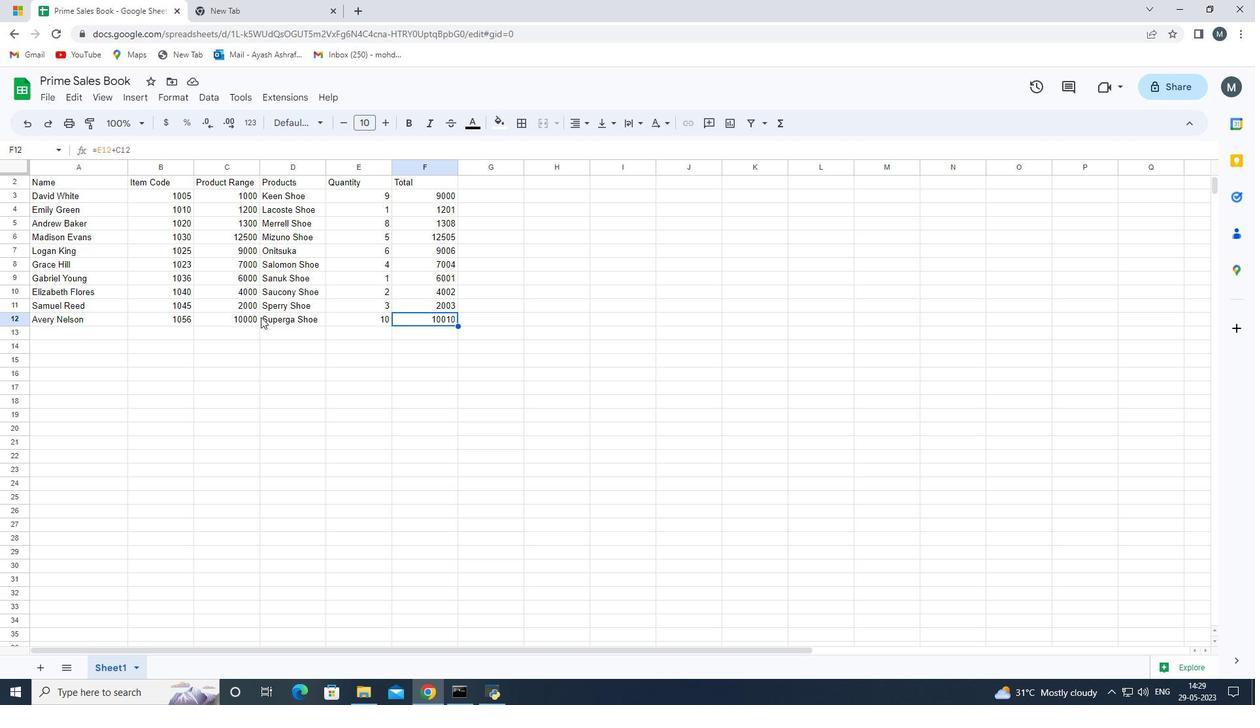 
Action: Mouse scrolled (260, 317) with delta (0, 0)
Screenshot: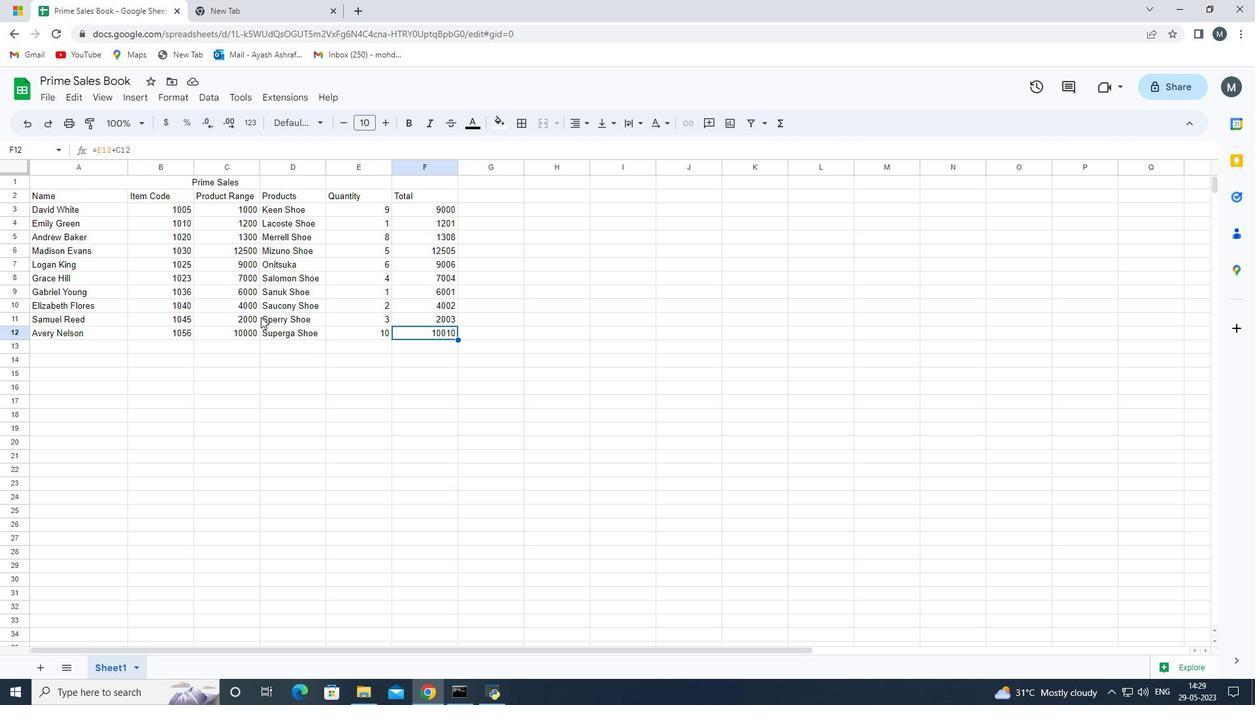 
Action: Mouse pressed left at (260, 317)
Screenshot: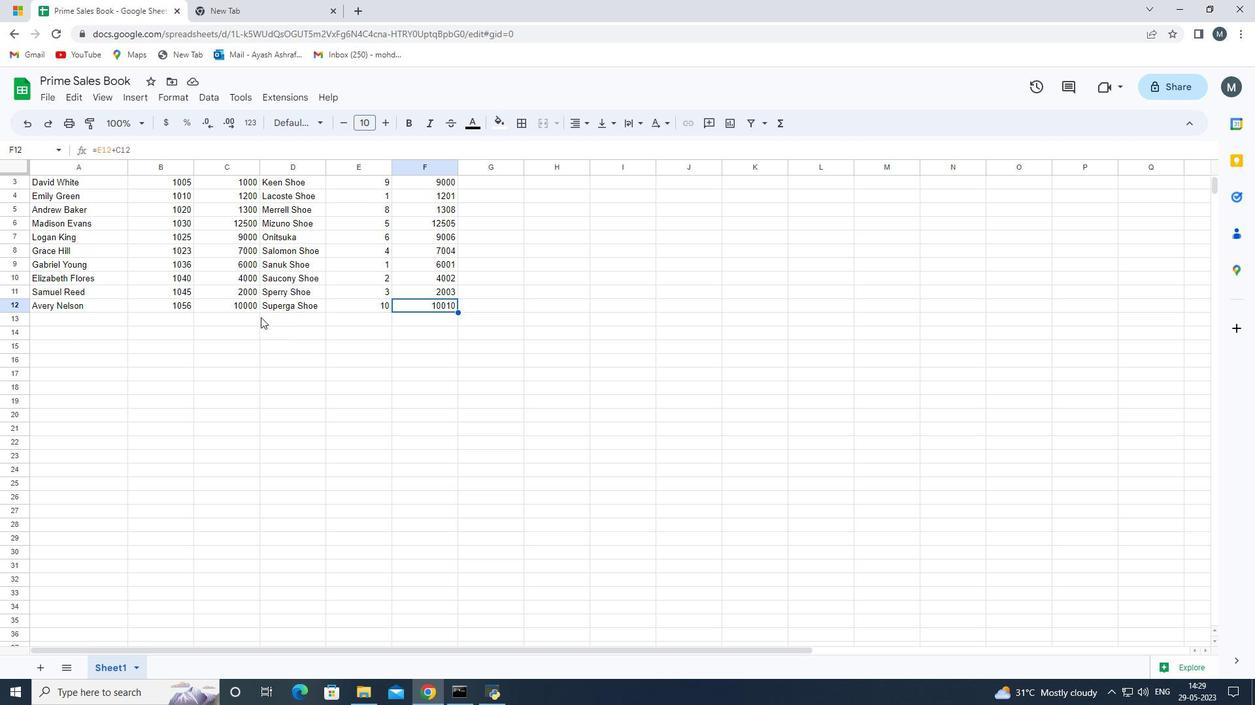 
Action: Mouse moved to (260, 317)
Screenshot: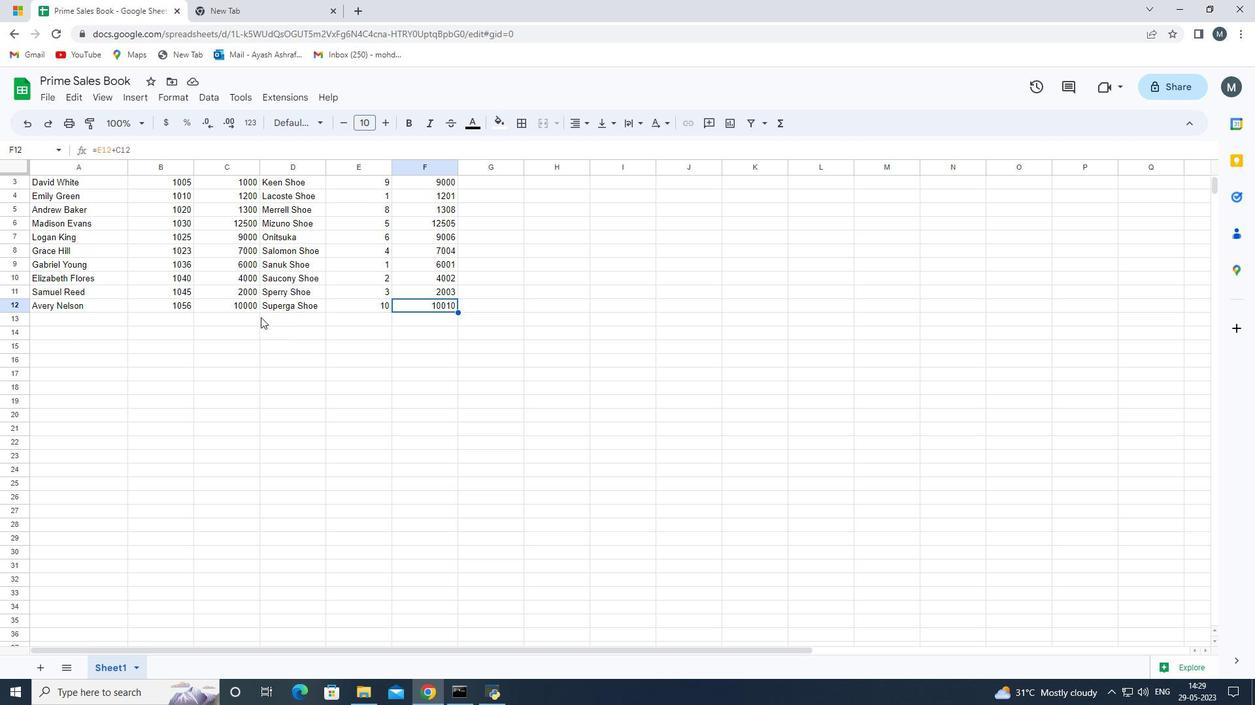 
Action: Mouse scrolled (260, 316) with delta (0, 0)
Screenshot: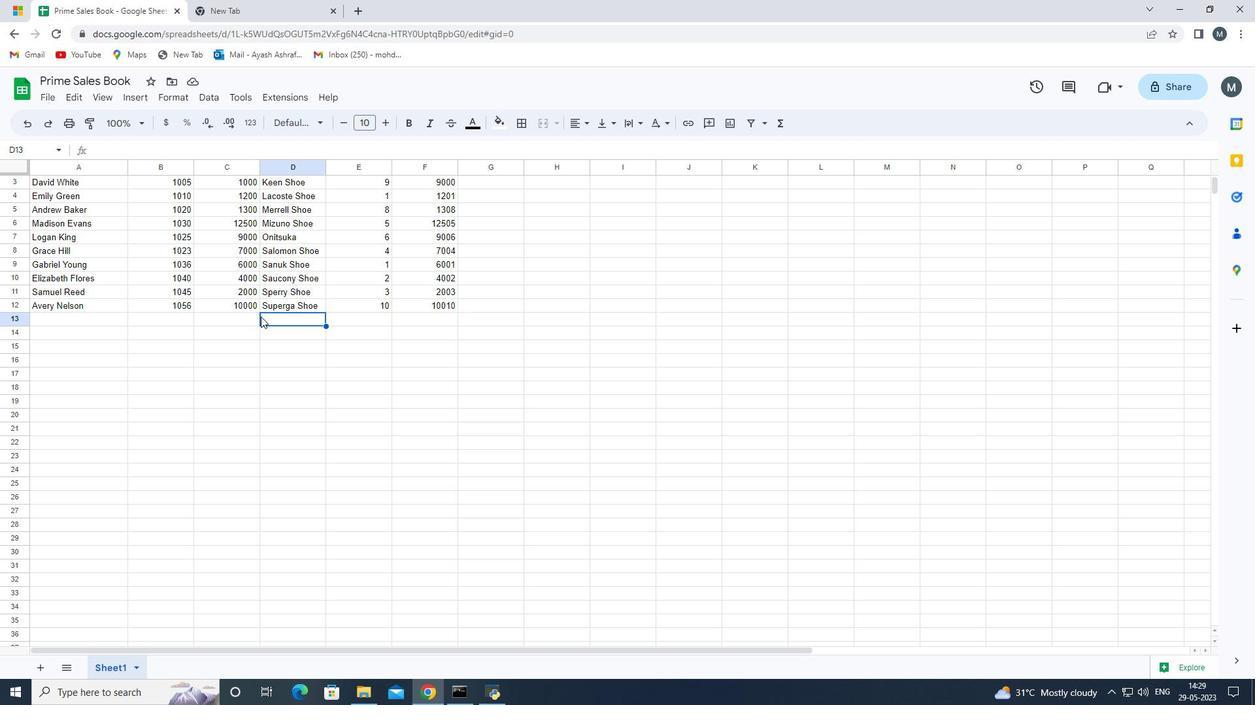 
Action: Mouse moved to (289, 317)
Screenshot: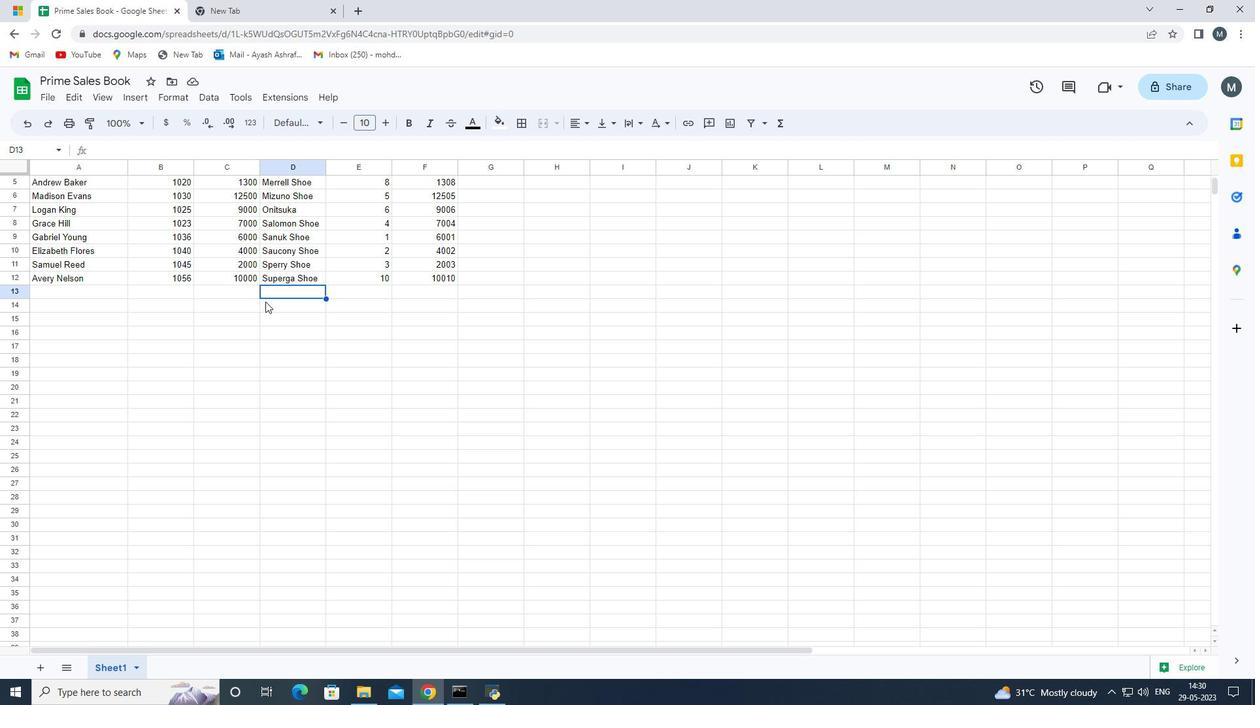 
Action: Mouse scrolled (289, 317) with delta (0, 0)
Screenshot: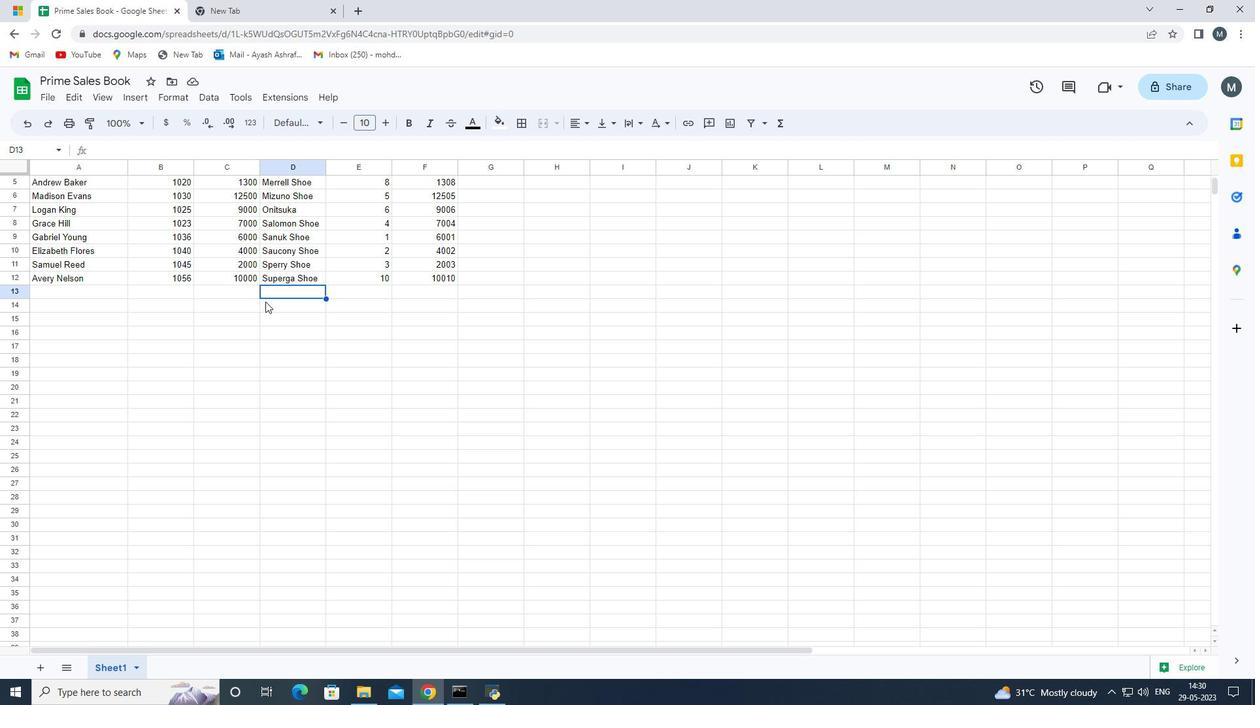 
Action: Mouse moved to (290, 317)
Screenshot: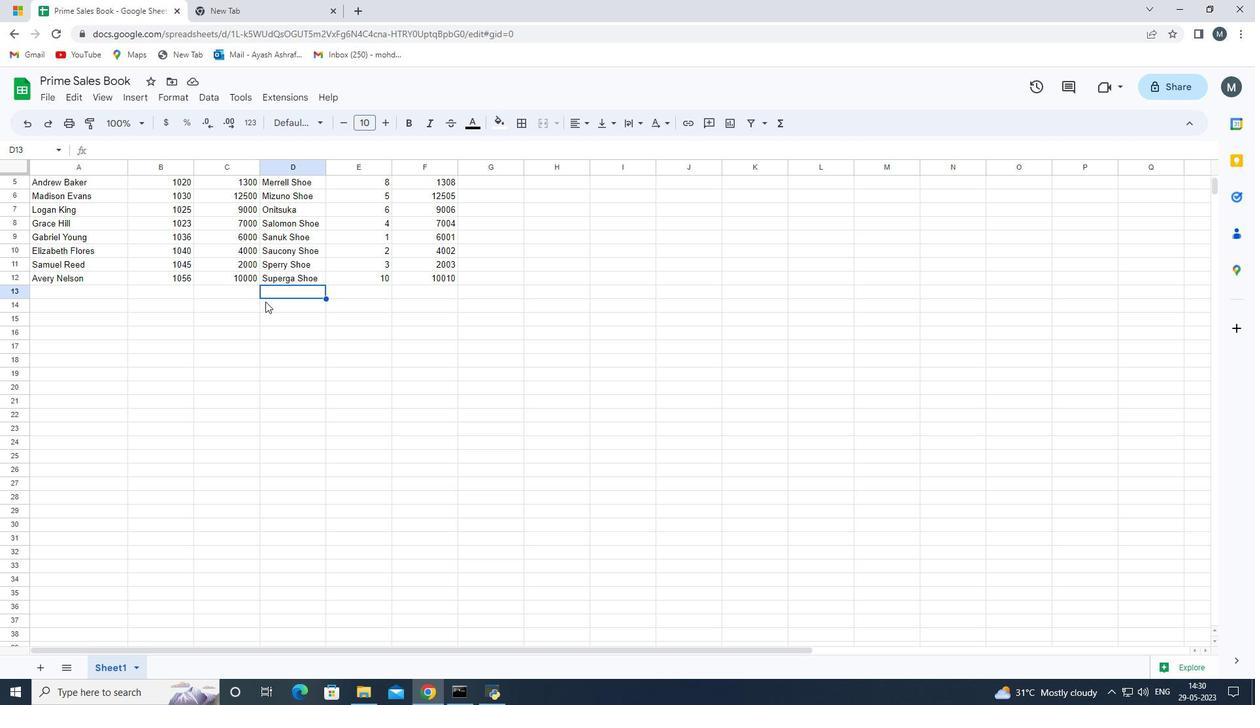 
Action: Mouse scrolled (290, 318) with delta (0, 0)
Screenshot: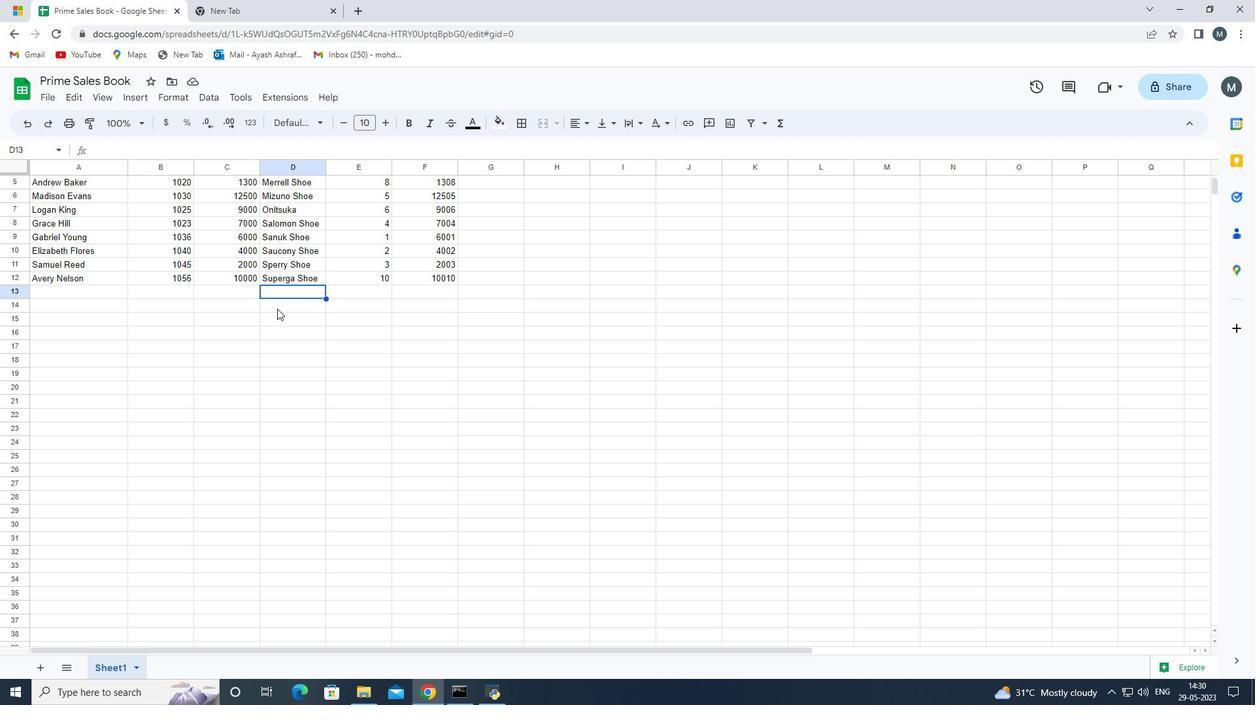 
